 Task: Research Airbnb properties in Tangerang, Indonesia from 6th December, 2023 to 10th December, 2023 for 1 adult.1  bedroom having 1 bed and 1 bathroom. Property type can be hotel. Look for 3 properties as per requirement.
Action: Mouse moved to (494, 115)
Screenshot: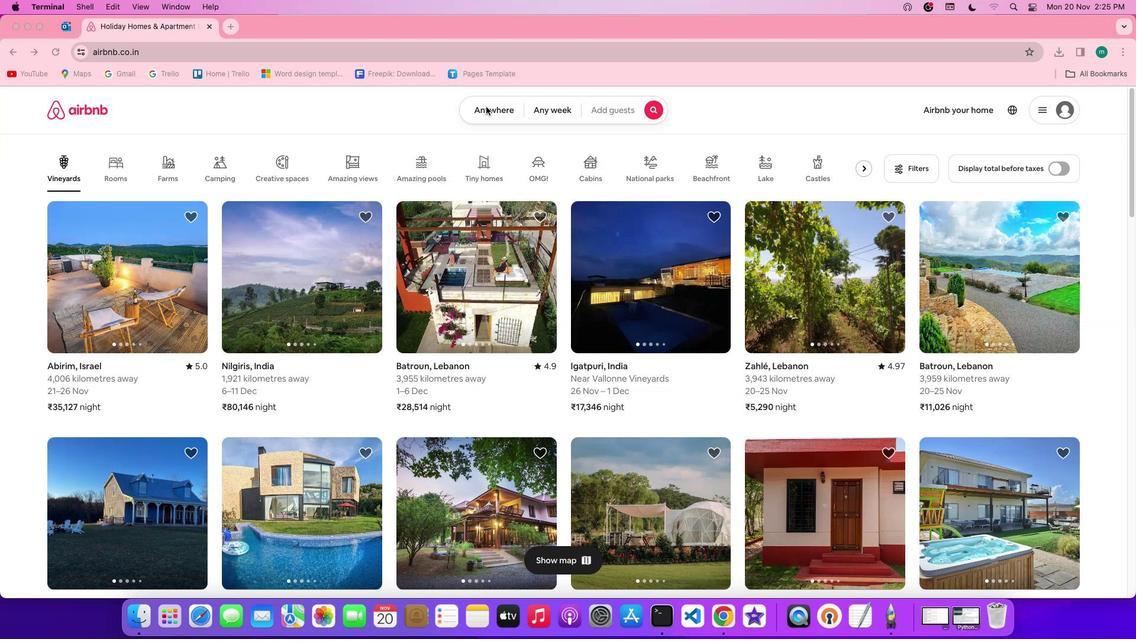 
Action: Mouse pressed left at (494, 115)
Screenshot: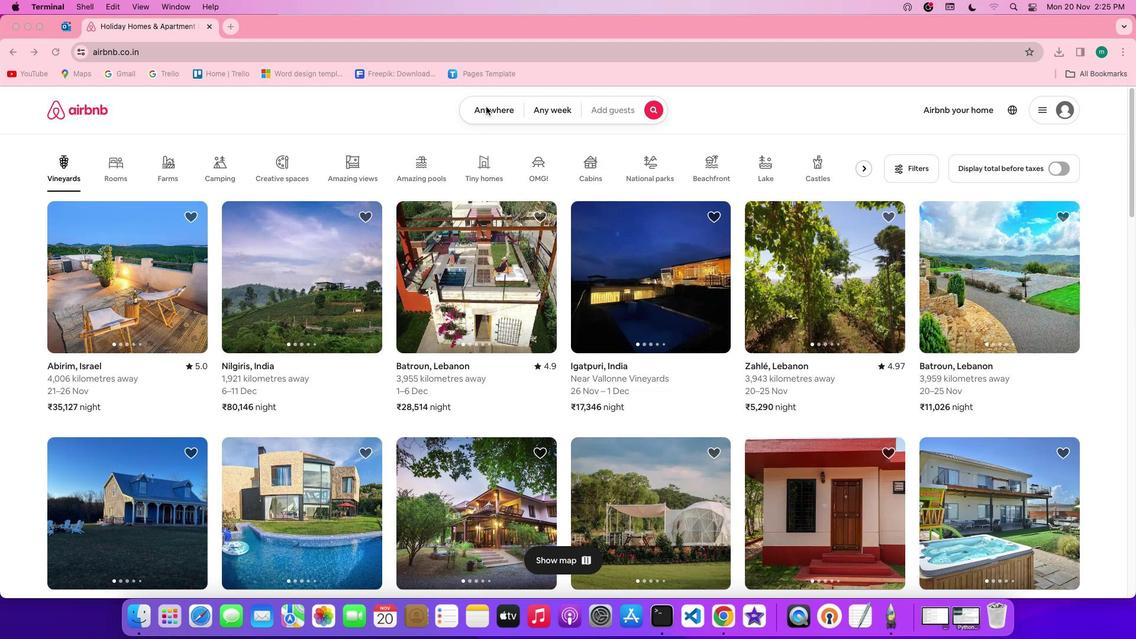 
Action: Mouse pressed left at (494, 115)
Screenshot: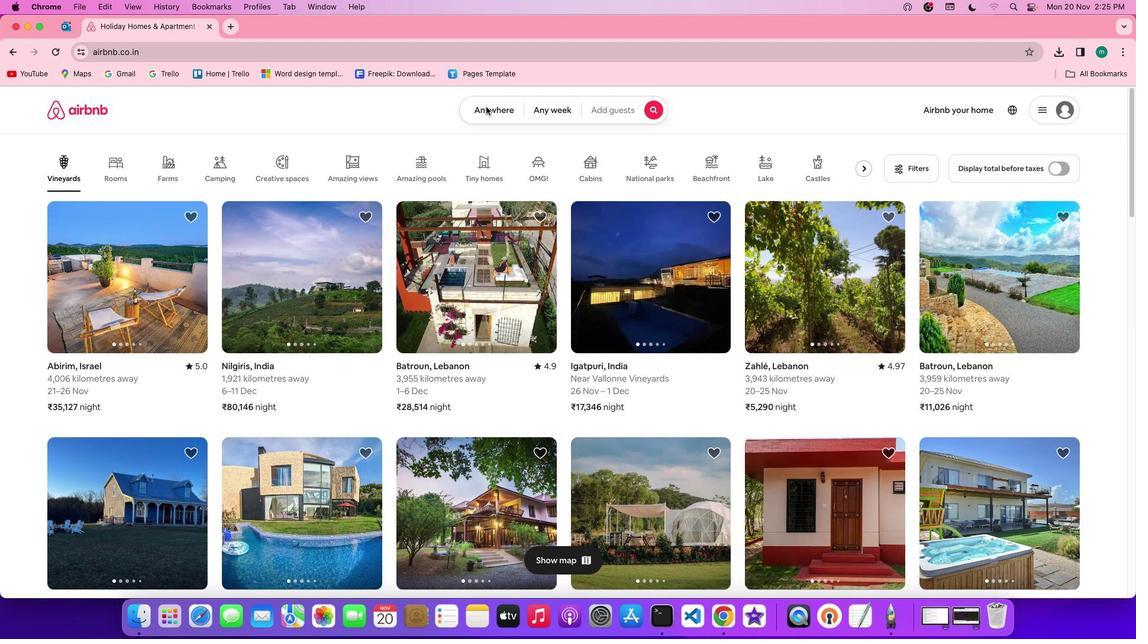 
Action: Mouse moved to (465, 166)
Screenshot: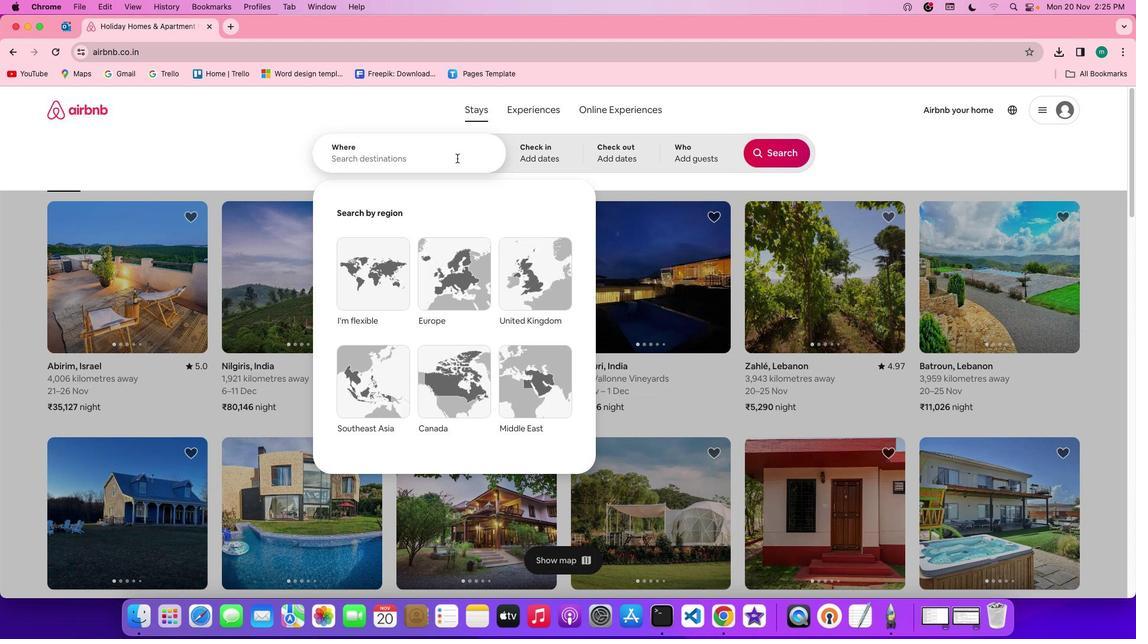 
Action: Mouse pressed left at (465, 166)
Screenshot: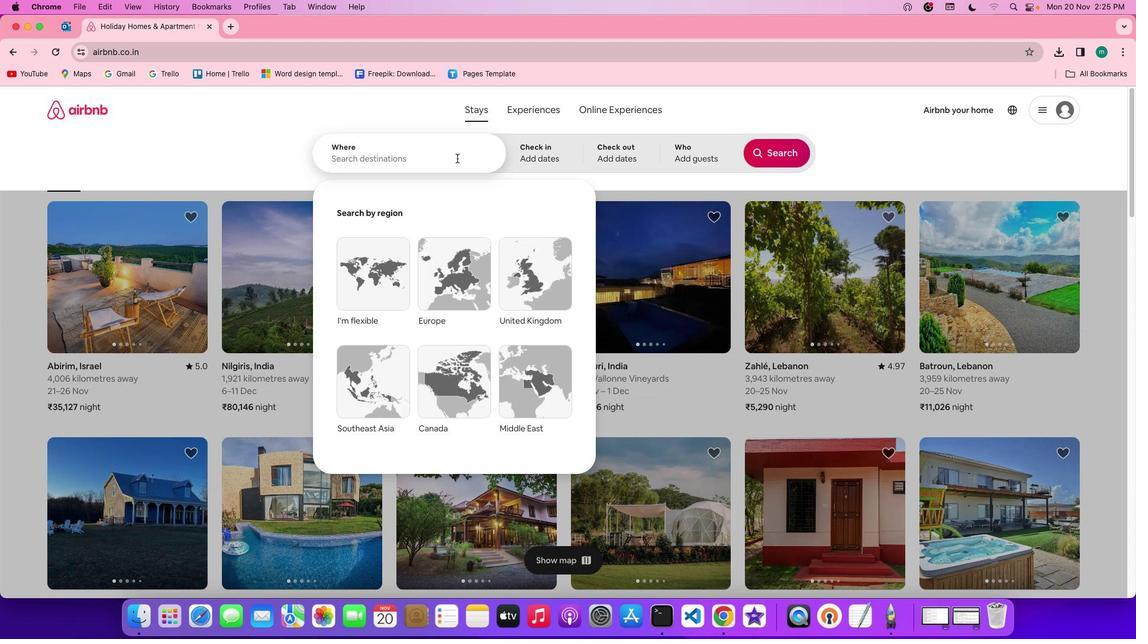 
Action: Mouse moved to (462, 165)
Screenshot: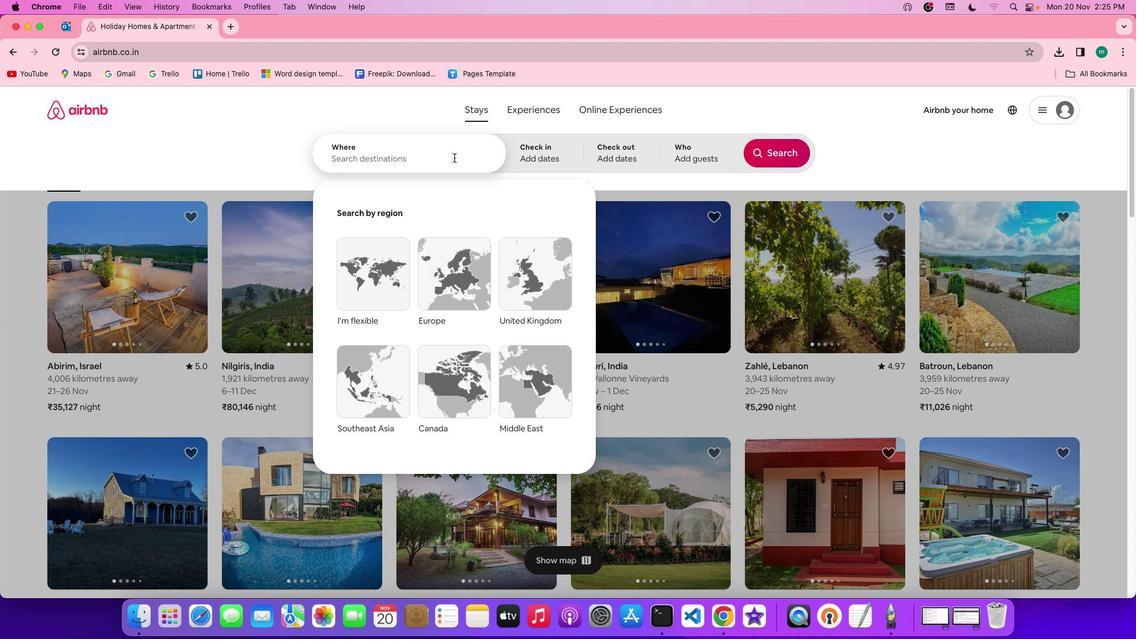 
Action: Key pressed Key.spaceKey.shift'T''a''n''g''e''r''a''n''g'','Key.spaceKey.shift'i''n''d''o''n''e''s''i''a'
Screenshot: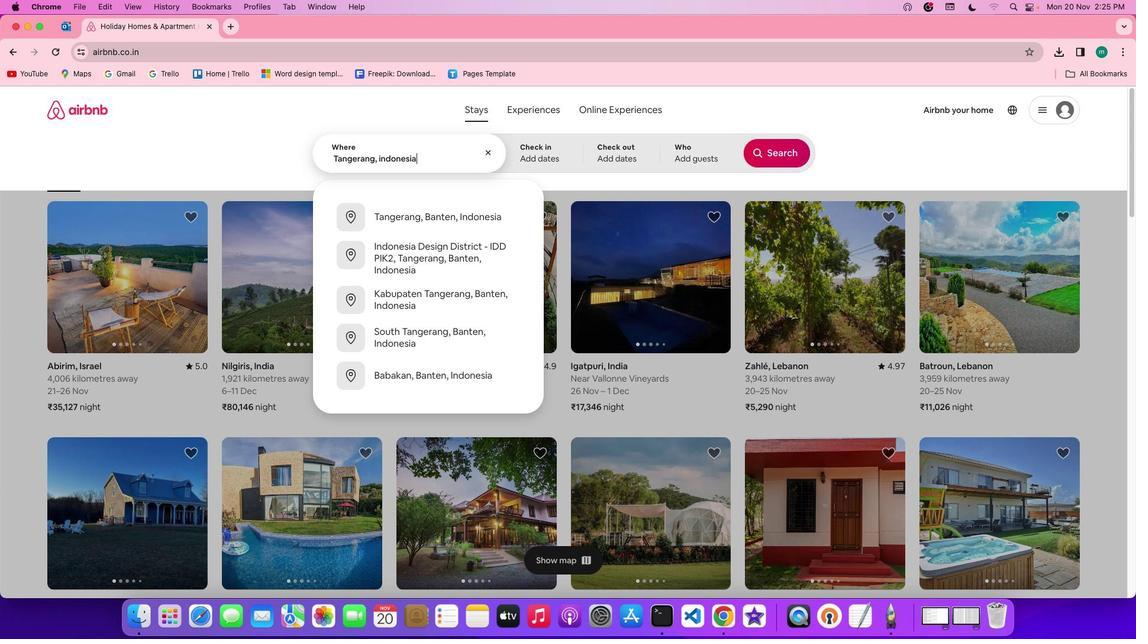 
Action: Mouse moved to (533, 165)
Screenshot: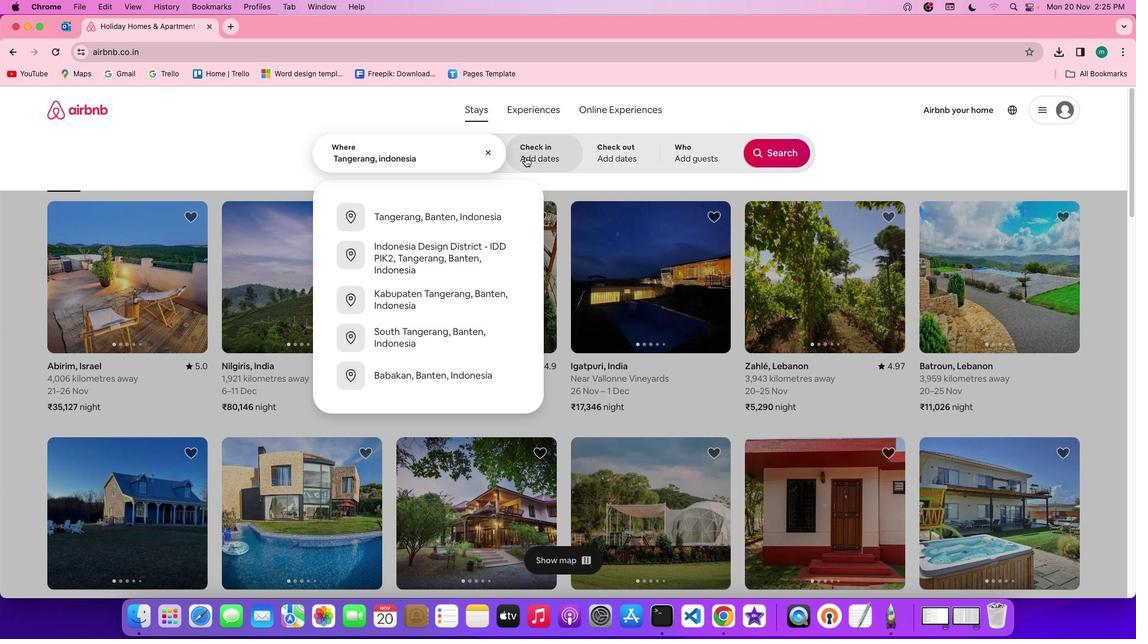 
Action: Mouse pressed left at (533, 165)
Screenshot: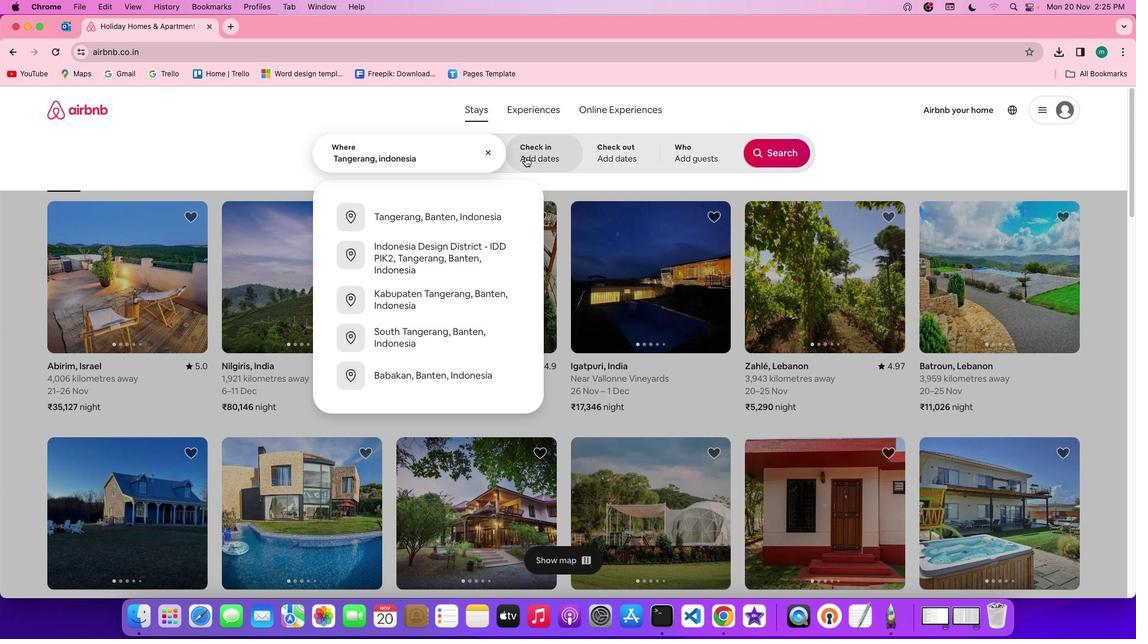 
Action: Mouse moved to (681, 338)
Screenshot: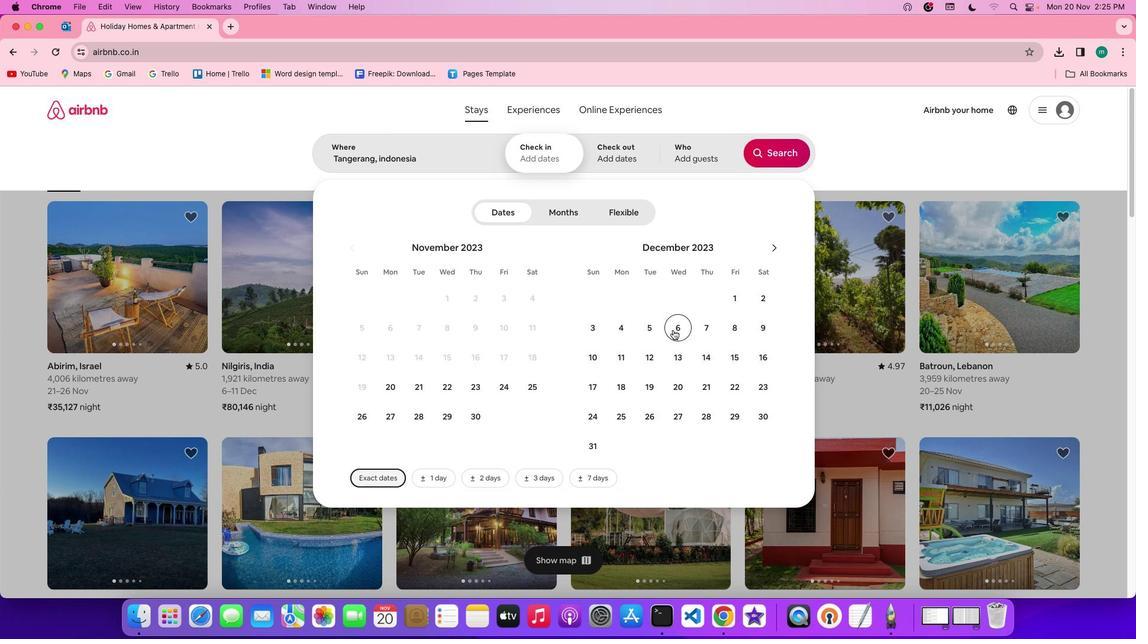 
Action: Mouse pressed left at (681, 338)
Screenshot: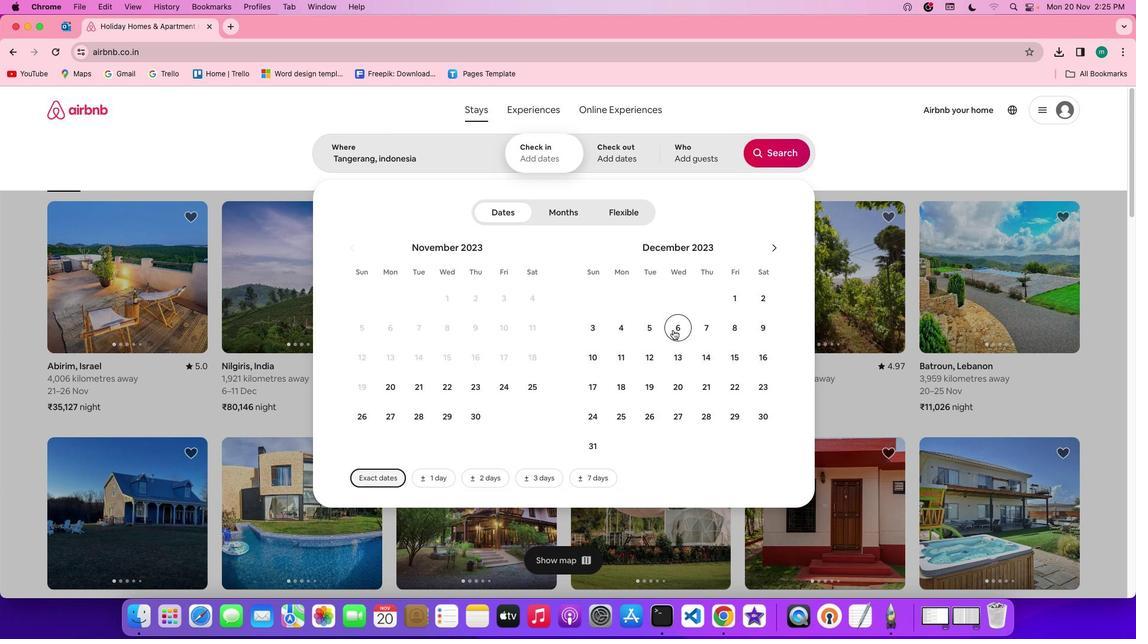 
Action: Mouse moved to (592, 363)
Screenshot: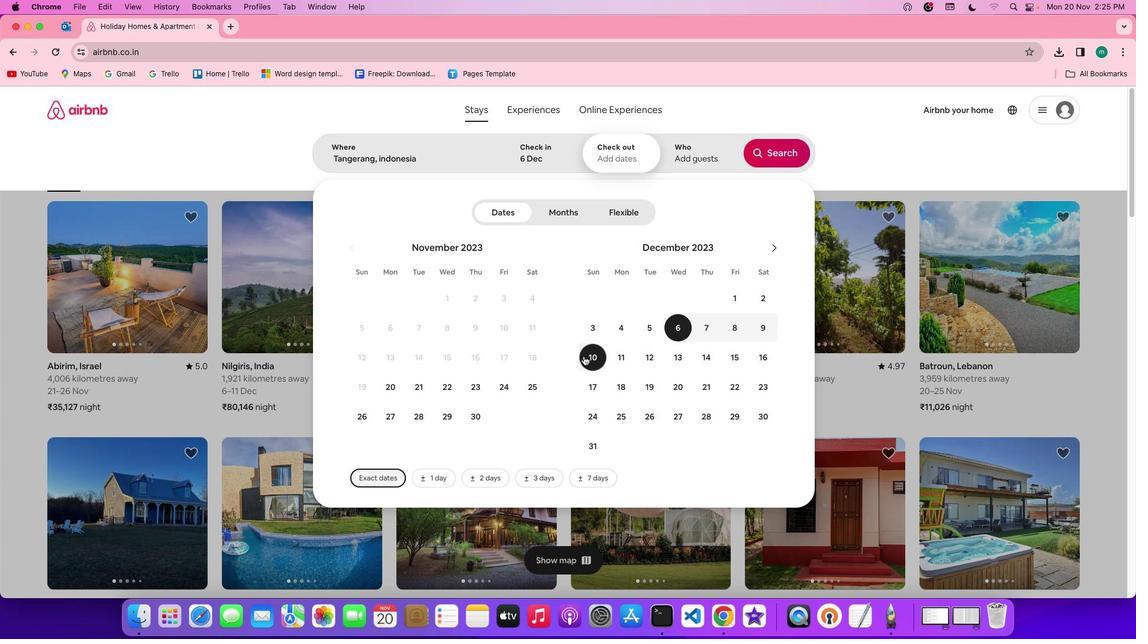 
Action: Mouse pressed left at (592, 363)
Screenshot: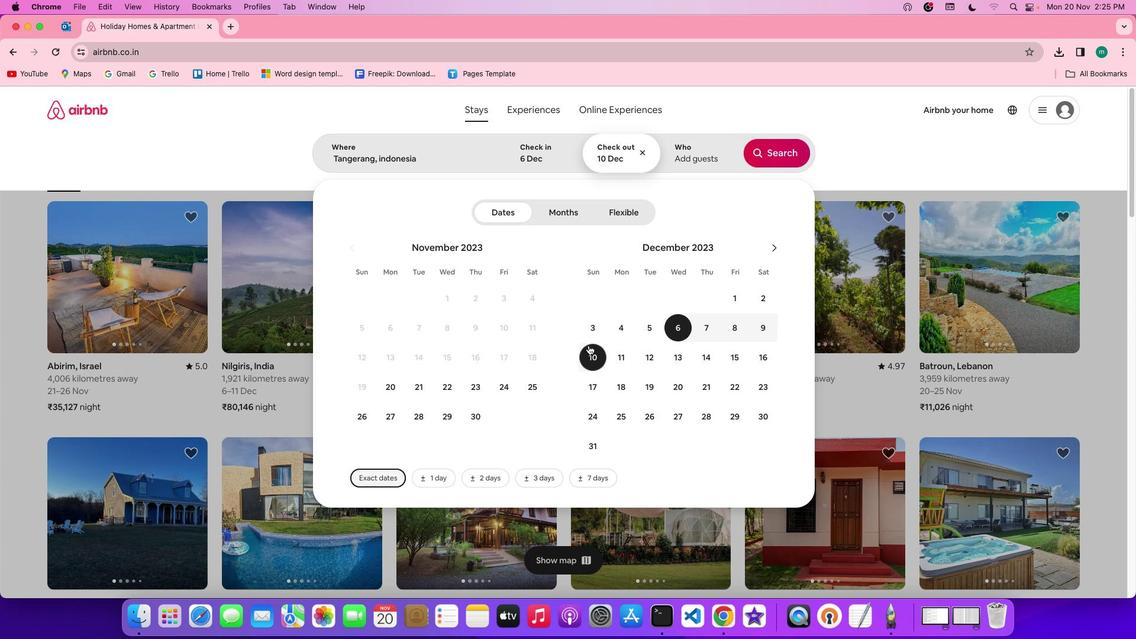 
Action: Mouse moved to (706, 154)
Screenshot: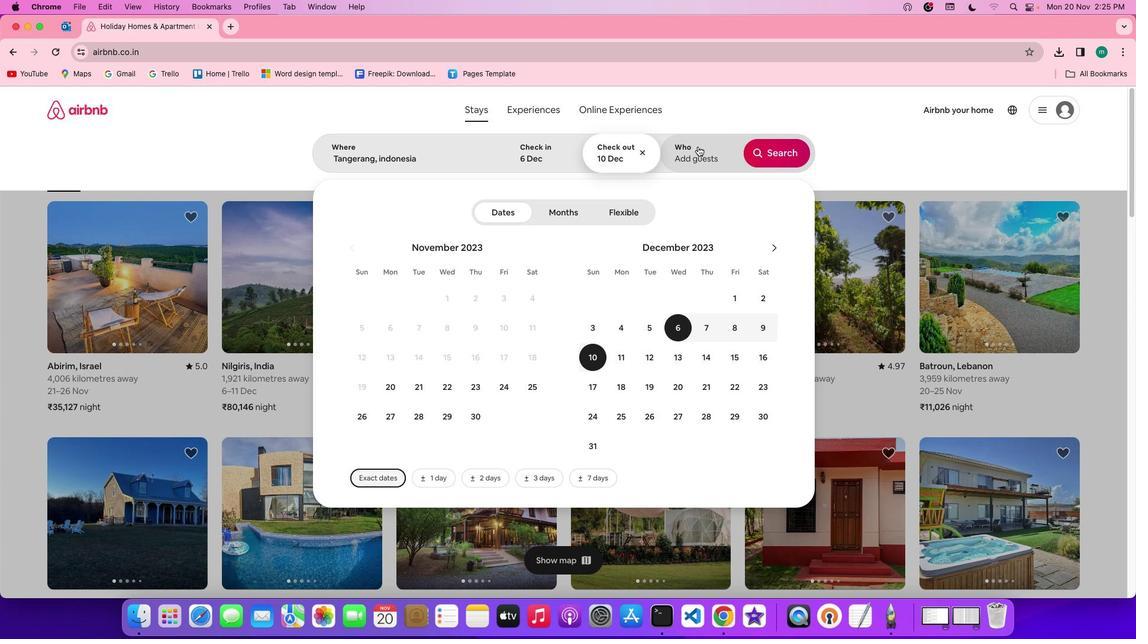 
Action: Mouse pressed left at (706, 154)
Screenshot: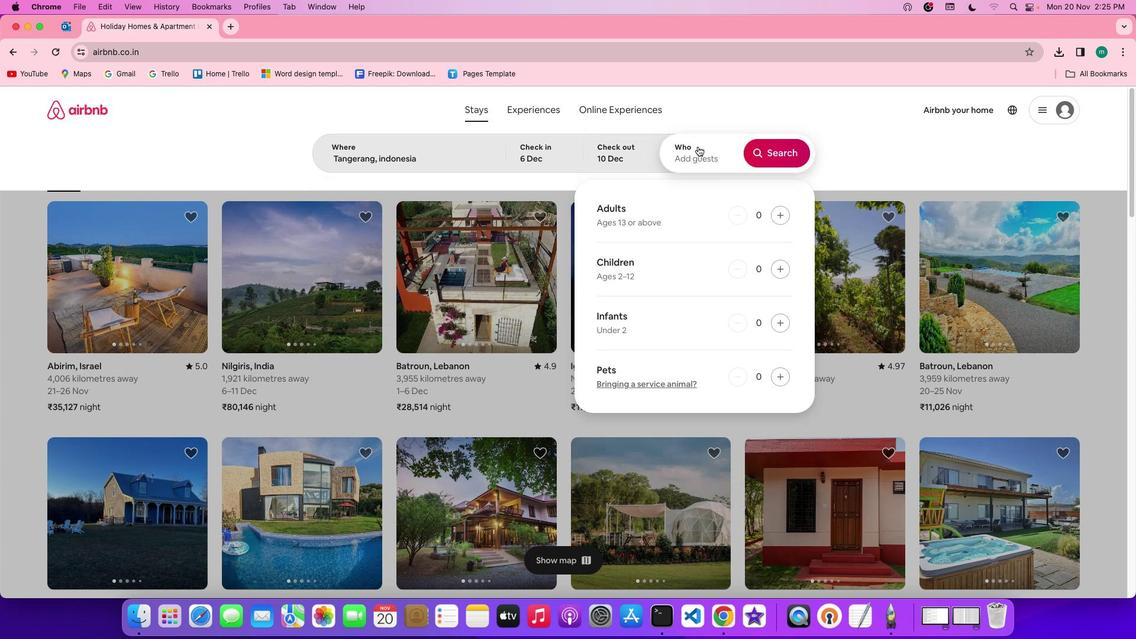 
Action: Mouse moved to (787, 218)
Screenshot: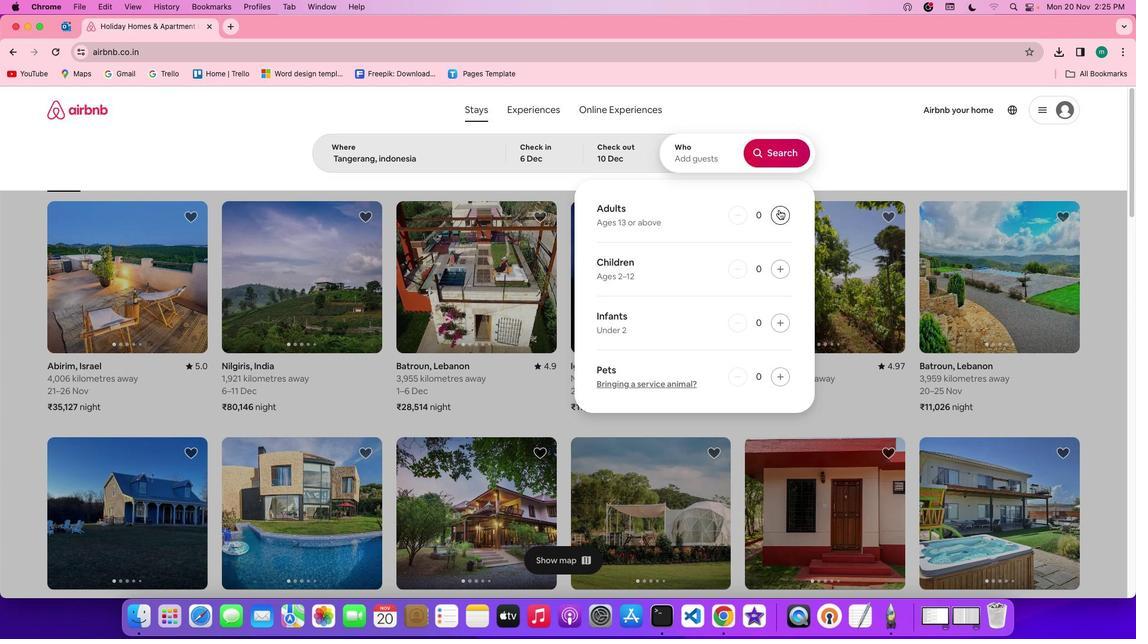 
Action: Mouse pressed left at (787, 218)
Screenshot: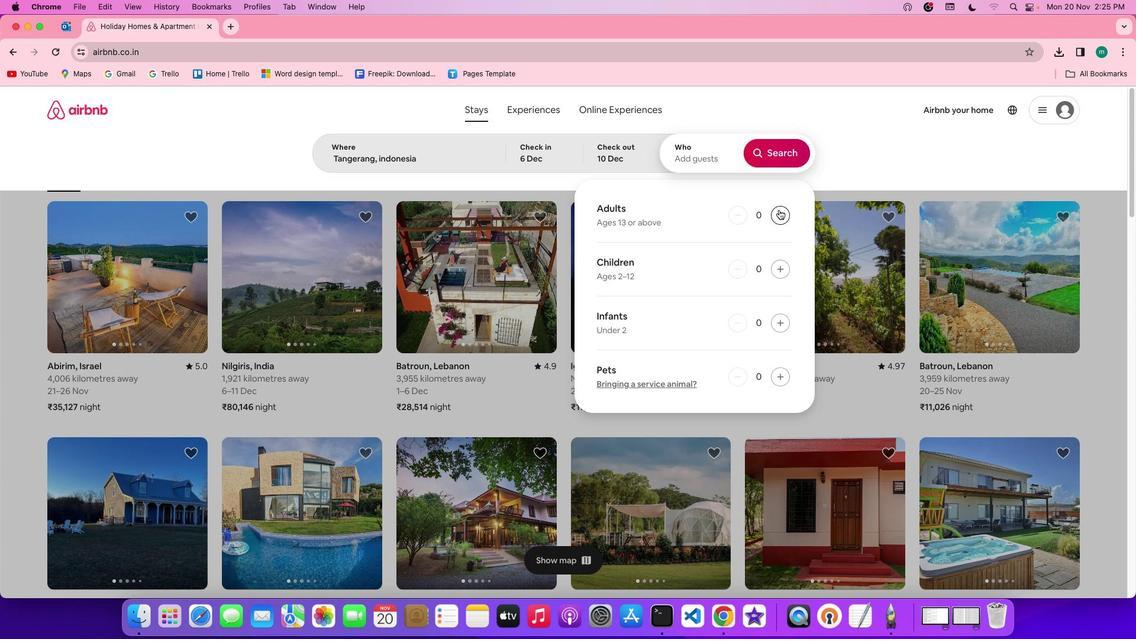 
Action: Mouse moved to (796, 164)
Screenshot: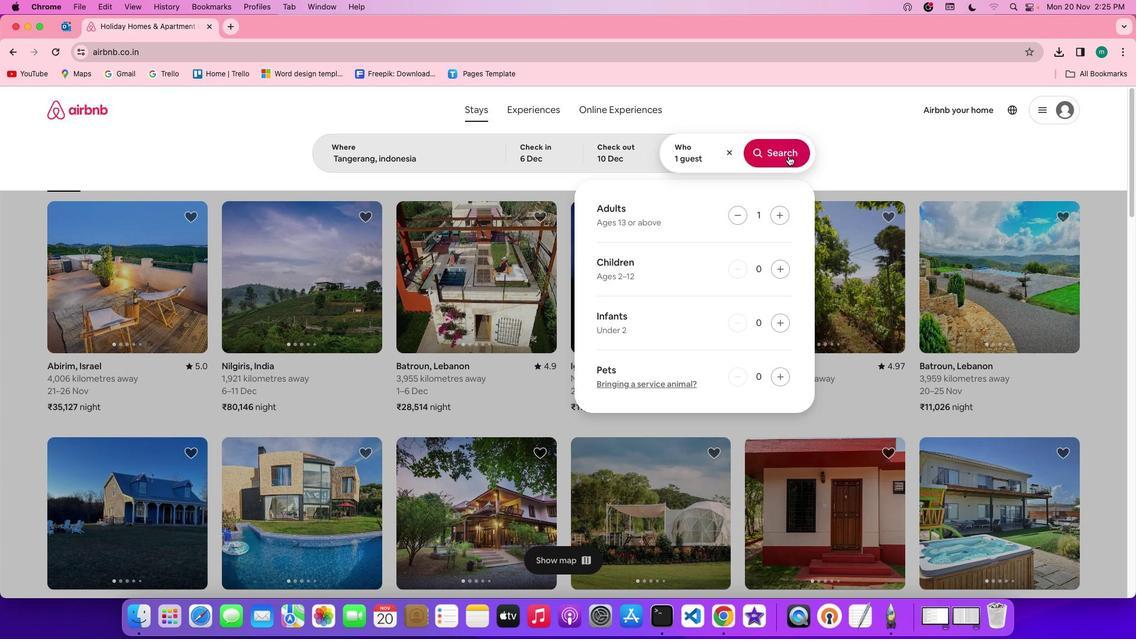 
Action: Mouse pressed left at (796, 164)
Screenshot: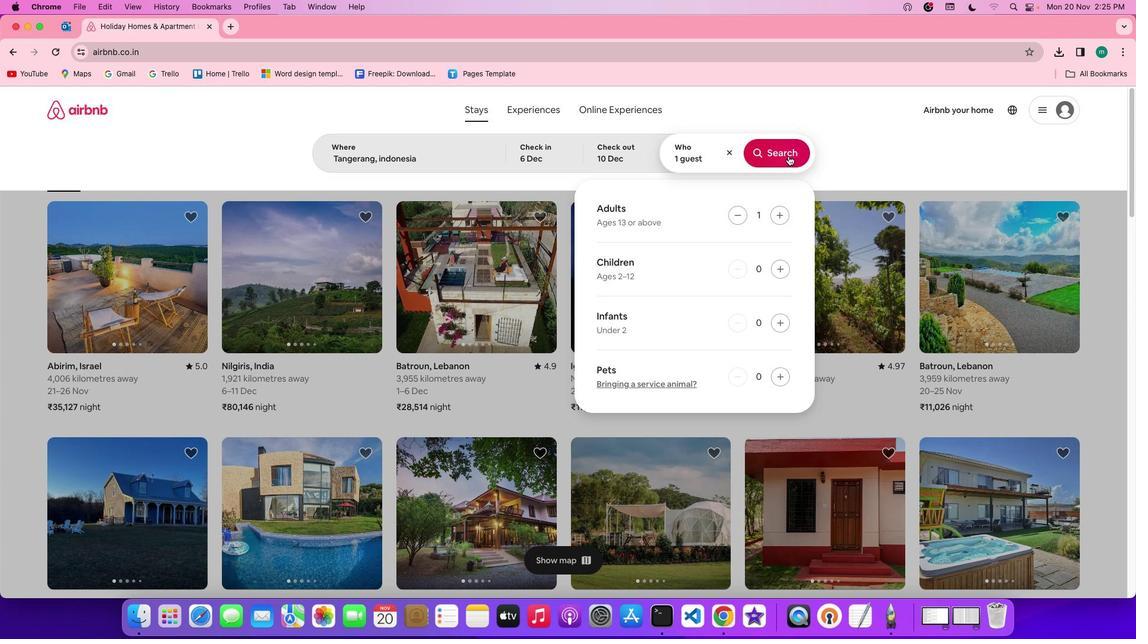 
Action: Mouse moved to (958, 166)
Screenshot: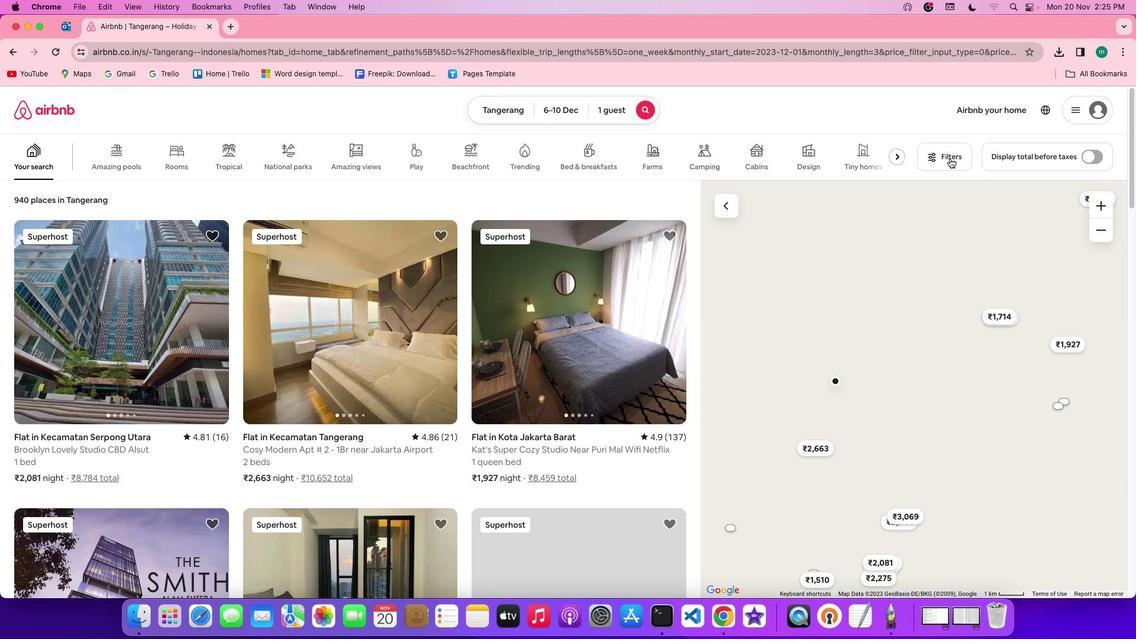 
Action: Mouse pressed left at (958, 166)
Screenshot: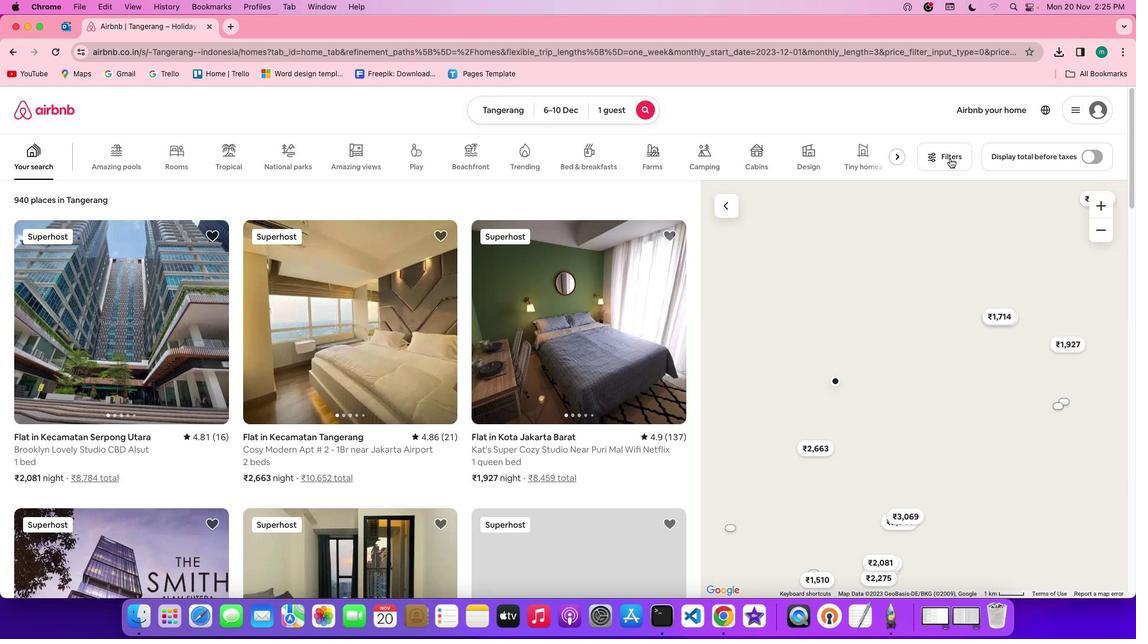 
Action: Mouse moved to (526, 348)
Screenshot: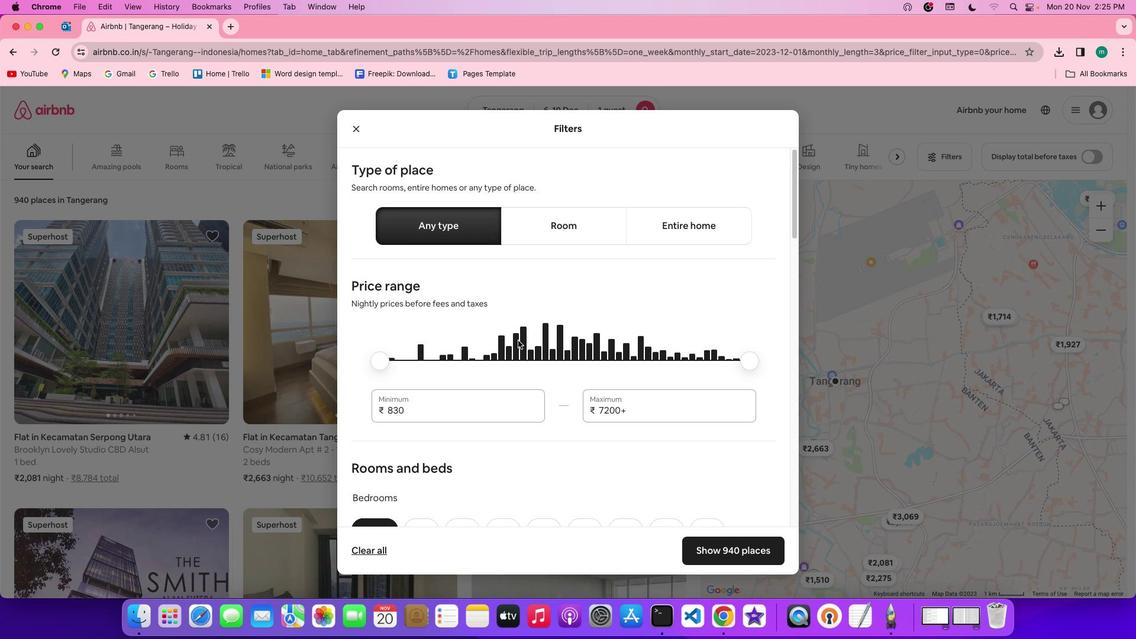 
Action: Mouse scrolled (526, 348) with delta (8, 7)
Screenshot: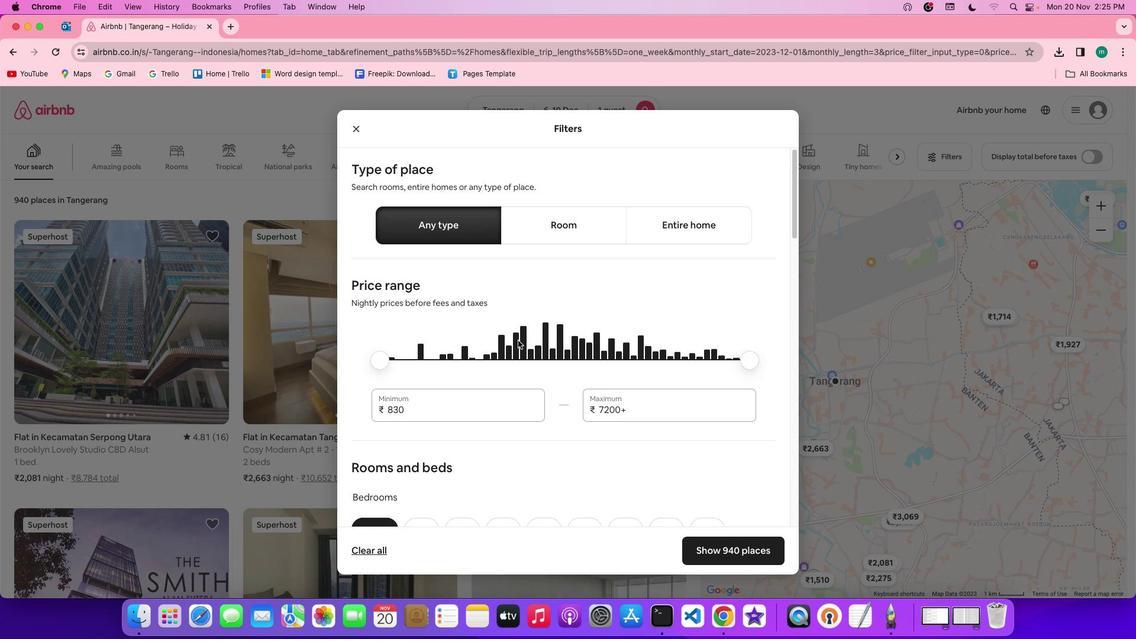 
Action: Mouse scrolled (526, 348) with delta (8, 7)
Screenshot: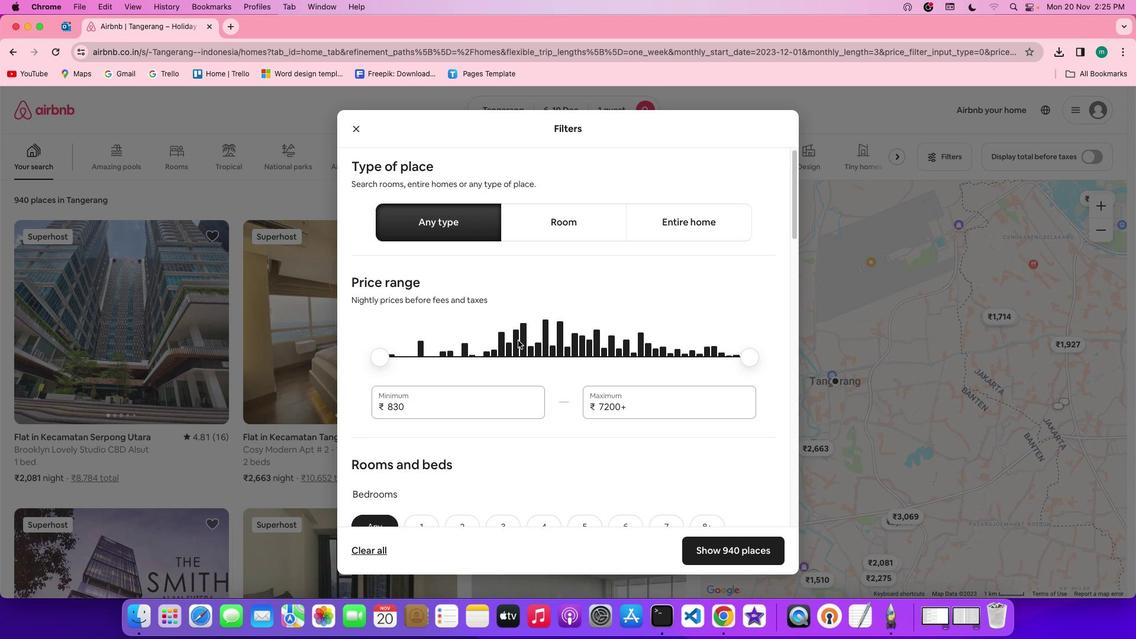 
Action: Mouse scrolled (526, 348) with delta (8, 7)
Screenshot: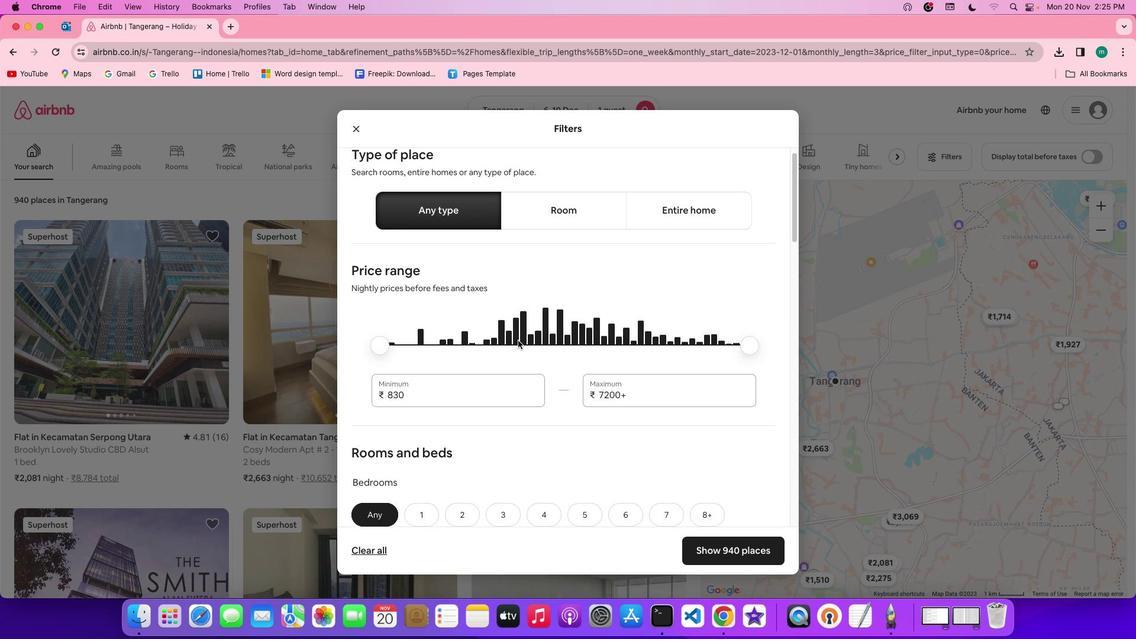 
Action: Mouse scrolled (526, 348) with delta (8, 7)
Screenshot: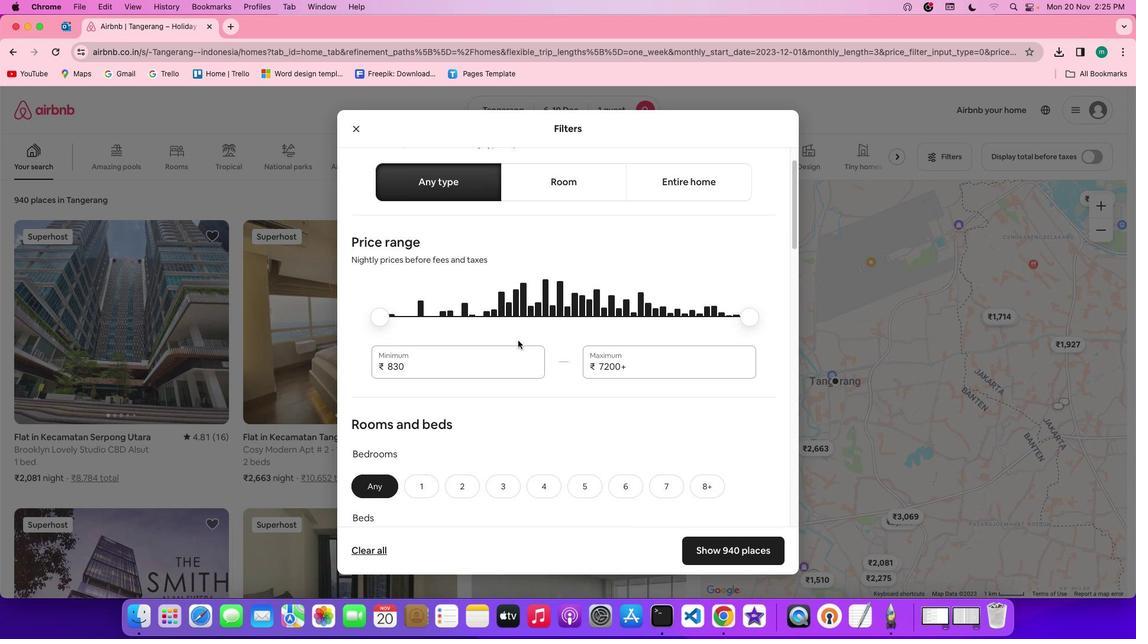 
Action: Mouse scrolled (526, 348) with delta (8, 7)
Screenshot: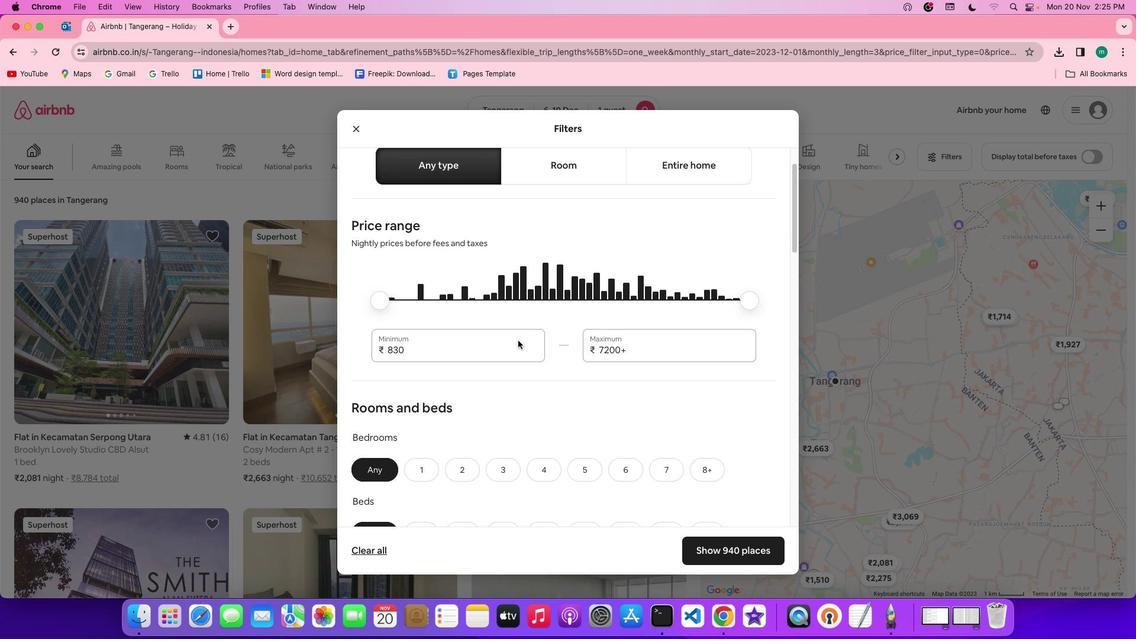 
Action: Mouse scrolled (526, 348) with delta (8, 7)
Screenshot: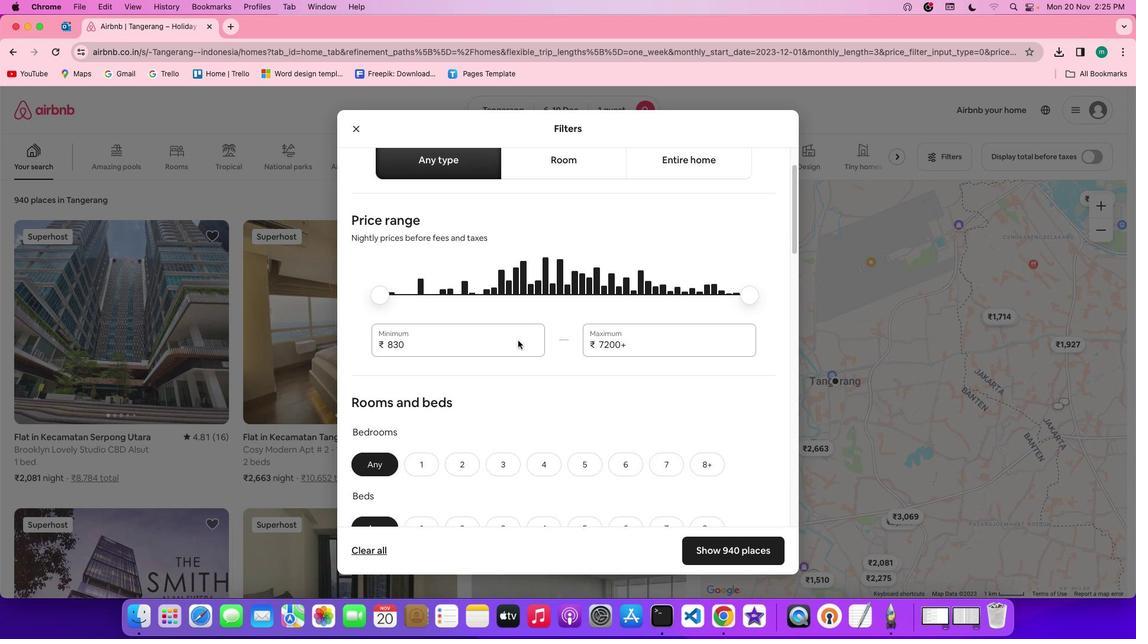 
Action: Mouse scrolled (526, 348) with delta (8, 7)
Screenshot: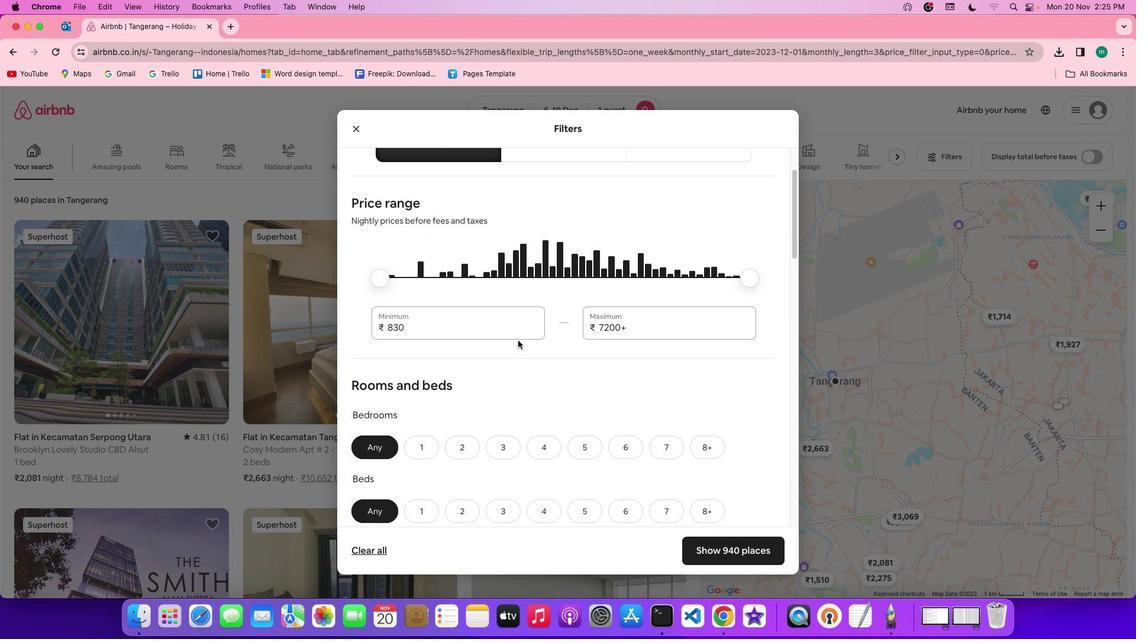 
Action: Mouse moved to (436, 418)
Screenshot: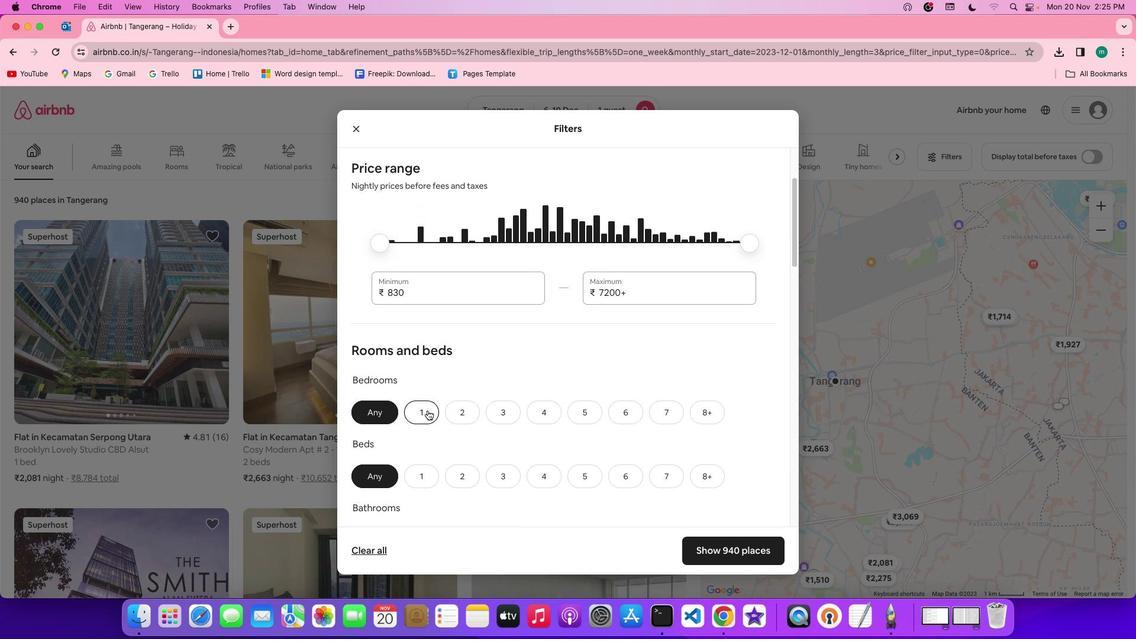 
Action: Mouse pressed left at (436, 418)
Screenshot: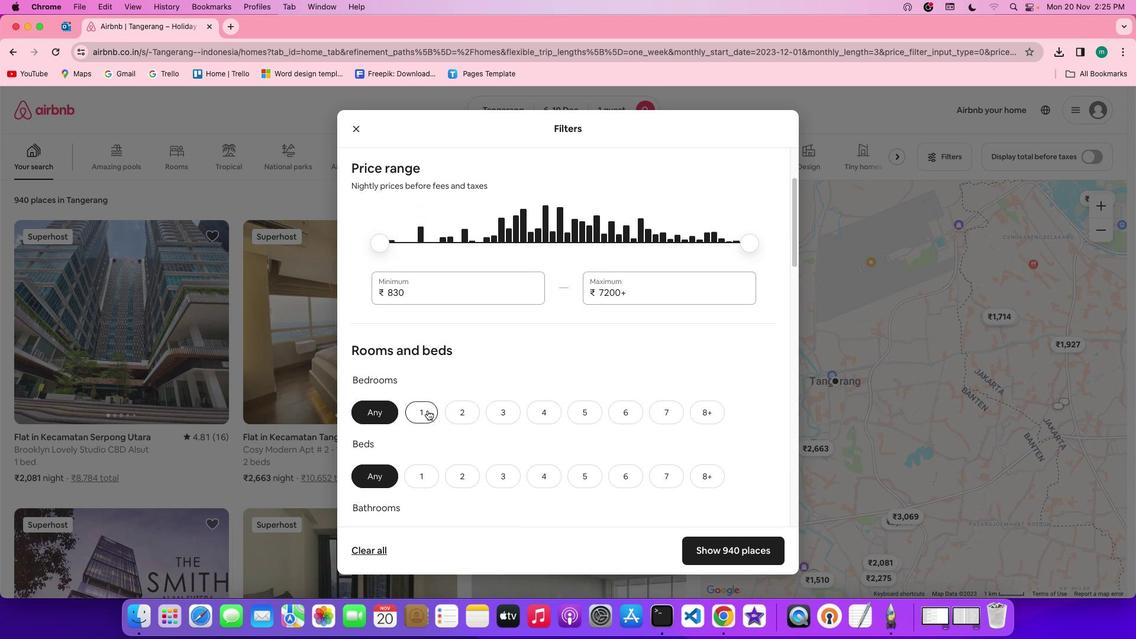 
Action: Mouse moved to (433, 478)
Screenshot: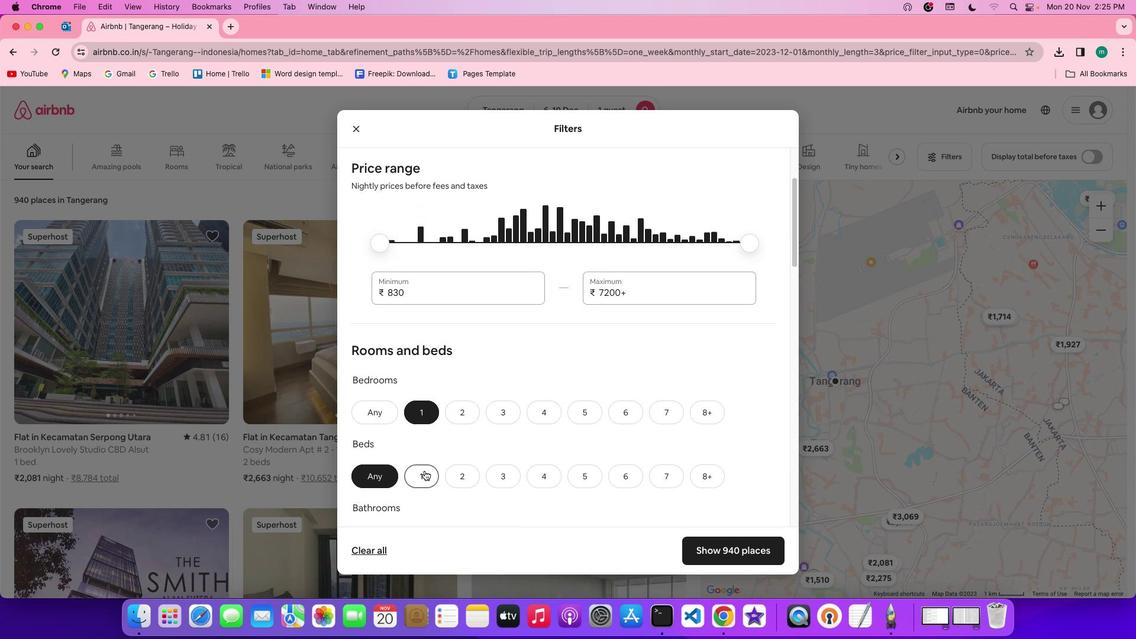 
Action: Mouse pressed left at (433, 478)
Screenshot: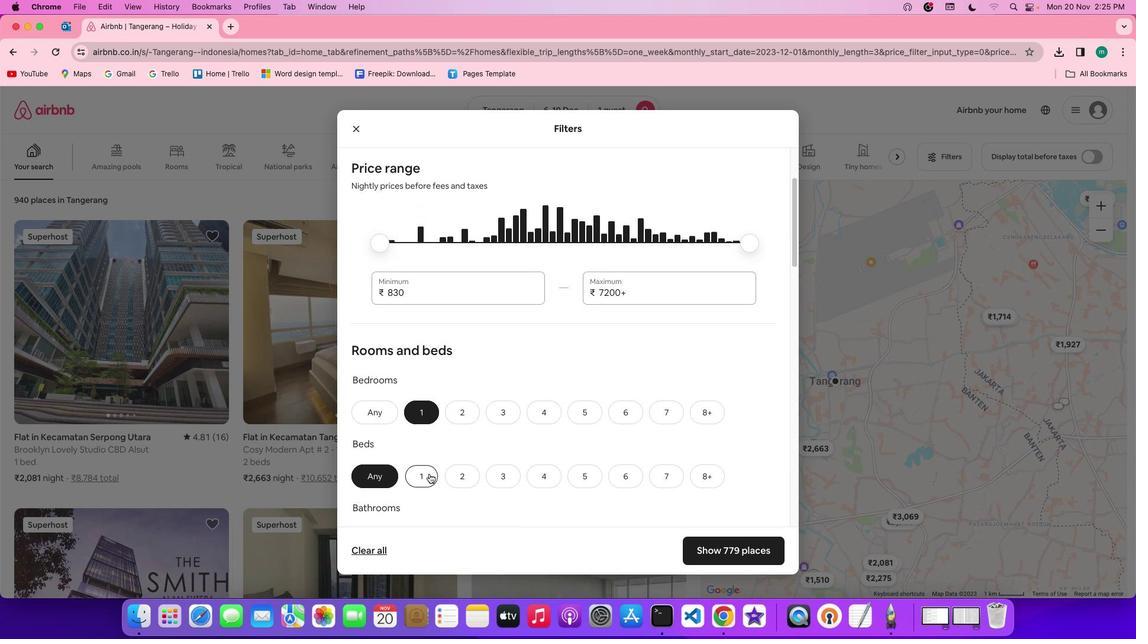 
Action: Mouse moved to (551, 475)
Screenshot: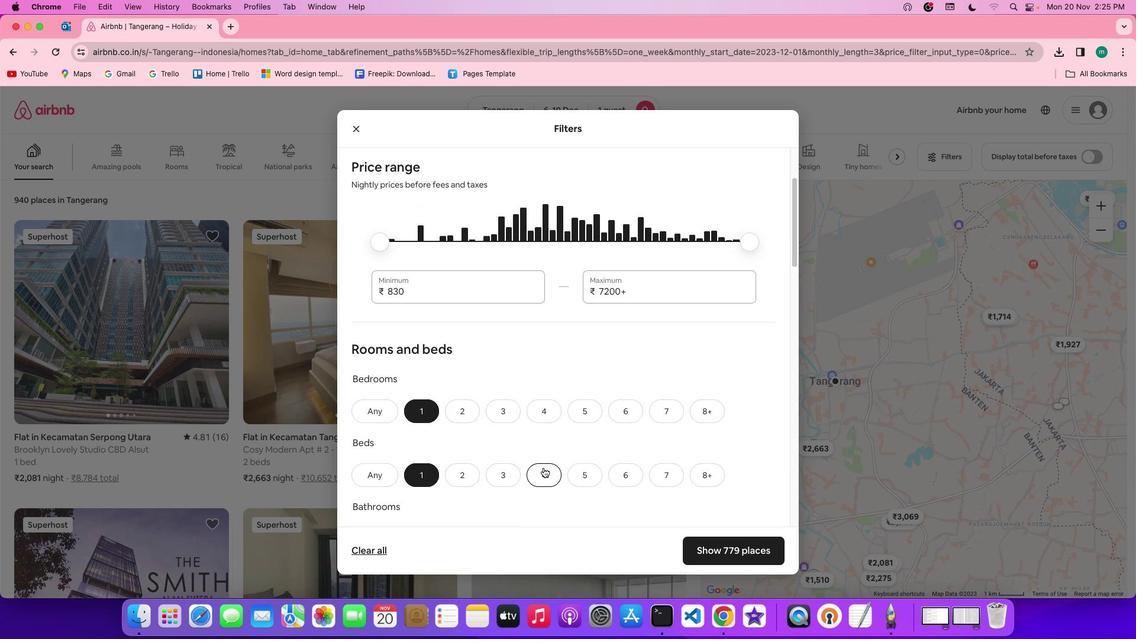 
Action: Mouse scrolled (551, 475) with delta (8, 7)
Screenshot: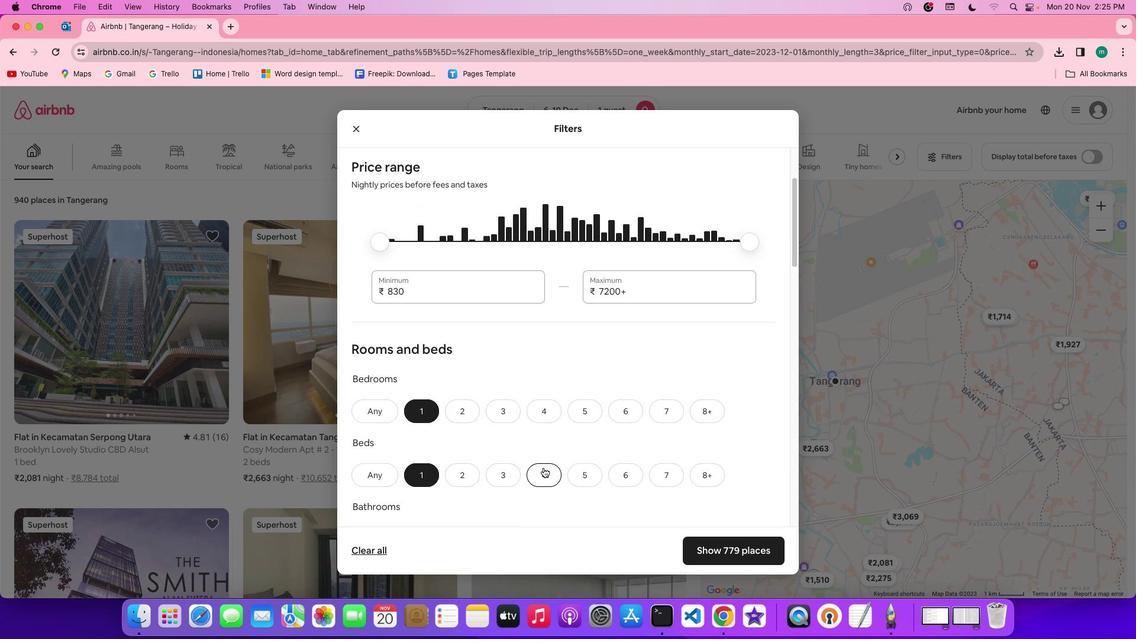
Action: Mouse scrolled (551, 475) with delta (8, 7)
Screenshot: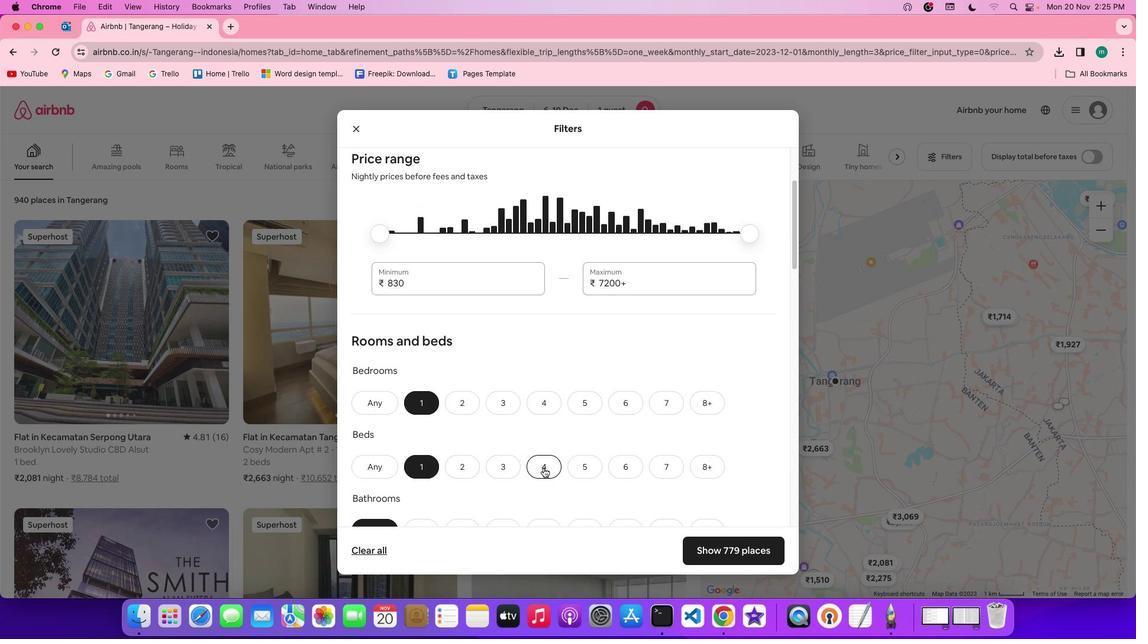 
Action: Mouse scrolled (551, 475) with delta (8, 6)
Screenshot: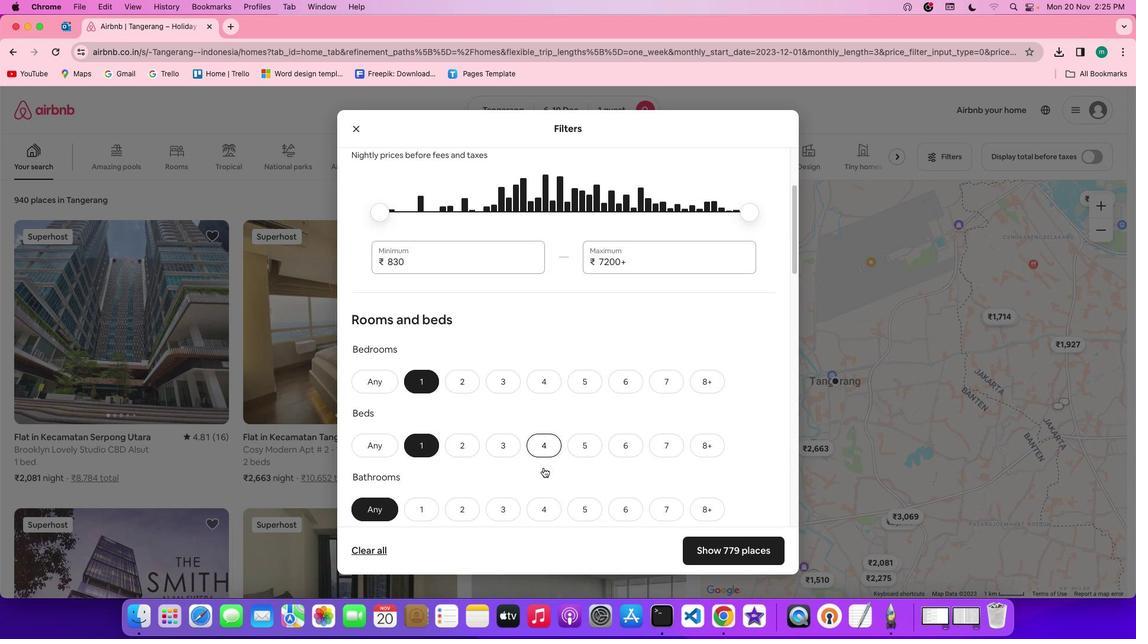 
Action: Mouse moved to (437, 448)
Screenshot: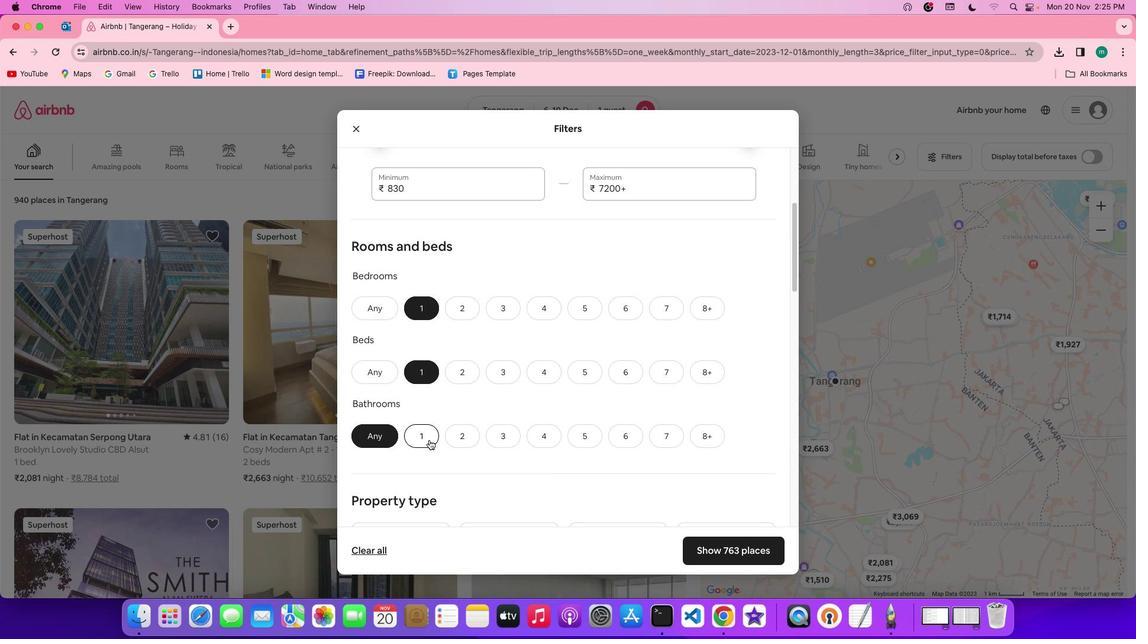 
Action: Mouse pressed left at (437, 448)
Screenshot: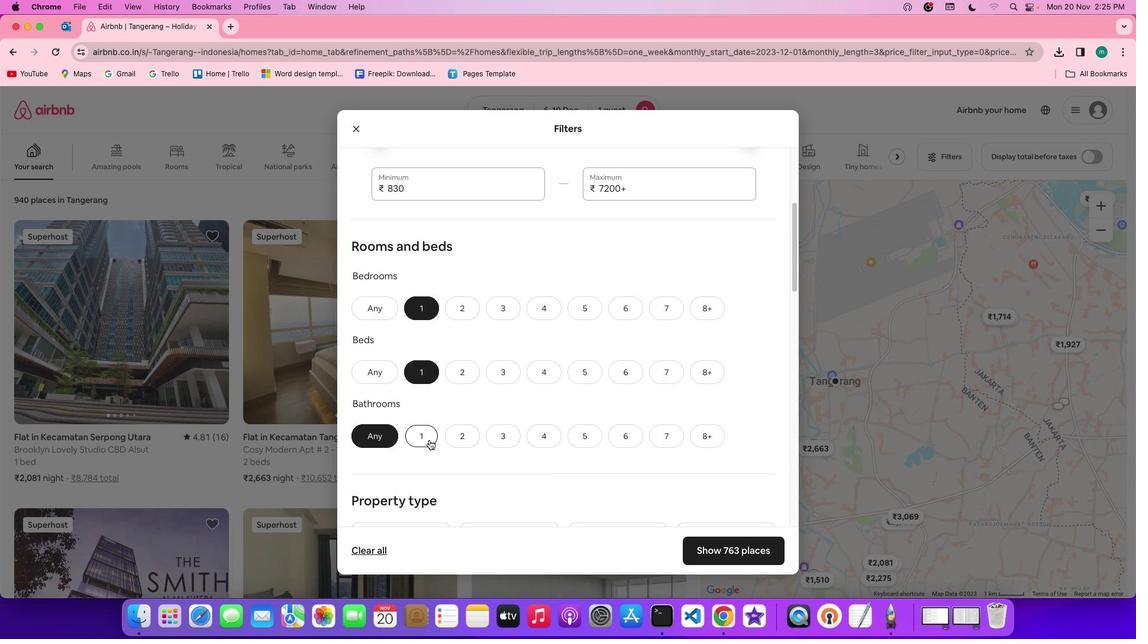 
Action: Mouse moved to (694, 459)
Screenshot: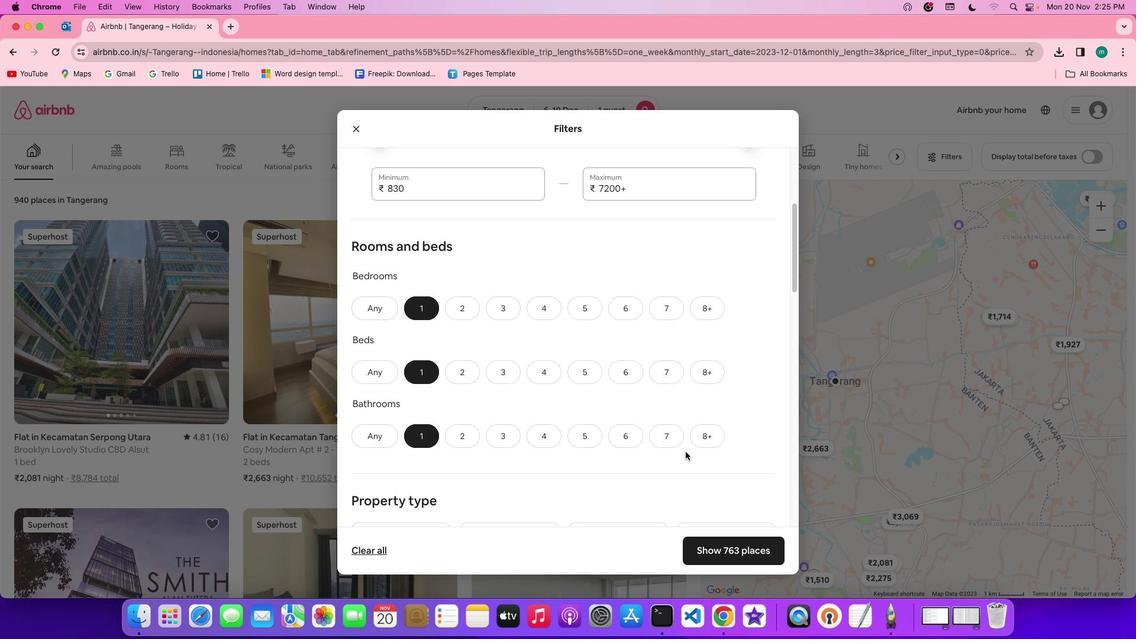 
Action: Mouse scrolled (694, 459) with delta (8, 7)
Screenshot: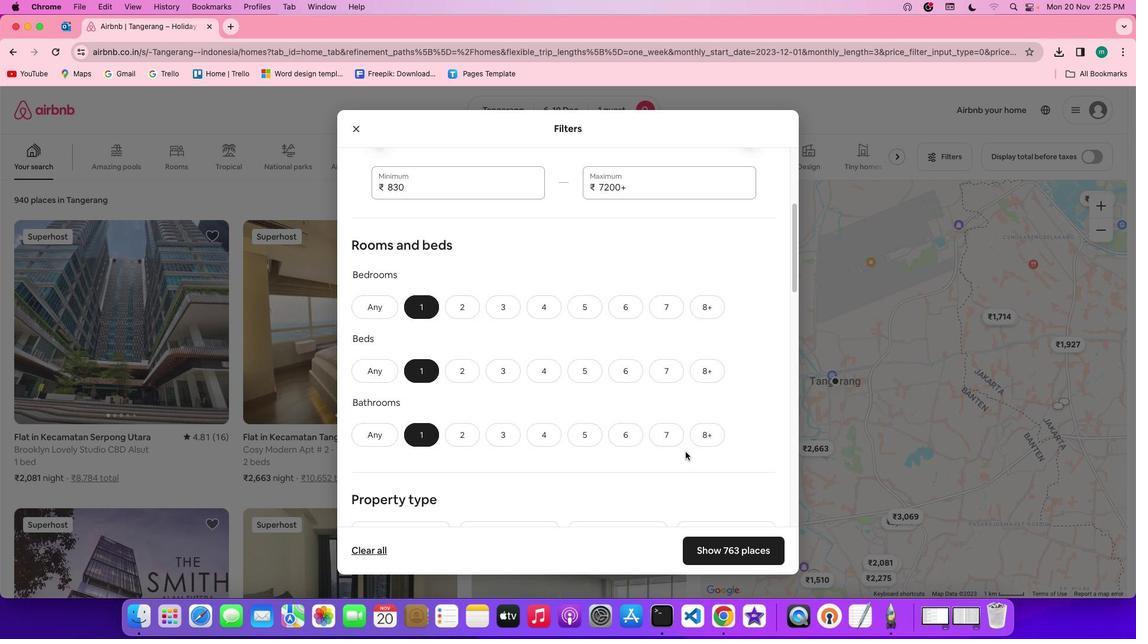
Action: Mouse scrolled (694, 459) with delta (8, 7)
Screenshot: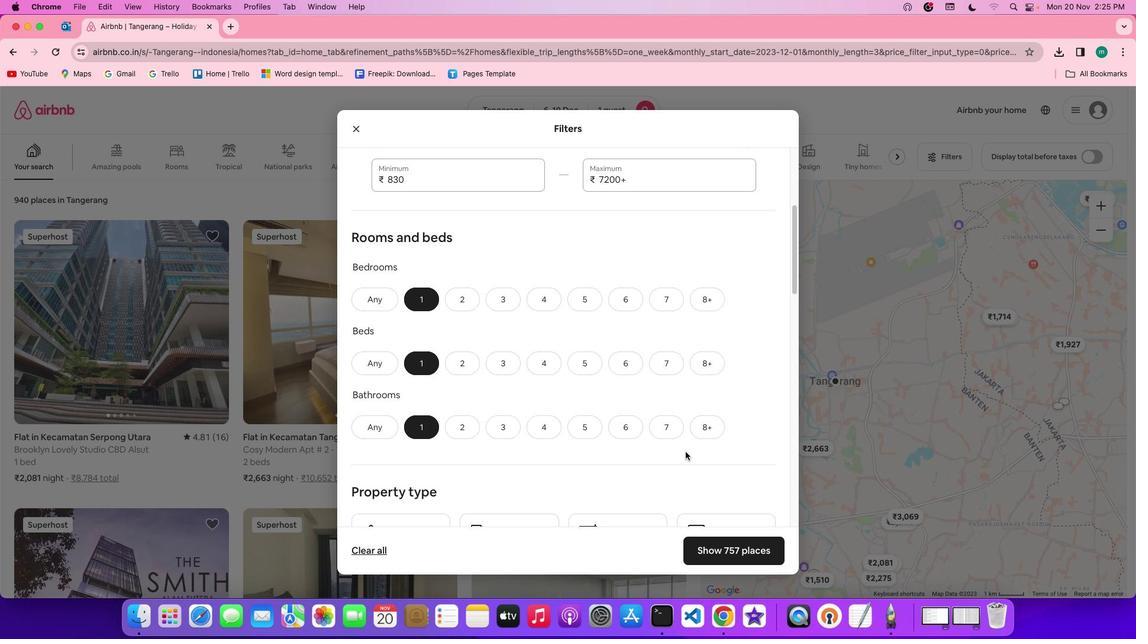 
Action: Mouse scrolled (694, 459) with delta (8, 7)
Screenshot: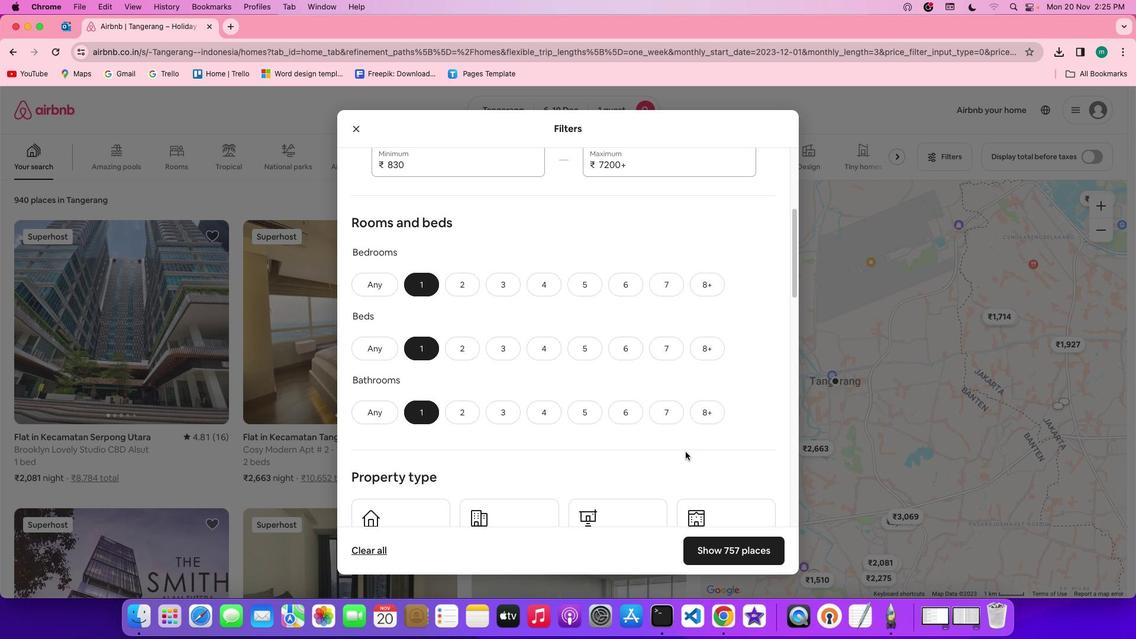 
Action: Mouse scrolled (694, 459) with delta (8, 6)
Screenshot: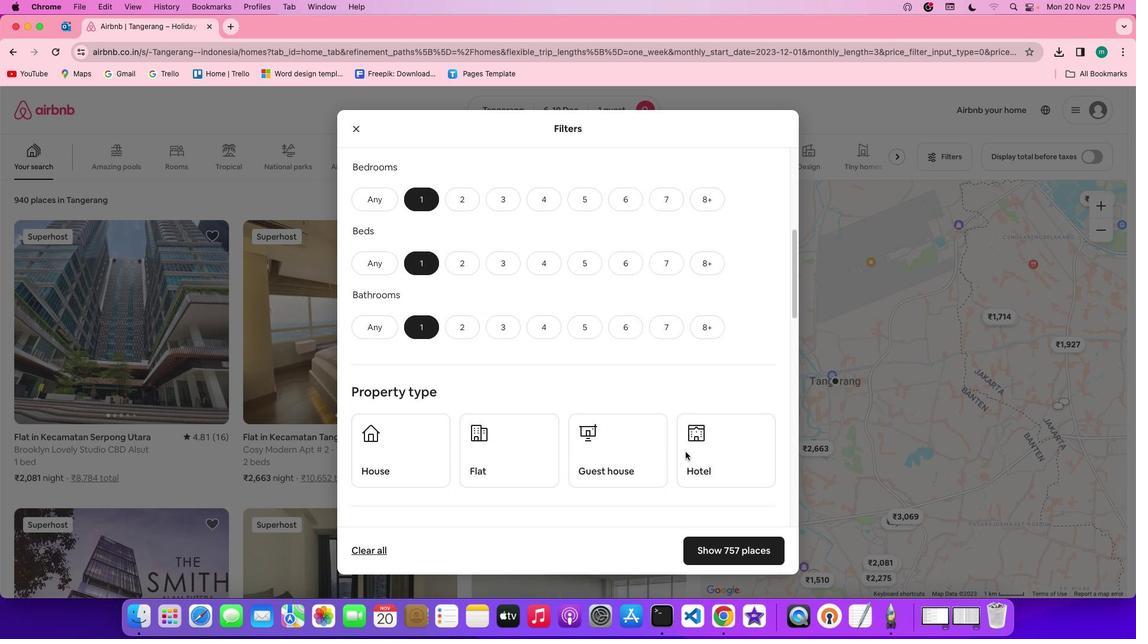 
Action: Mouse moved to (686, 458)
Screenshot: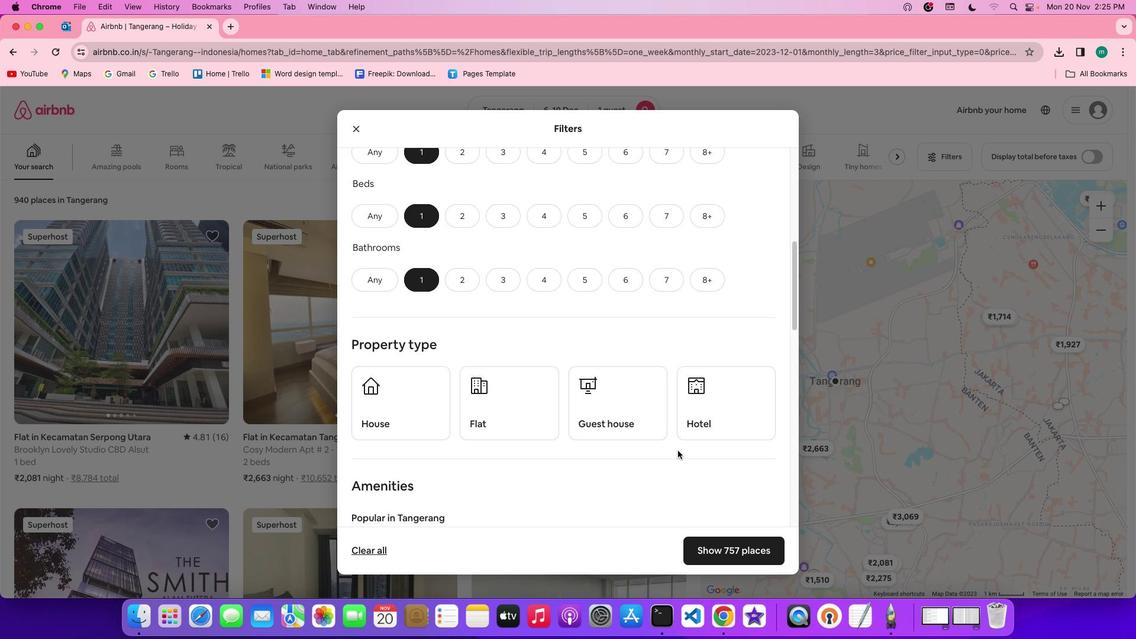 
Action: Mouse scrolled (686, 458) with delta (8, 7)
Screenshot: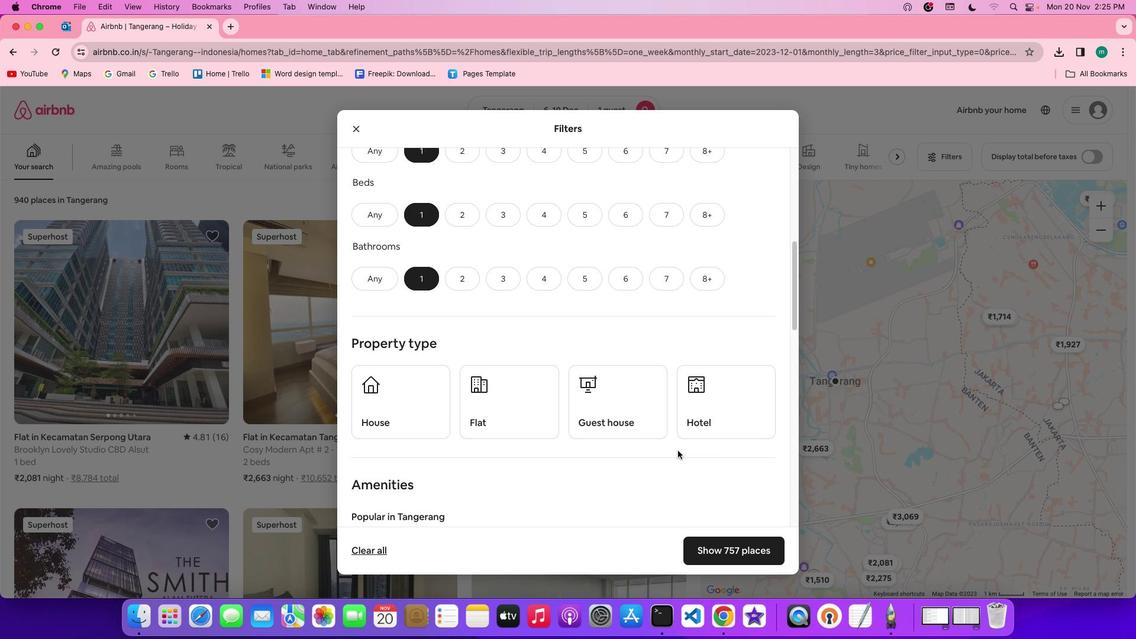 
Action: Mouse scrolled (686, 458) with delta (8, 7)
Screenshot: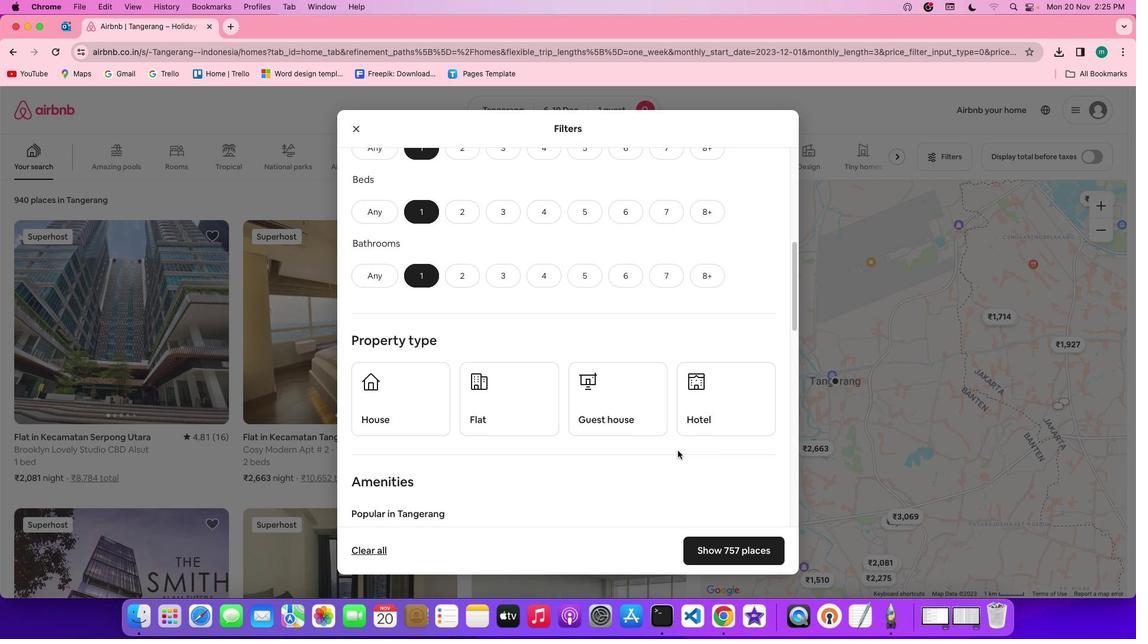 
Action: Mouse scrolled (686, 458) with delta (8, 7)
Screenshot: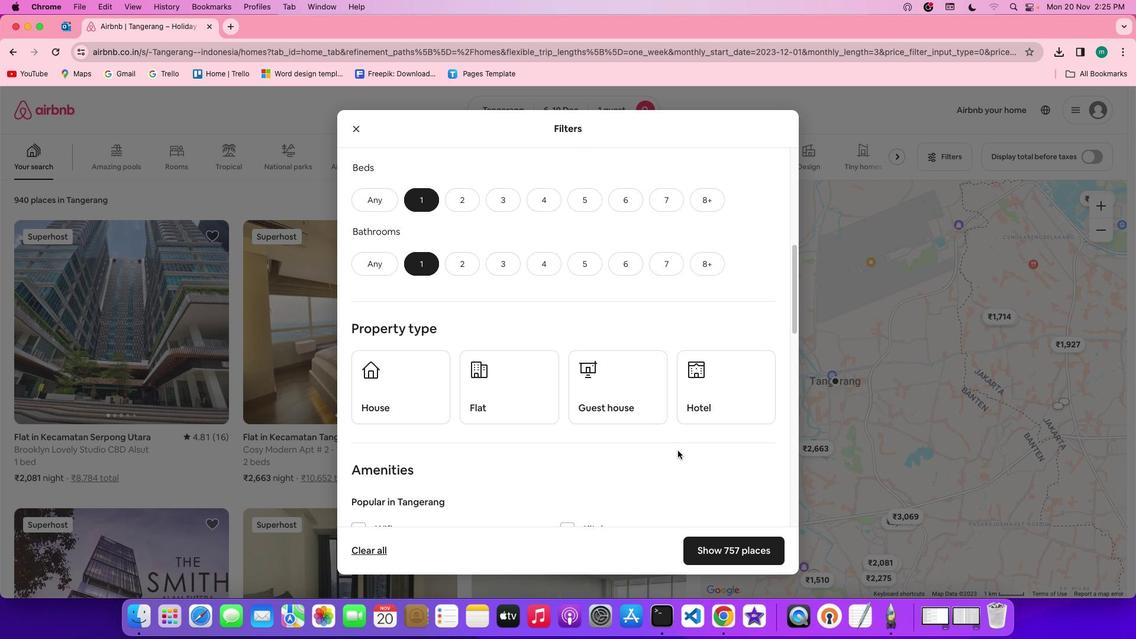 
Action: Mouse scrolled (686, 458) with delta (8, 7)
Screenshot: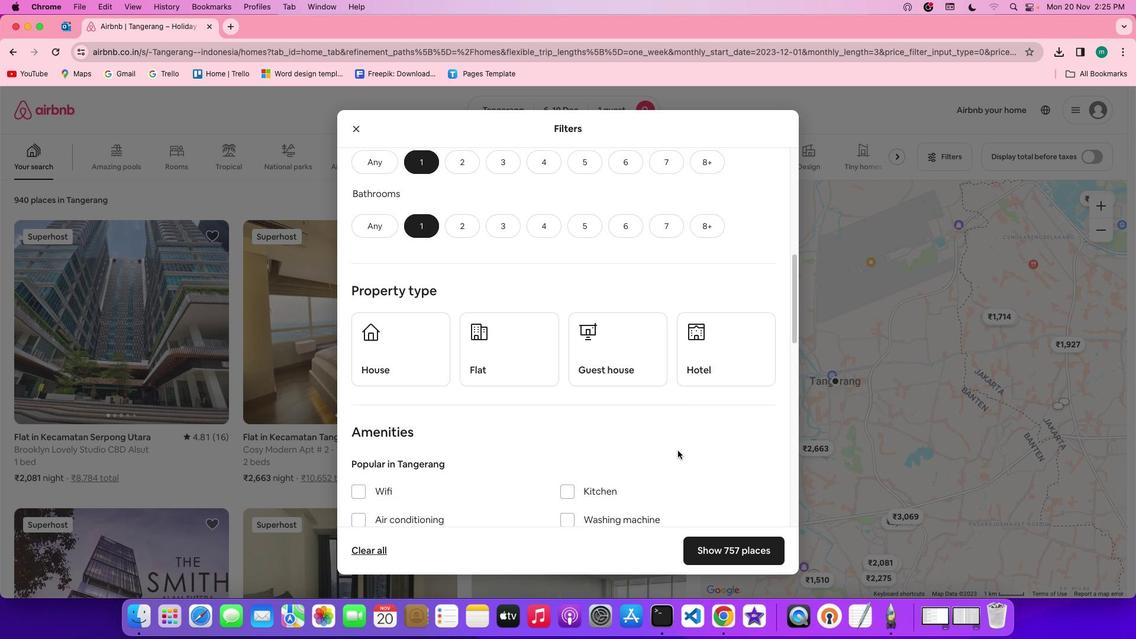
Action: Mouse moved to (721, 357)
Screenshot: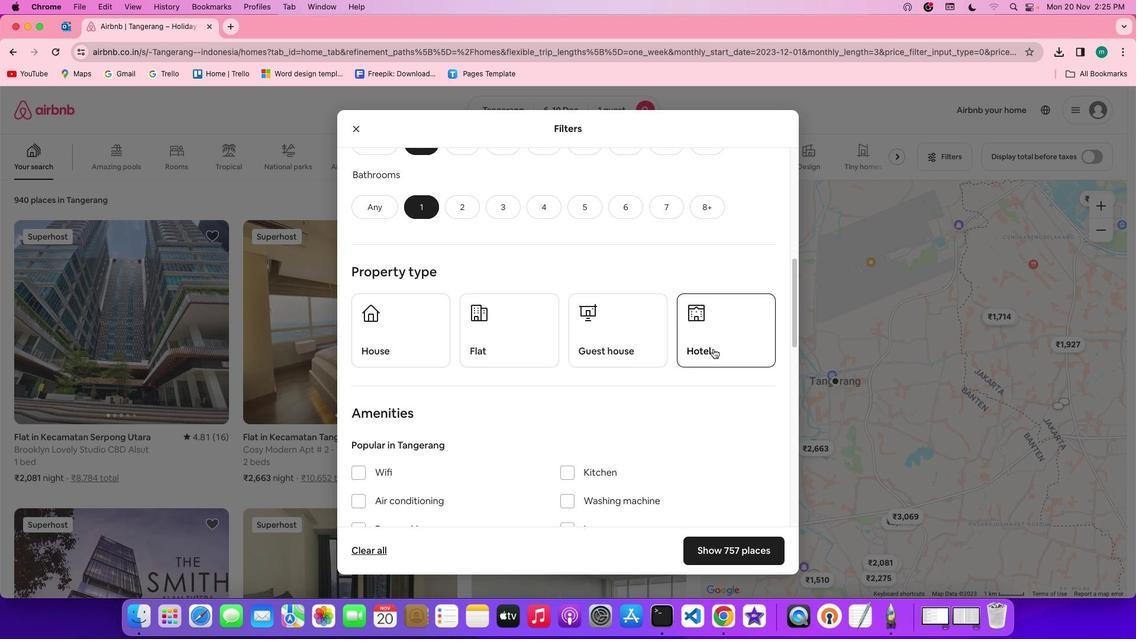 
Action: Mouse pressed left at (721, 357)
Screenshot: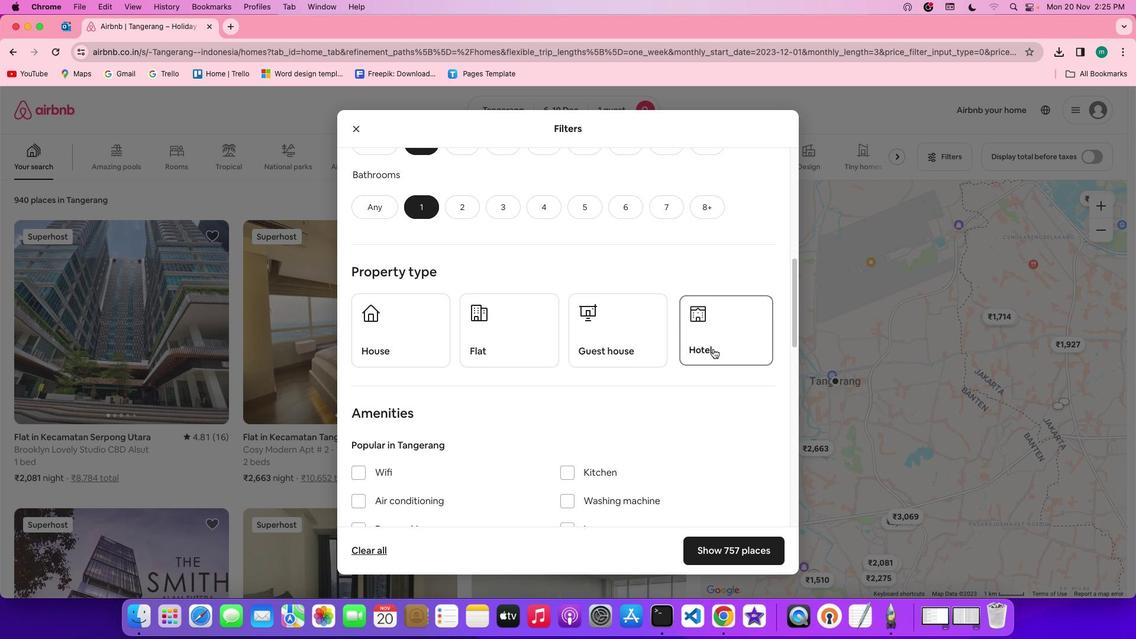 
Action: Mouse moved to (710, 436)
Screenshot: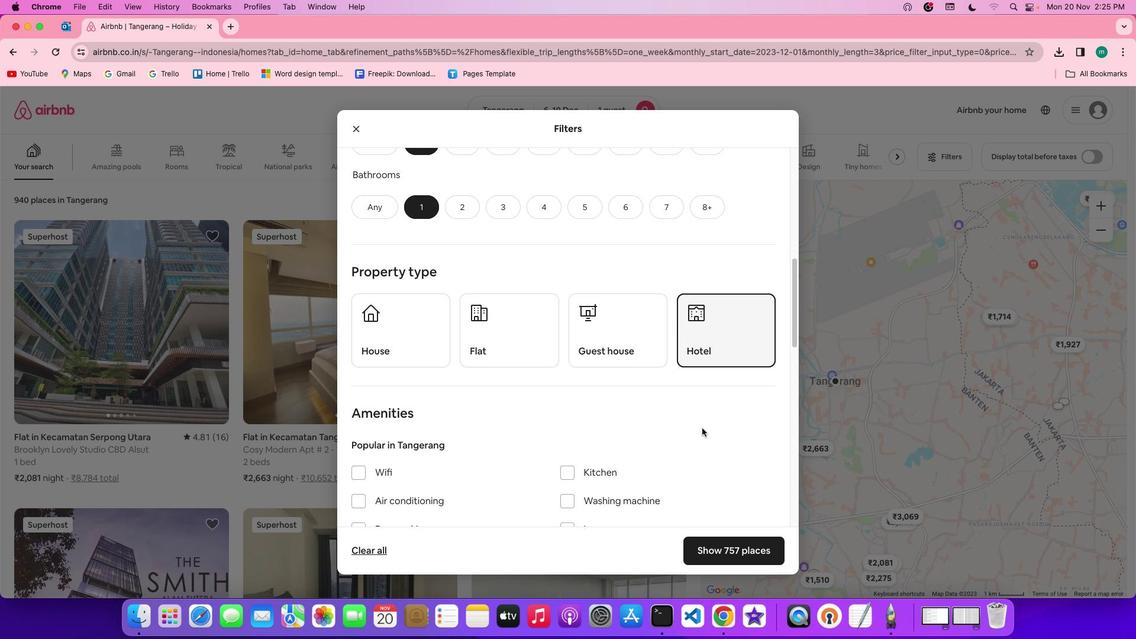 
Action: Mouse scrolled (710, 436) with delta (8, 7)
Screenshot: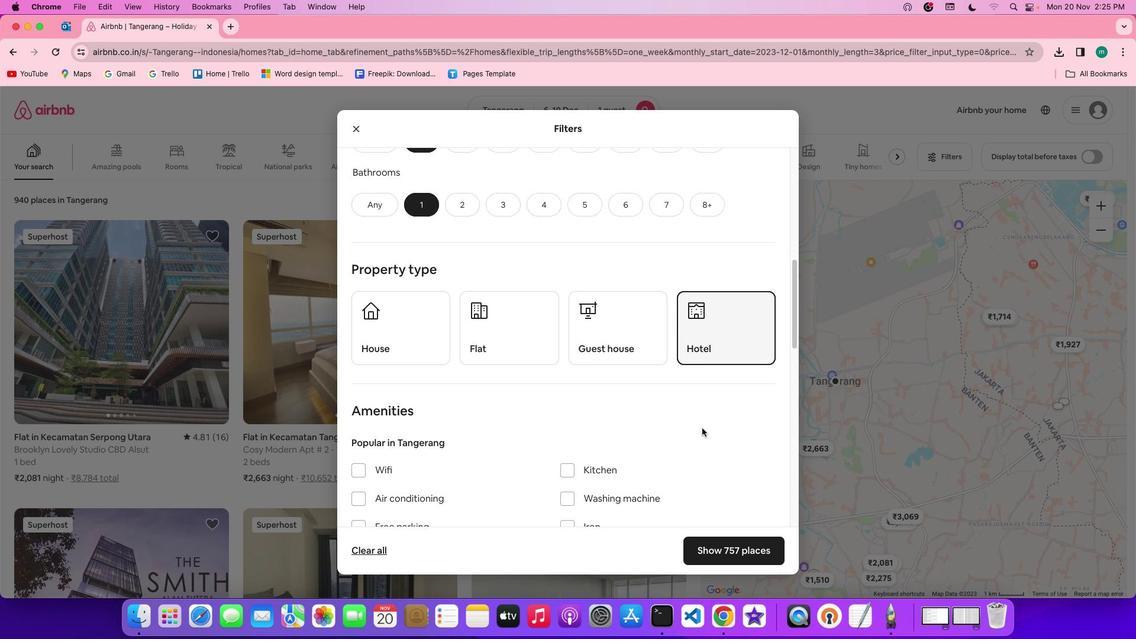 
Action: Mouse scrolled (710, 436) with delta (8, 7)
Screenshot: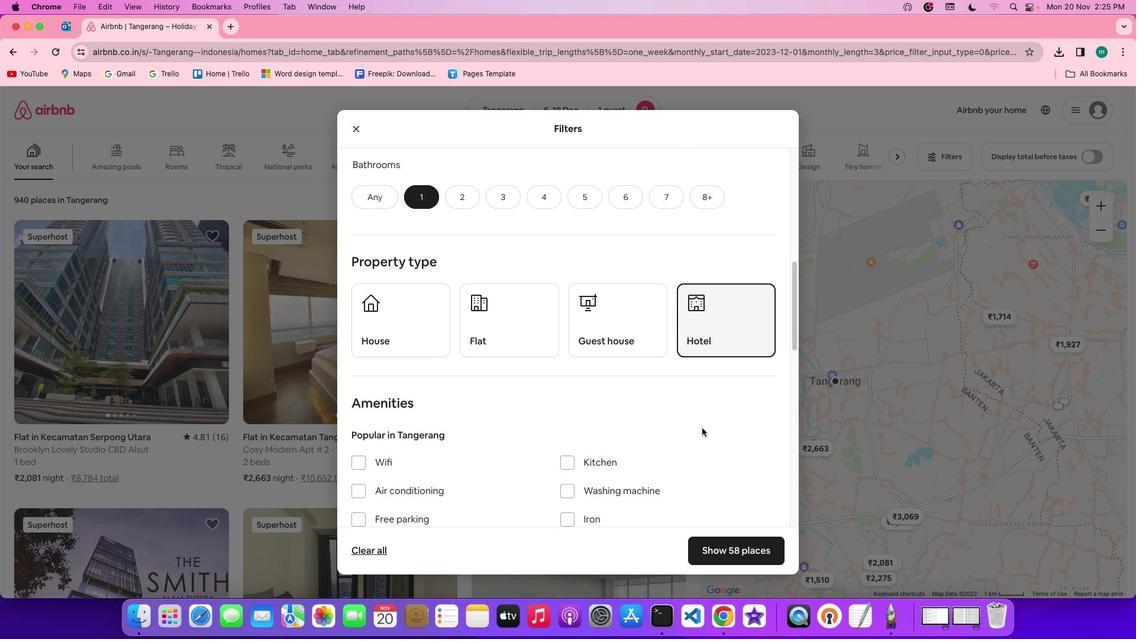 
Action: Mouse scrolled (710, 436) with delta (8, 7)
Screenshot: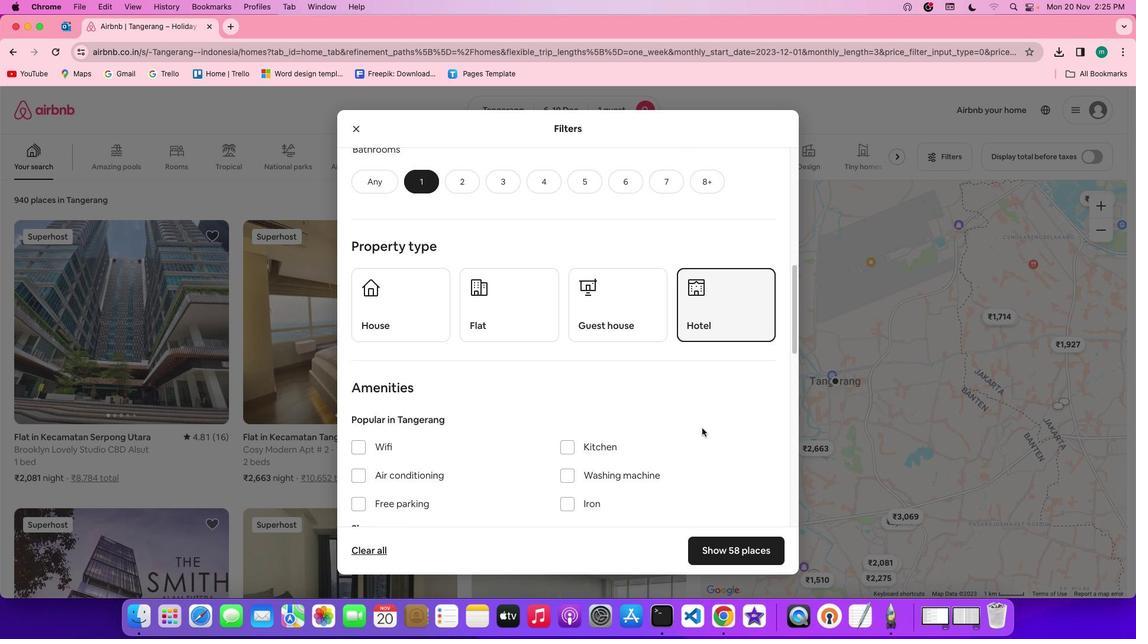 
Action: Mouse scrolled (710, 436) with delta (8, 7)
Screenshot: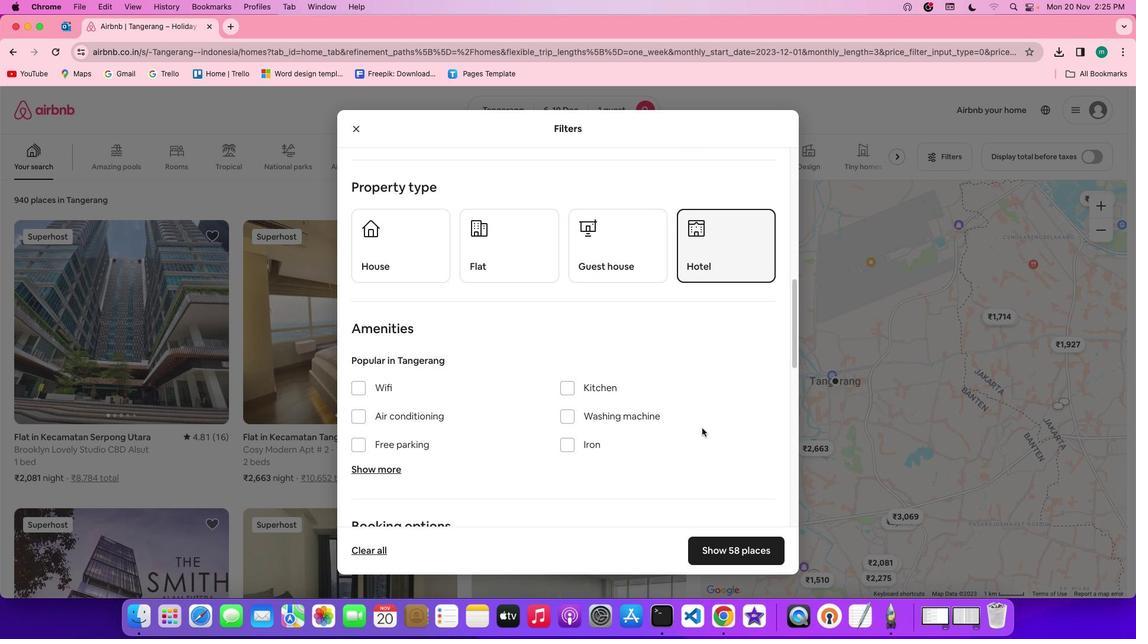 
Action: Mouse scrolled (710, 436) with delta (8, 7)
Screenshot: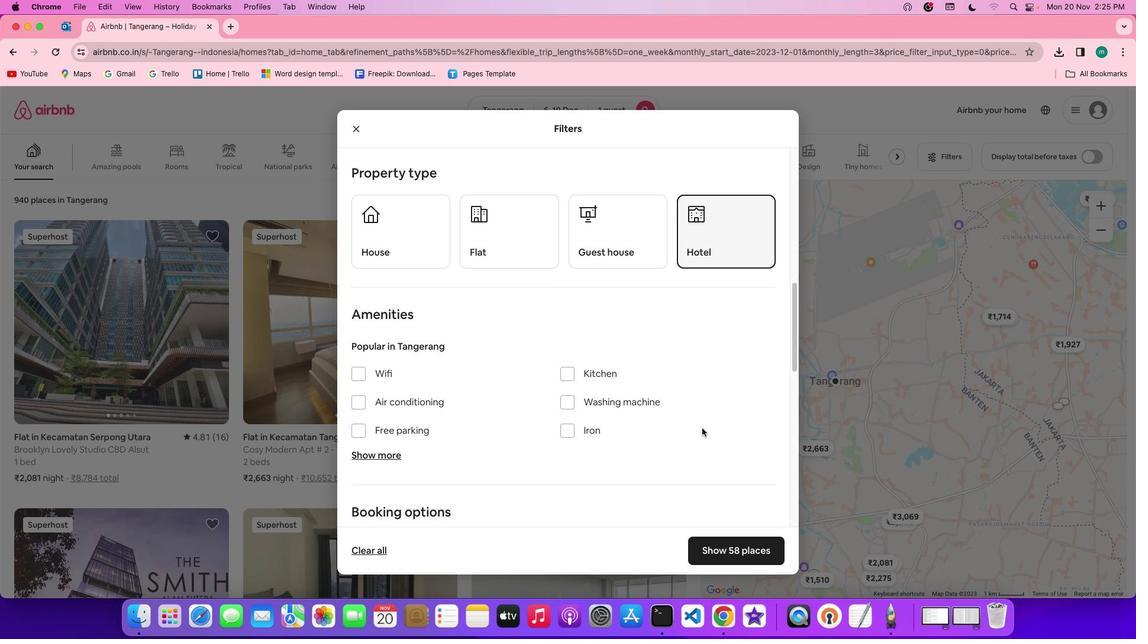 
Action: Mouse scrolled (710, 436) with delta (8, 7)
Screenshot: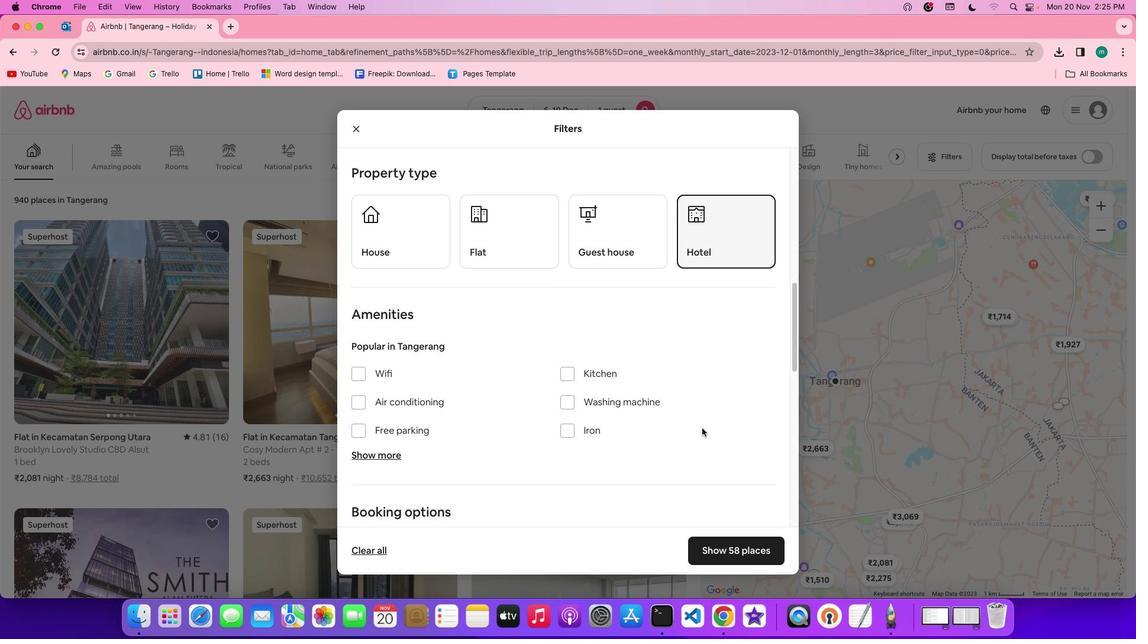 
Action: Mouse scrolled (710, 436) with delta (8, 6)
Screenshot: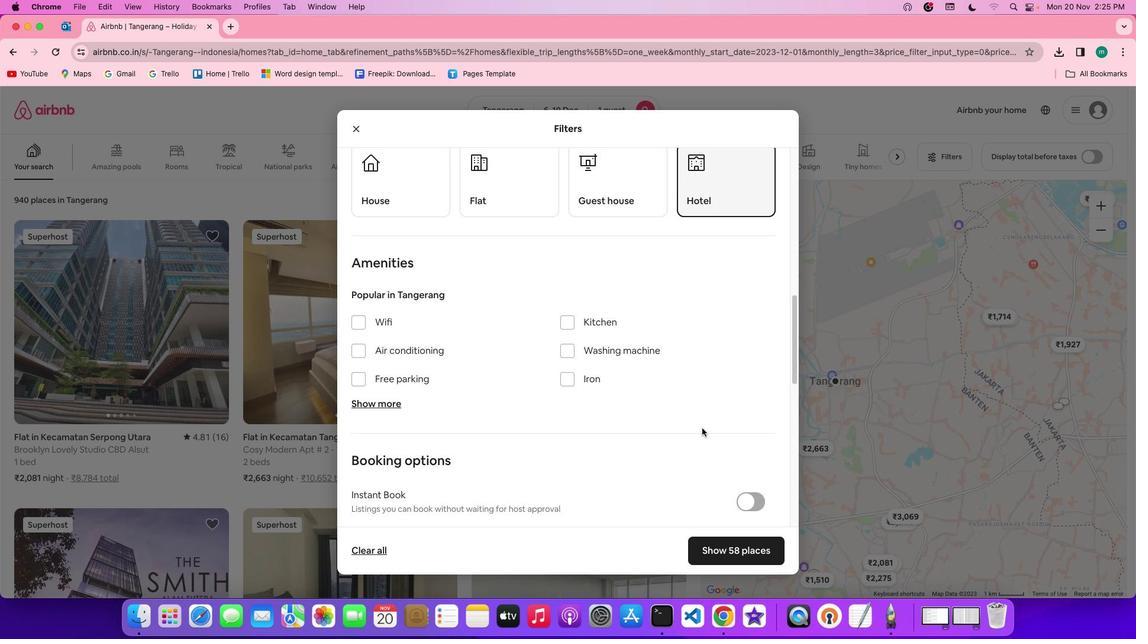 
Action: Mouse scrolled (710, 436) with delta (8, 5)
Screenshot: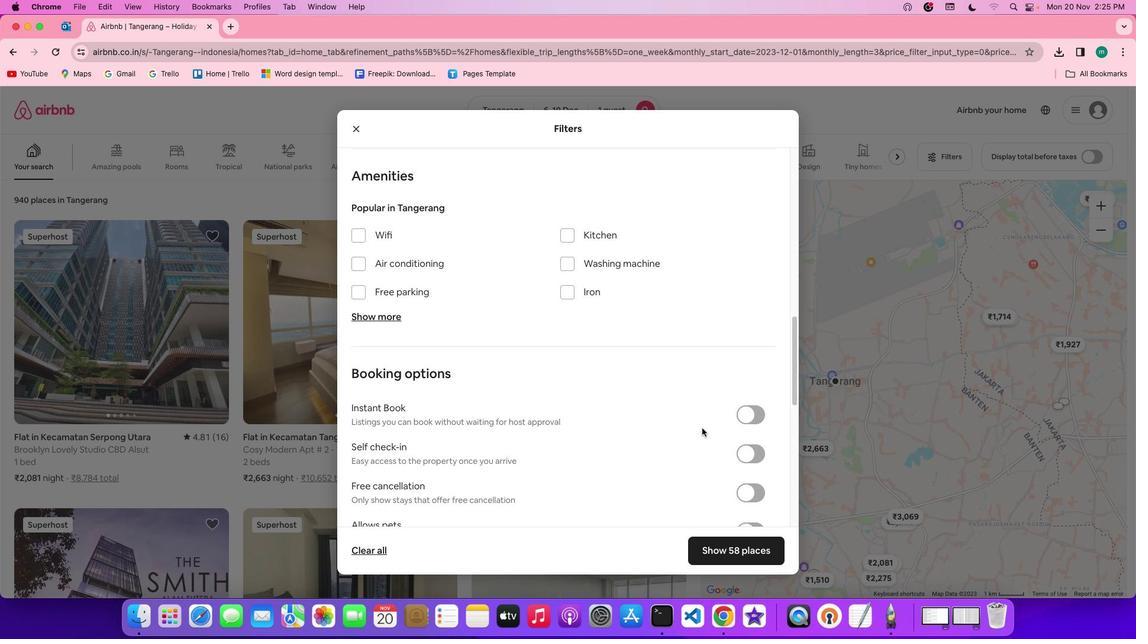 
Action: Mouse scrolled (710, 436) with delta (8, 7)
Screenshot: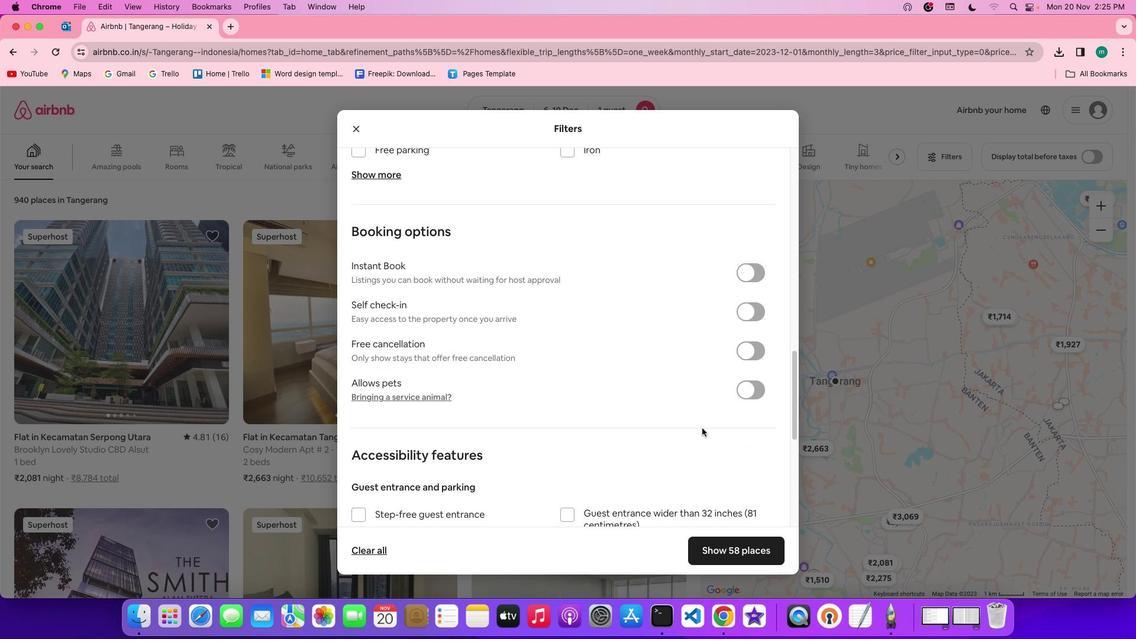 
Action: Mouse scrolled (710, 436) with delta (8, 7)
Screenshot: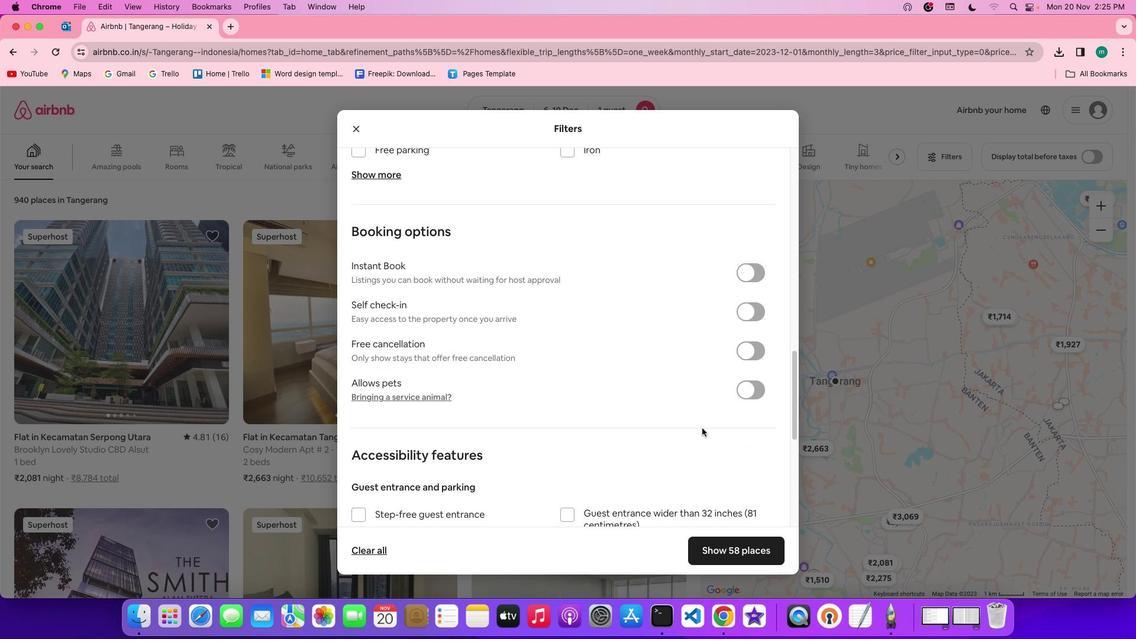 
Action: Mouse scrolled (710, 436) with delta (8, 6)
Screenshot: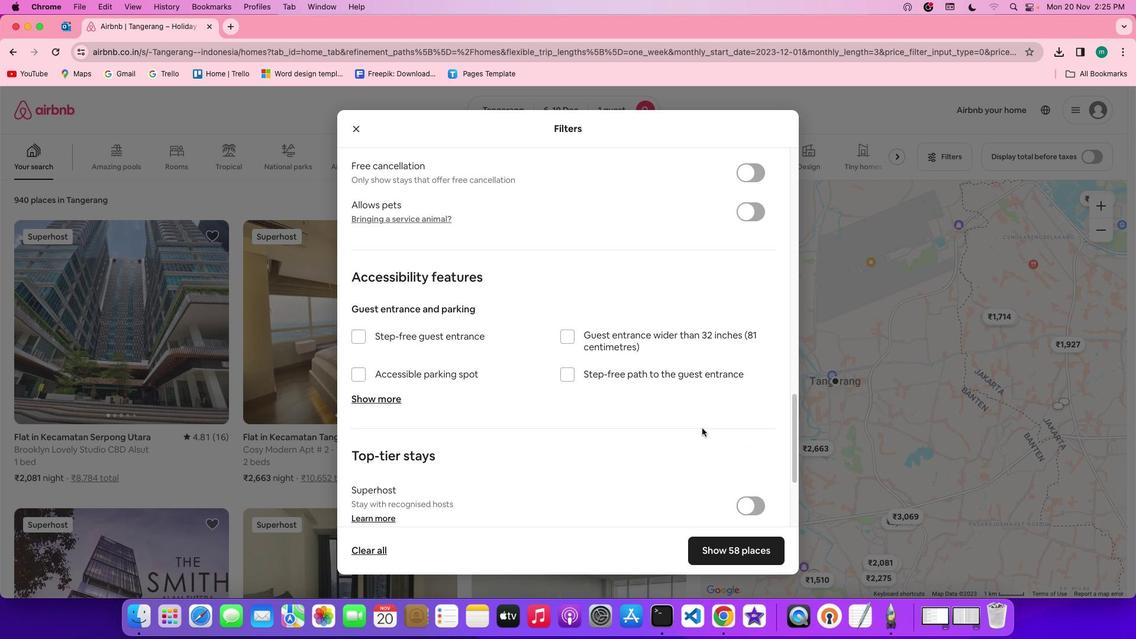 
Action: Mouse scrolled (710, 436) with delta (8, 5)
Screenshot: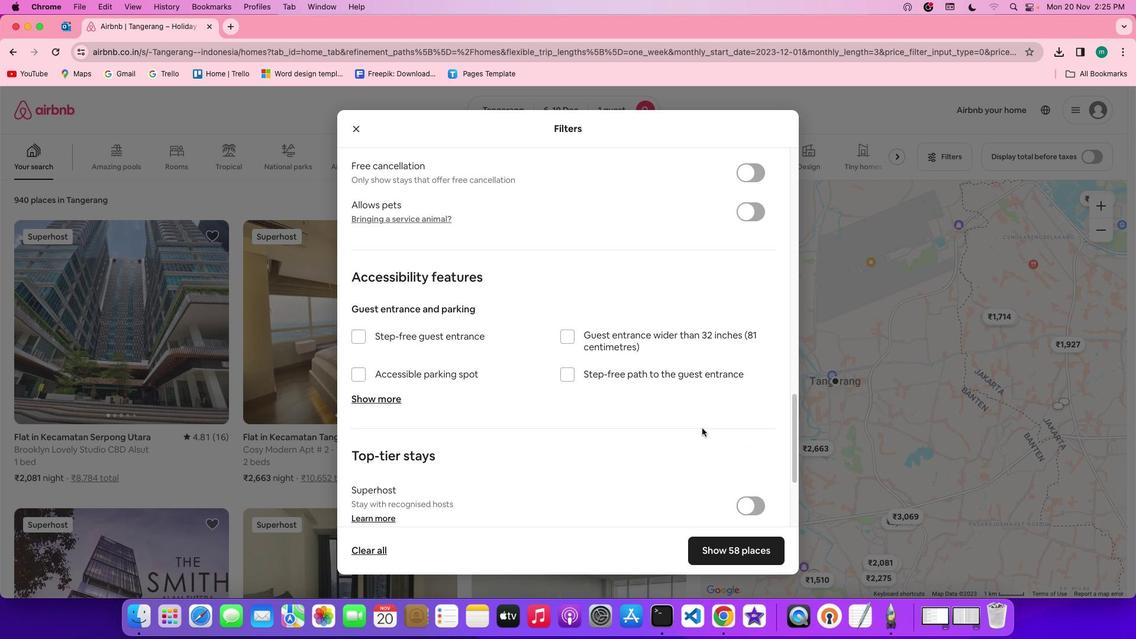 
Action: Mouse scrolled (710, 436) with delta (8, 4)
Screenshot: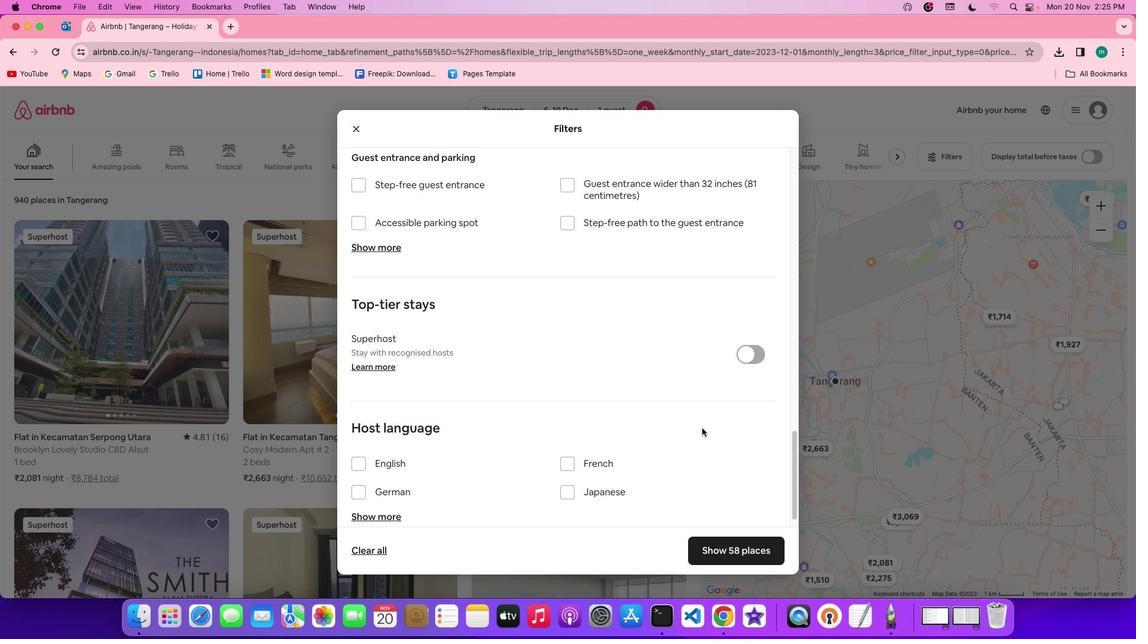 
Action: Mouse scrolled (710, 436) with delta (8, 4)
Screenshot: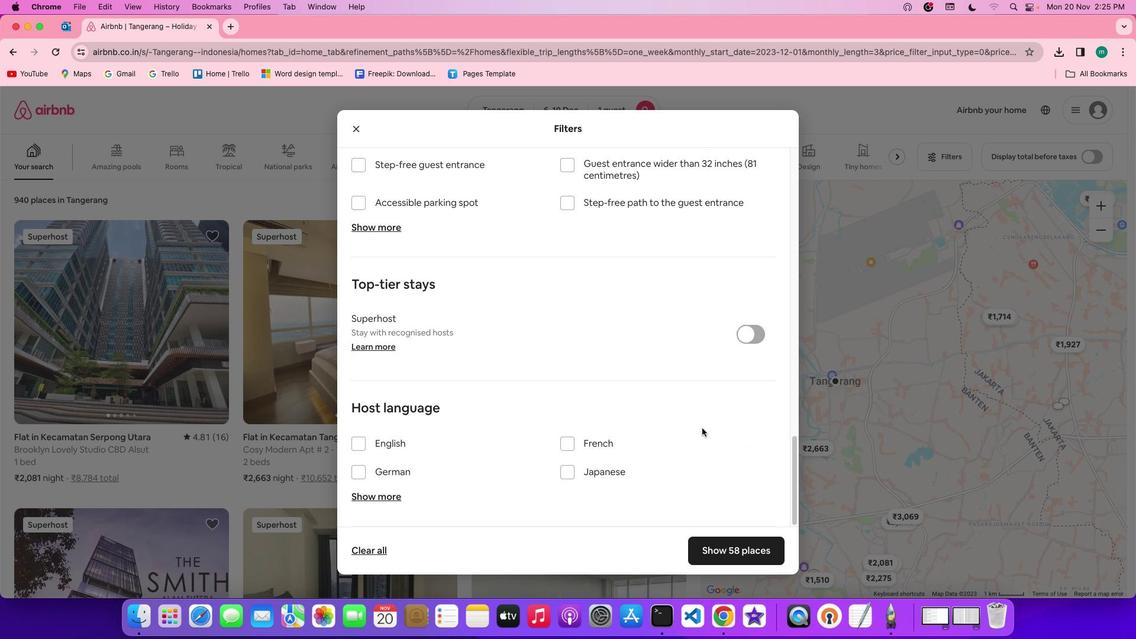
Action: Mouse scrolled (710, 436) with delta (8, 7)
Screenshot: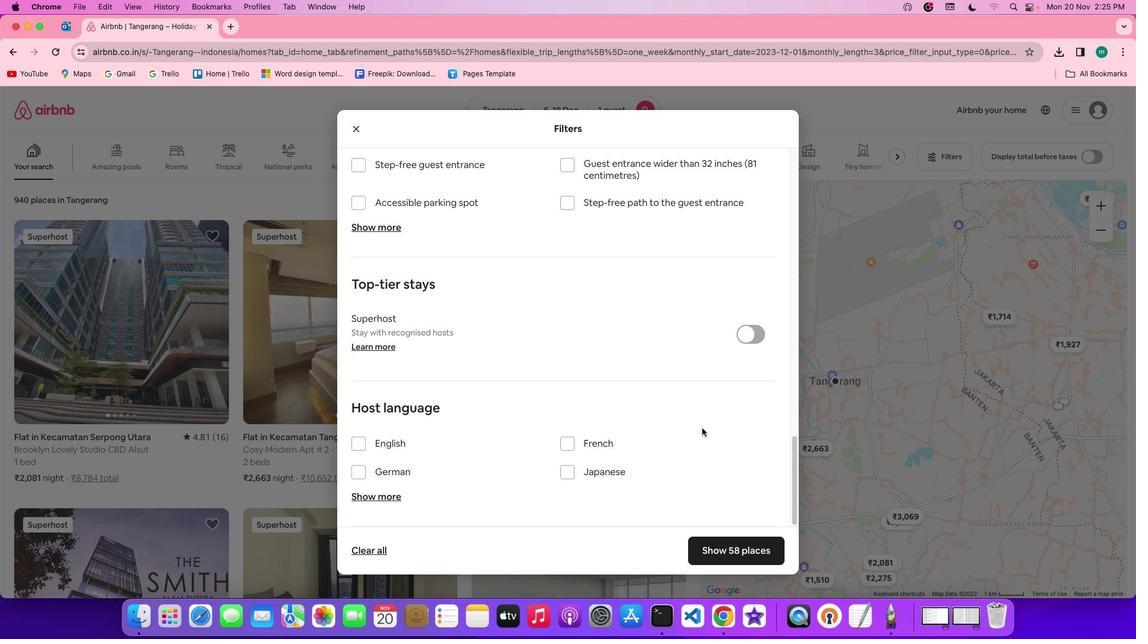 
Action: Mouse scrolled (710, 436) with delta (8, 7)
Screenshot: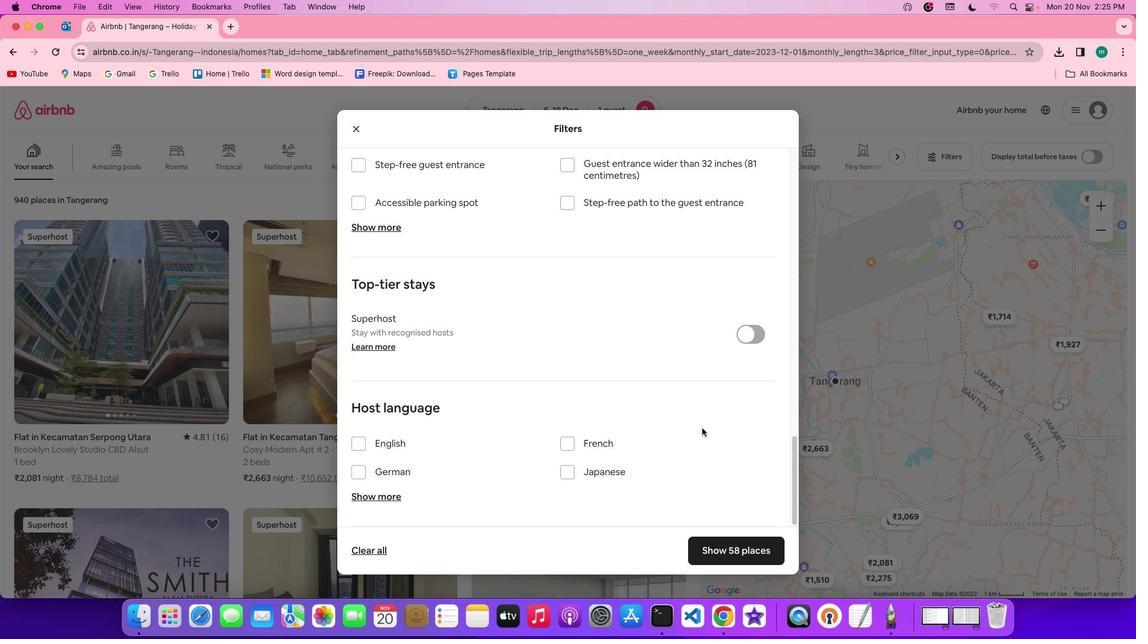 
Action: Mouse scrolled (710, 436) with delta (8, 6)
Screenshot: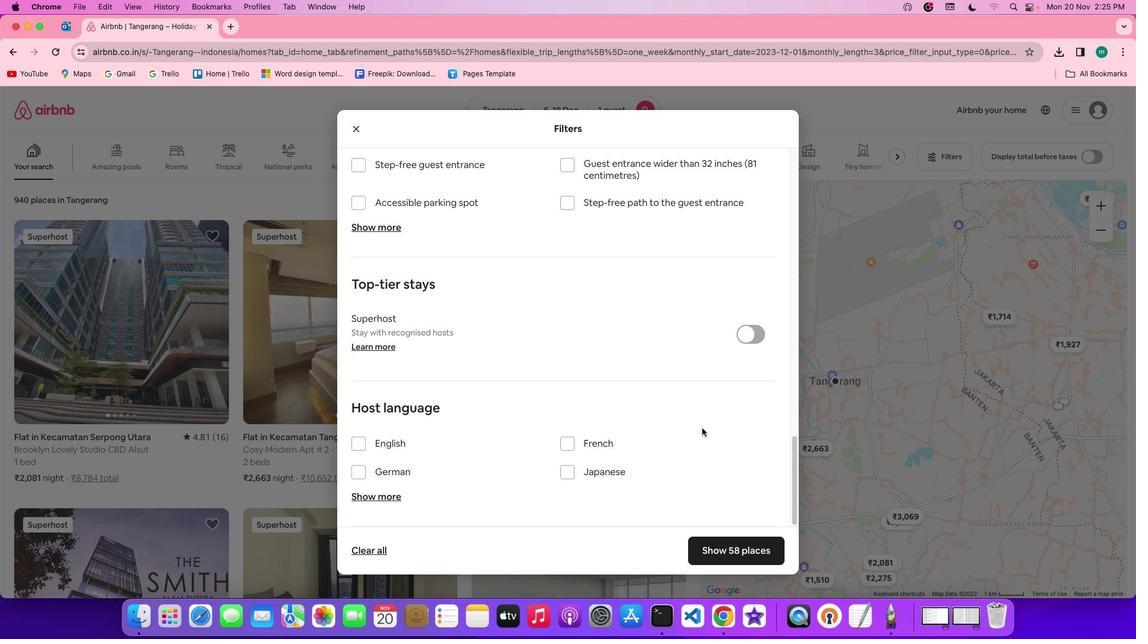 
Action: Mouse scrolled (710, 436) with delta (8, 5)
Screenshot: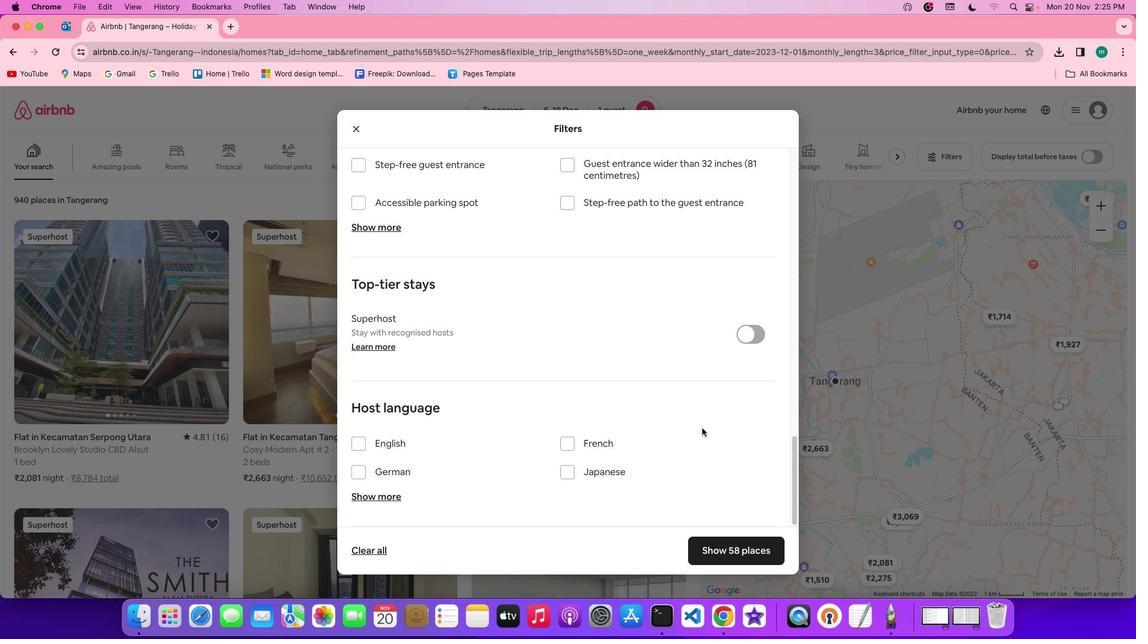 
Action: Mouse scrolled (710, 436) with delta (8, 4)
Screenshot: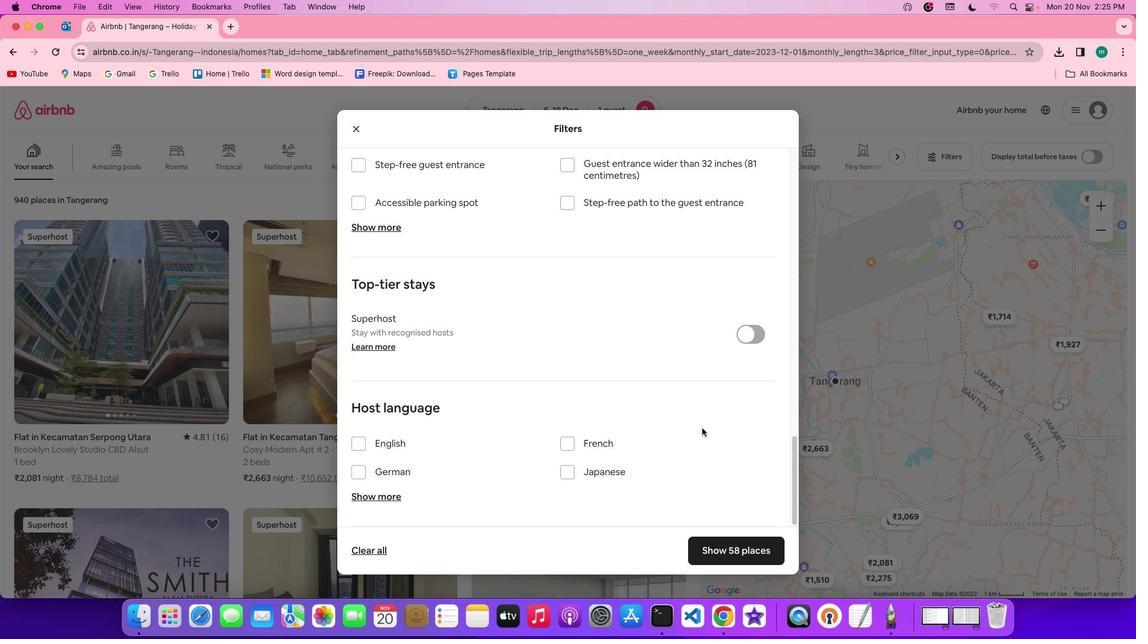 
Action: Mouse scrolled (710, 436) with delta (8, 7)
Screenshot: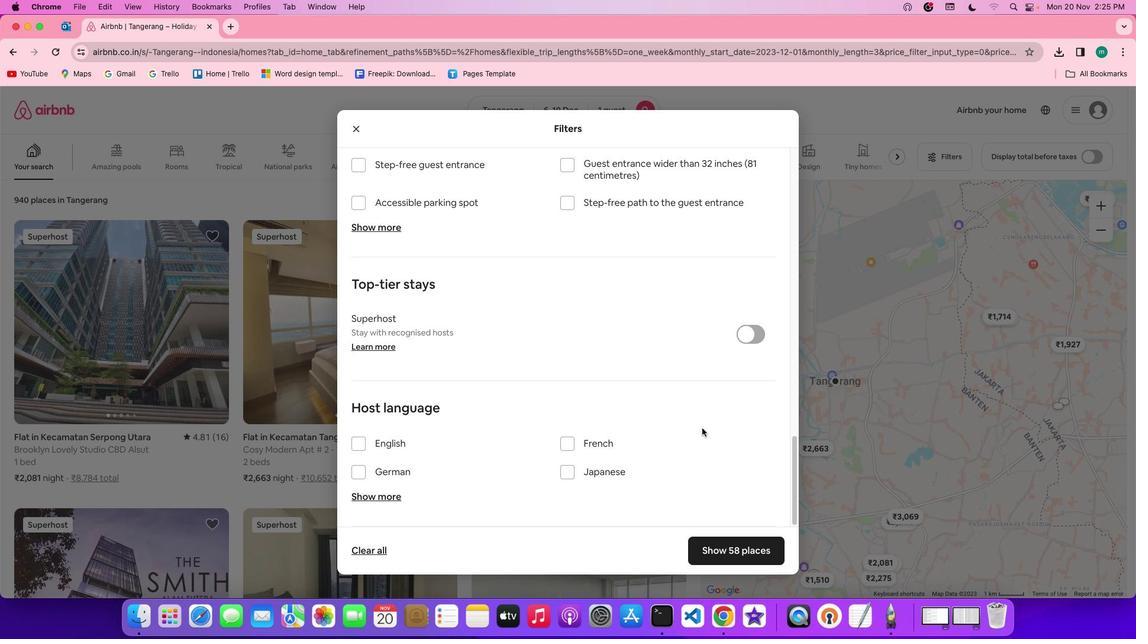 
Action: Mouse scrolled (710, 436) with delta (8, 7)
Screenshot: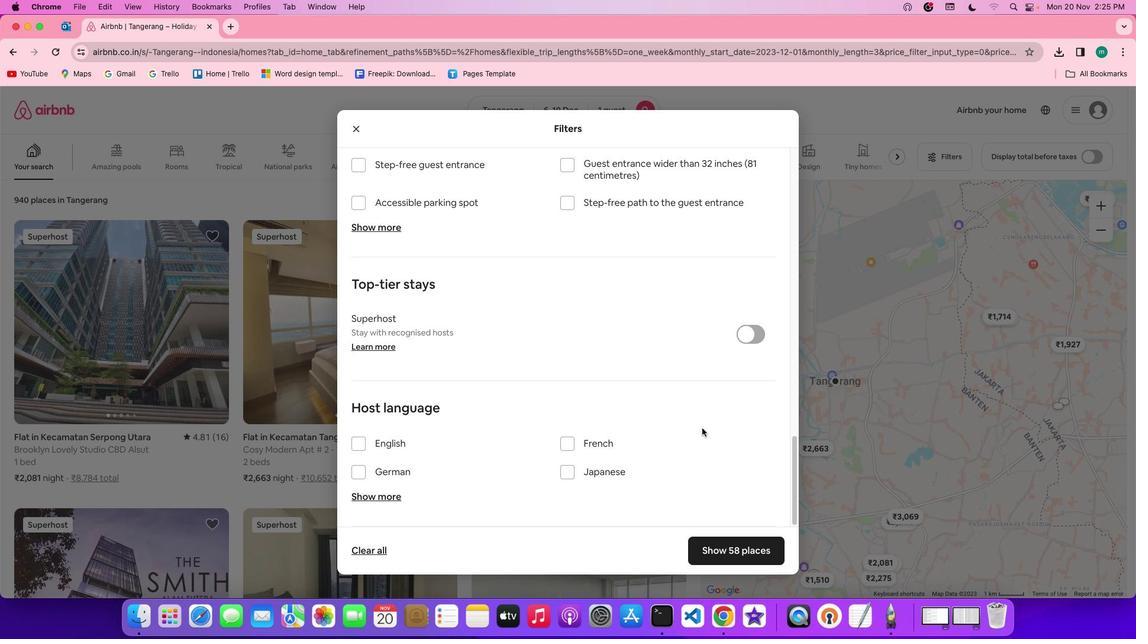
Action: Mouse scrolled (710, 436) with delta (8, 6)
Screenshot: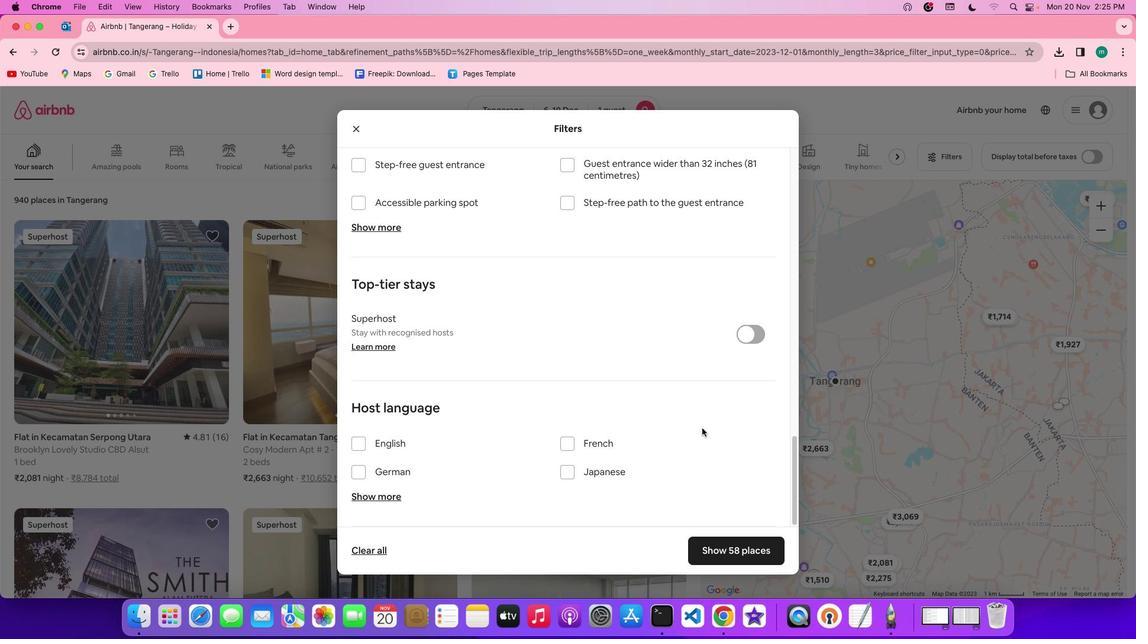 
Action: Mouse scrolled (710, 436) with delta (8, 5)
Screenshot: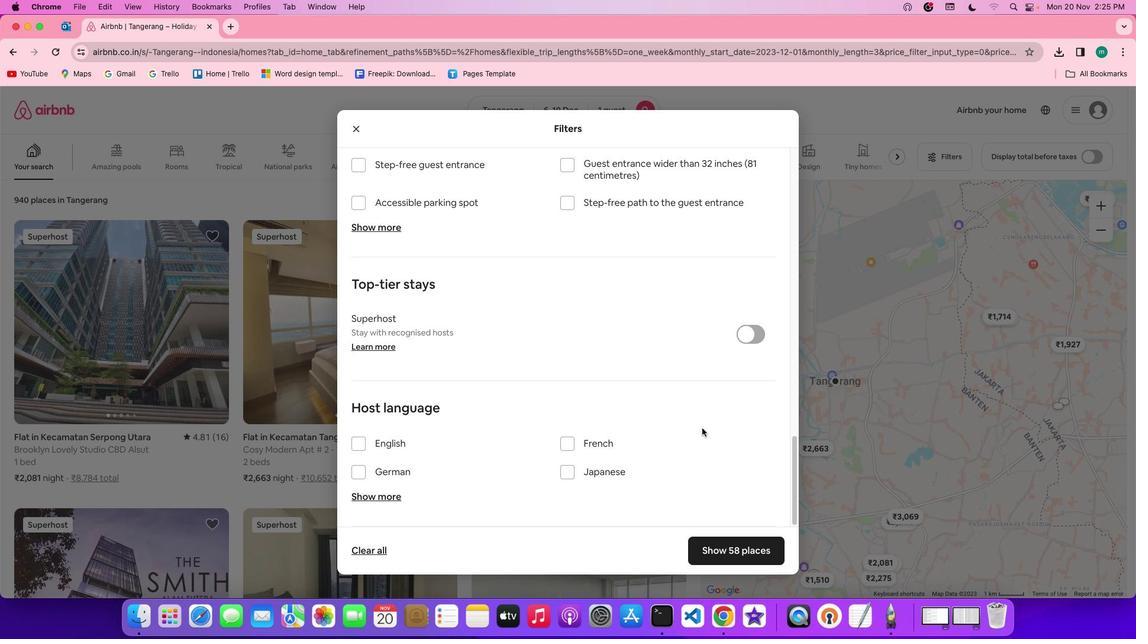 
Action: Mouse moved to (758, 558)
Screenshot: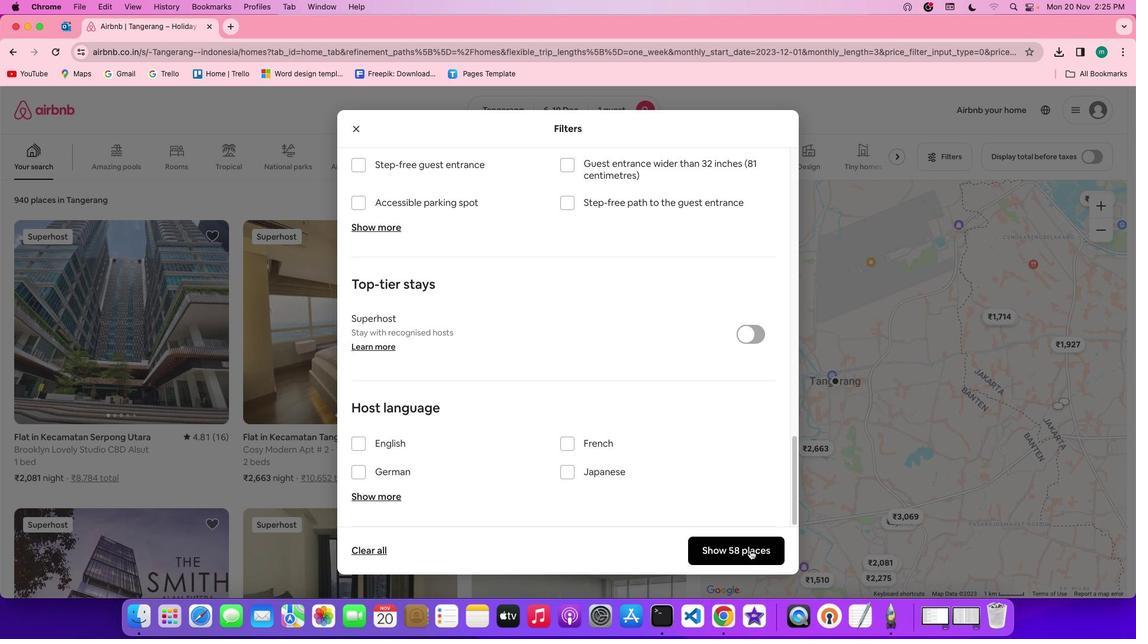 
Action: Mouse pressed left at (758, 558)
Screenshot: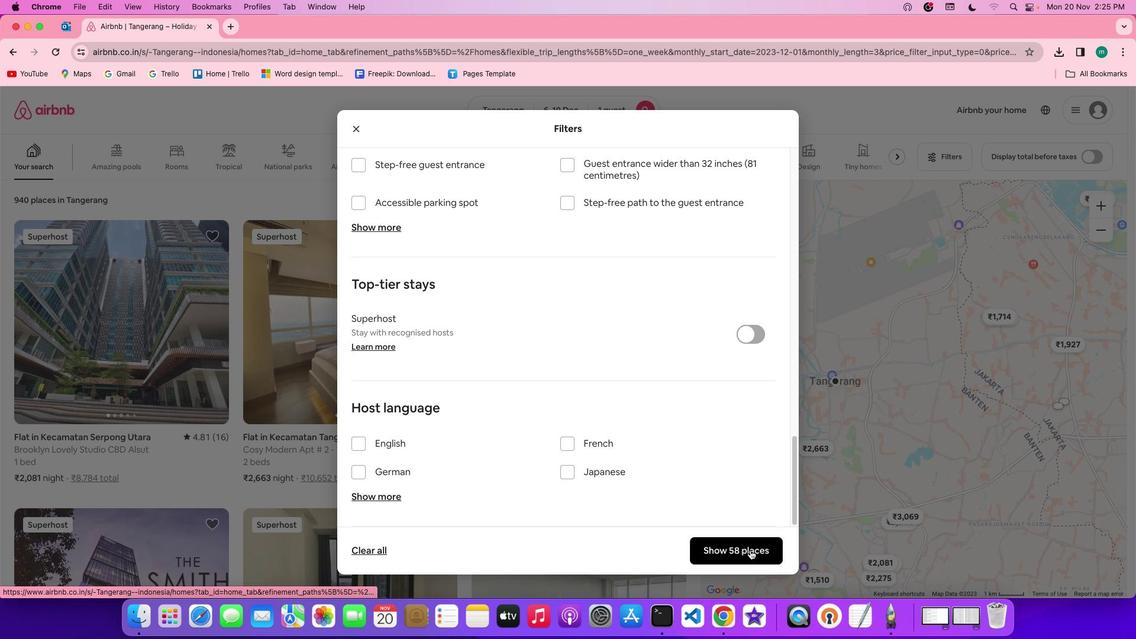
Action: Mouse moved to (150, 398)
Screenshot: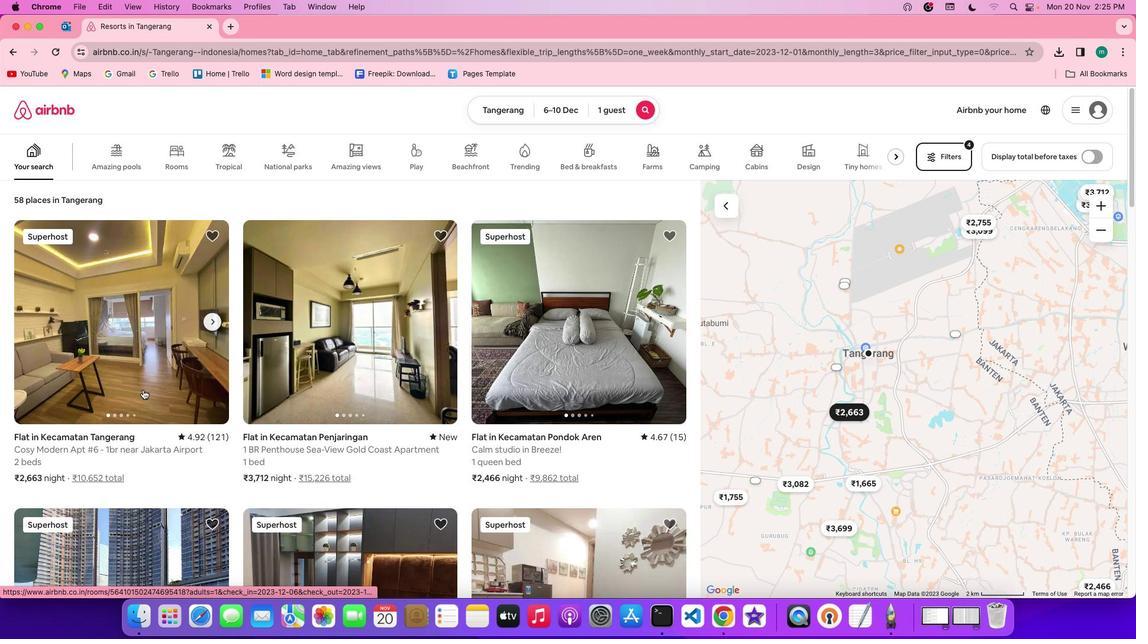 
Action: Mouse pressed left at (150, 398)
Screenshot: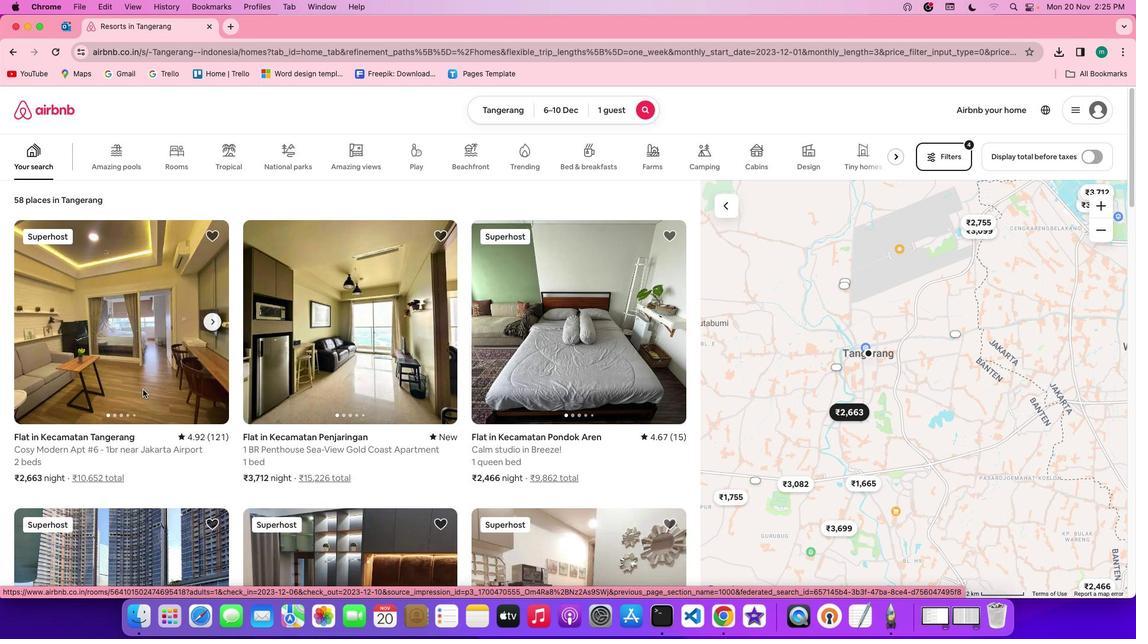 
Action: Mouse moved to (830, 455)
Screenshot: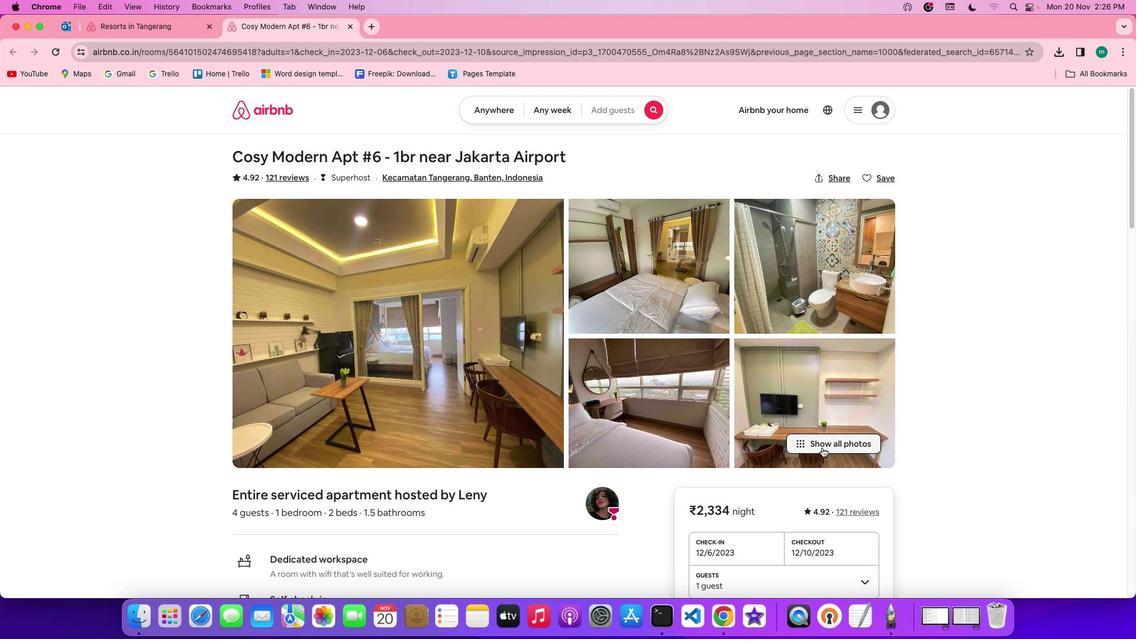 
Action: Mouse pressed left at (830, 455)
Screenshot: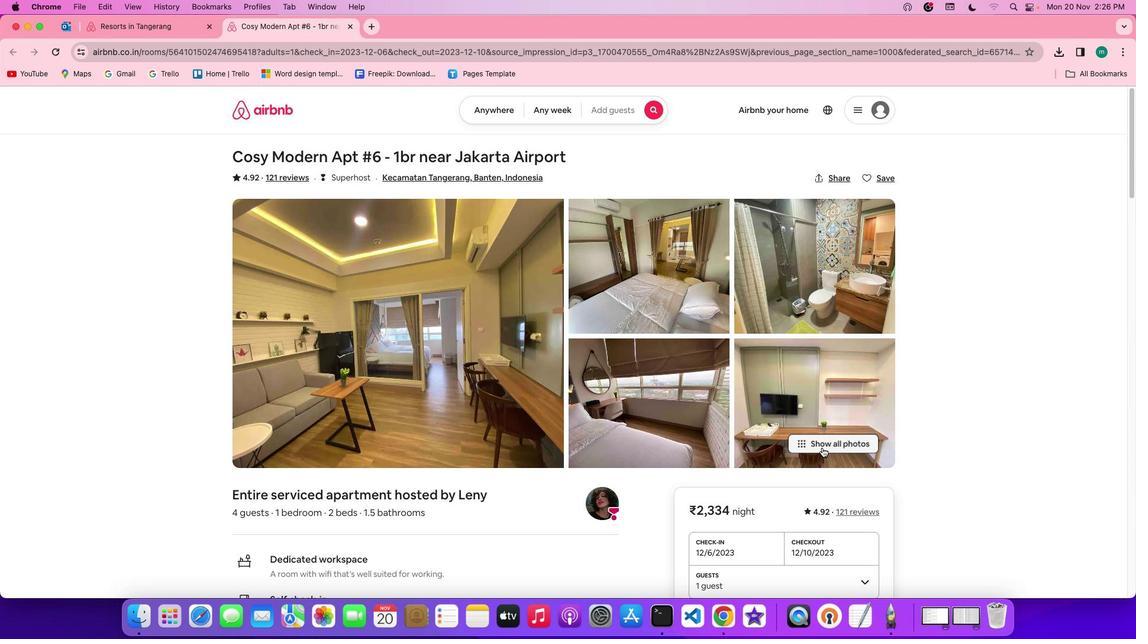 
Action: Mouse moved to (891, 523)
Screenshot: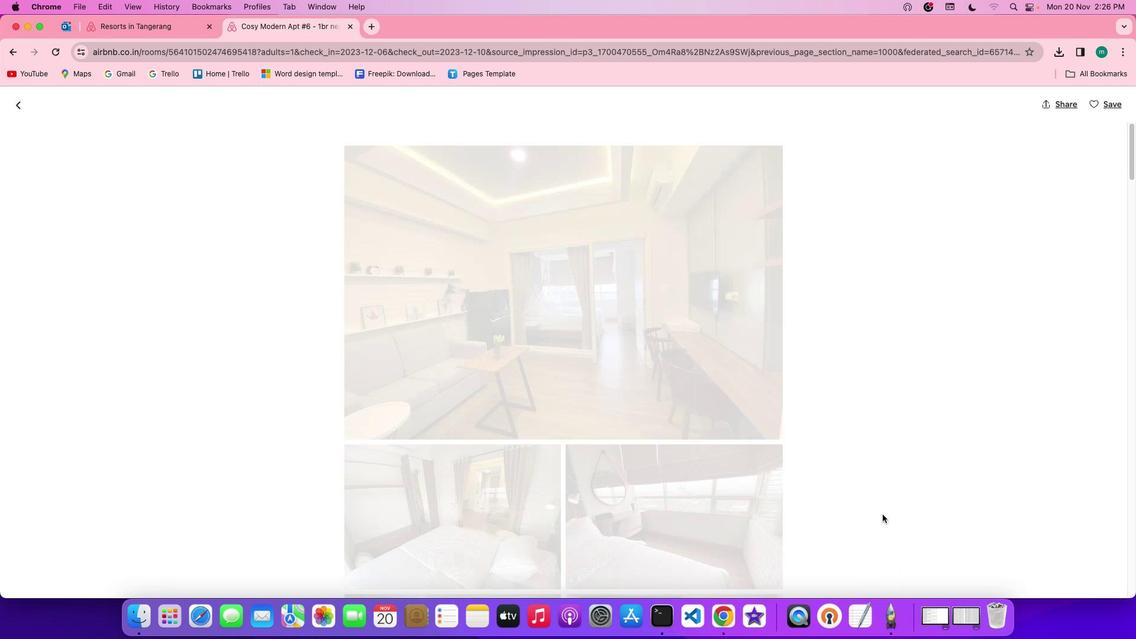 
Action: Mouse scrolled (891, 523) with delta (8, 7)
Screenshot: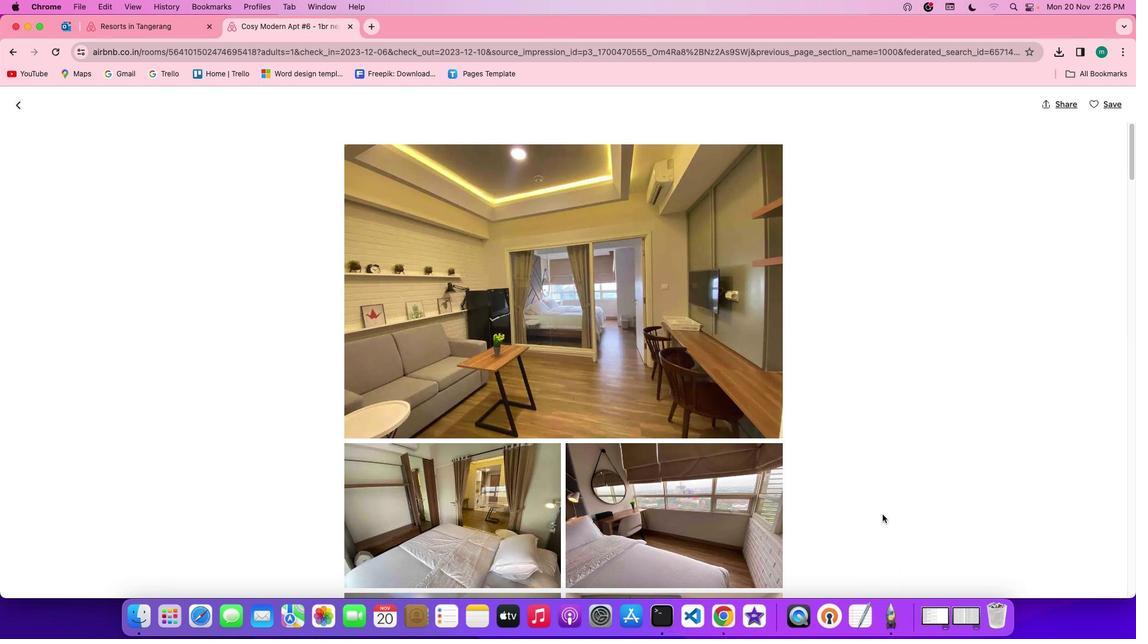 
Action: Mouse scrolled (891, 523) with delta (8, 7)
Screenshot: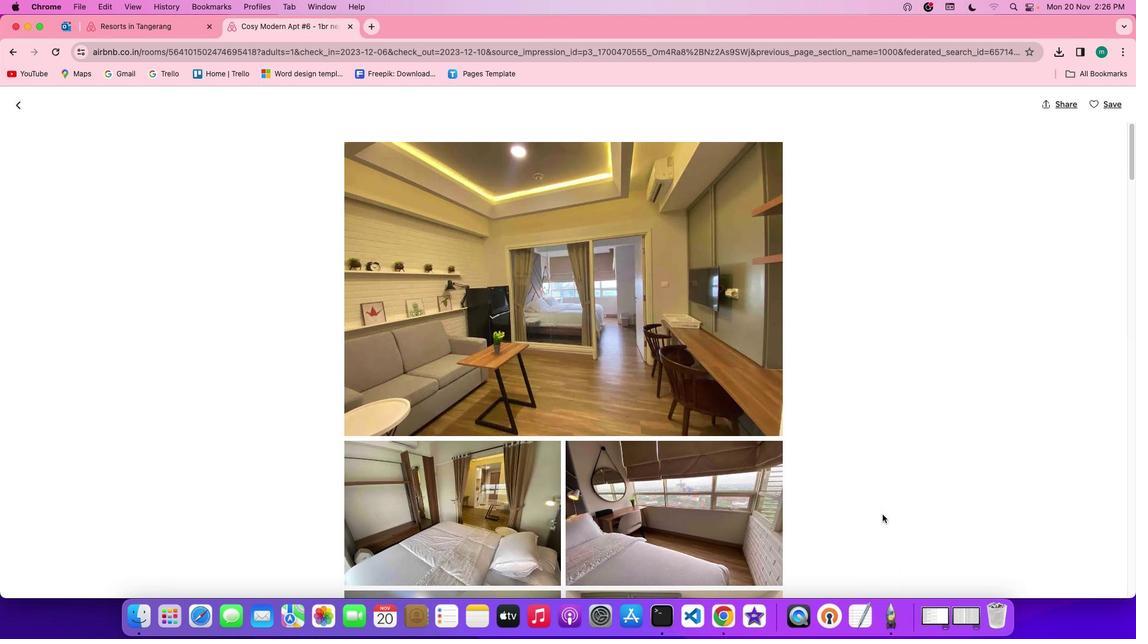 
Action: Mouse scrolled (891, 523) with delta (8, 7)
Screenshot: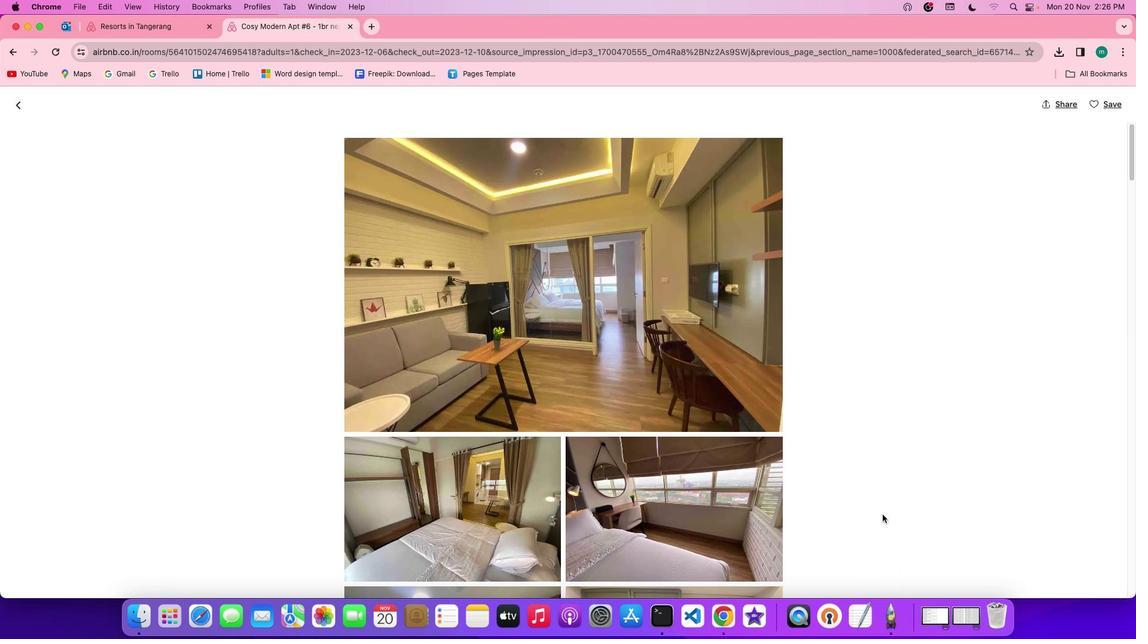 
Action: Mouse scrolled (891, 523) with delta (8, 6)
Screenshot: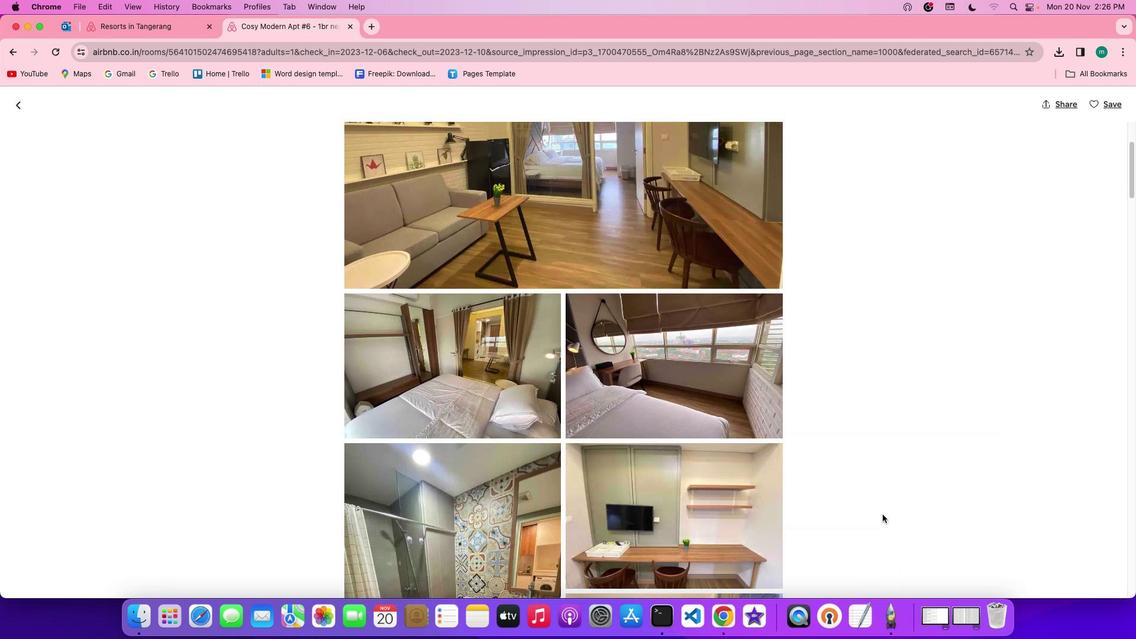 
Action: Mouse scrolled (891, 523) with delta (8, 7)
Screenshot: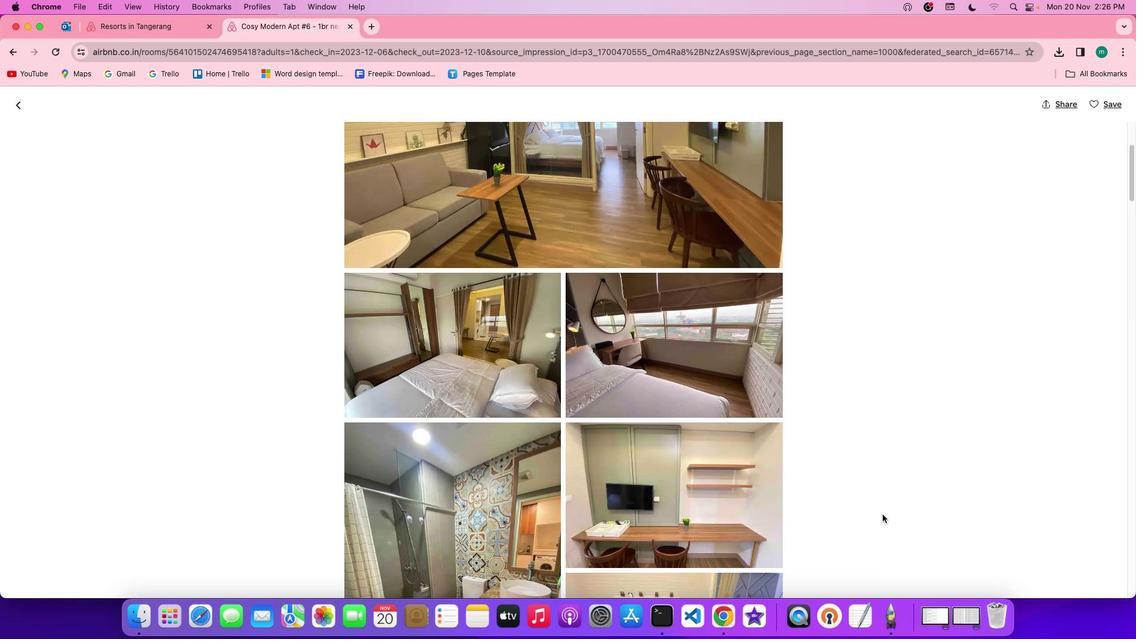 
Action: Mouse scrolled (891, 523) with delta (8, 7)
Screenshot: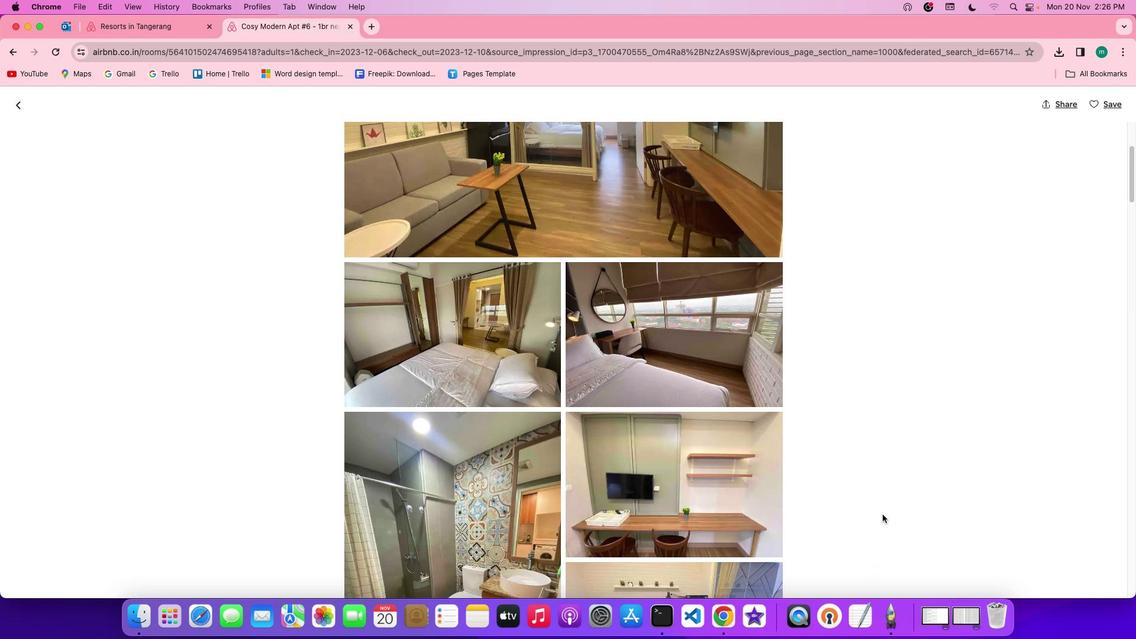 
Action: Mouse scrolled (891, 523) with delta (8, 7)
Screenshot: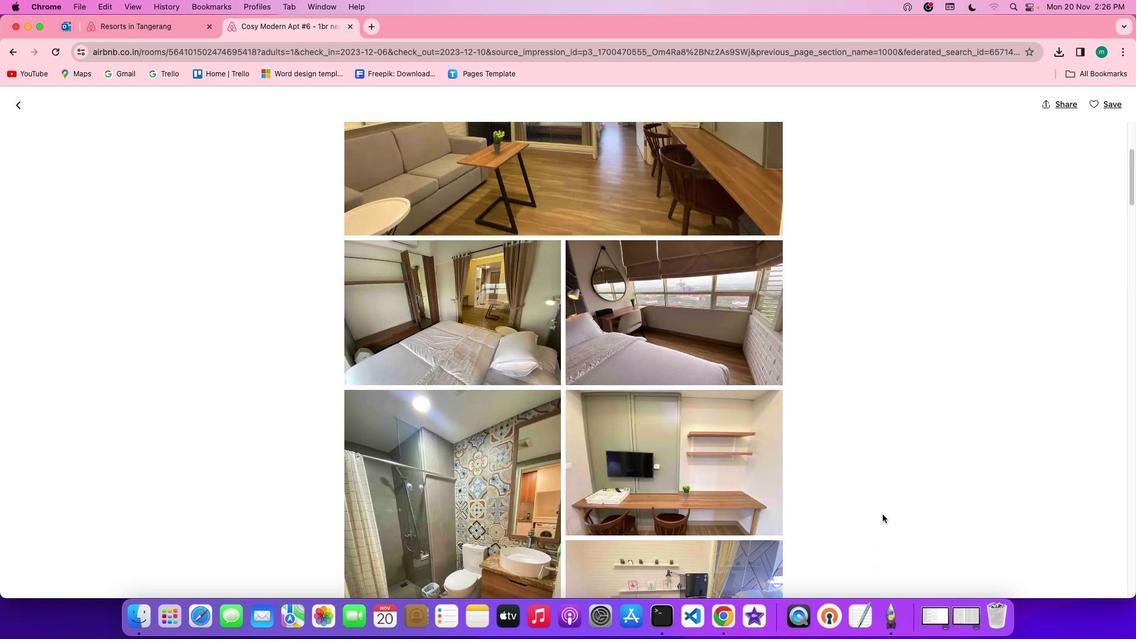 
Action: Mouse scrolled (891, 523) with delta (8, 6)
Screenshot: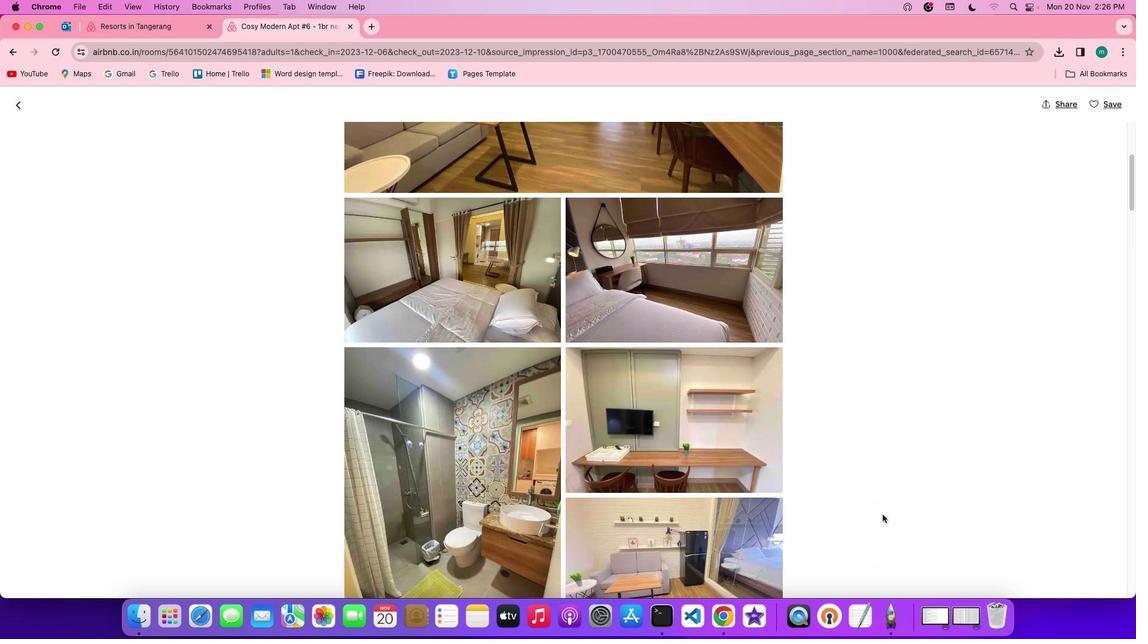 
Action: Mouse scrolled (891, 523) with delta (8, 5)
Screenshot: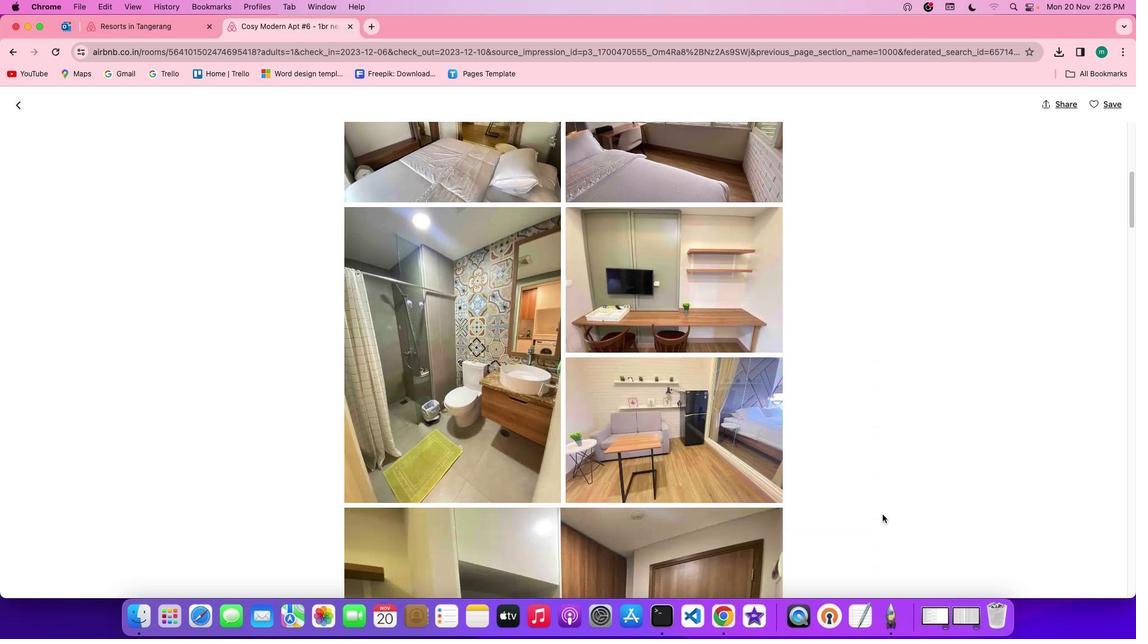 
Action: Mouse scrolled (891, 523) with delta (8, 7)
Screenshot: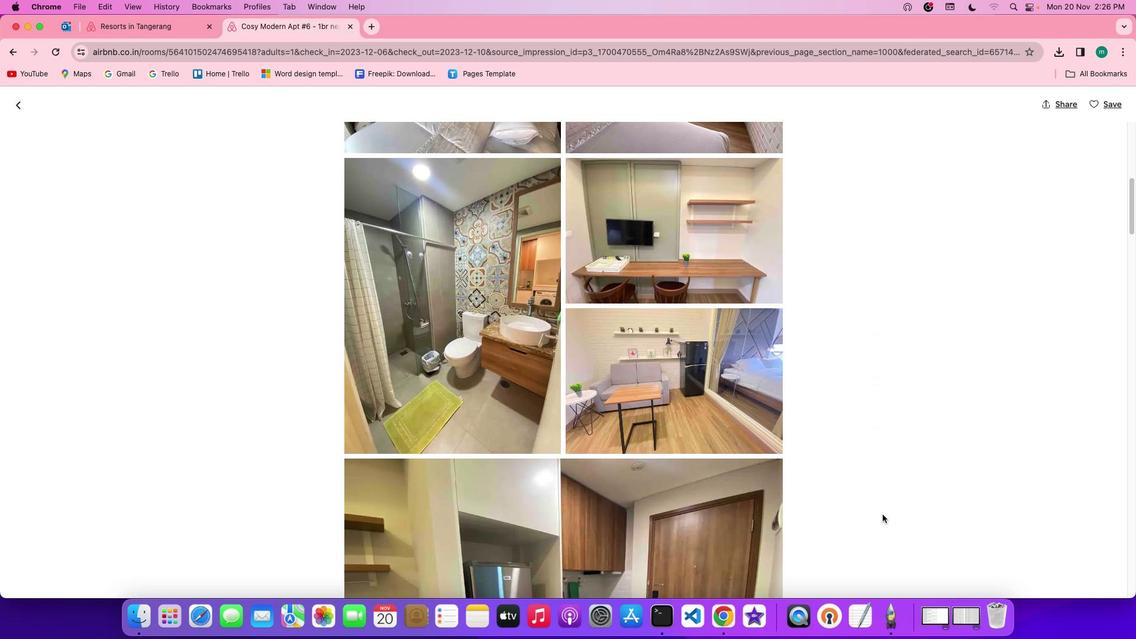 
Action: Mouse scrolled (891, 523) with delta (8, 7)
Screenshot: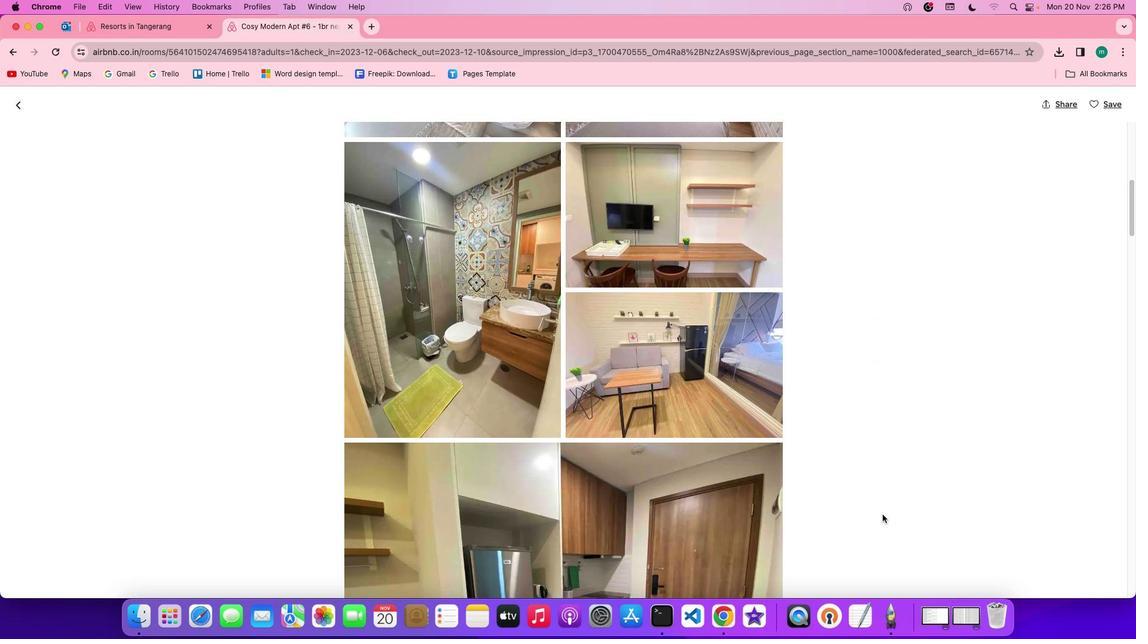 
Action: Mouse scrolled (891, 523) with delta (8, 7)
Screenshot: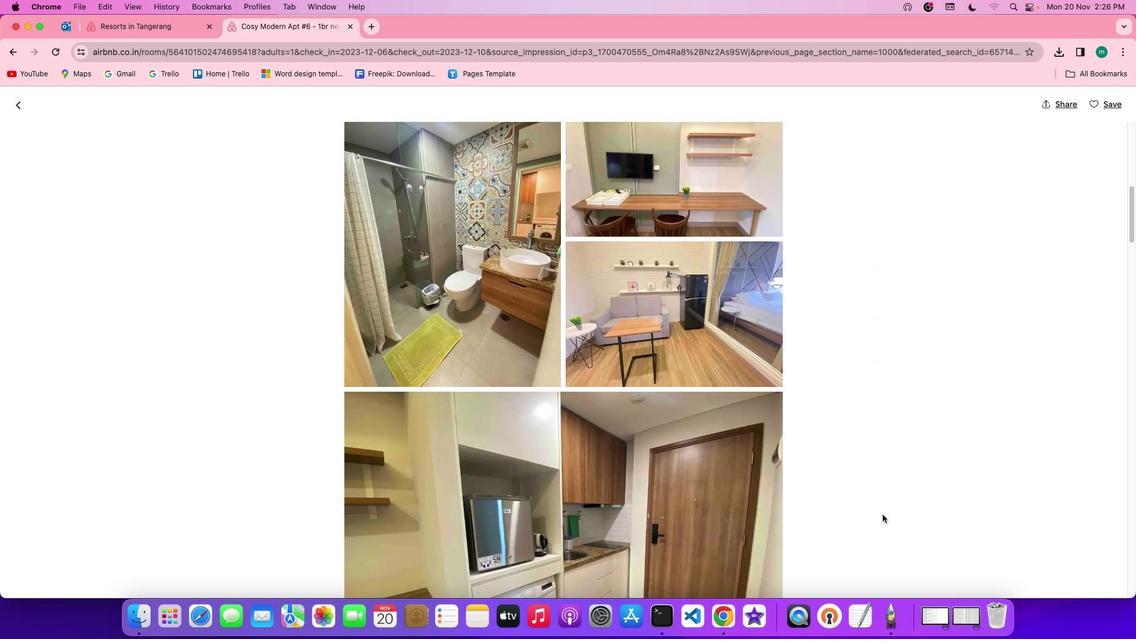 
Action: Mouse scrolled (891, 523) with delta (8, 5)
Screenshot: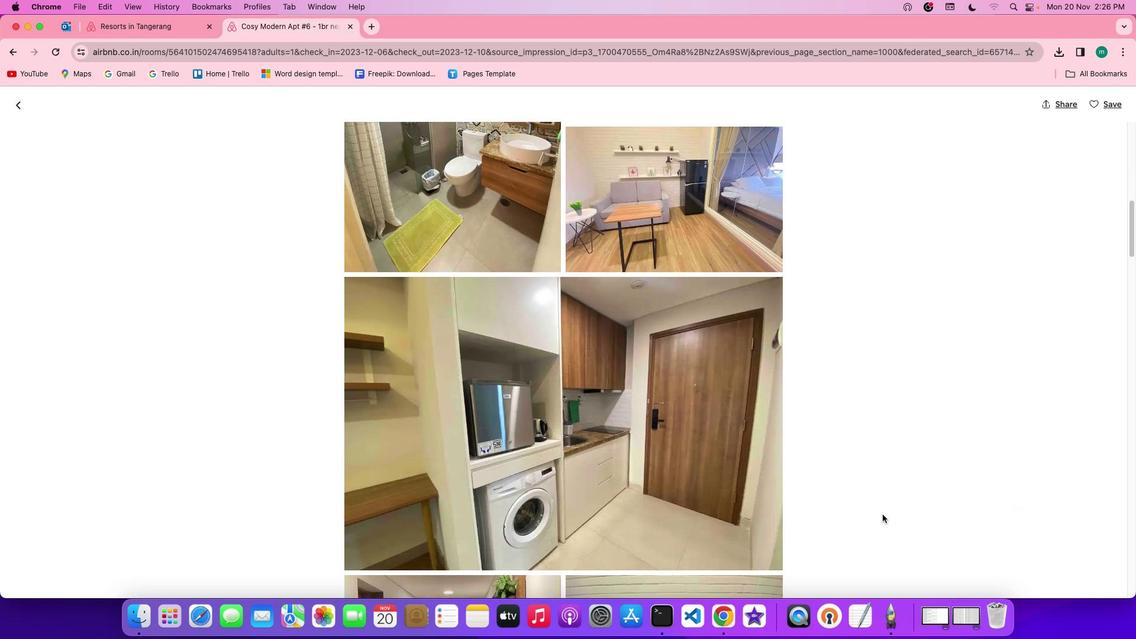 
Action: Mouse scrolled (891, 523) with delta (8, 5)
Screenshot: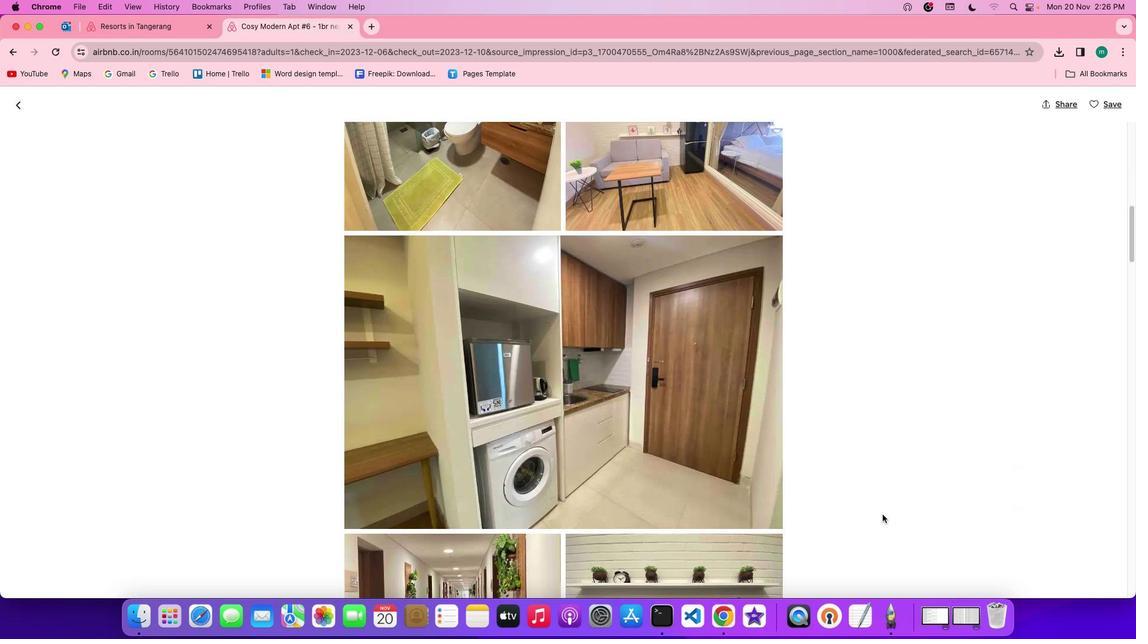 
Action: Mouse scrolled (891, 523) with delta (8, 7)
Screenshot: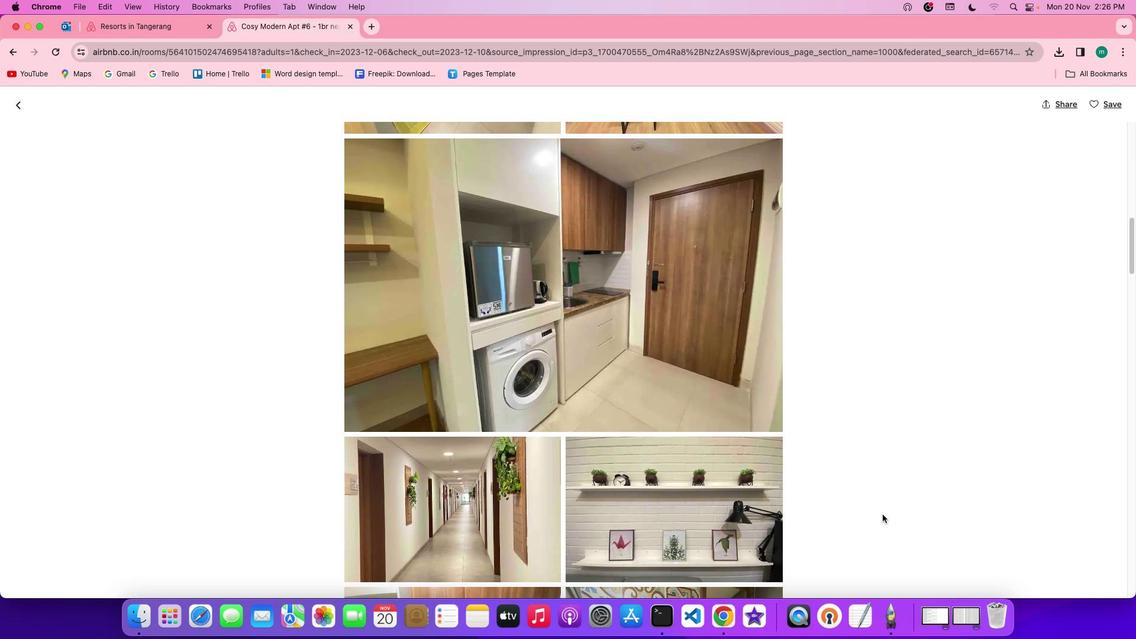 
Action: Mouse scrolled (891, 523) with delta (8, 7)
Screenshot: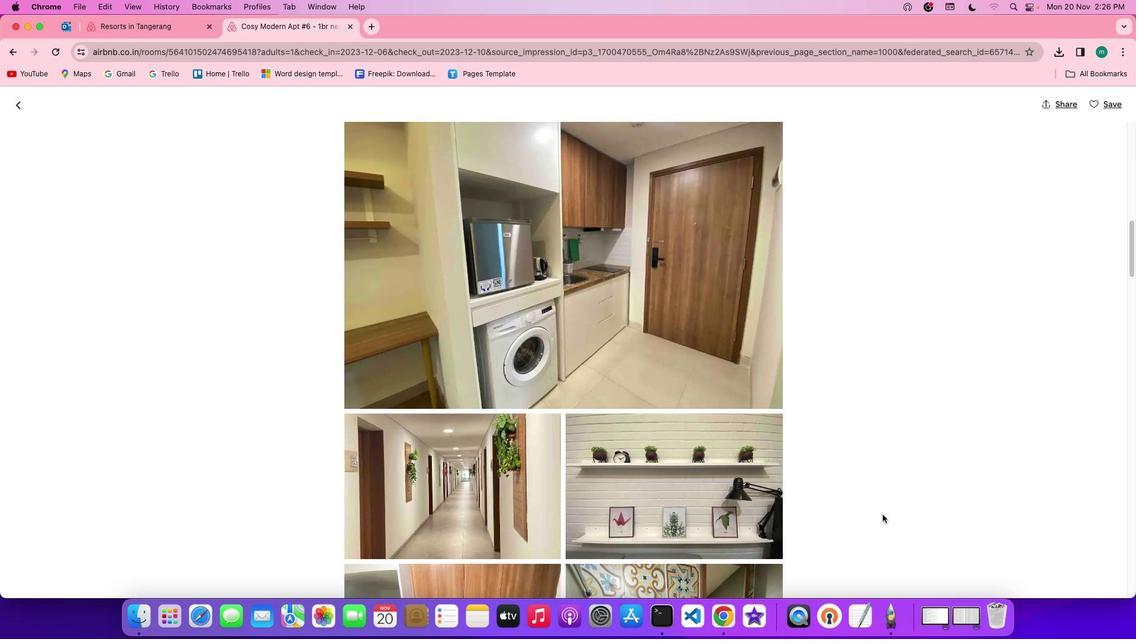 
Action: Mouse scrolled (891, 523) with delta (8, 7)
Screenshot: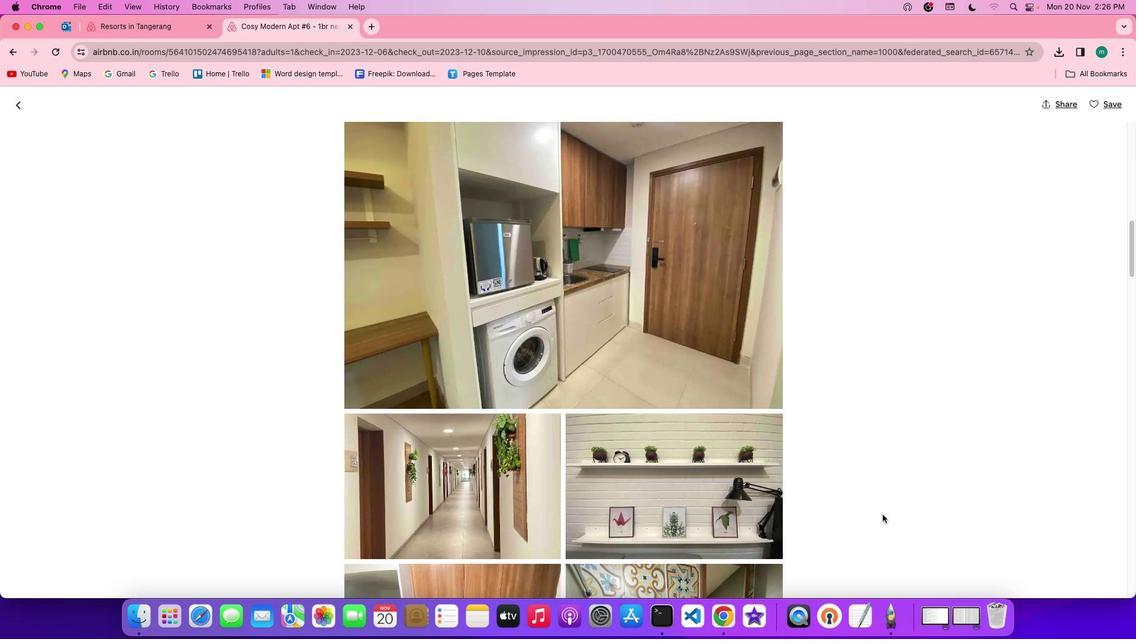 
Action: Mouse scrolled (891, 523) with delta (8, 6)
Screenshot: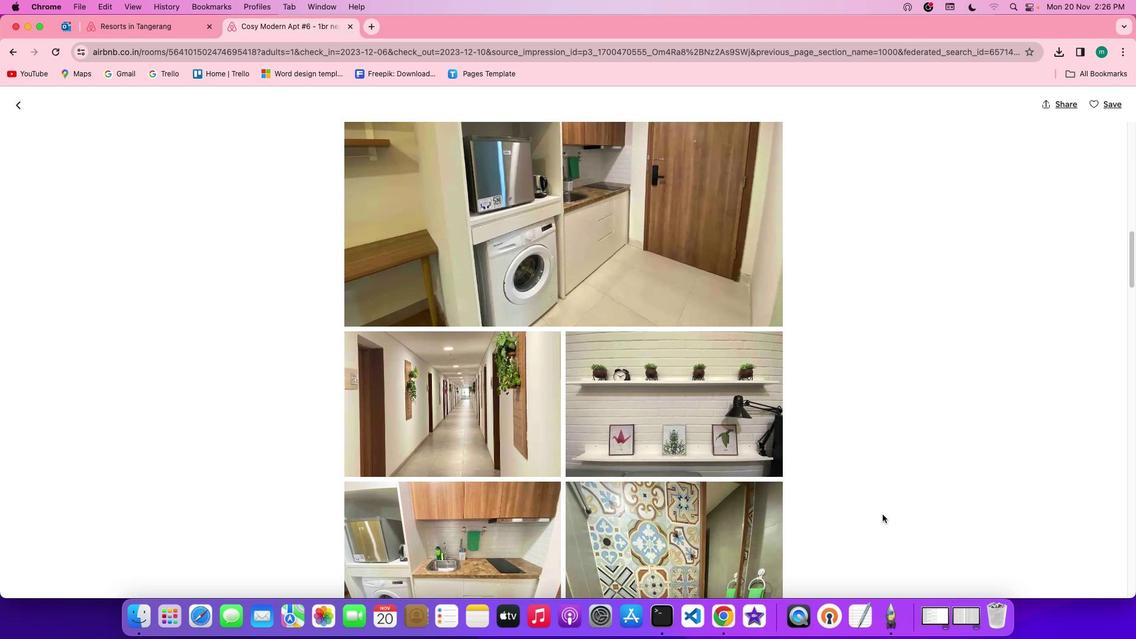 
Action: Mouse scrolled (891, 523) with delta (8, 7)
Screenshot: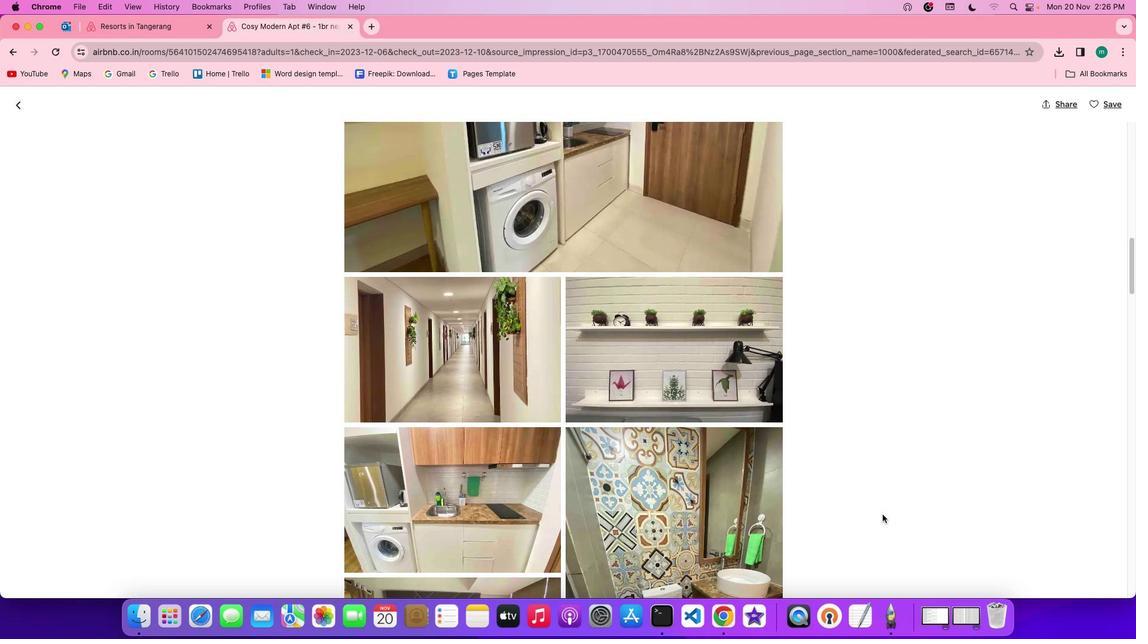 
Action: Mouse scrolled (891, 523) with delta (8, 7)
Screenshot: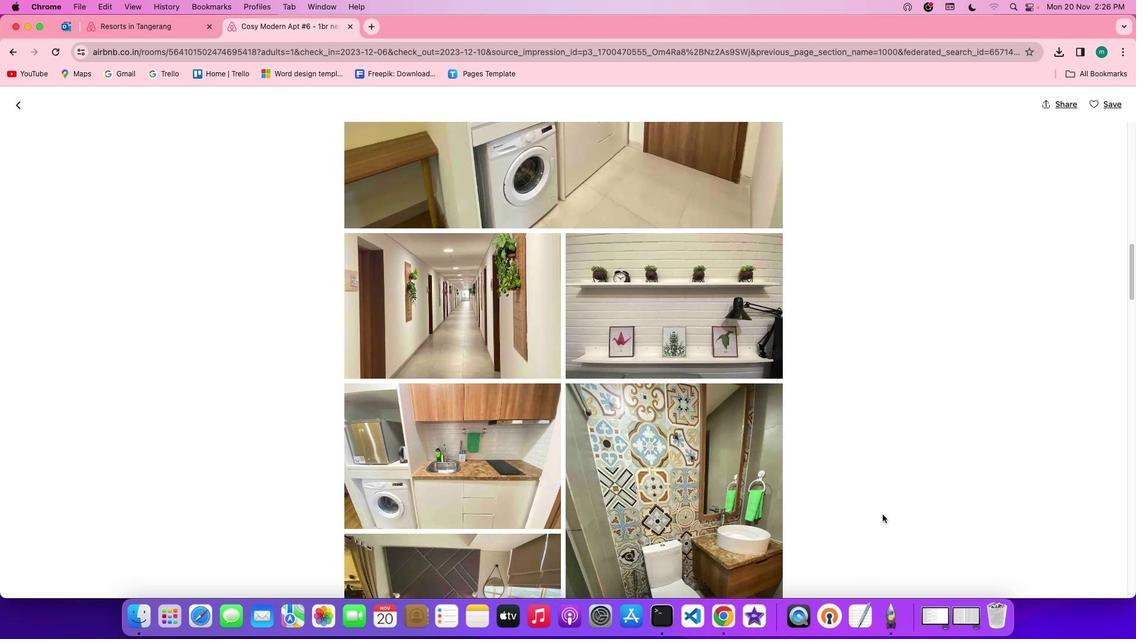 
Action: Mouse scrolled (891, 523) with delta (8, 7)
Screenshot: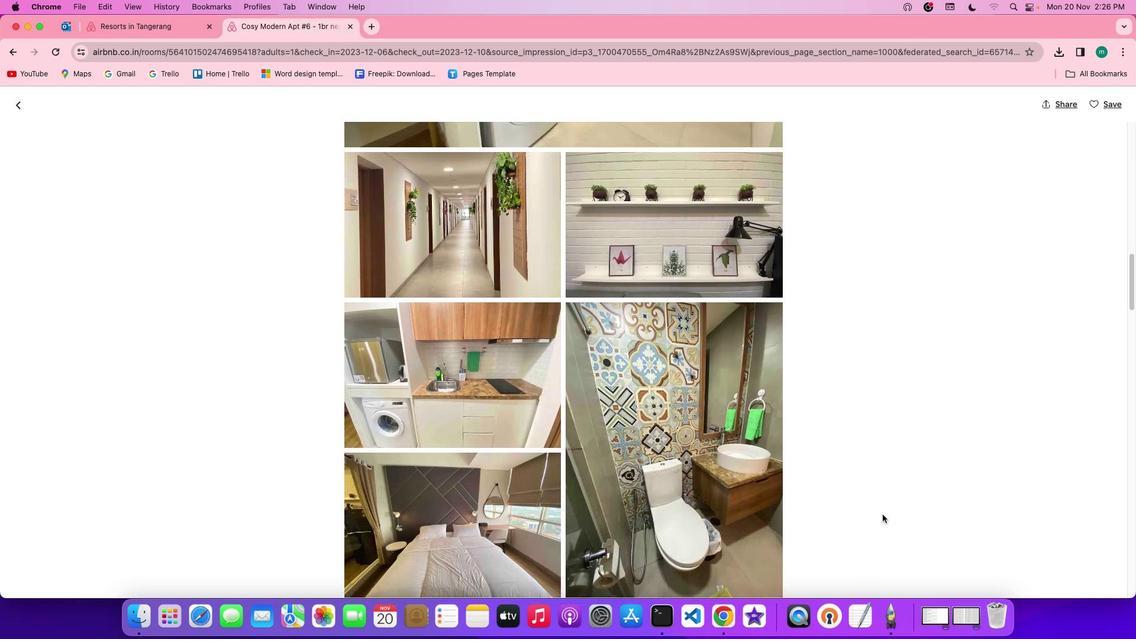 
Action: Mouse scrolled (891, 523) with delta (8, 6)
Screenshot: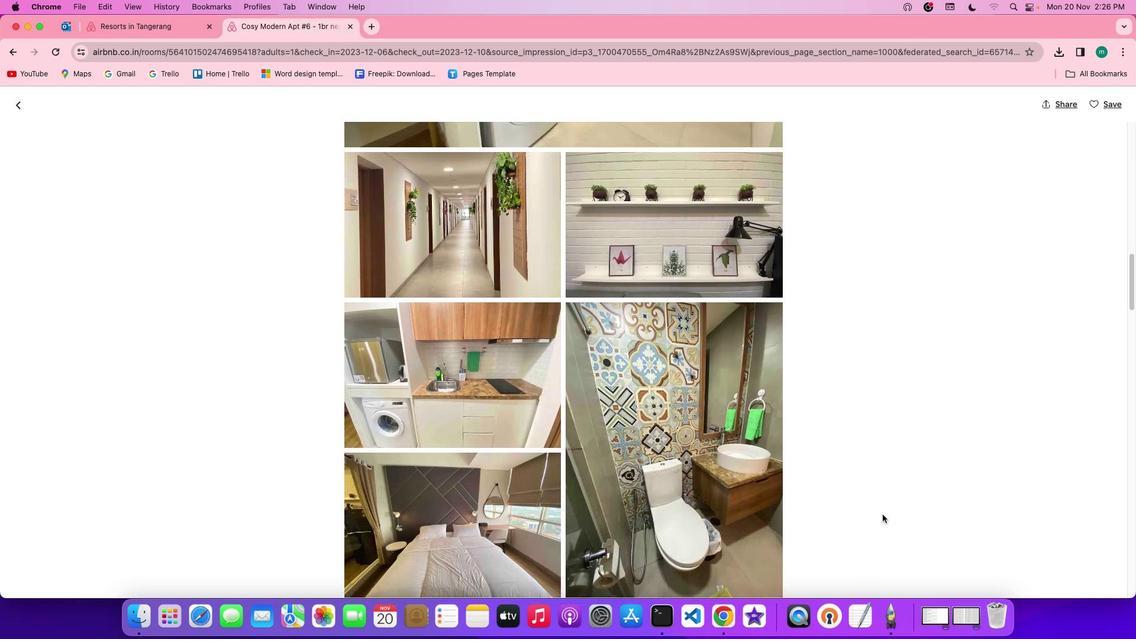
Action: Mouse scrolled (891, 523) with delta (8, 5)
Screenshot: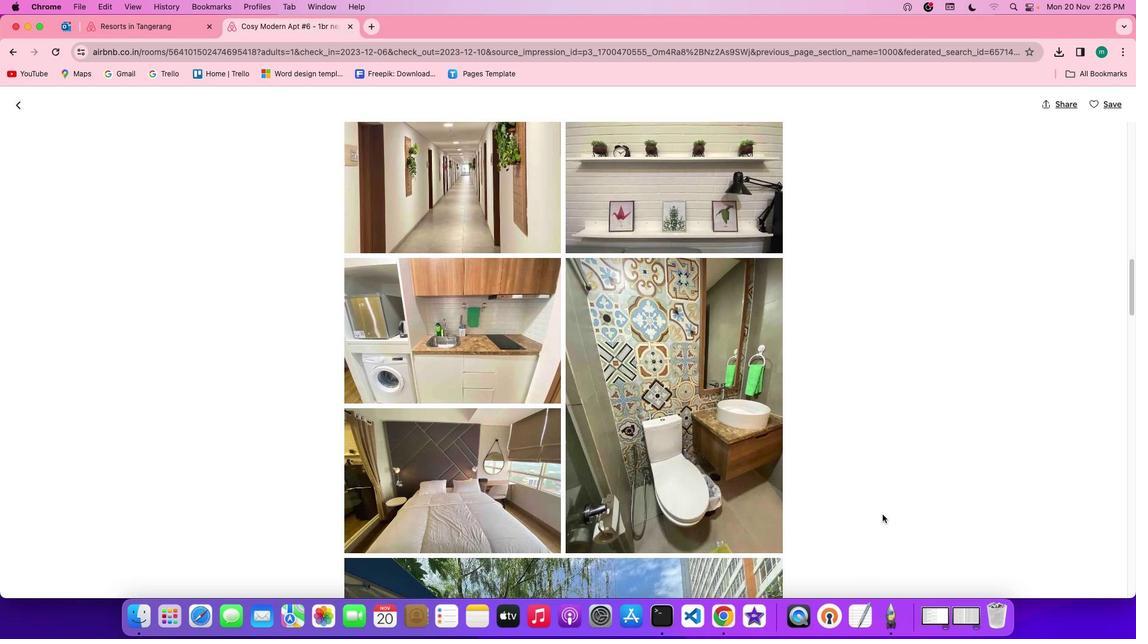 
Action: Mouse scrolled (891, 523) with delta (8, 7)
Screenshot: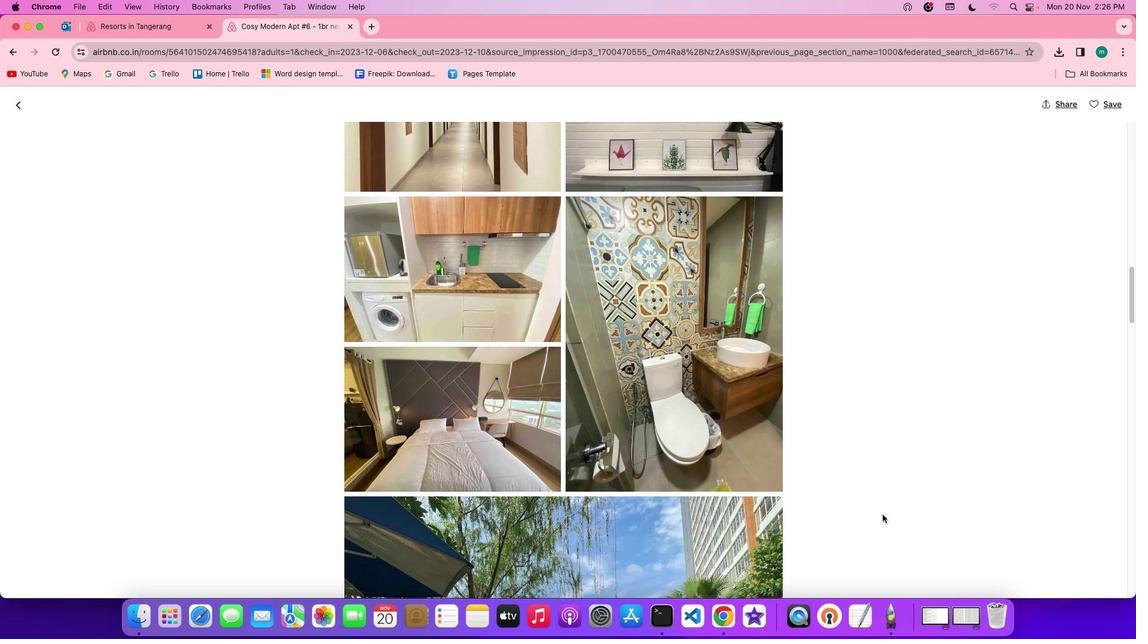 
Action: Mouse scrolled (891, 523) with delta (8, 7)
Screenshot: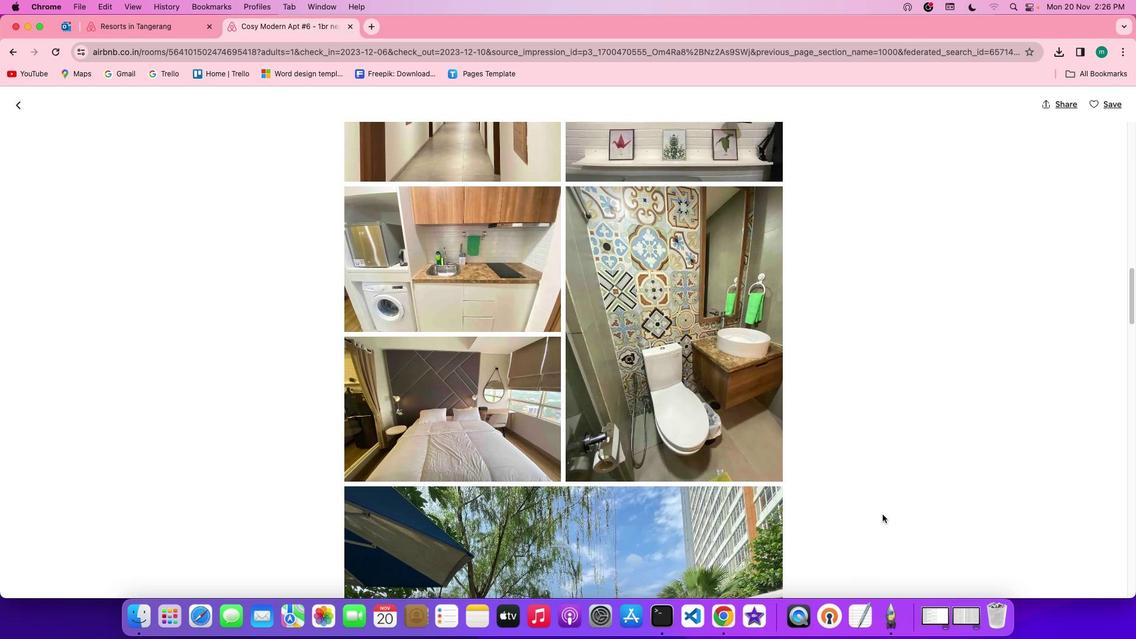 
Action: Mouse scrolled (891, 523) with delta (8, 7)
Screenshot: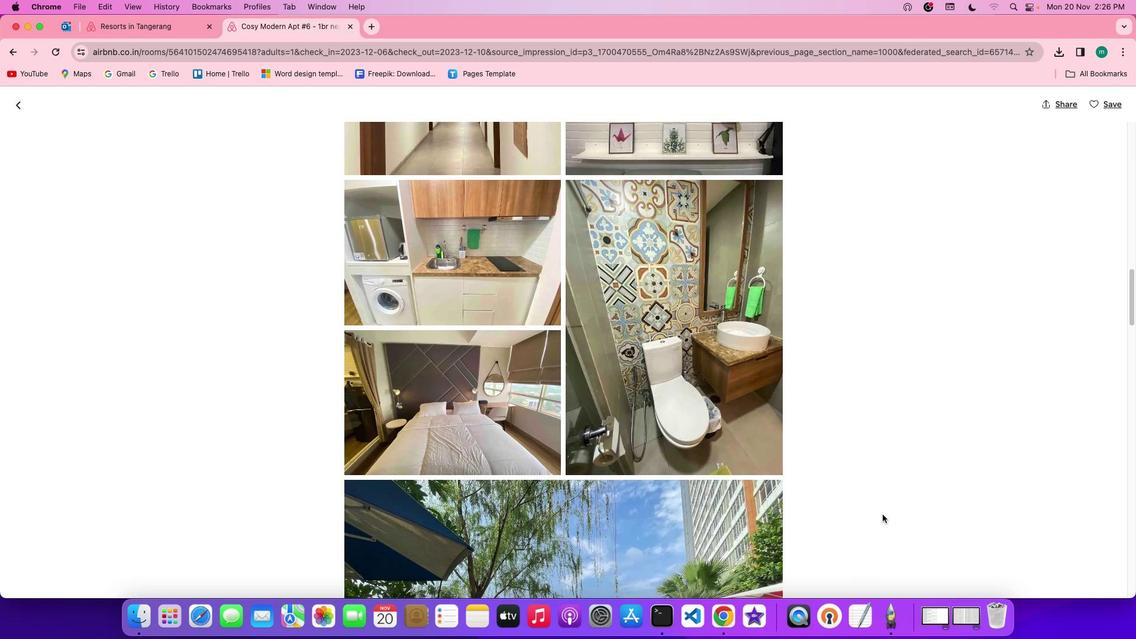 
Action: Mouse scrolled (891, 523) with delta (8, 7)
Screenshot: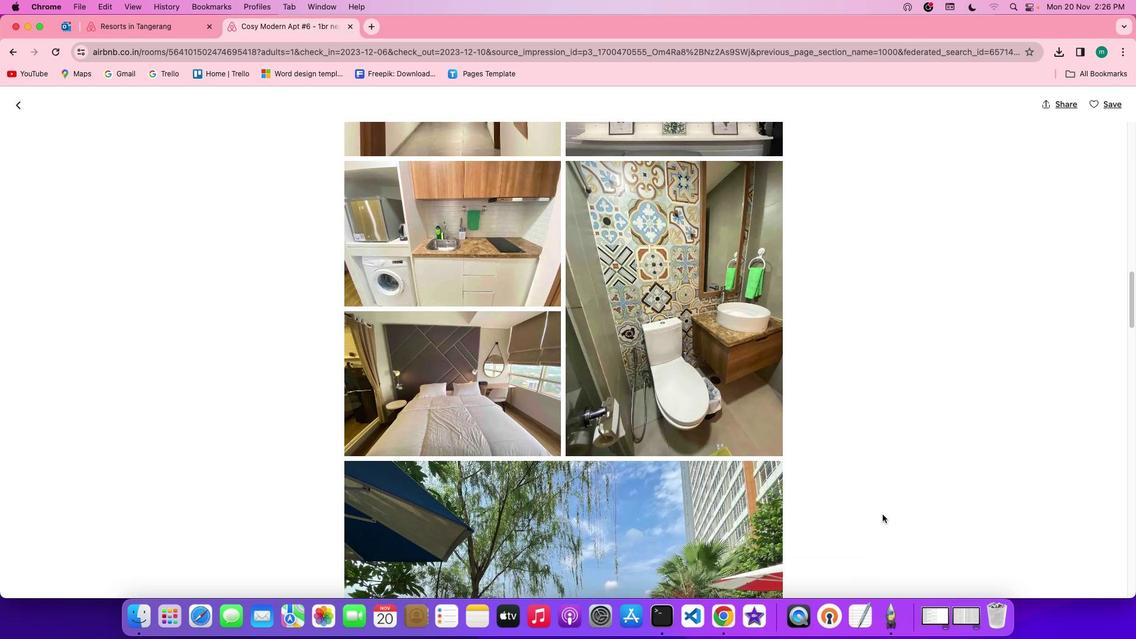 
Action: Mouse scrolled (891, 523) with delta (8, 6)
Screenshot: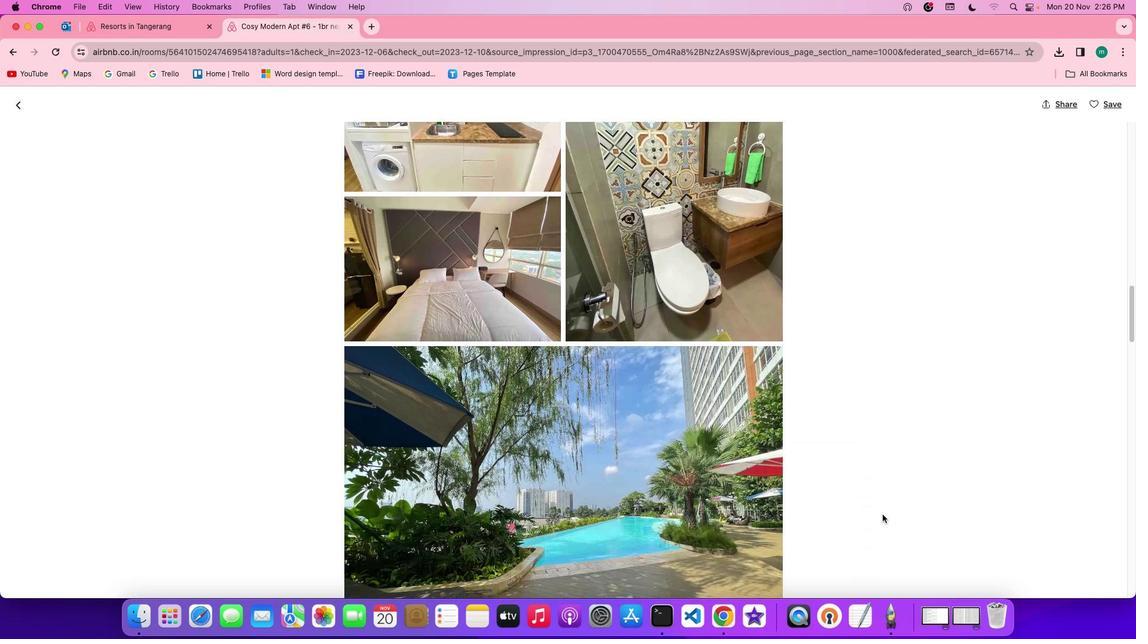 
Action: Mouse scrolled (891, 523) with delta (8, 7)
Screenshot: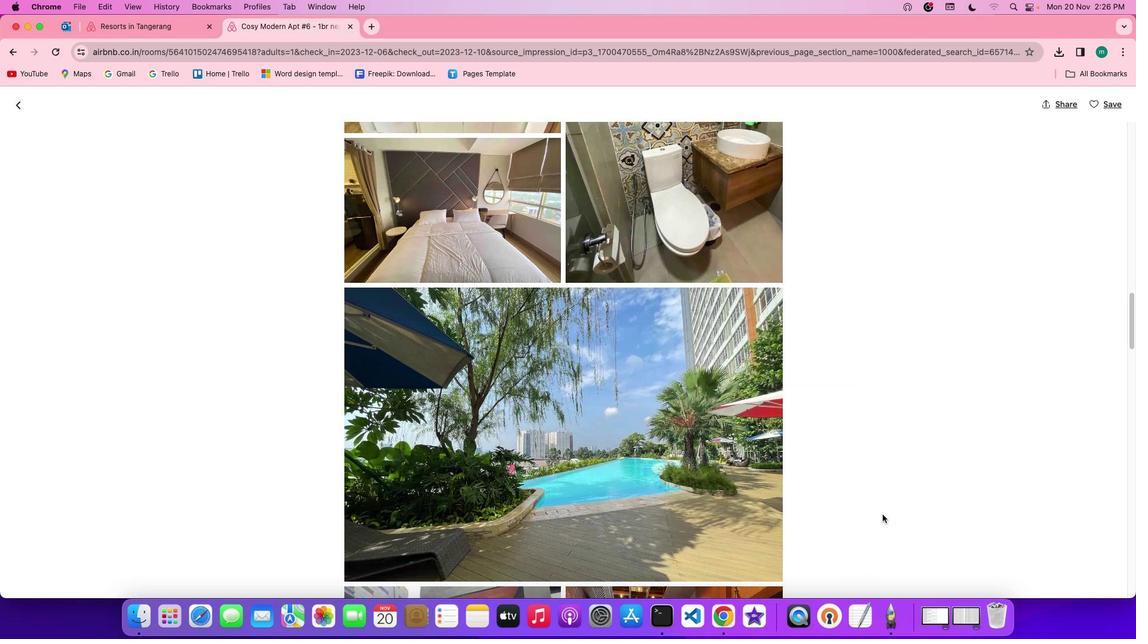 
Action: Mouse scrolled (891, 523) with delta (8, 7)
Screenshot: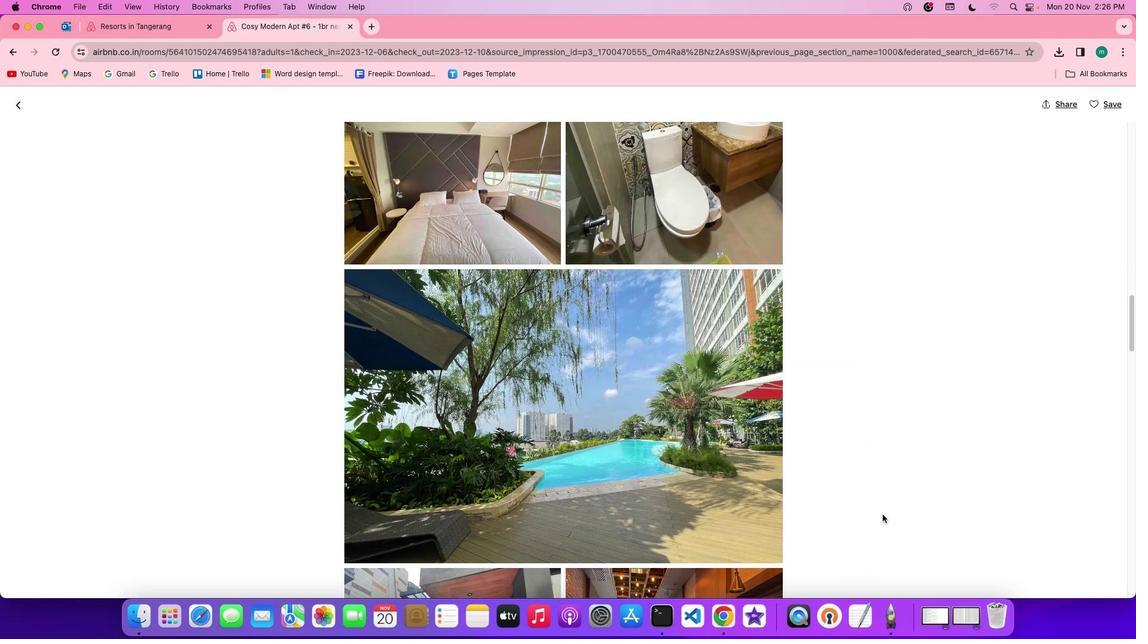 
Action: Mouse scrolled (891, 523) with delta (8, 6)
Screenshot: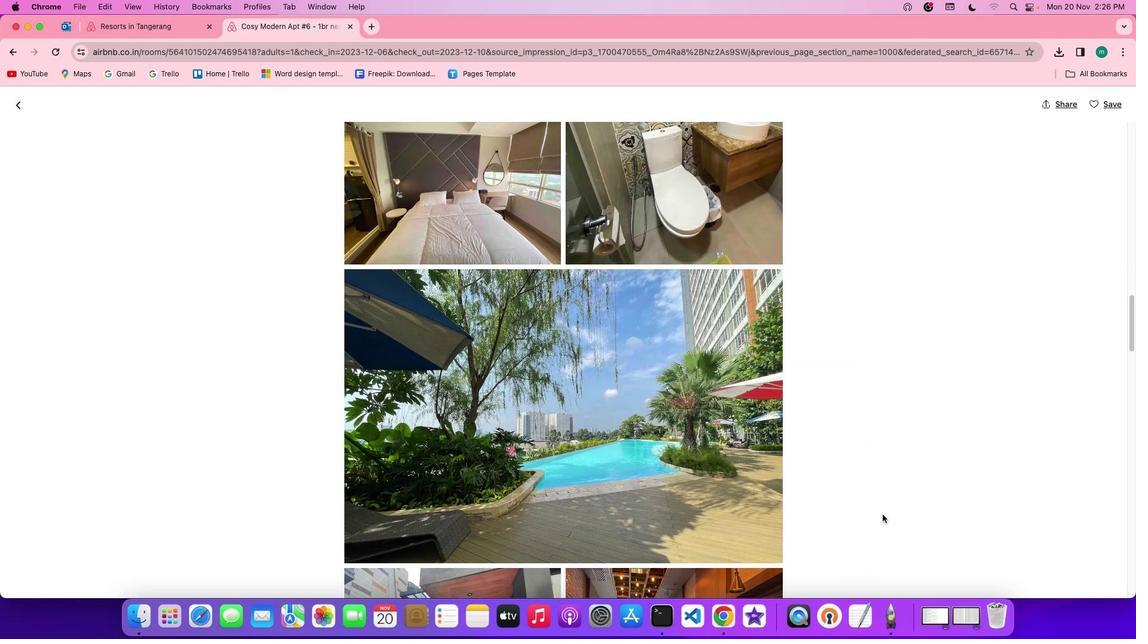 
Action: Mouse scrolled (891, 523) with delta (8, 5)
Screenshot: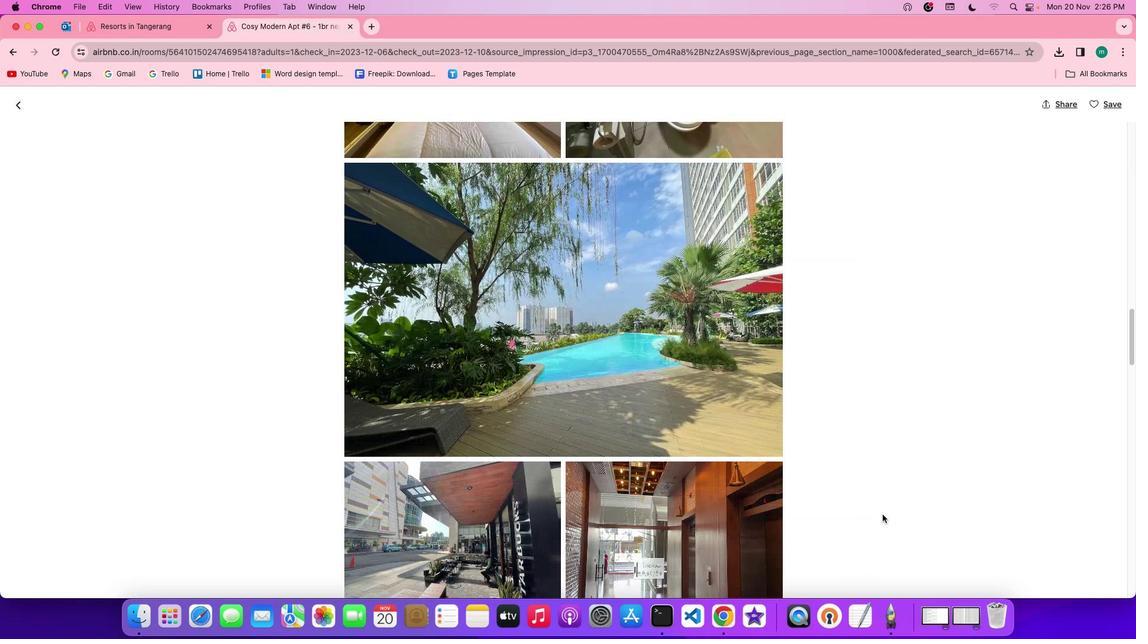 
Action: Mouse scrolled (891, 523) with delta (8, 7)
Screenshot: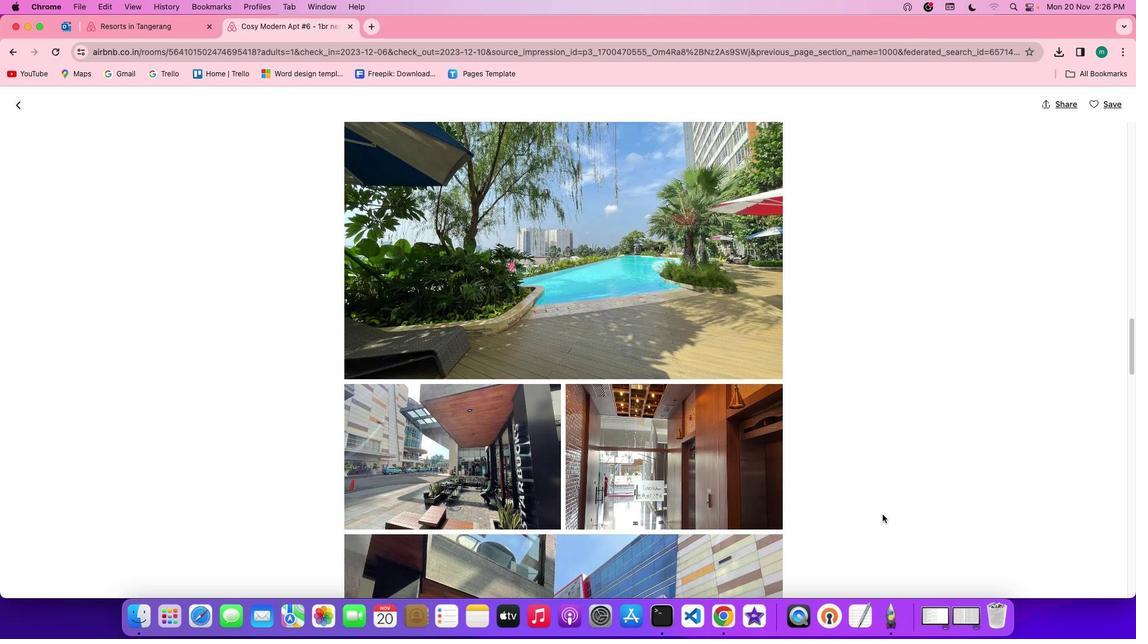 
Action: Mouse scrolled (891, 523) with delta (8, 7)
Screenshot: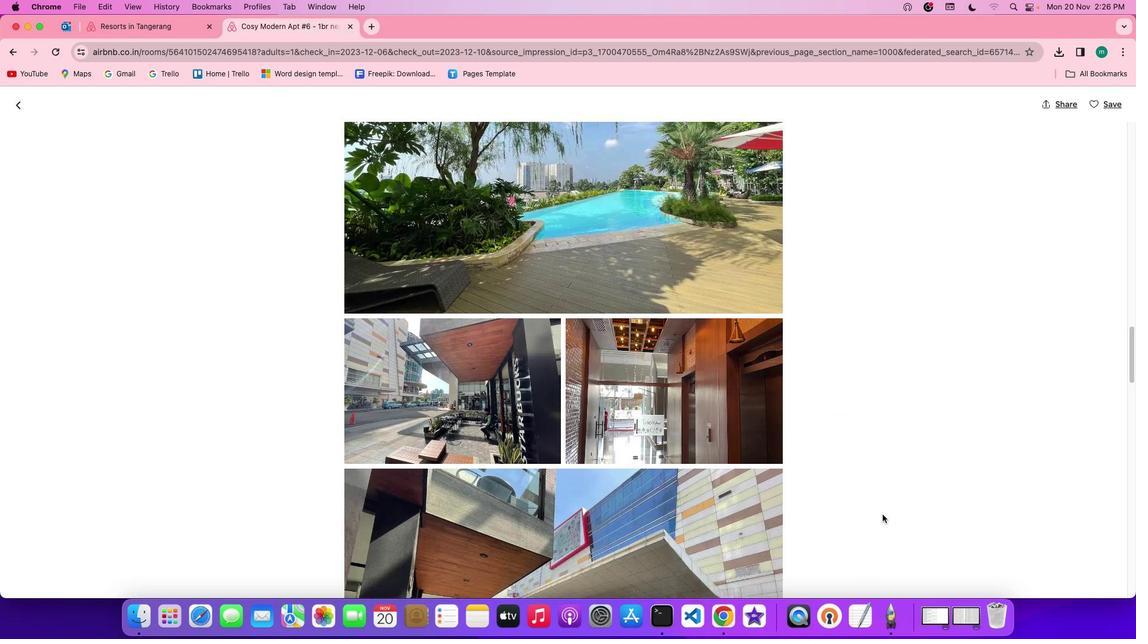 
Action: Mouse scrolled (891, 523) with delta (8, 6)
Screenshot: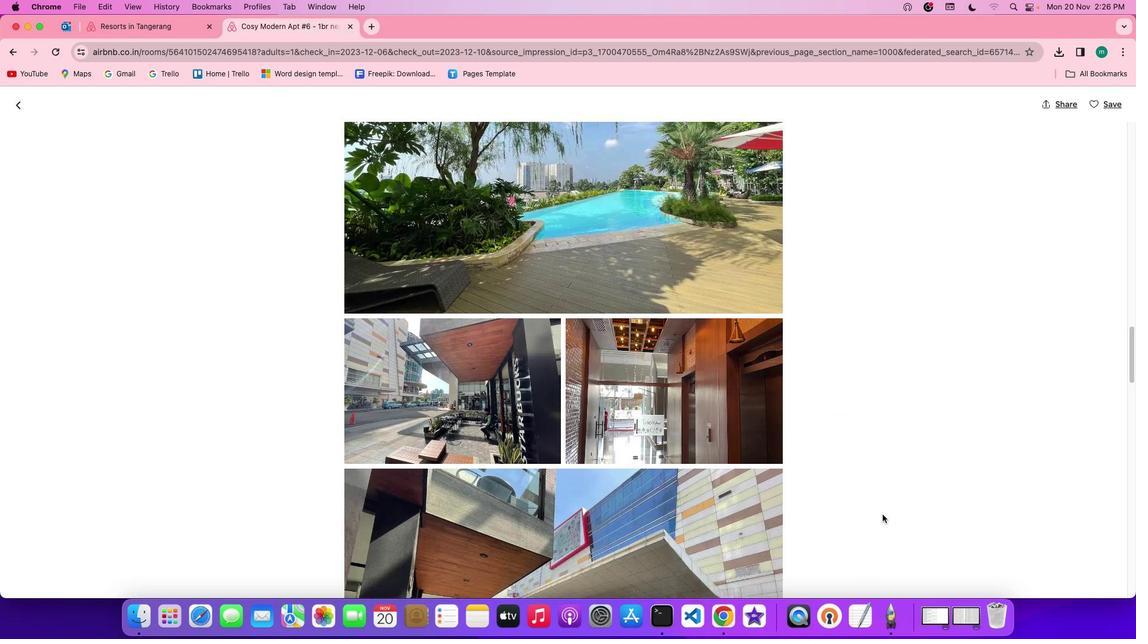 
Action: Mouse scrolled (891, 523) with delta (8, 5)
Screenshot: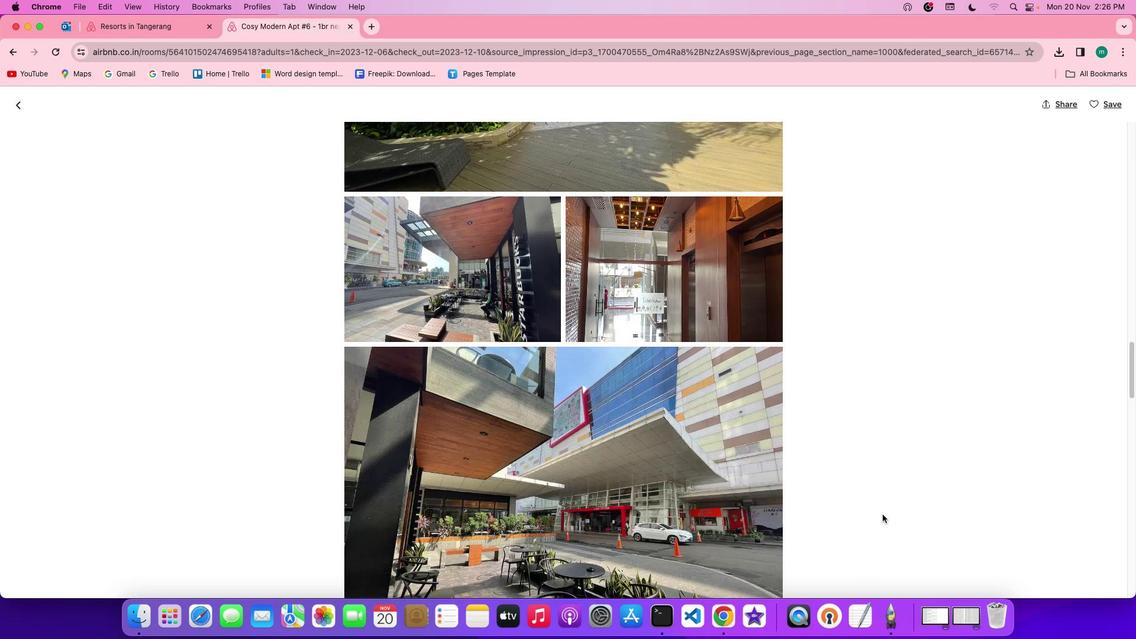 
Action: Mouse scrolled (891, 523) with delta (8, 7)
Screenshot: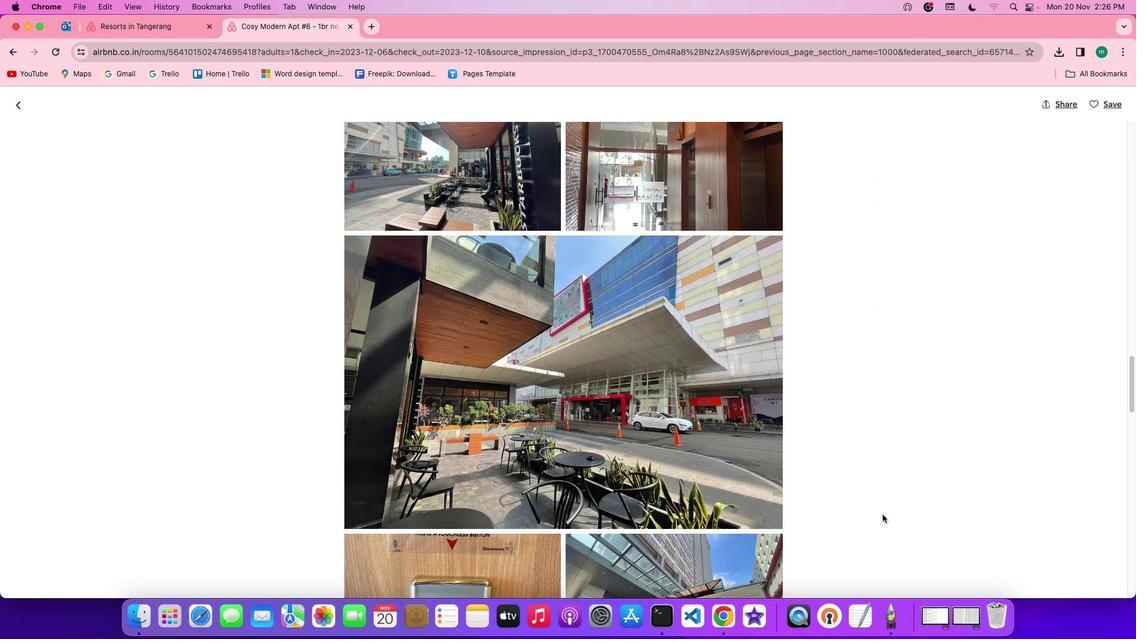 
Action: Mouse scrolled (891, 523) with delta (8, 7)
Screenshot: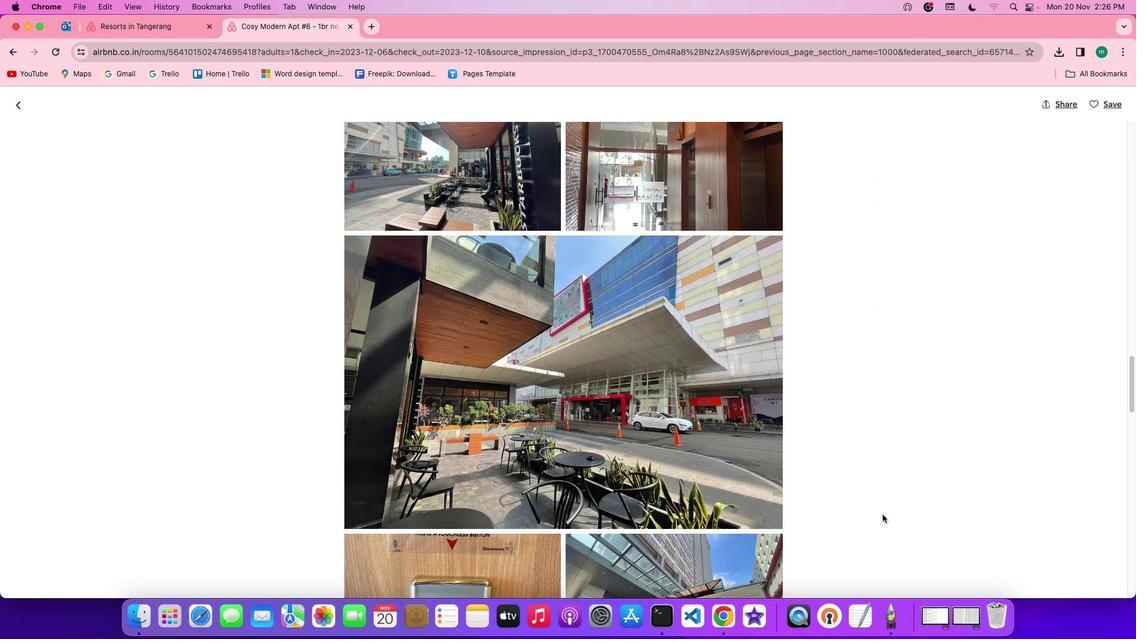 
Action: Mouse scrolled (891, 523) with delta (8, 6)
Screenshot: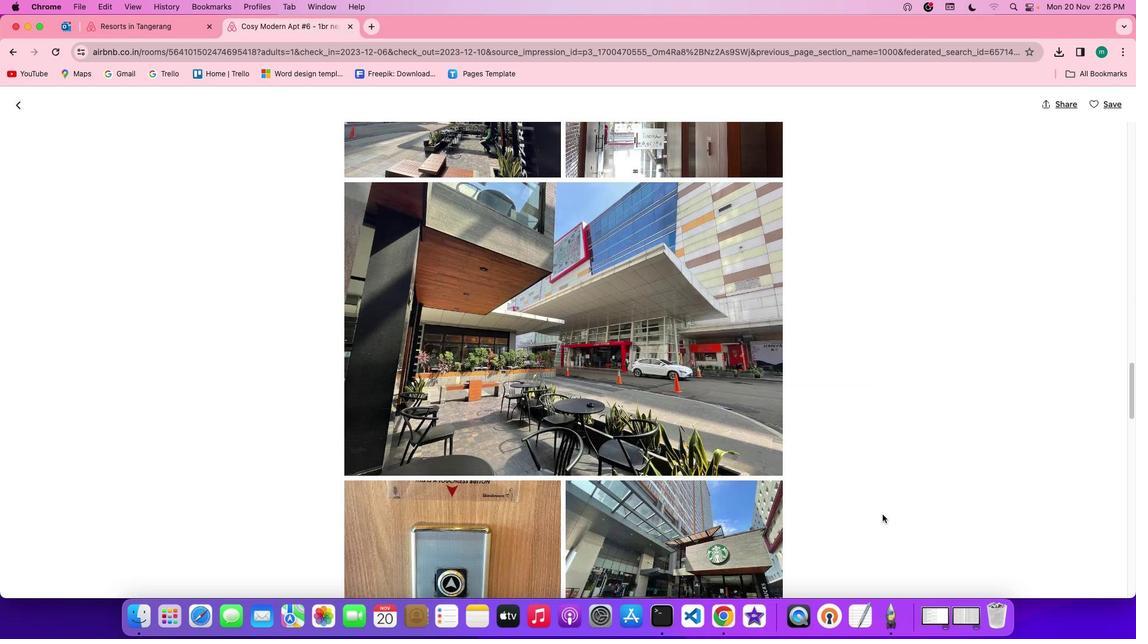
Action: Mouse scrolled (891, 523) with delta (8, 5)
Screenshot: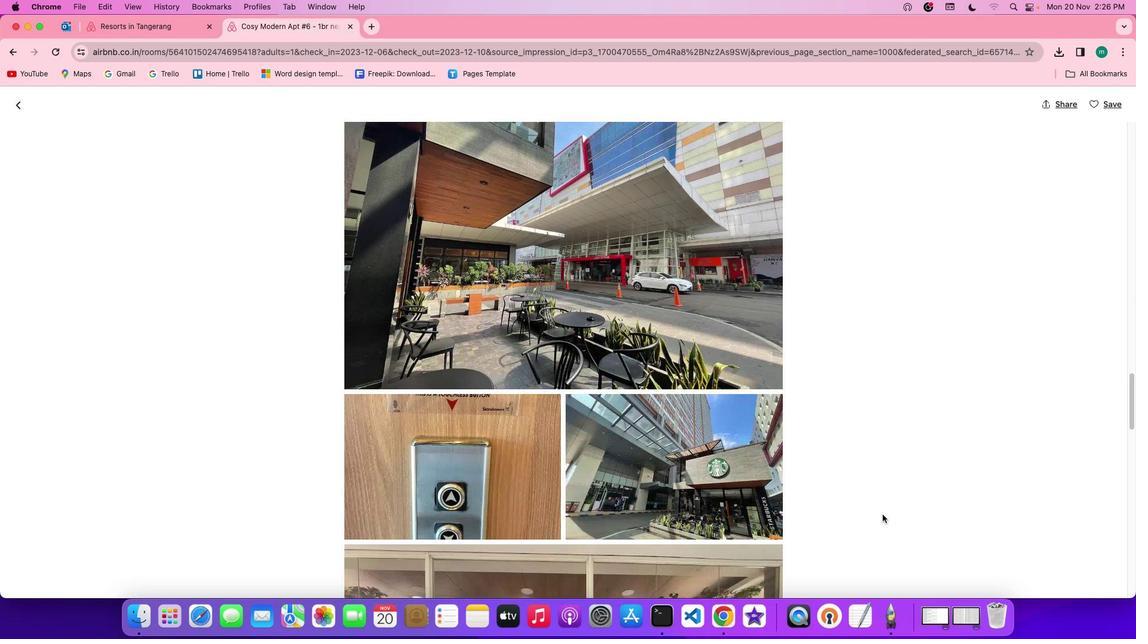 
Action: Mouse scrolled (891, 523) with delta (8, 5)
Screenshot: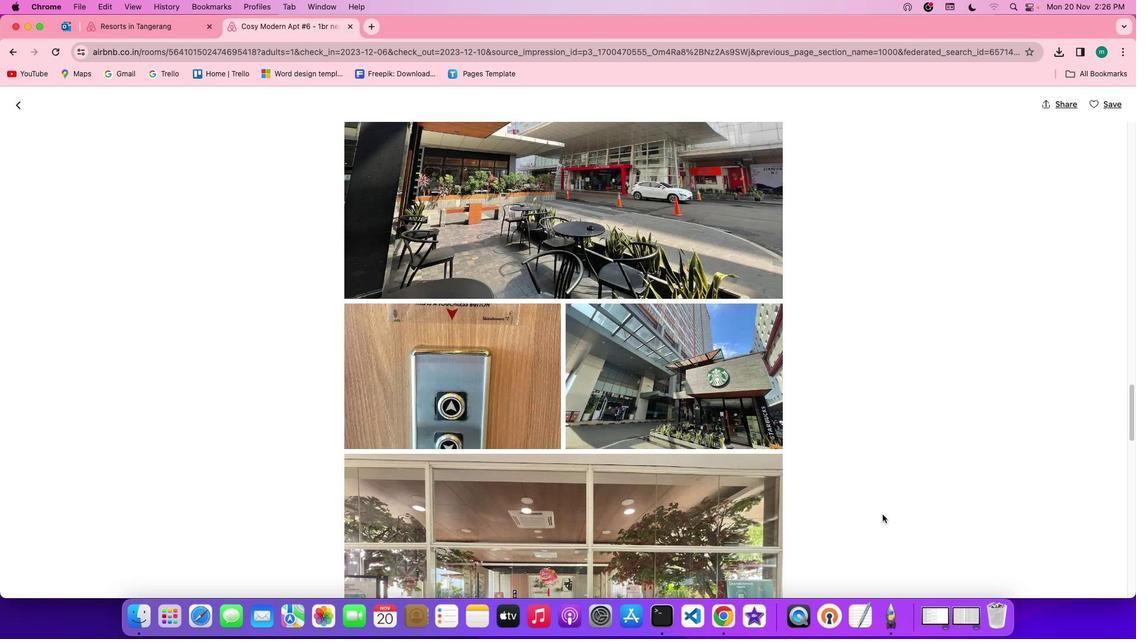 
Action: Mouse scrolled (891, 523) with delta (8, 7)
Screenshot: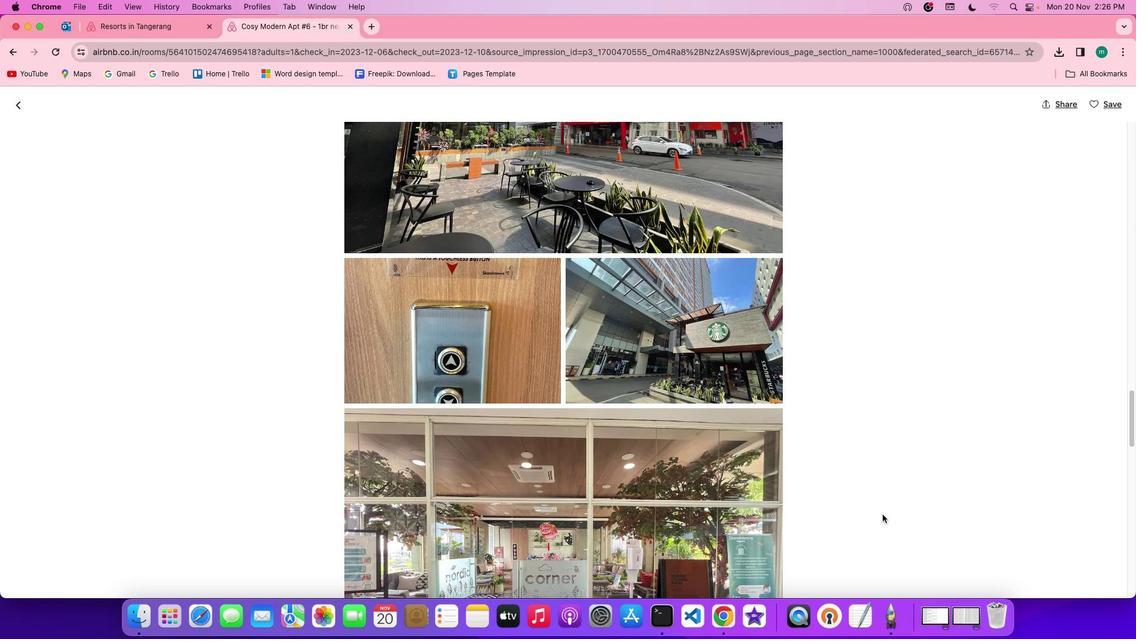 
Action: Mouse scrolled (891, 523) with delta (8, 7)
Screenshot: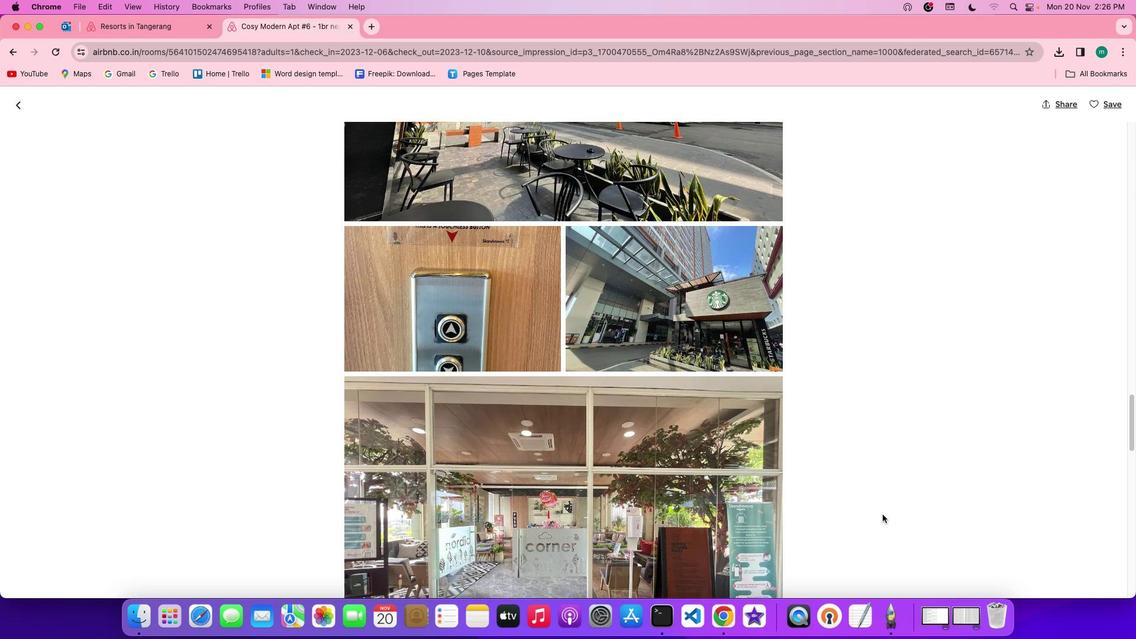 
Action: Mouse scrolled (891, 523) with delta (8, 6)
Screenshot: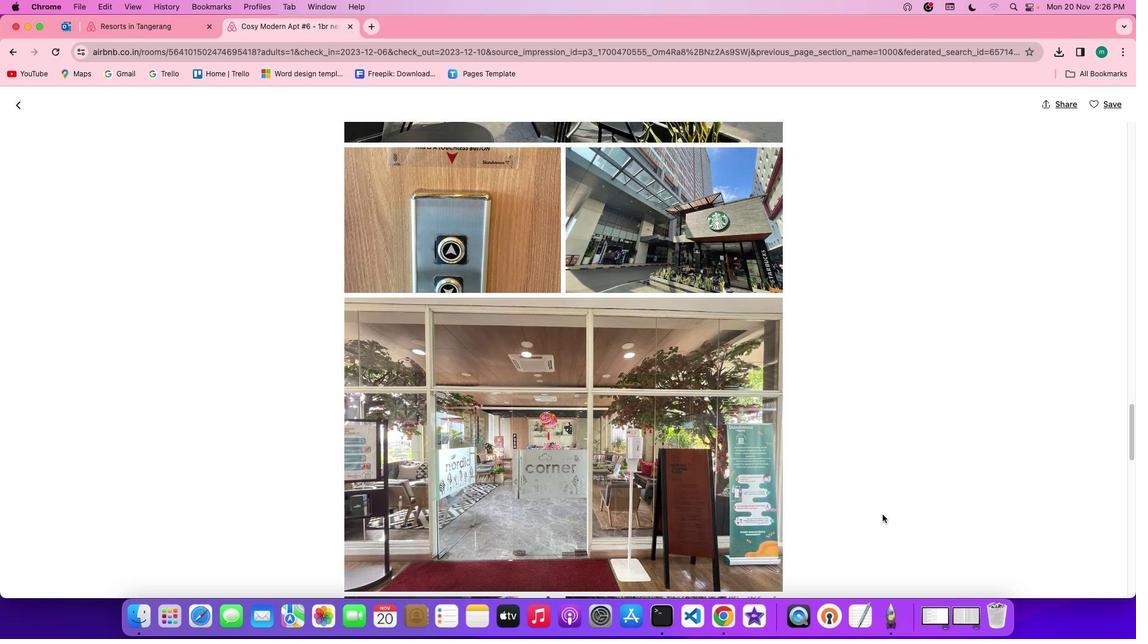 
Action: Mouse scrolled (891, 523) with delta (8, 5)
Screenshot: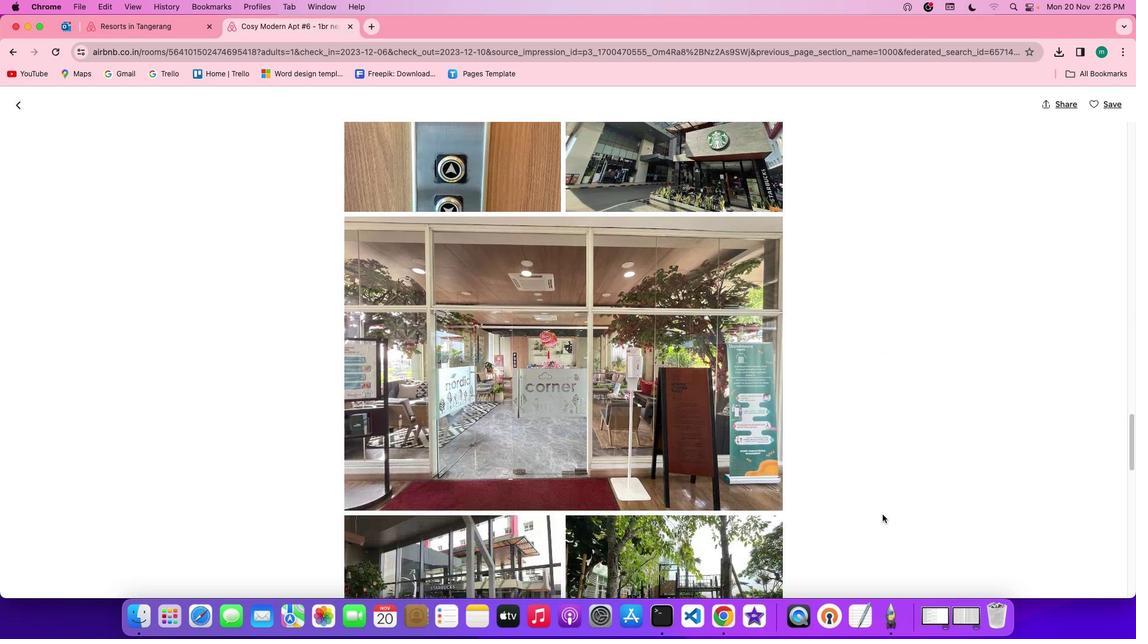 
Action: Mouse scrolled (891, 523) with delta (8, 5)
Screenshot: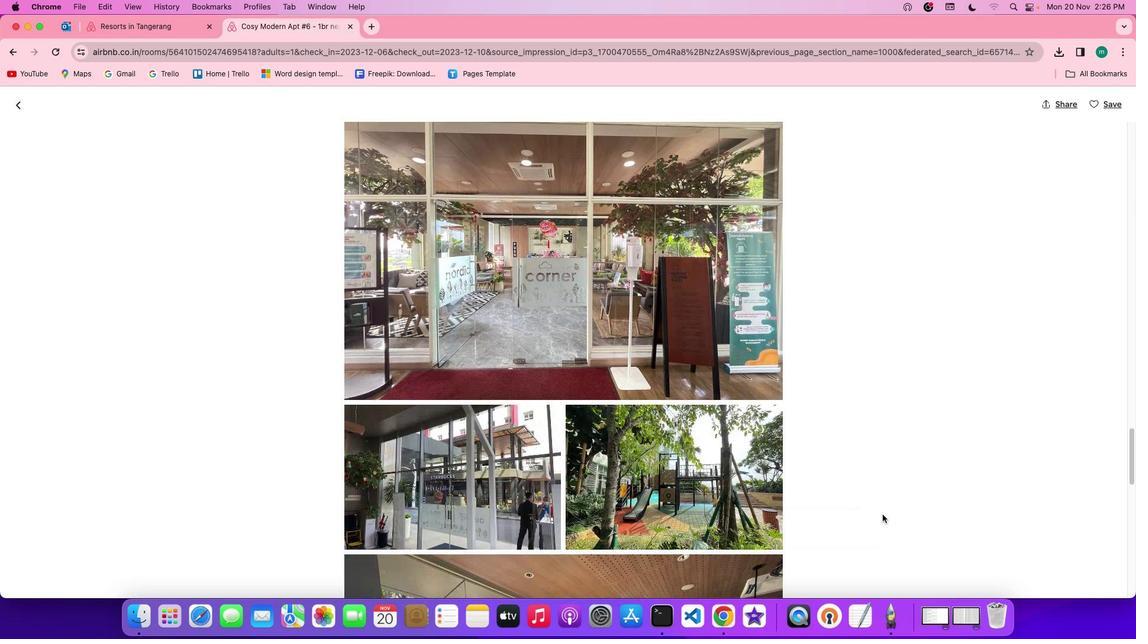 
Action: Mouse scrolled (891, 523) with delta (8, 7)
Screenshot: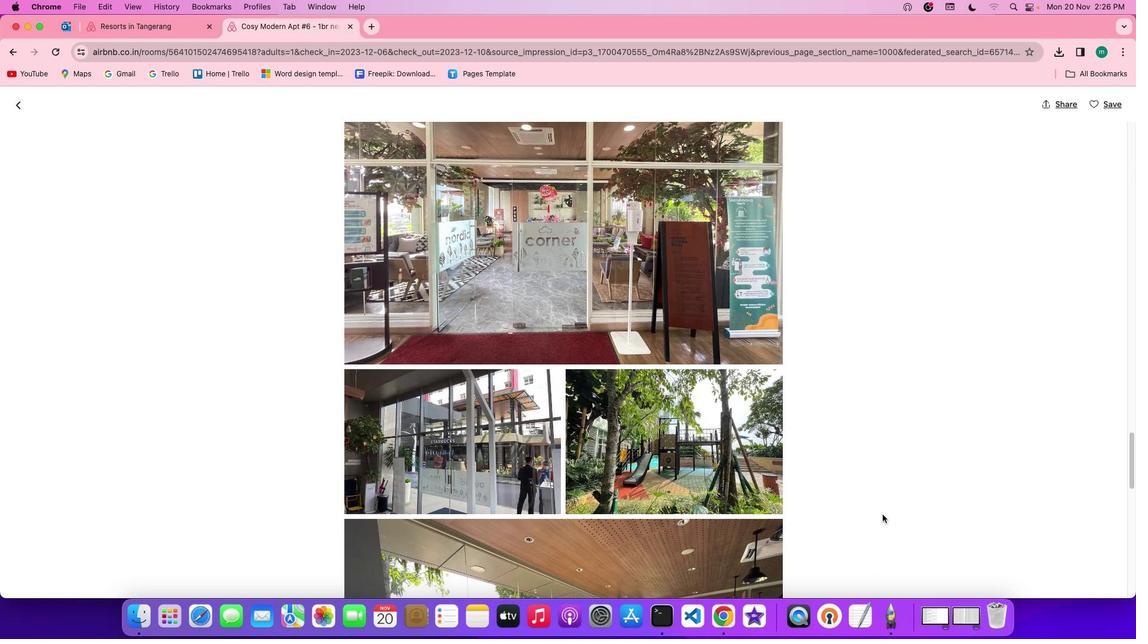 
Action: Mouse scrolled (891, 523) with delta (8, 7)
Screenshot: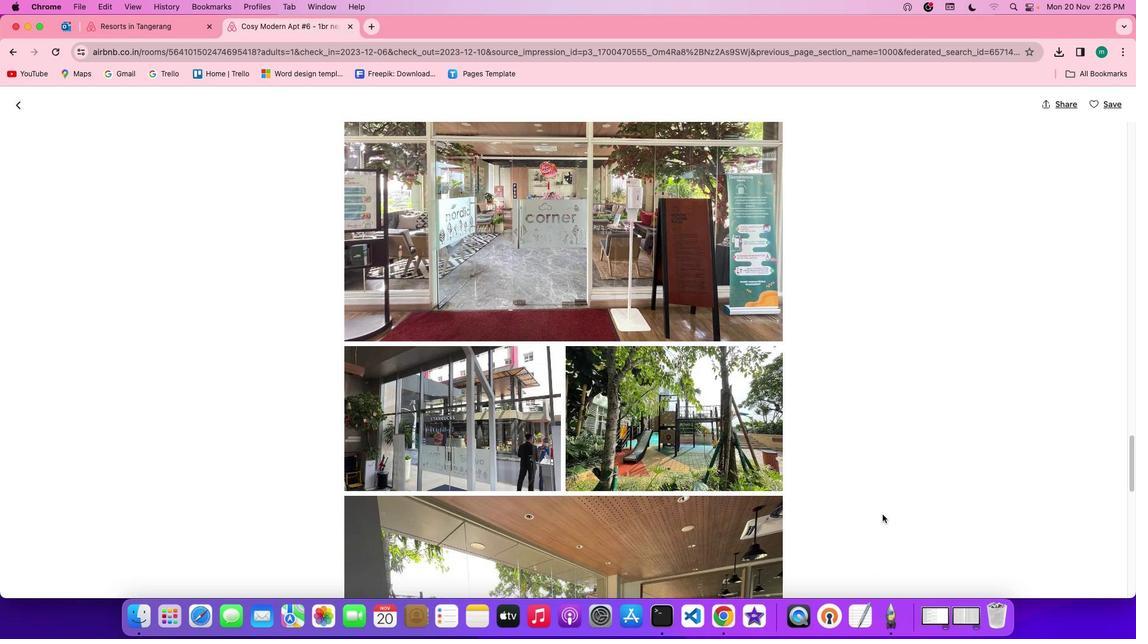 
Action: Mouse scrolled (891, 523) with delta (8, 6)
Screenshot: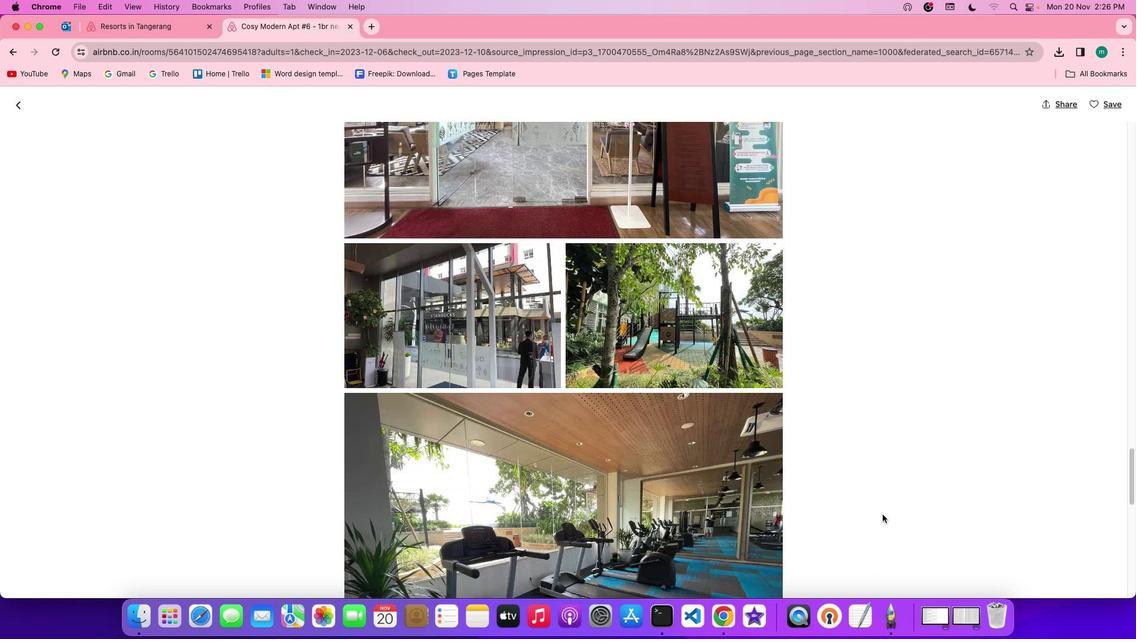 
Action: Mouse scrolled (891, 523) with delta (8, 5)
Screenshot: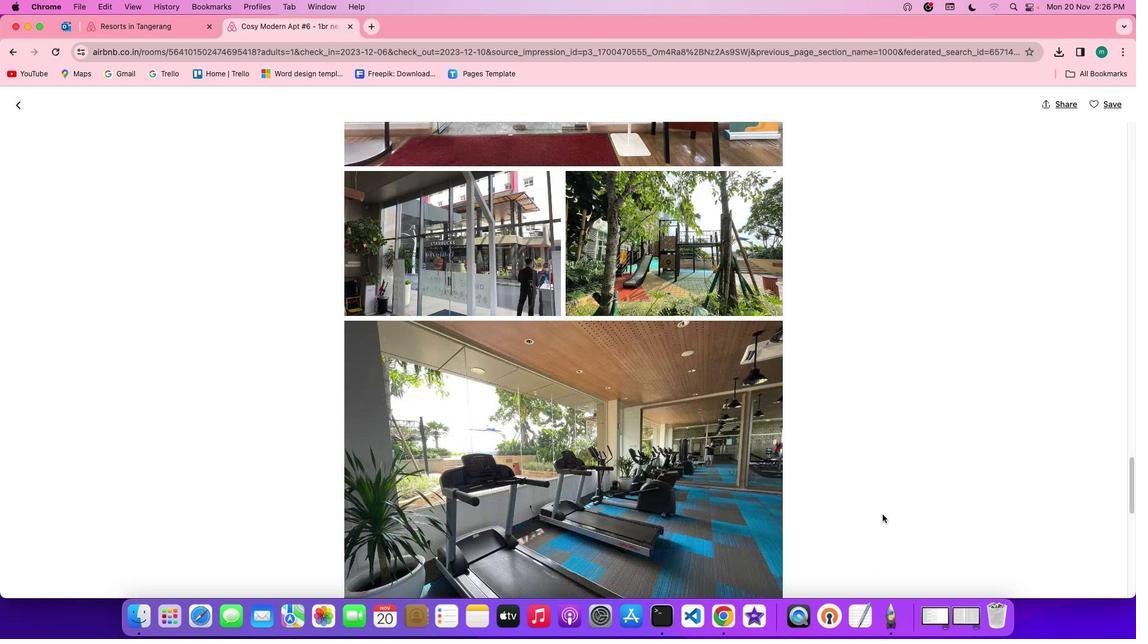 
Action: Mouse scrolled (891, 523) with delta (8, 5)
Screenshot: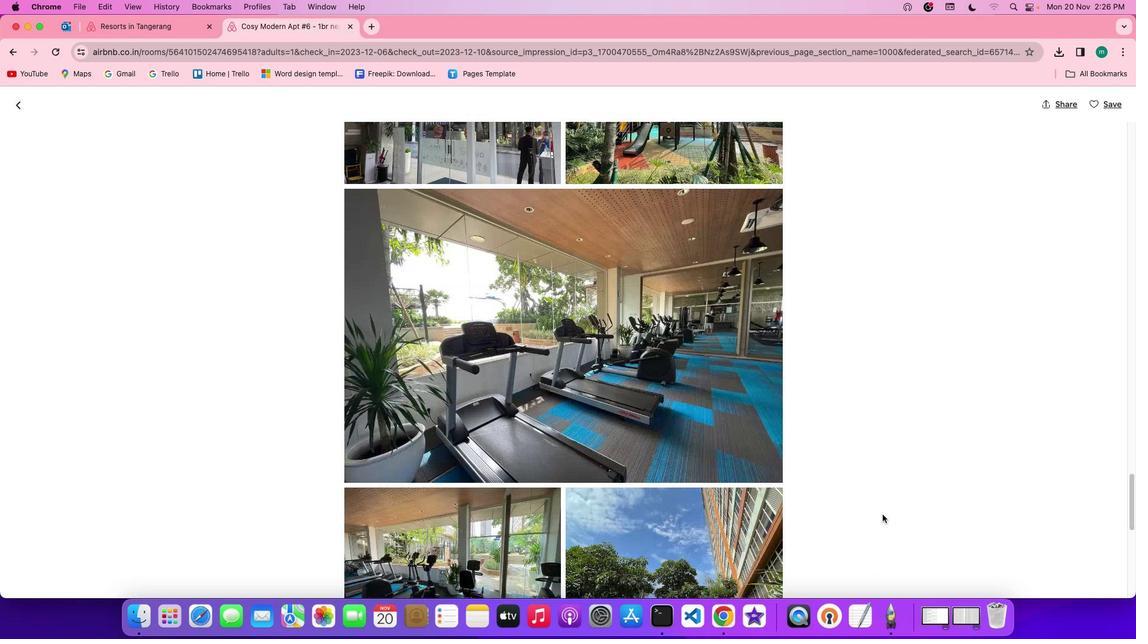 
Action: Mouse scrolled (891, 523) with delta (8, 7)
Screenshot: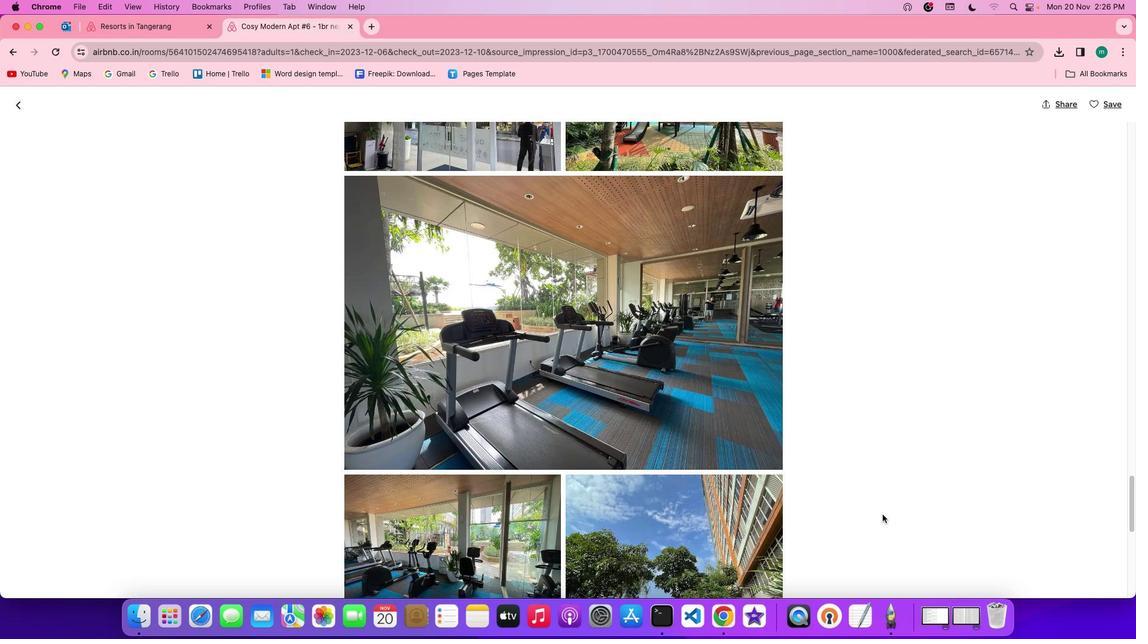 
Action: Mouse scrolled (891, 523) with delta (8, 7)
Screenshot: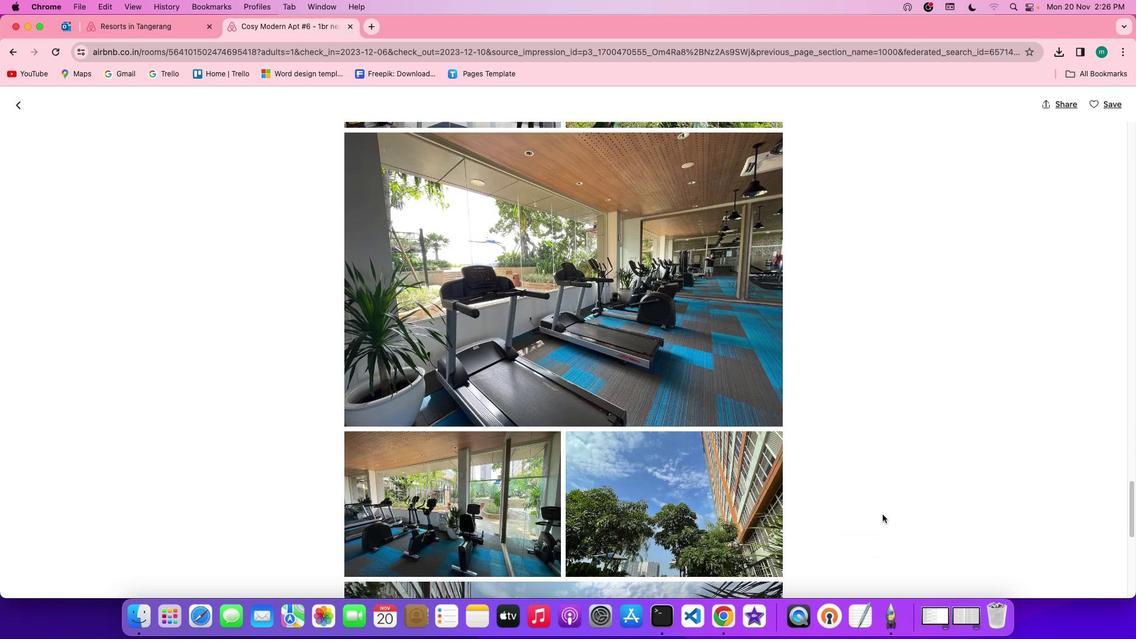 
Action: Mouse scrolled (891, 523) with delta (8, 7)
Screenshot: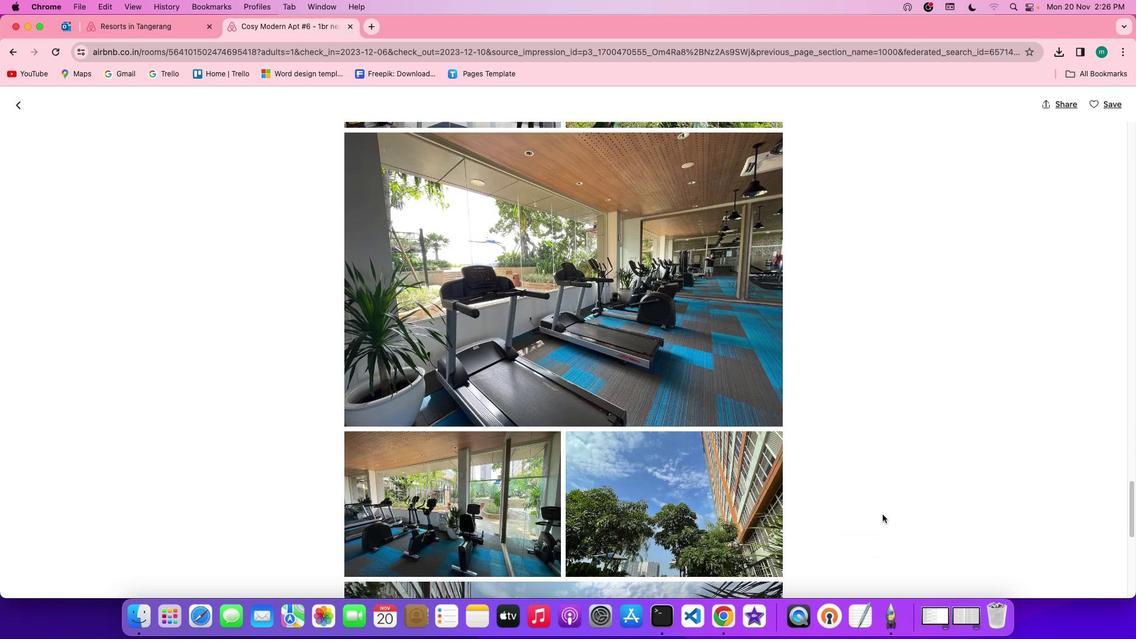 
Action: Mouse scrolled (891, 523) with delta (8, 5)
Screenshot: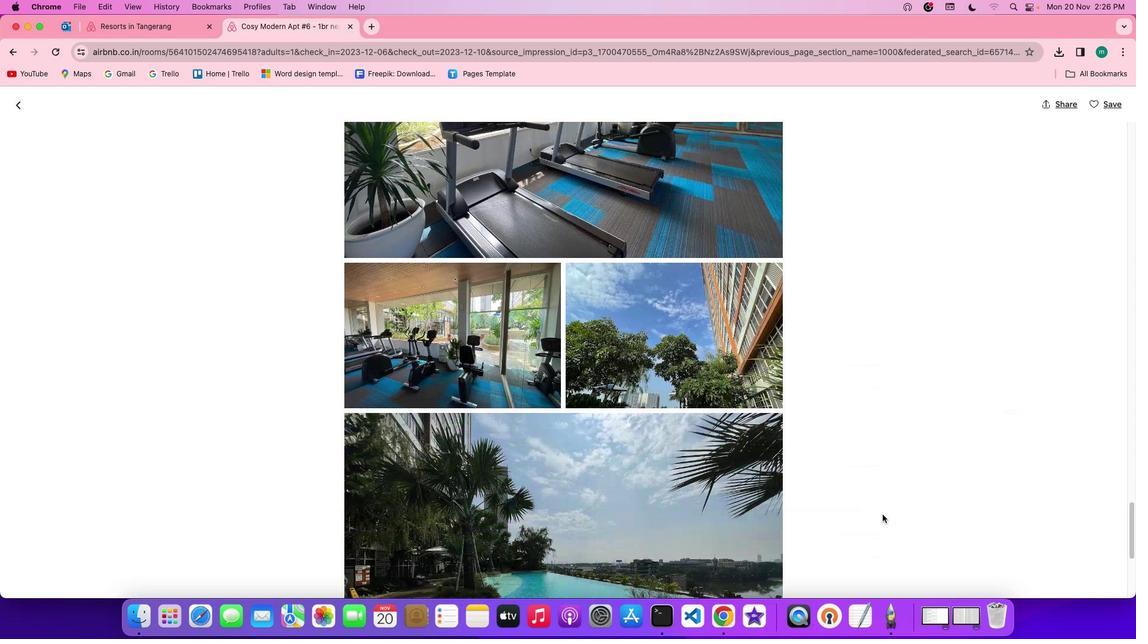 
Action: Mouse scrolled (891, 523) with delta (8, 5)
Screenshot: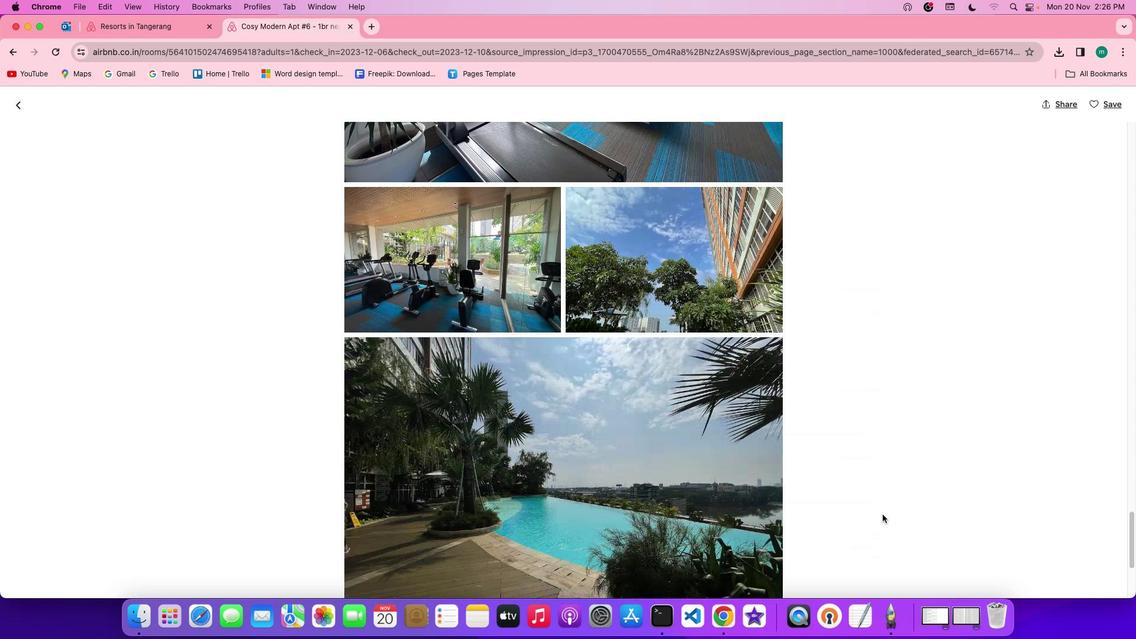 
Action: Mouse scrolled (891, 523) with delta (8, 7)
Screenshot: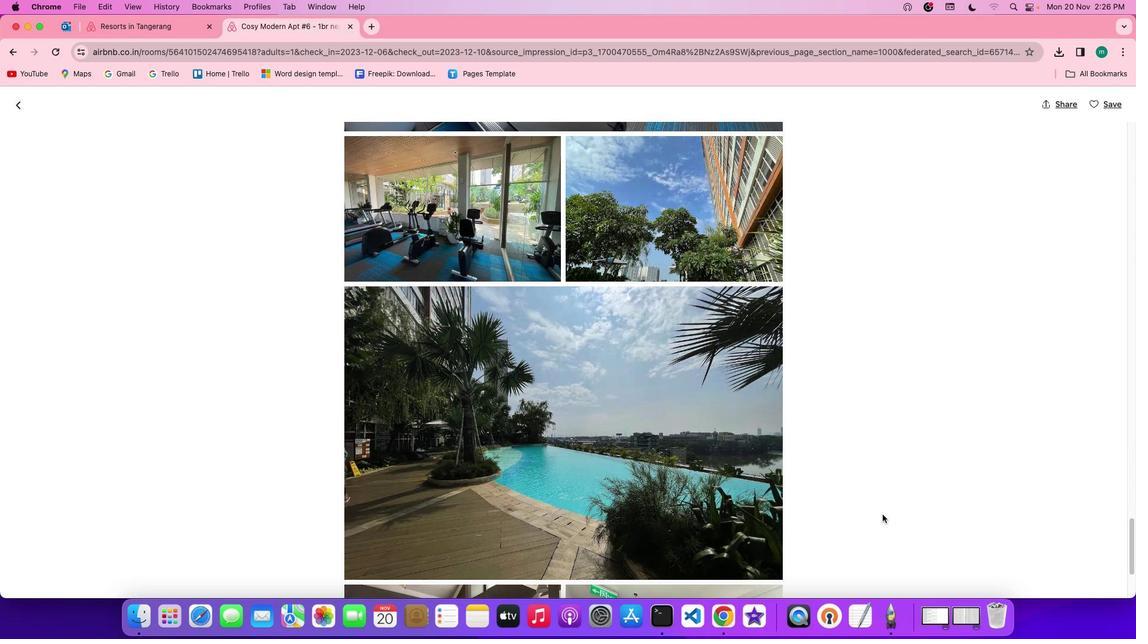 
Action: Mouse scrolled (891, 523) with delta (8, 7)
Screenshot: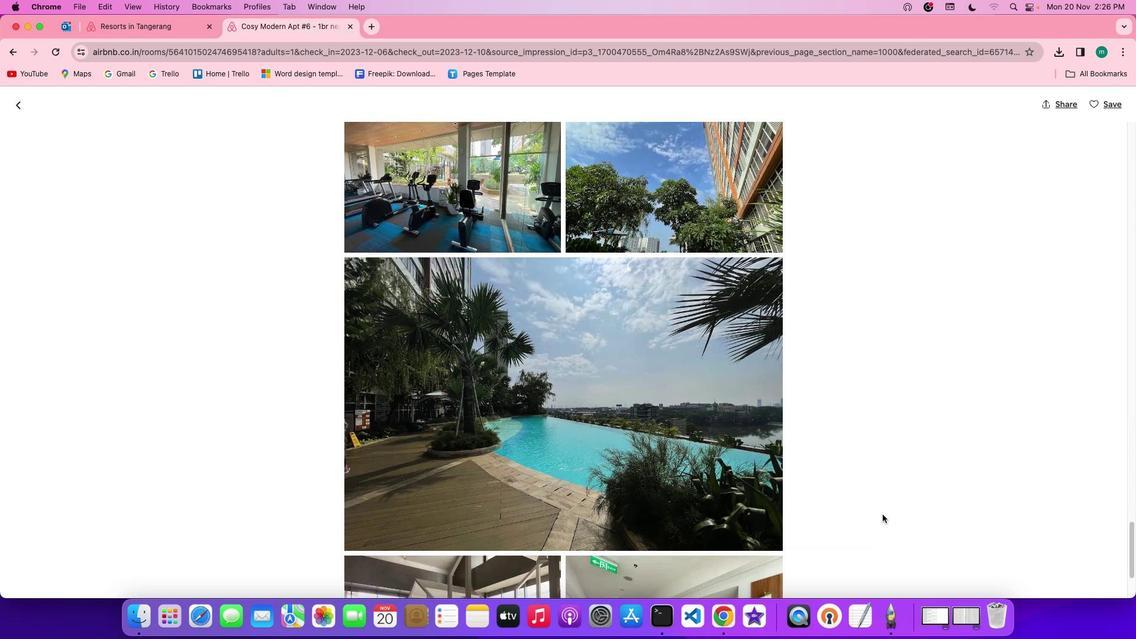 
Action: Mouse scrolled (891, 523) with delta (8, 6)
Screenshot: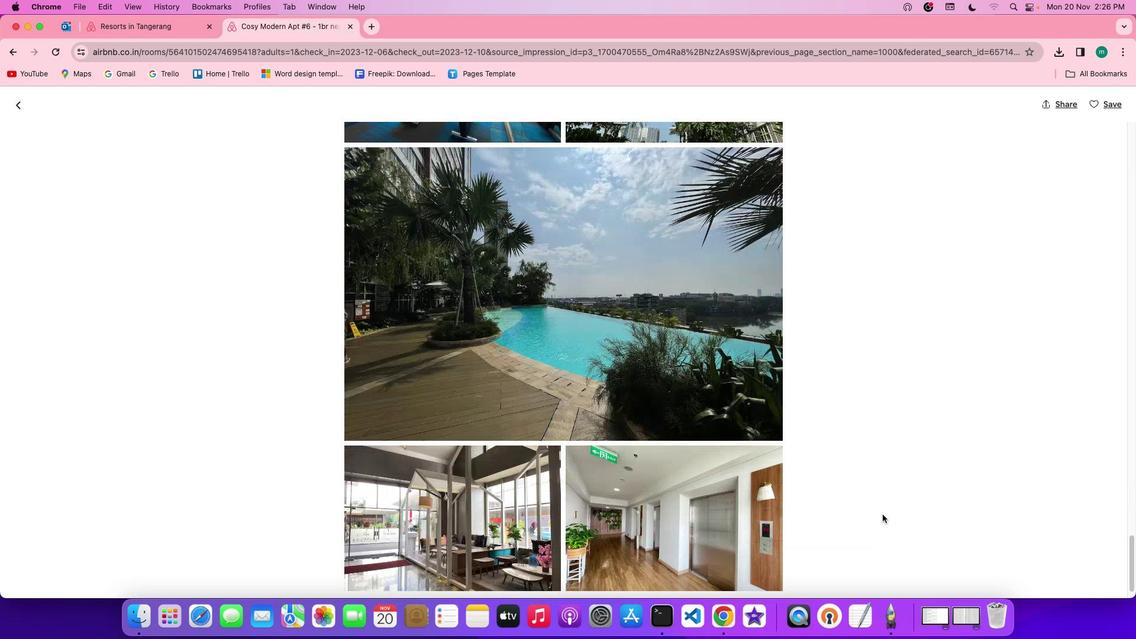 
Action: Mouse scrolled (891, 523) with delta (8, 5)
Screenshot: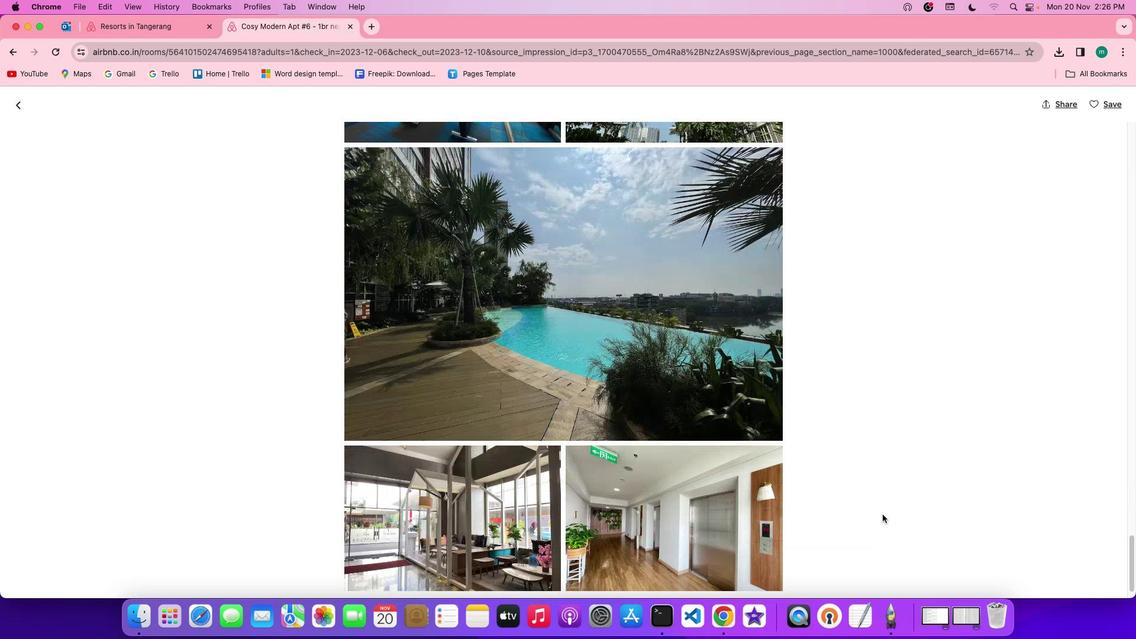 
Action: Mouse scrolled (891, 523) with delta (8, 5)
Screenshot: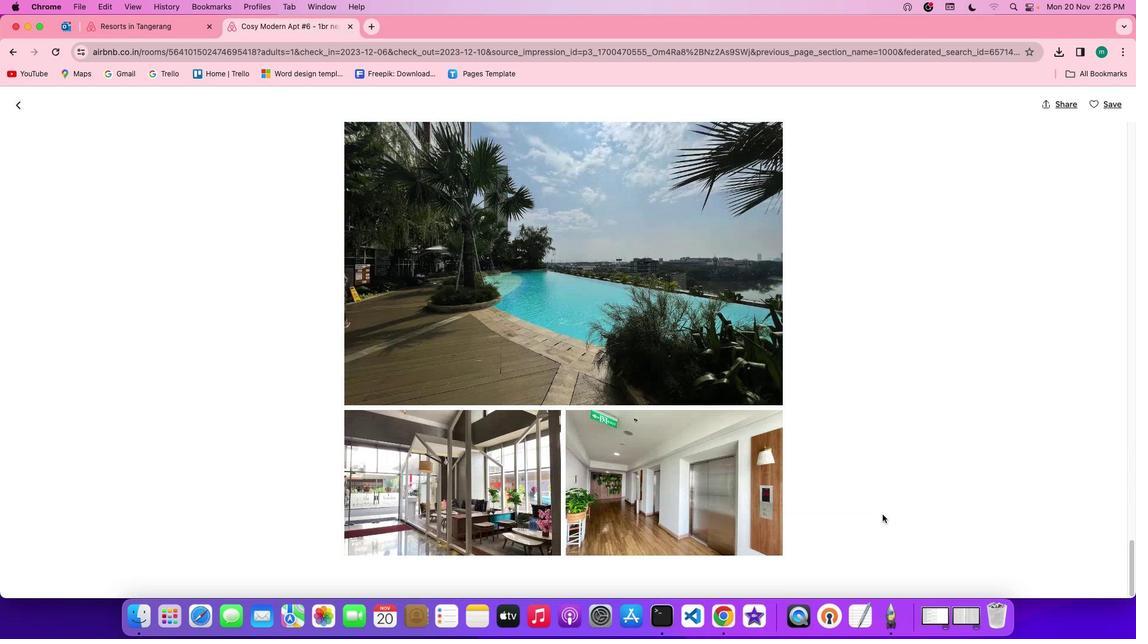 
Action: Mouse scrolled (891, 523) with delta (8, 7)
Screenshot: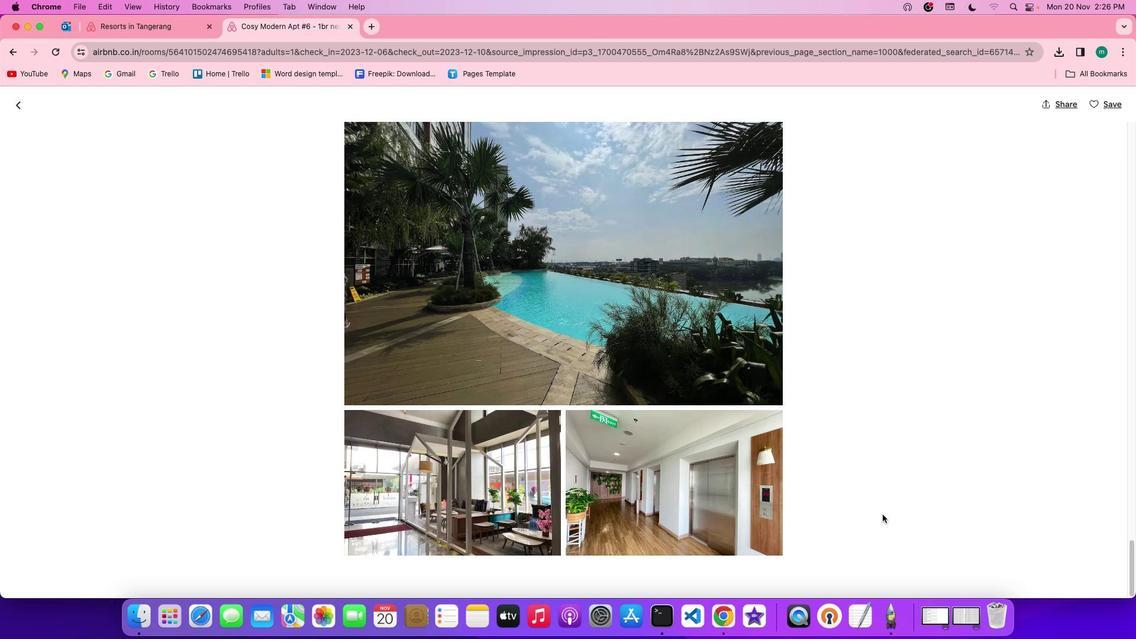 
Action: Mouse scrolled (891, 523) with delta (8, 7)
Screenshot: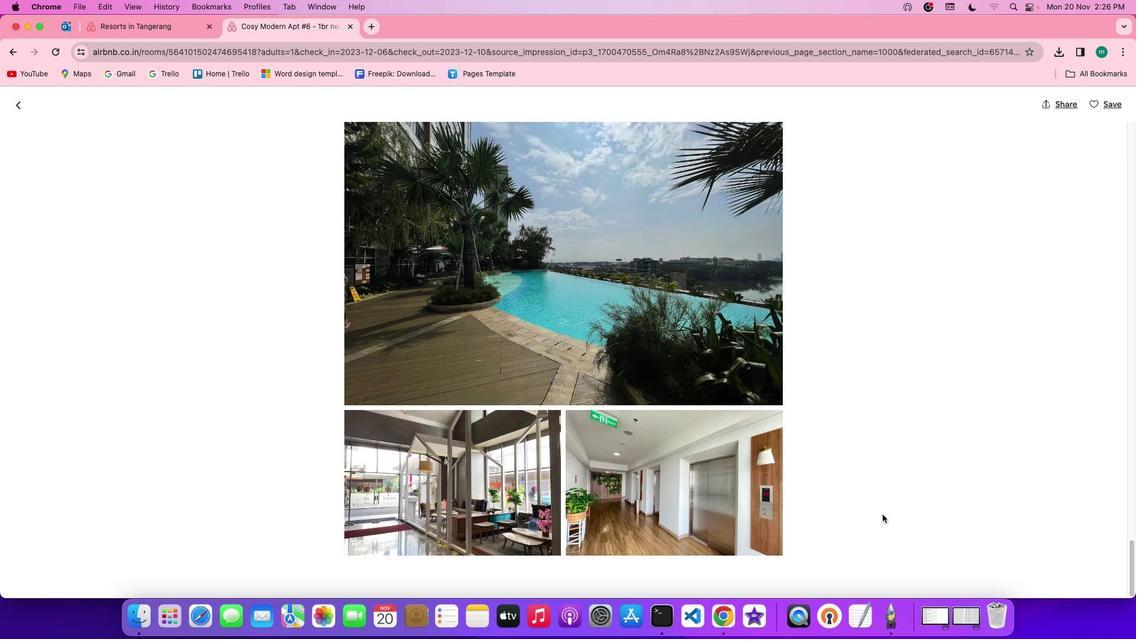 
Action: Mouse scrolled (891, 523) with delta (8, 6)
Screenshot: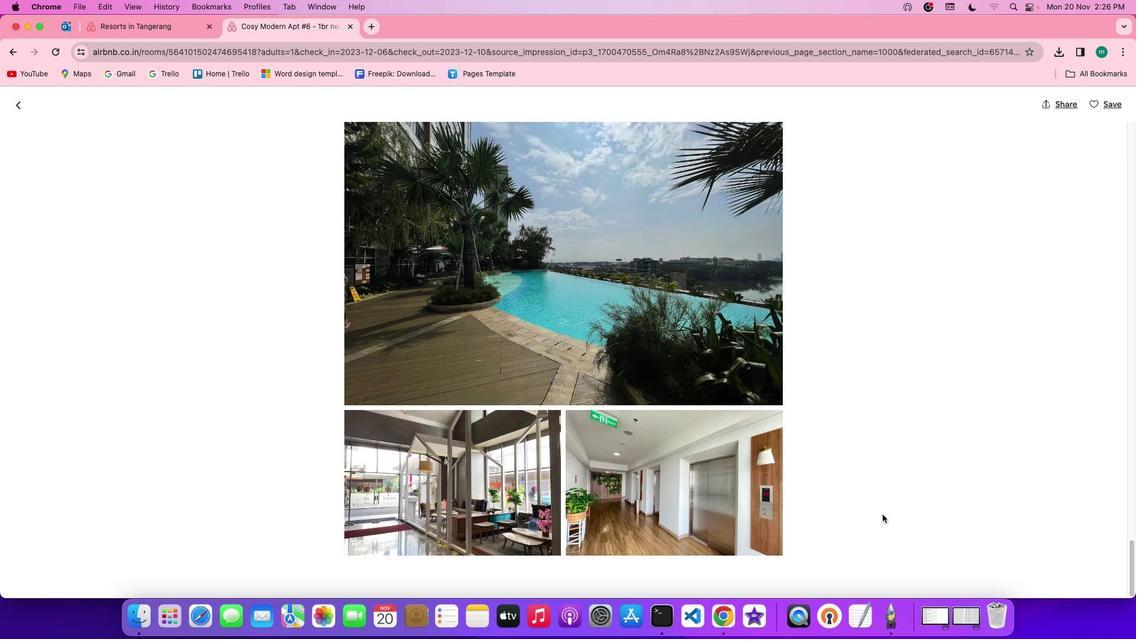
Action: Mouse scrolled (891, 523) with delta (8, 5)
Screenshot: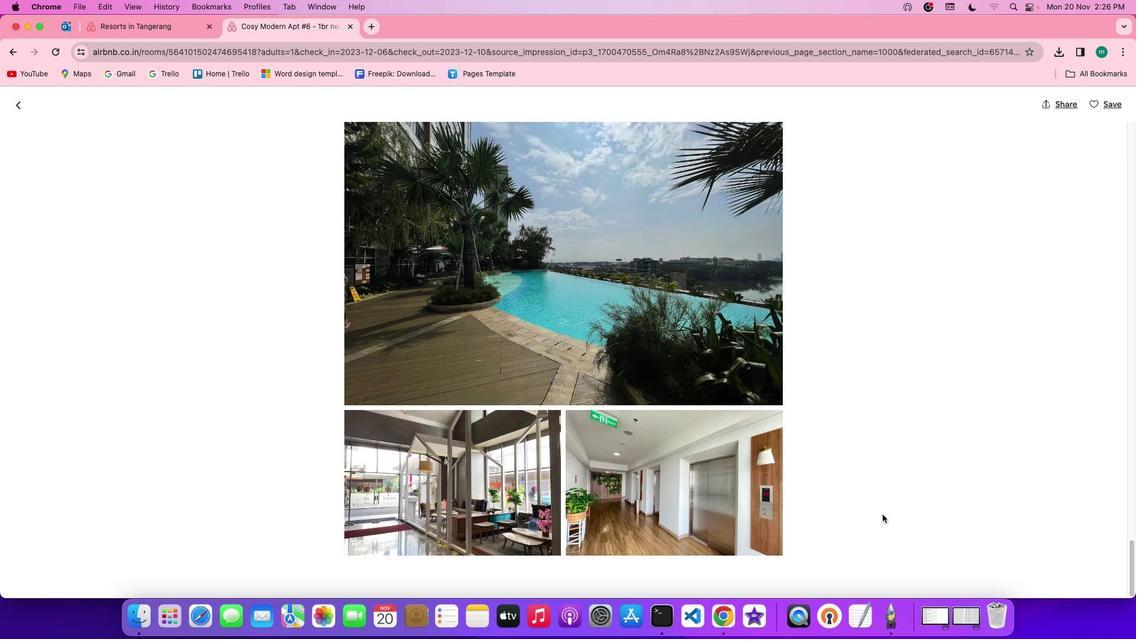 
Action: Mouse scrolled (891, 523) with delta (8, 5)
Screenshot: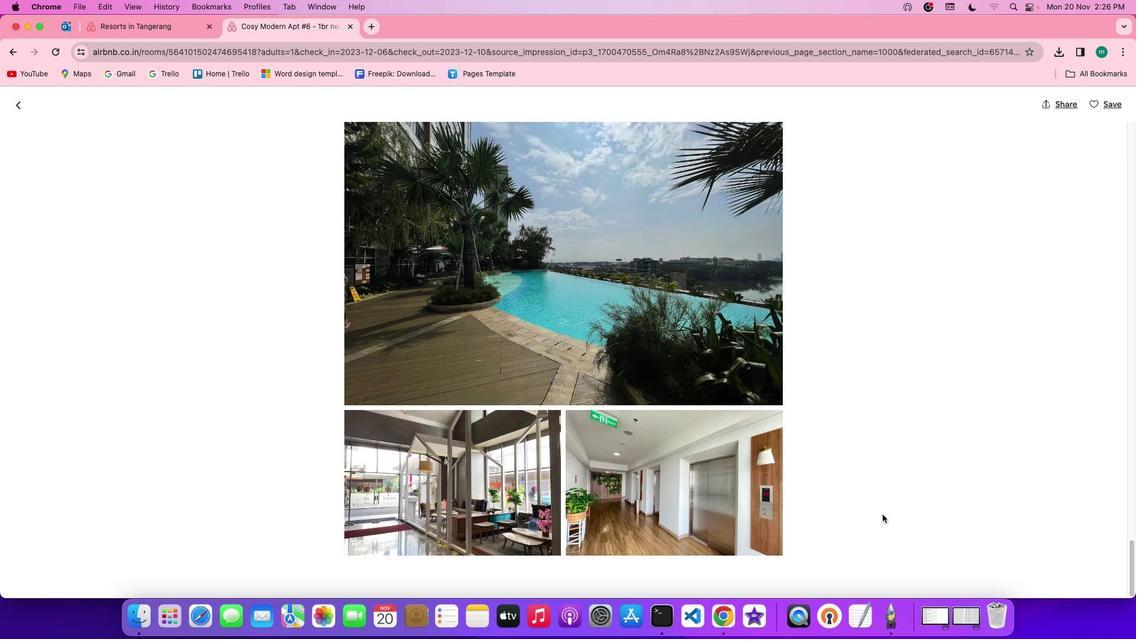 
Action: Mouse moved to (32, 117)
Screenshot: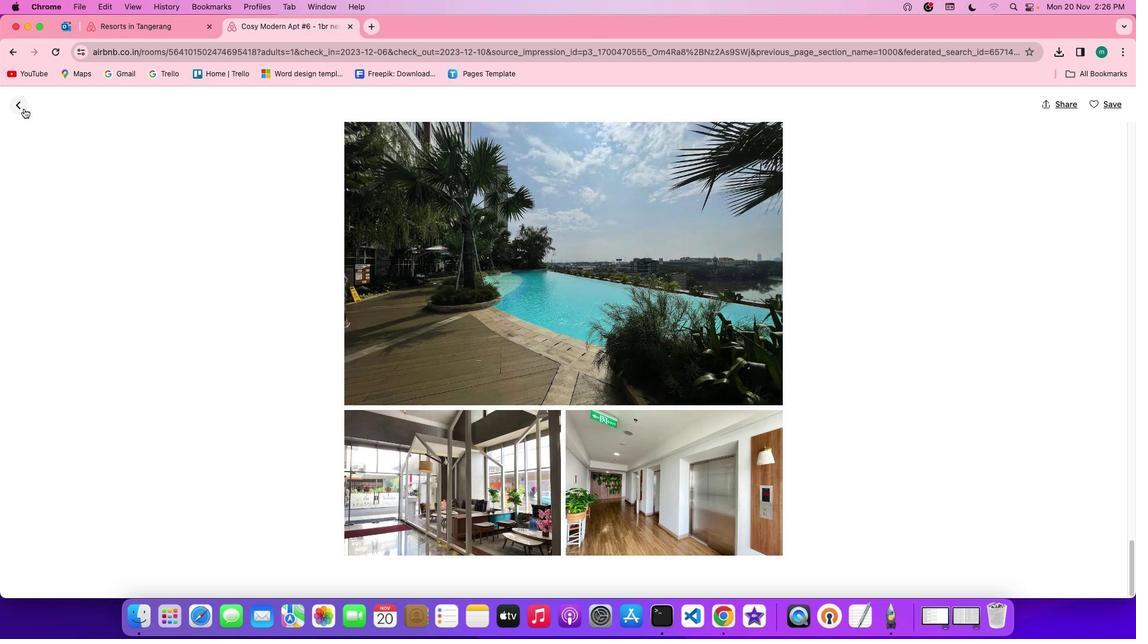 
Action: Mouse pressed left at (32, 117)
Screenshot: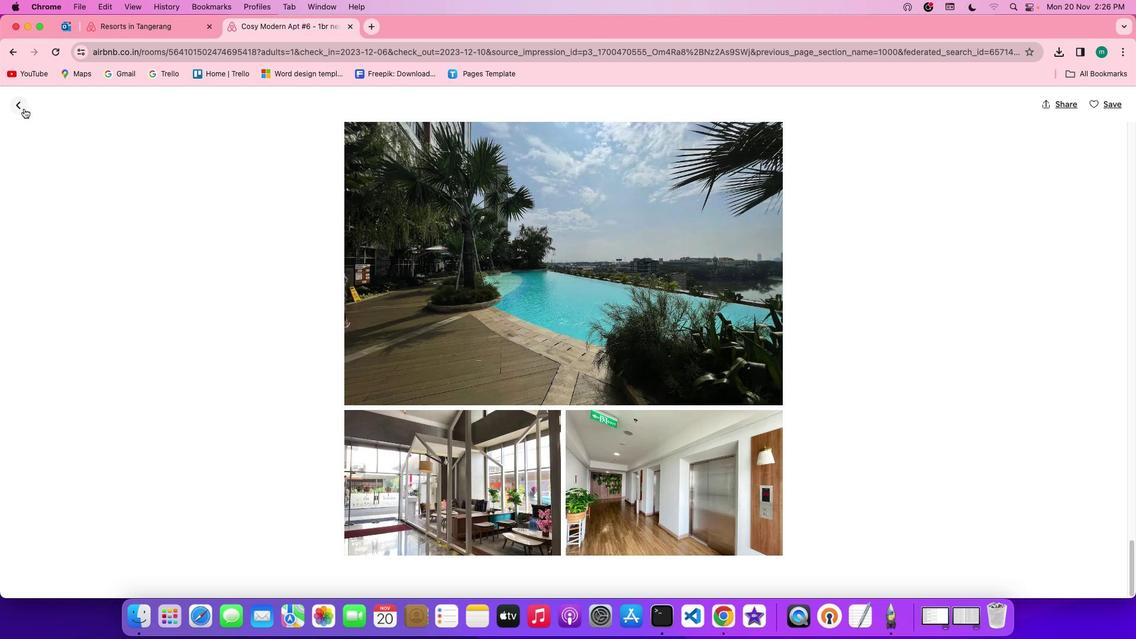 
Action: Mouse moved to (563, 331)
Screenshot: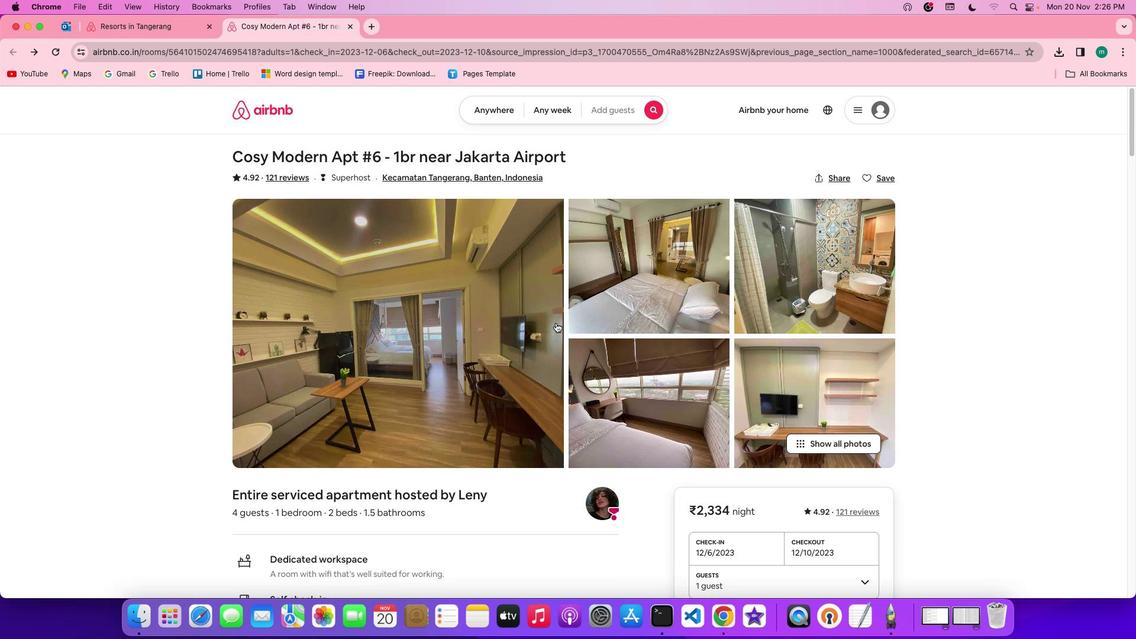 
Action: Mouse scrolled (563, 331) with delta (8, 7)
Screenshot: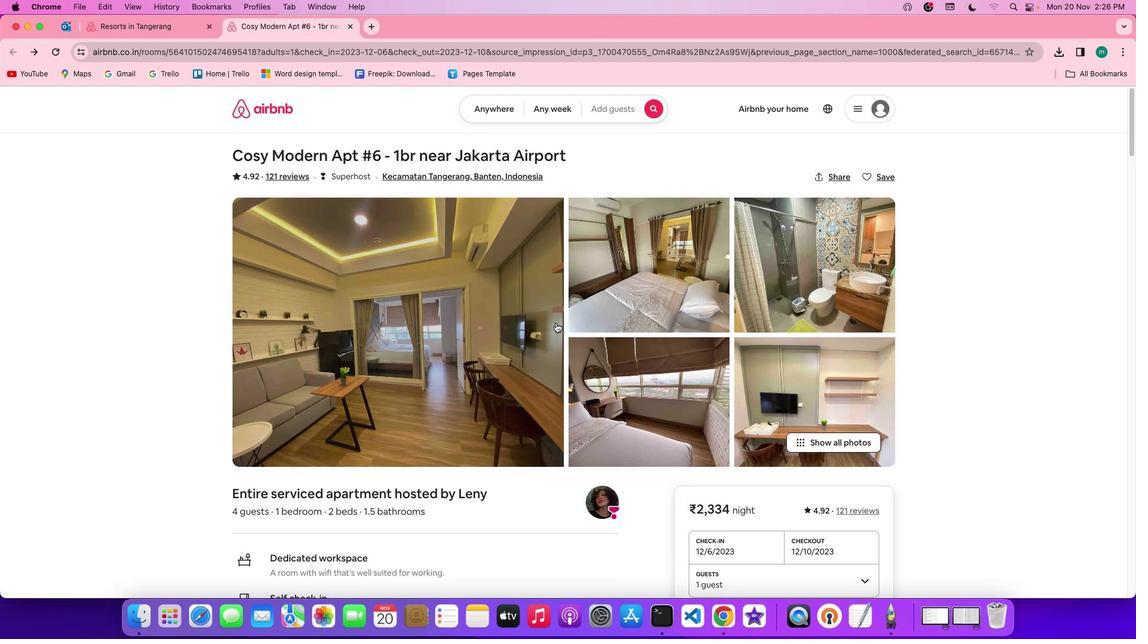 
Action: Mouse scrolled (563, 331) with delta (8, 7)
Screenshot: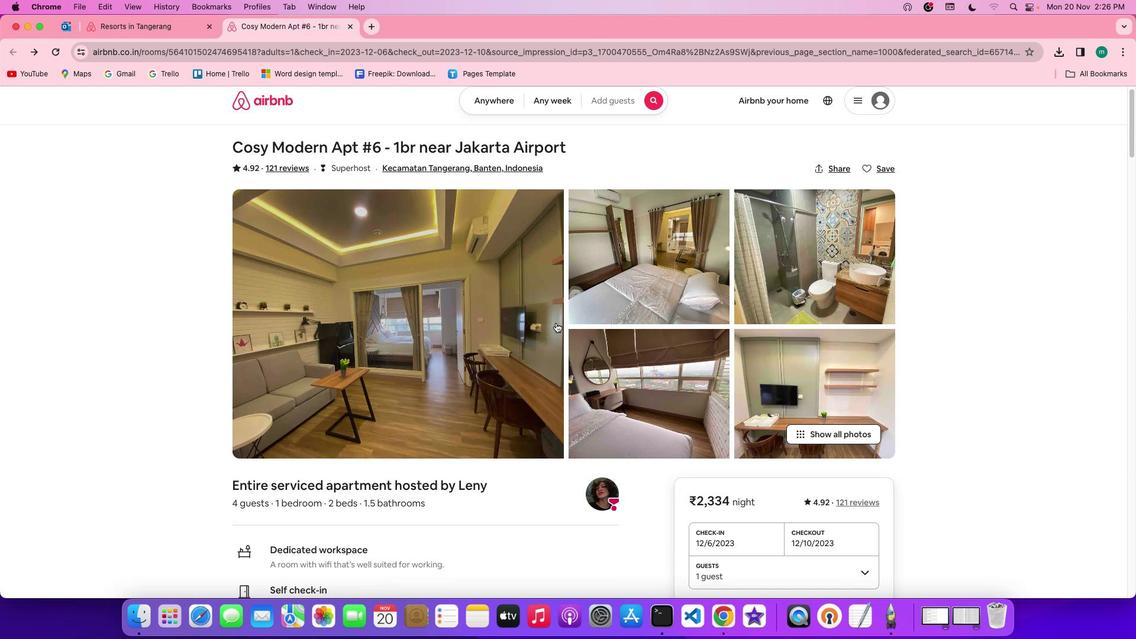 
Action: Mouse scrolled (563, 331) with delta (8, 6)
Screenshot: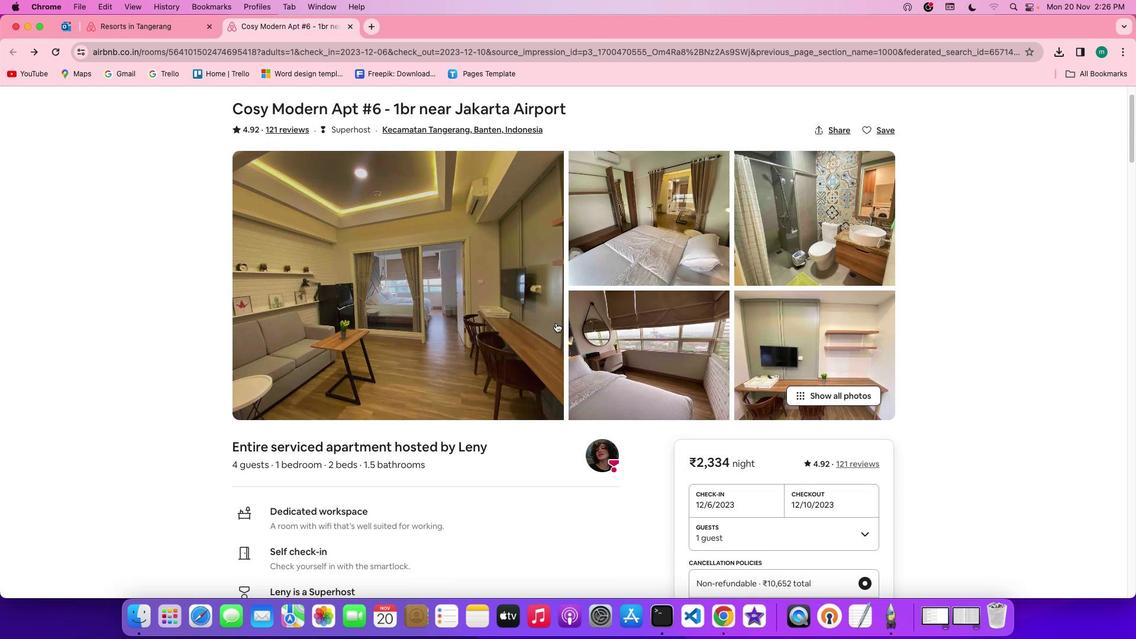 
Action: Mouse scrolled (563, 331) with delta (8, 5)
Screenshot: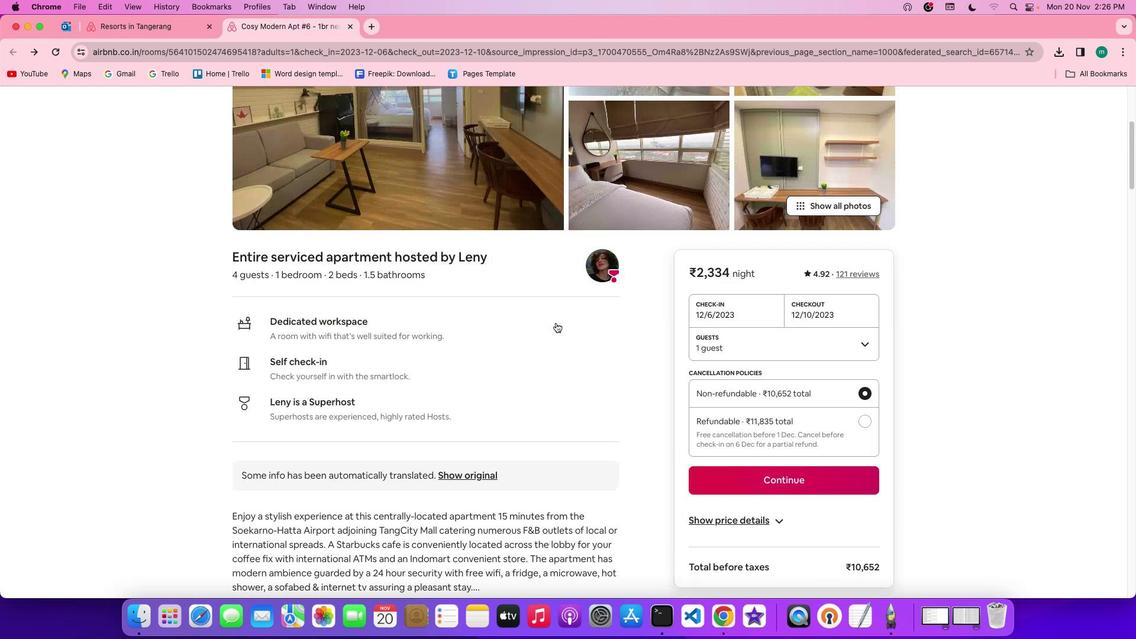
Action: Mouse scrolled (563, 331) with delta (8, 5)
Screenshot: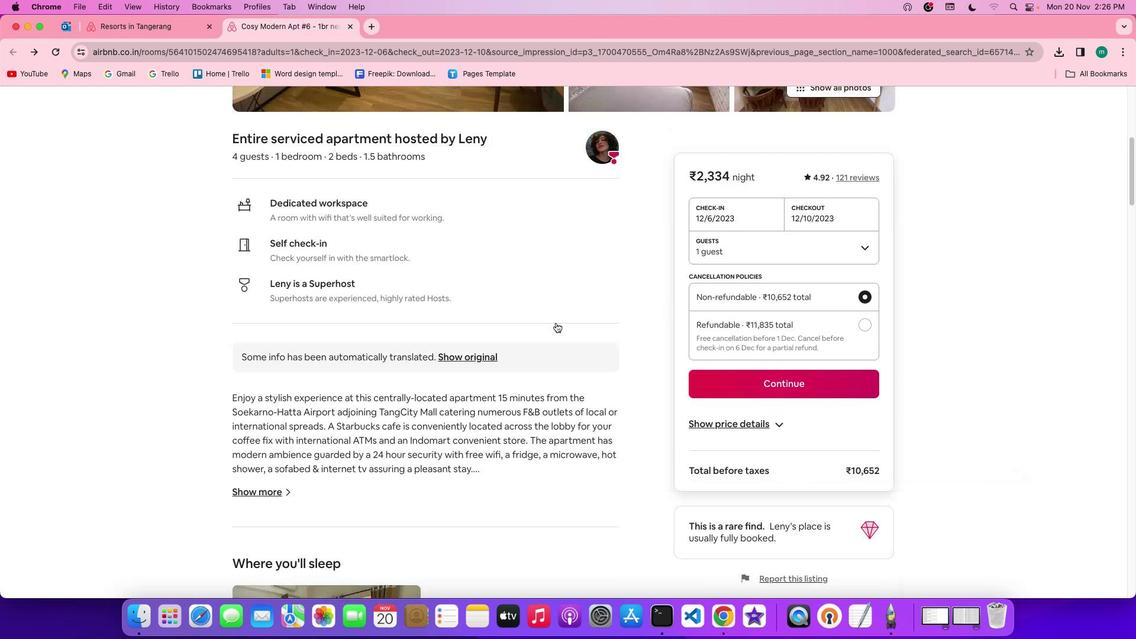 
Action: Mouse scrolled (563, 331) with delta (8, 5)
Screenshot: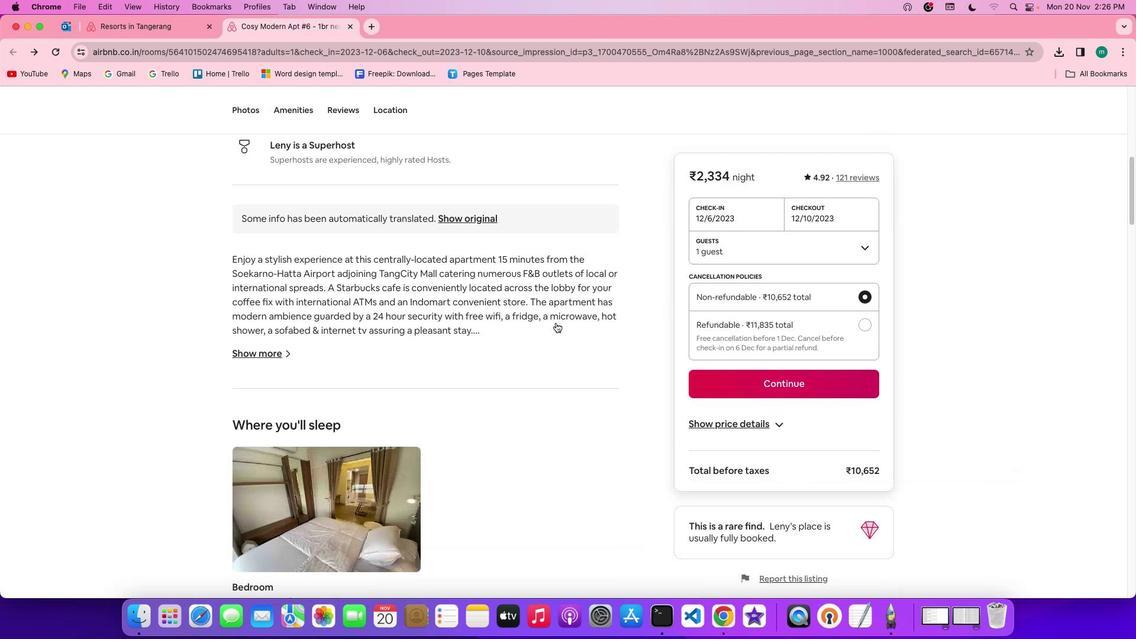 
Action: Mouse moved to (272, 350)
Screenshot: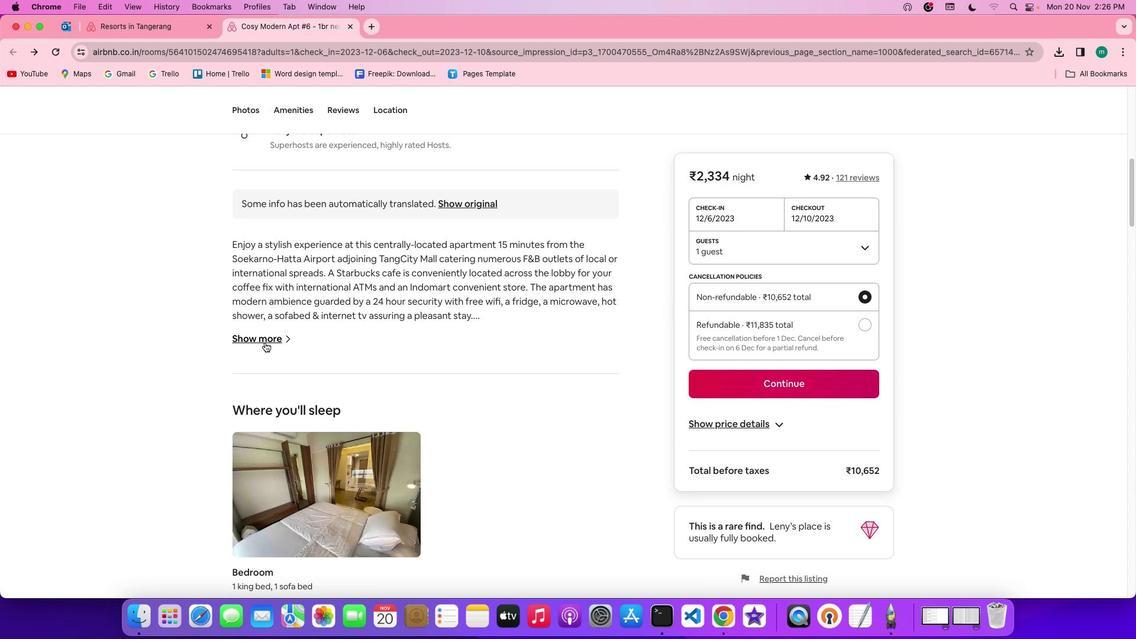 
Action: Mouse pressed left at (272, 350)
Screenshot: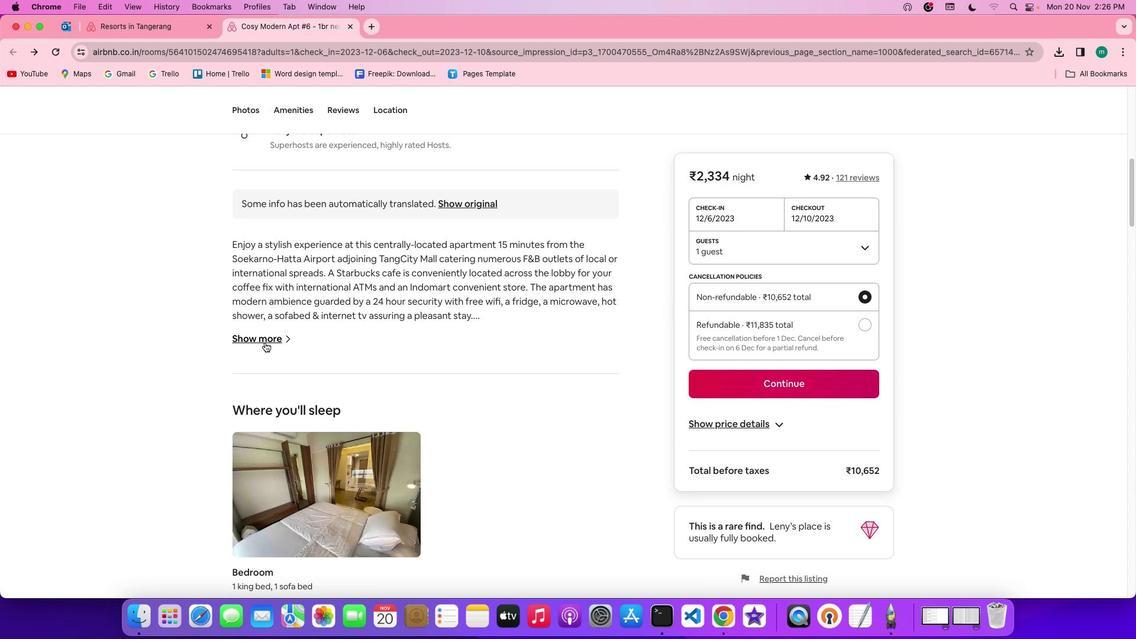 
Action: Mouse moved to (517, 497)
Screenshot: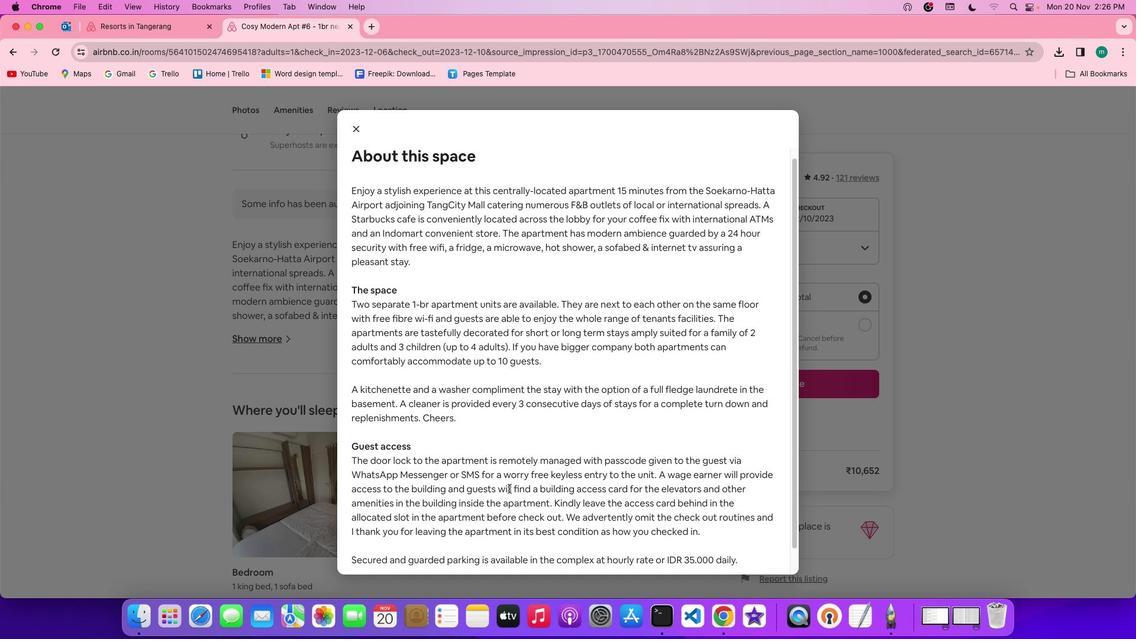 
Action: Mouse scrolled (517, 497) with delta (8, 7)
Screenshot: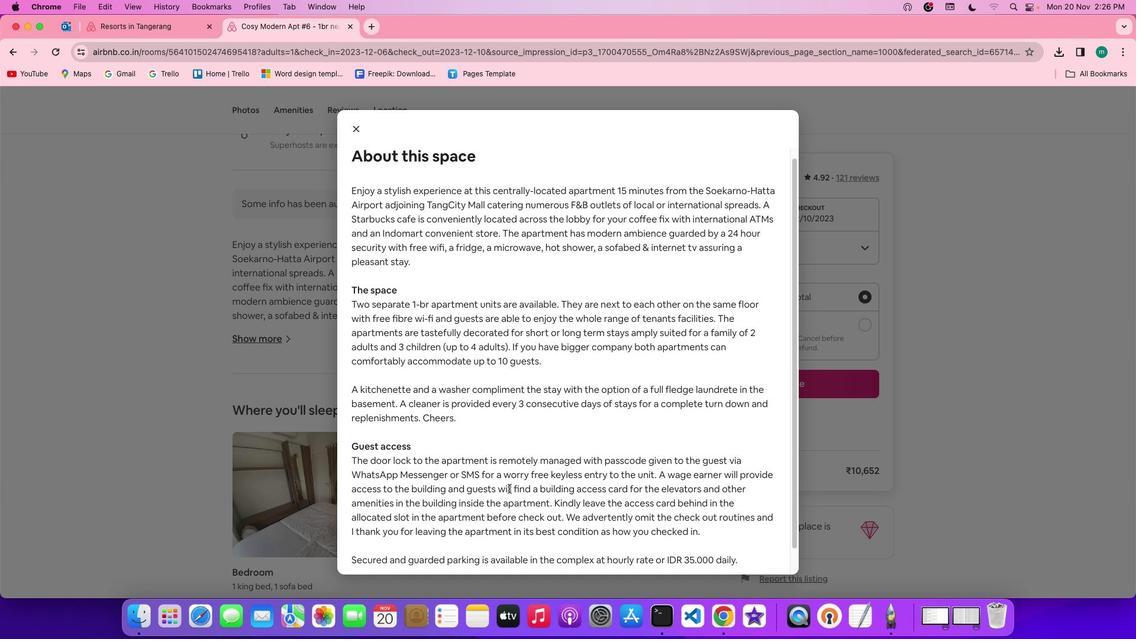 
Action: Mouse scrolled (517, 497) with delta (8, 7)
Screenshot: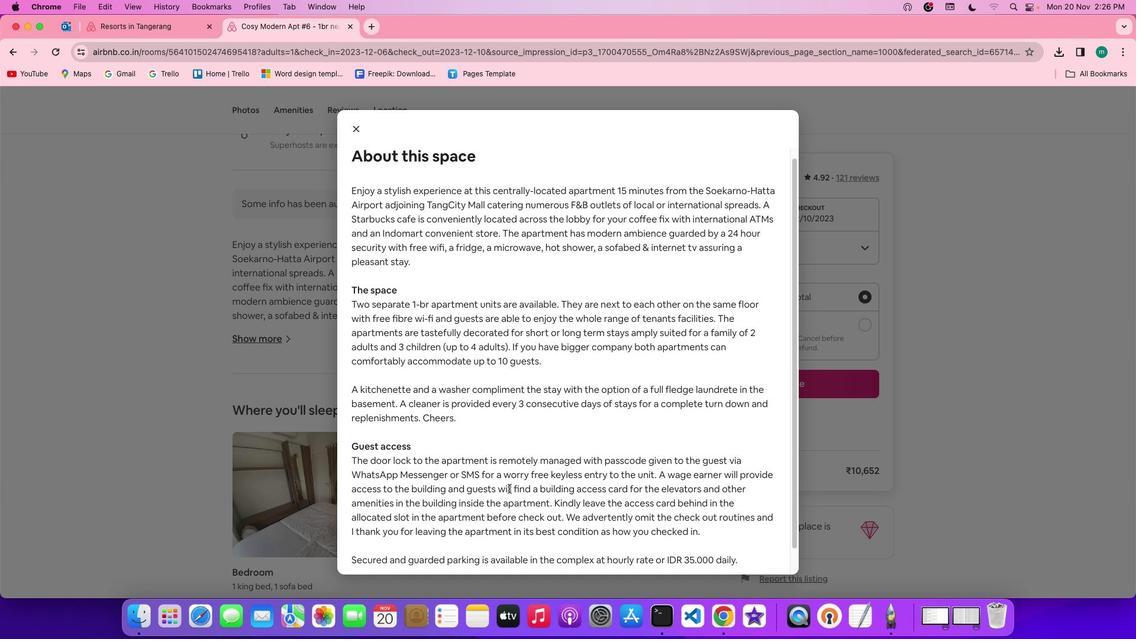 
Action: Mouse scrolled (517, 497) with delta (8, 5)
Screenshot: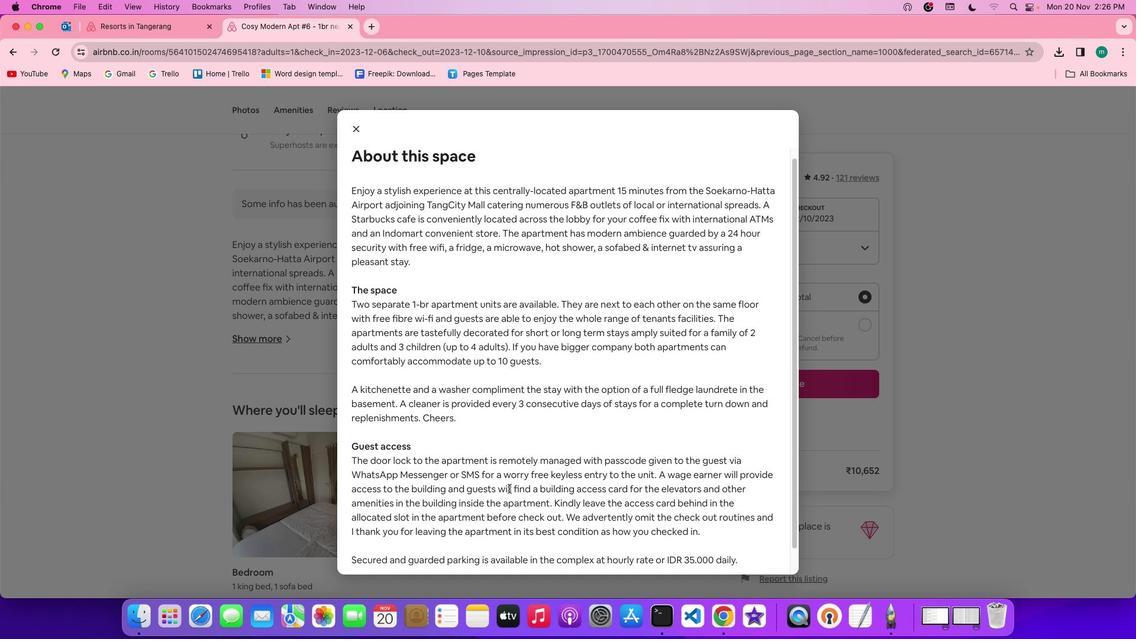 
Action: Mouse scrolled (517, 497) with delta (8, 5)
Screenshot: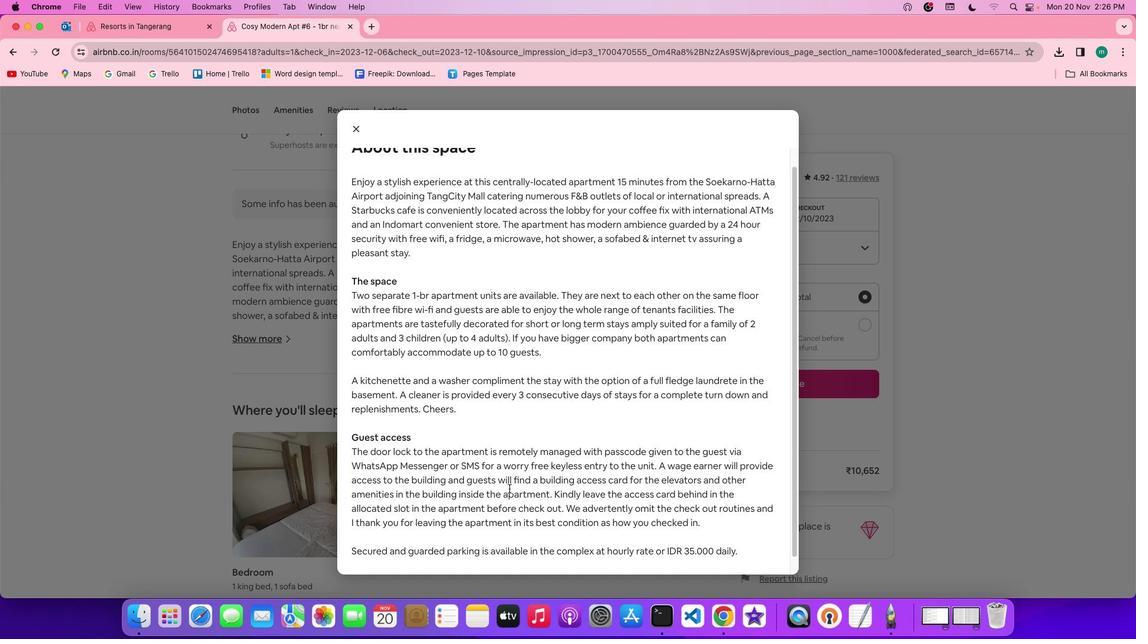 
Action: Mouse moved to (517, 496)
Screenshot: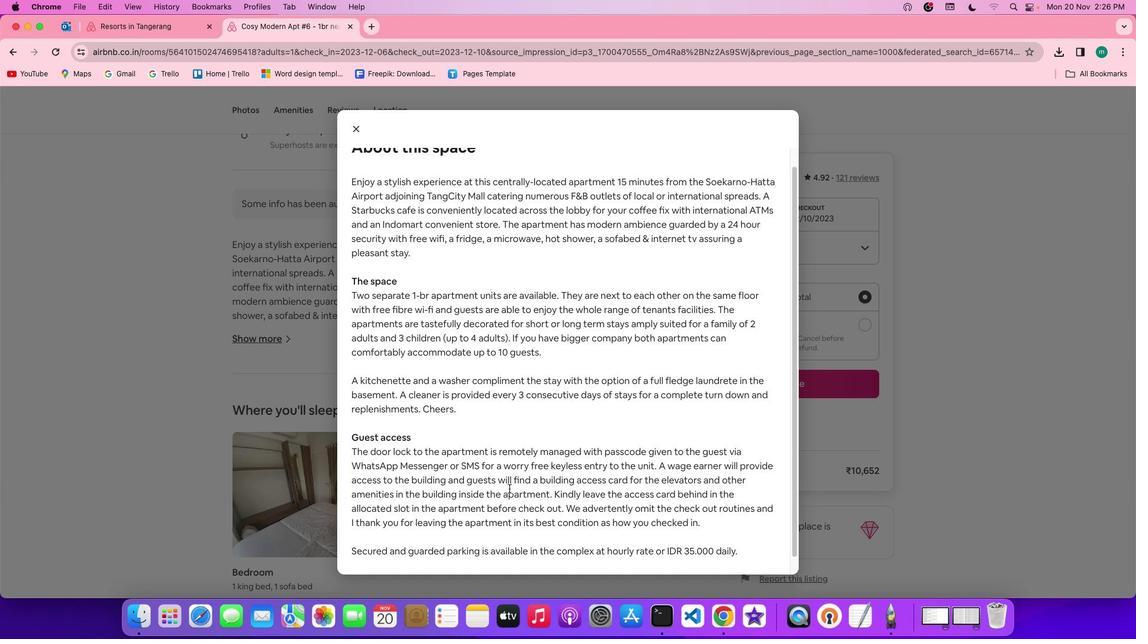 
Action: Mouse scrolled (517, 496) with delta (8, 4)
Screenshot: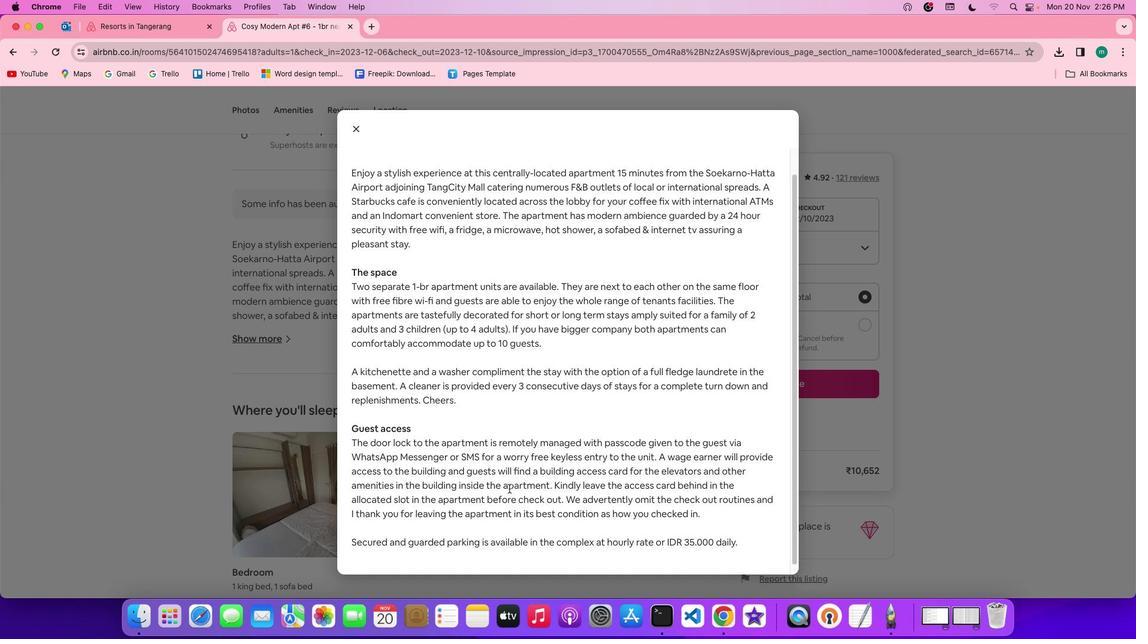 
Action: Mouse moved to (501, 449)
Screenshot: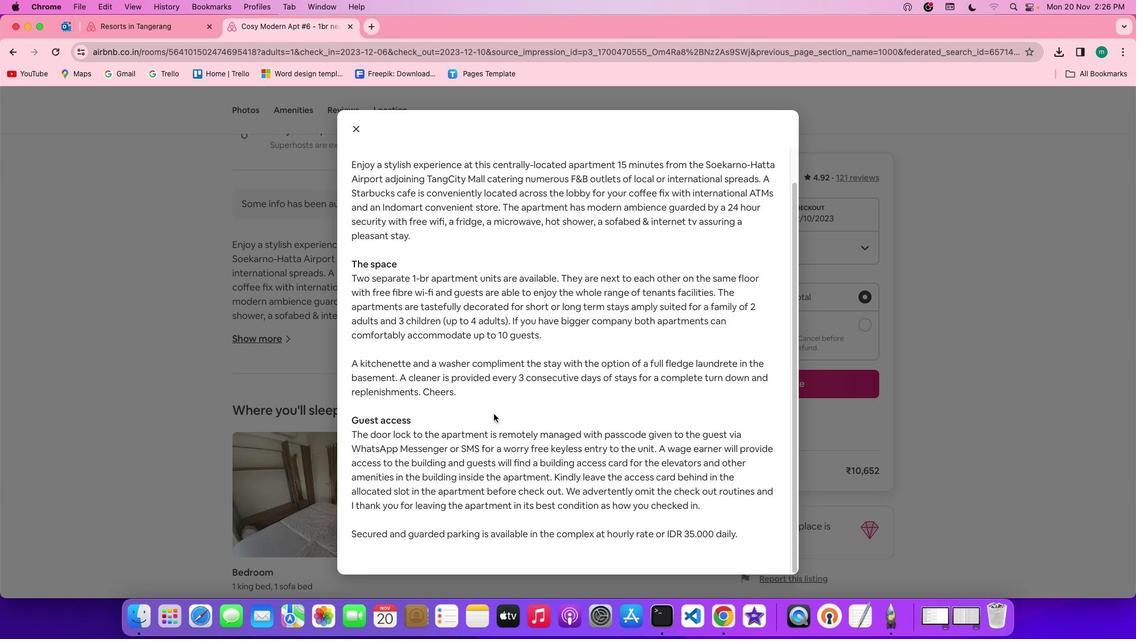 
Action: Mouse scrolled (501, 449) with delta (8, 7)
Screenshot: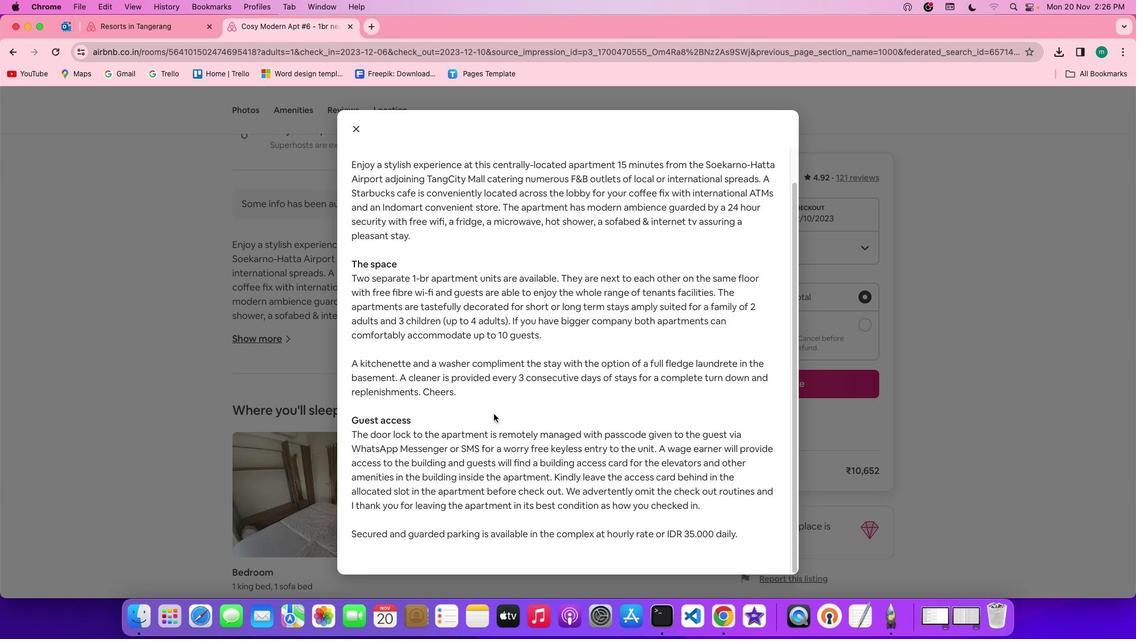 
Action: Mouse moved to (501, 447)
Screenshot: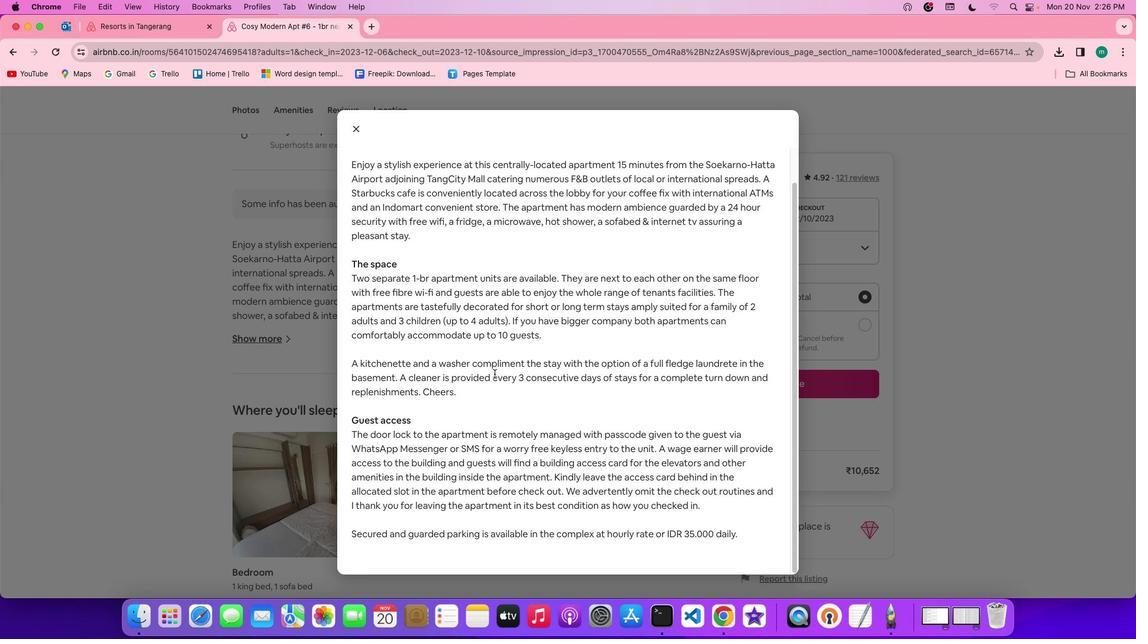
Action: Mouse scrolled (501, 447) with delta (8, 7)
Screenshot: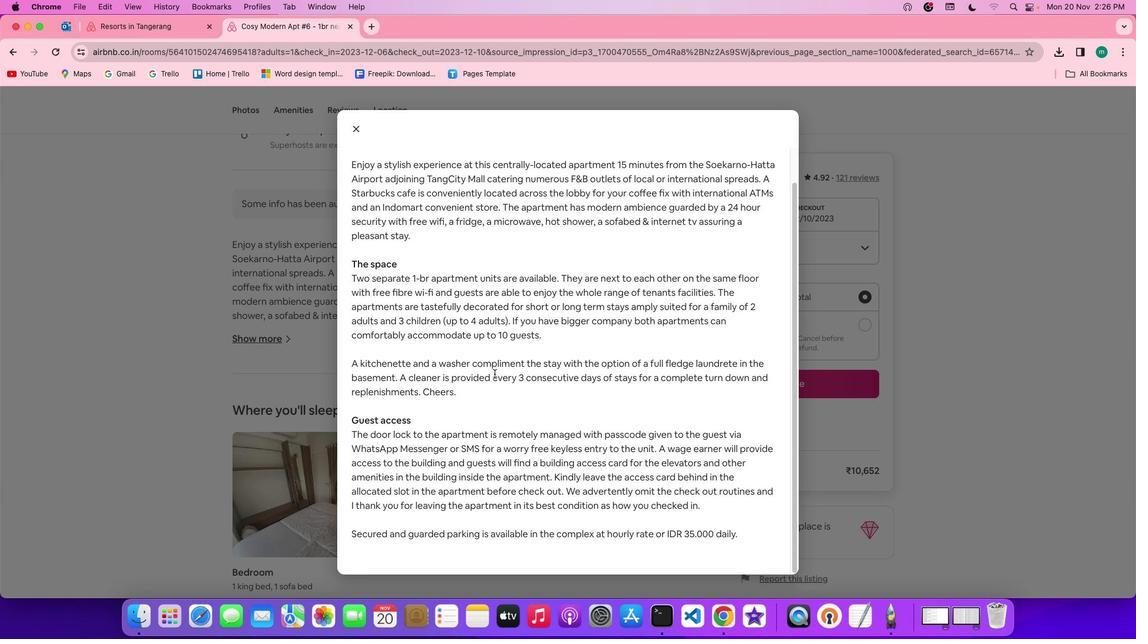 
Action: Mouse moved to (501, 445)
Screenshot: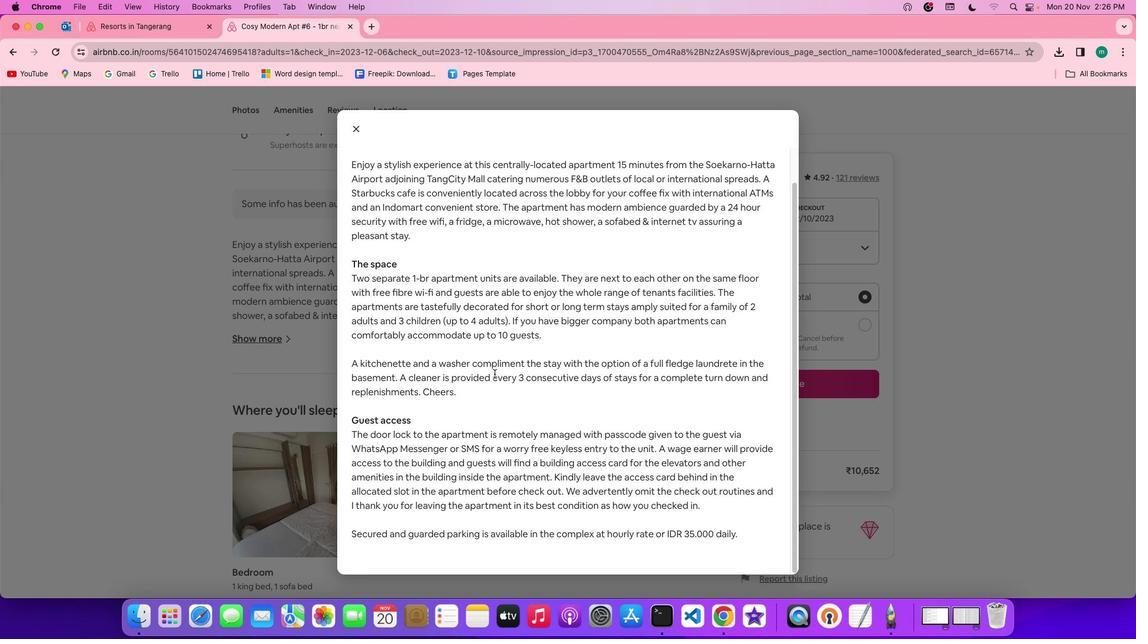
Action: Mouse scrolled (501, 445) with delta (8, 6)
Screenshot: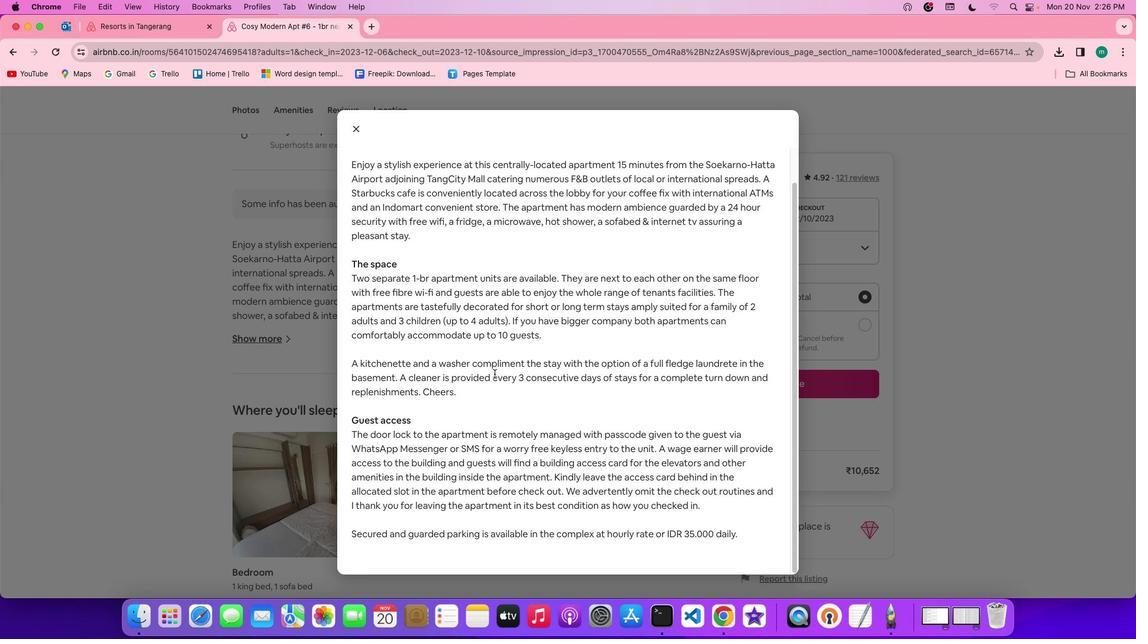 
Action: Mouse moved to (501, 439)
Screenshot: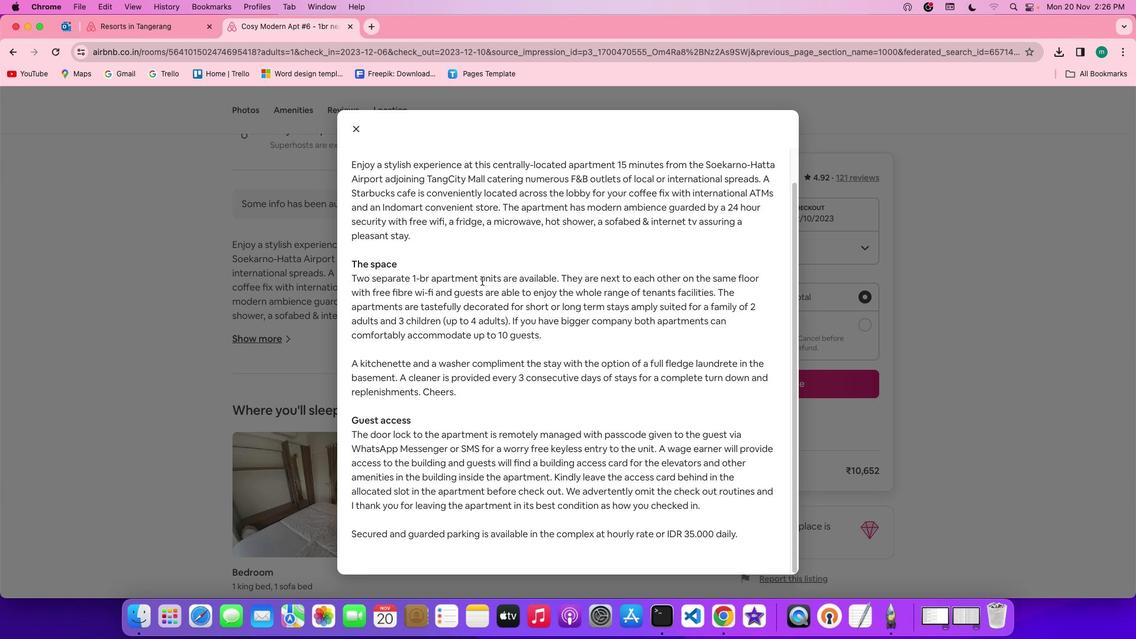 
Action: Mouse scrolled (501, 439) with delta (8, 5)
Screenshot: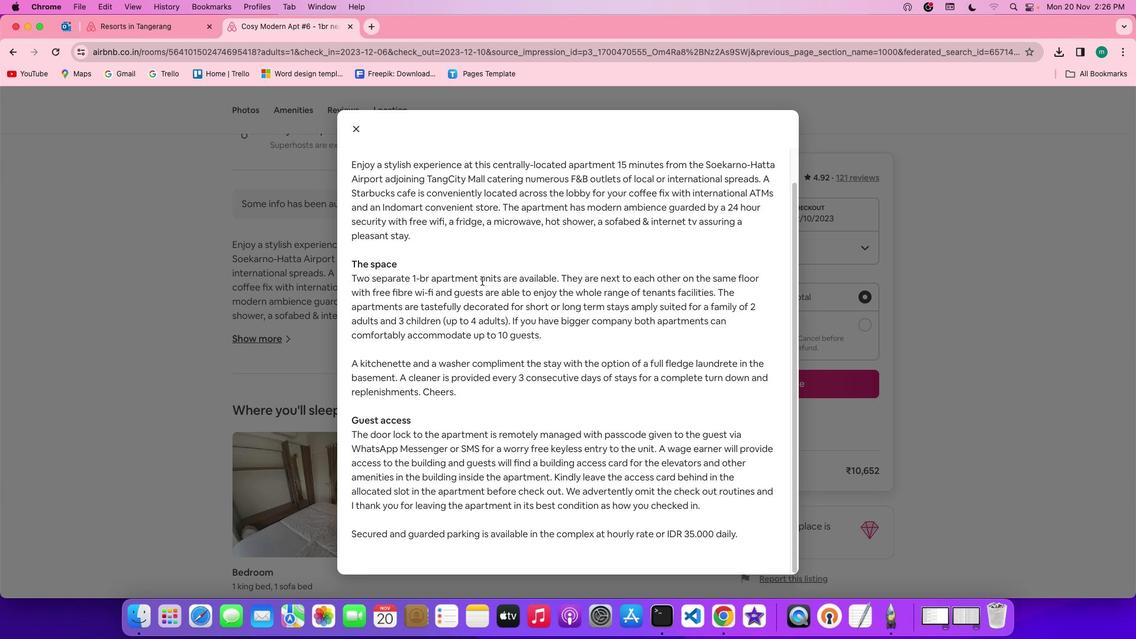 
Action: Mouse moved to (366, 130)
Screenshot: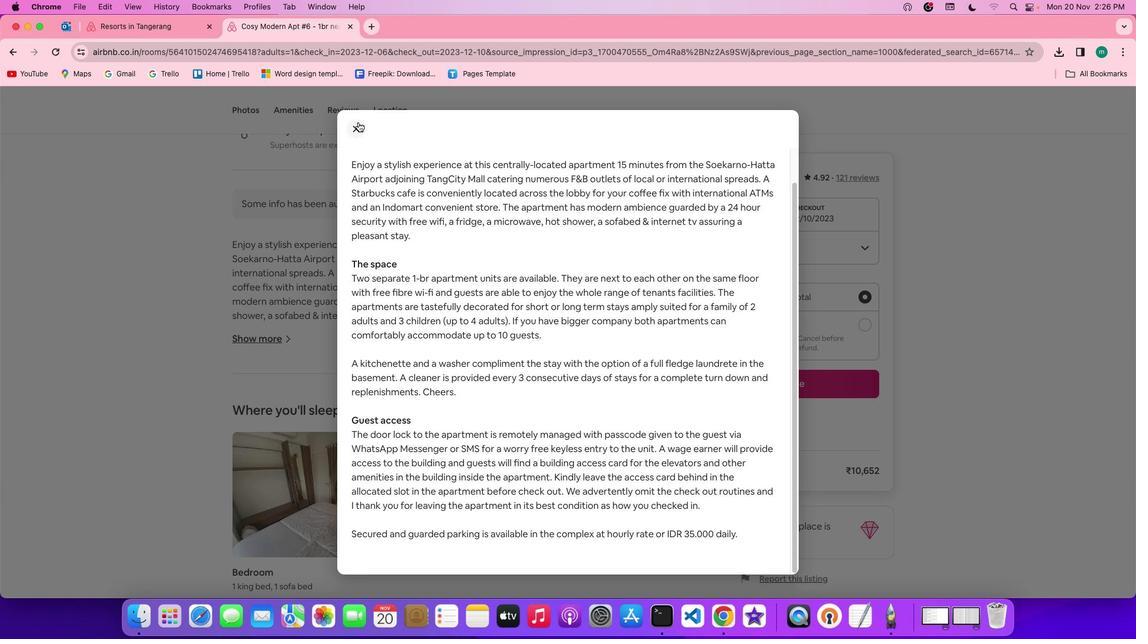 
Action: Mouse pressed left at (366, 130)
Screenshot: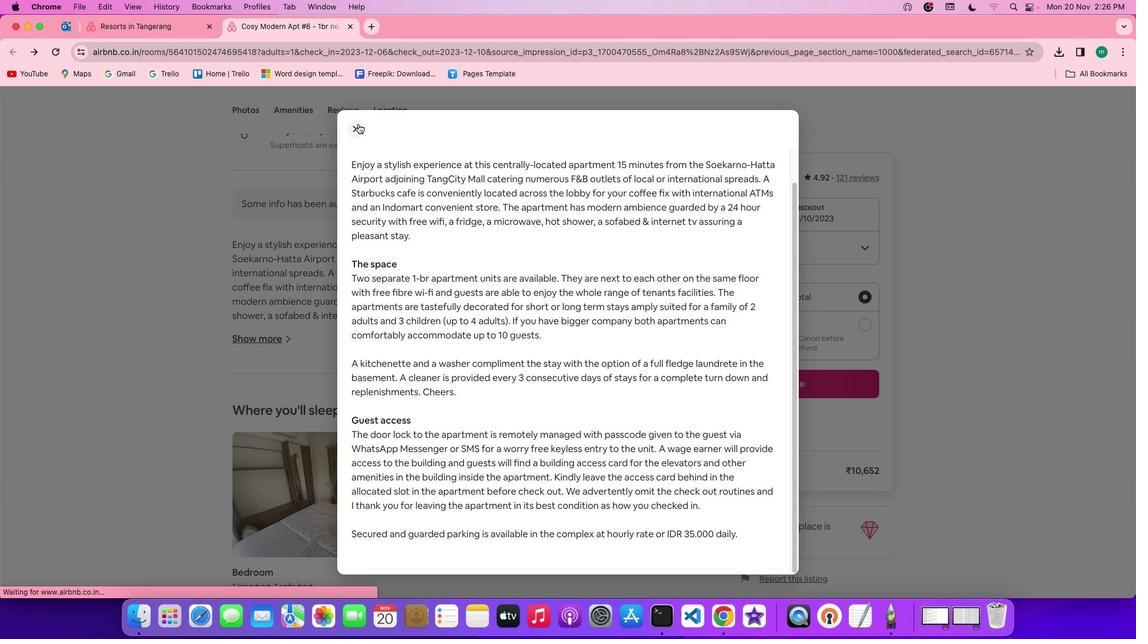 
Action: Mouse moved to (481, 411)
Screenshot: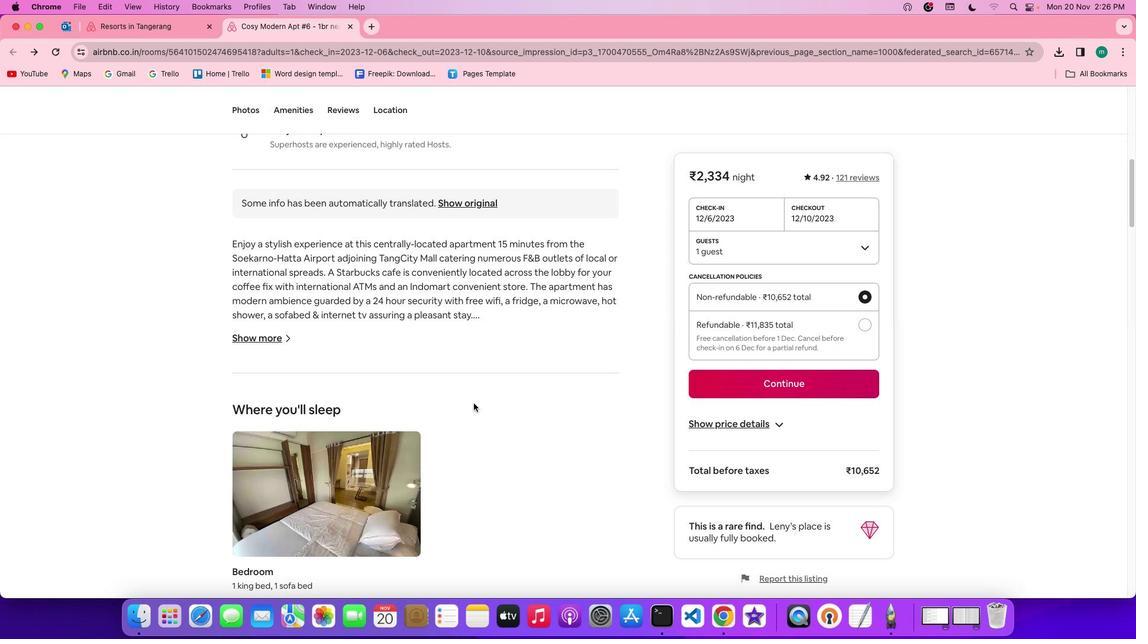 
Action: Mouse scrolled (481, 411) with delta (8, 7)
Screenshot: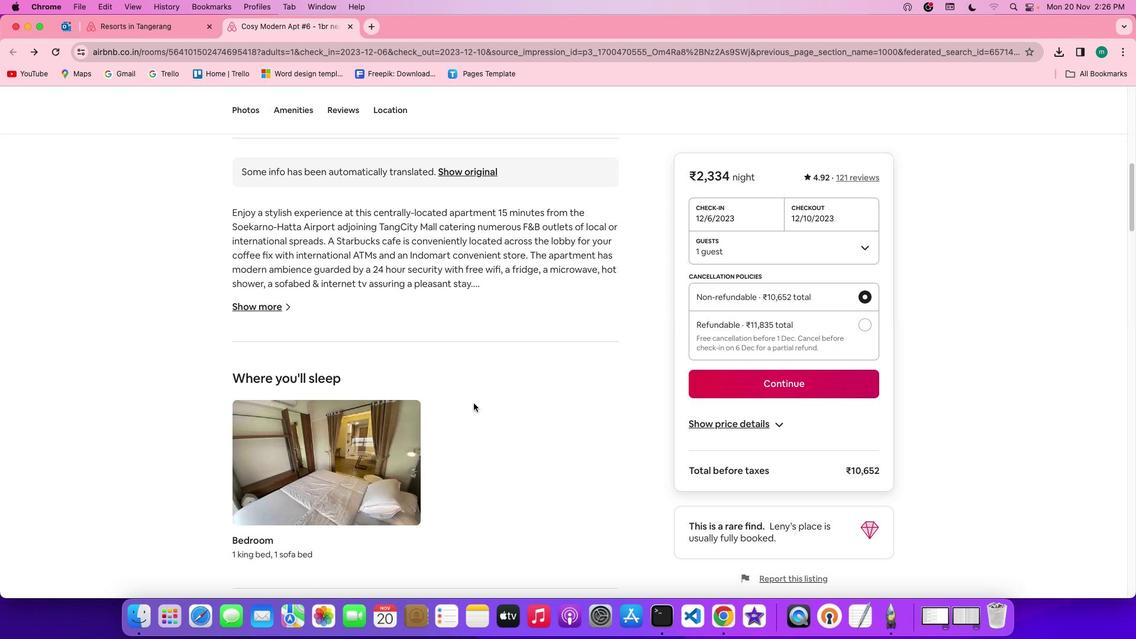 
Action: Mouse scrolled (481, 411) with delta (8, 7)
Screenshot: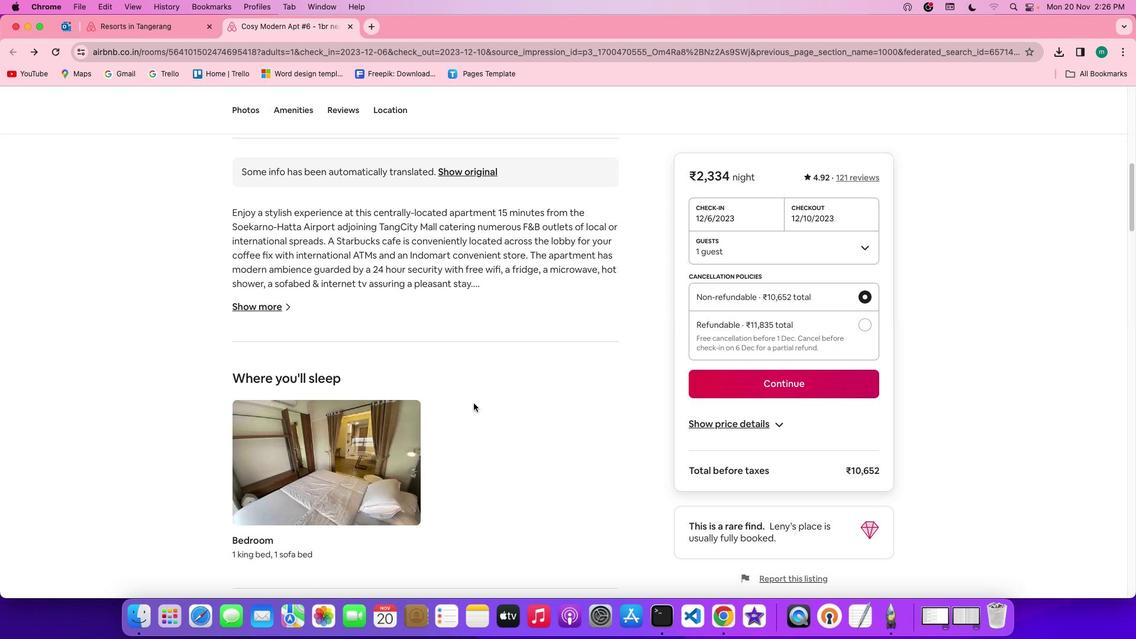 
Action: Mouse scrolled (481, 411) with delta (8, 6)
Screenshot: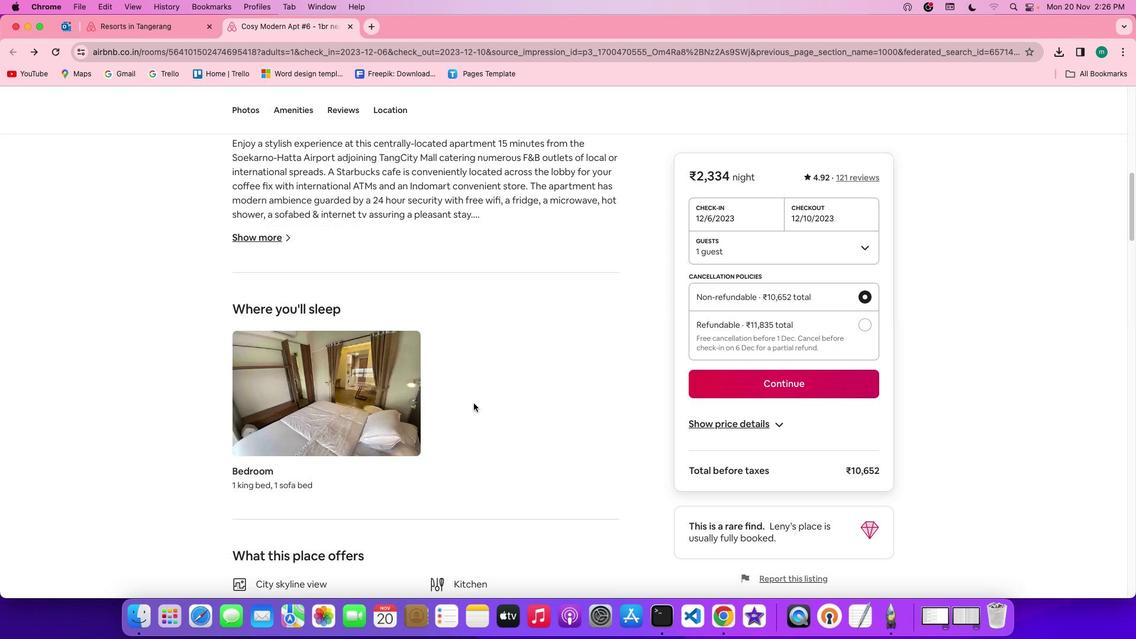 
Action: Mouse scrolled (481, 411) with delta (8, 5)
Screenshot: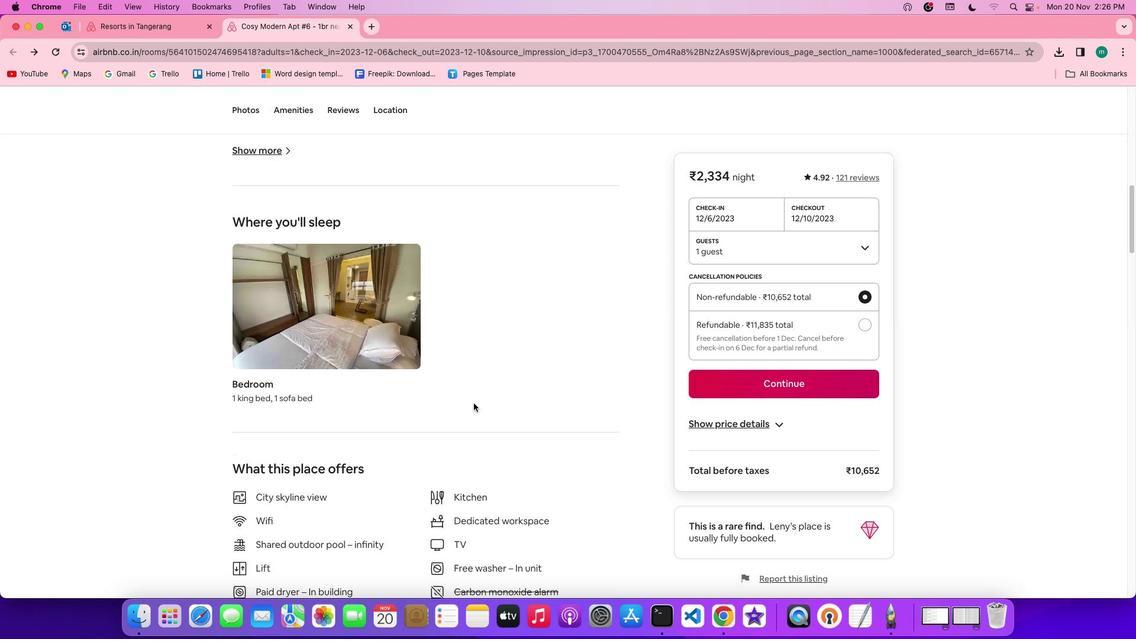 
Action: Mouse moved to (479, 417)
Screenshot: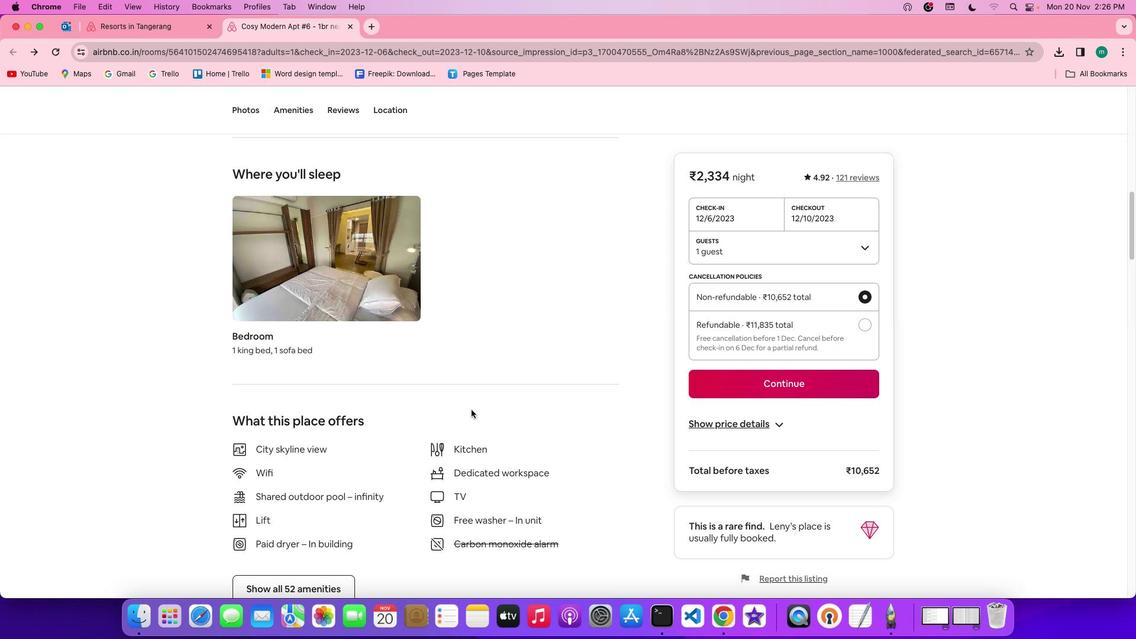 
Action: Mouse scrolled (479, 417) with delta (8, 7)
Screenshot: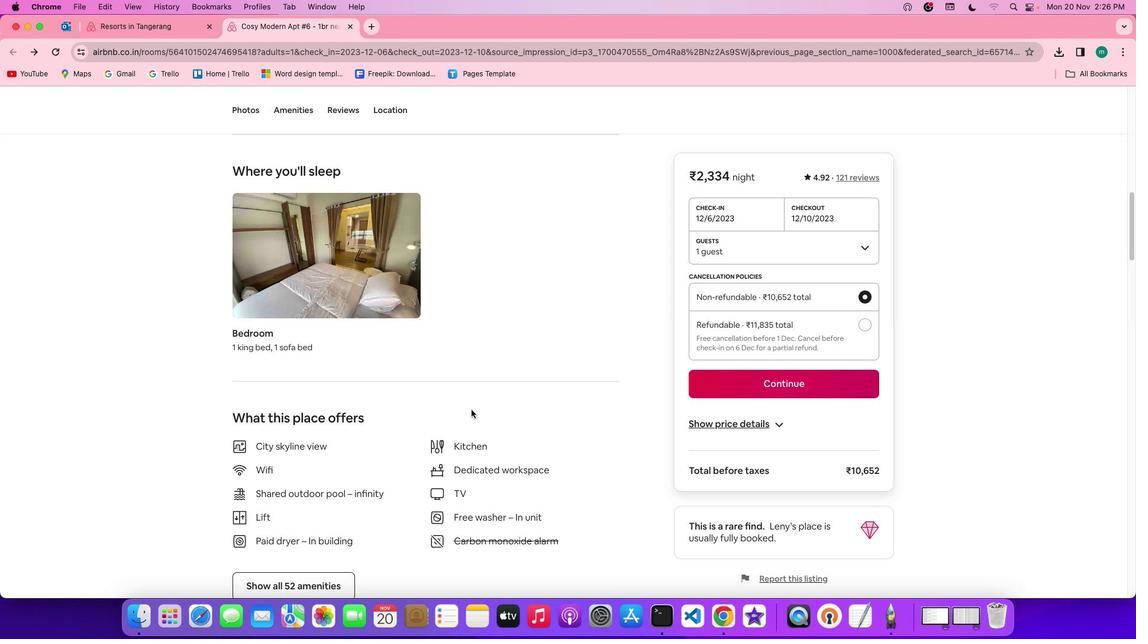 
Action: Mouse scrolled (479, 417) with delta (8, 7)
Screenshot: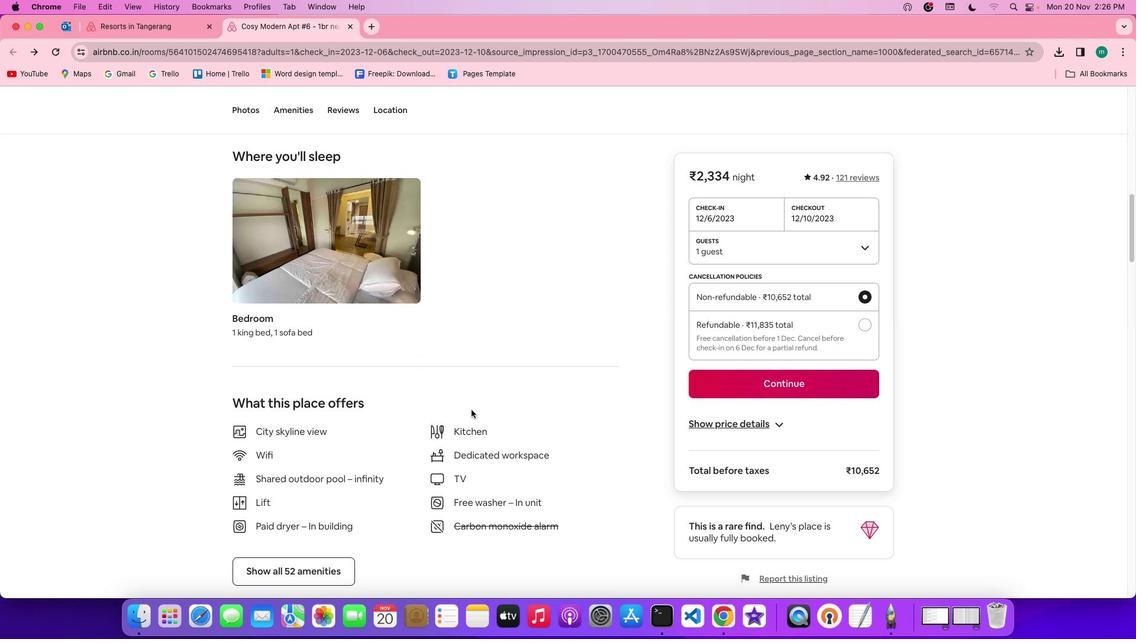 
Action: Mouse scrolled (479, 417) with delta (8, 6)
Screenshot: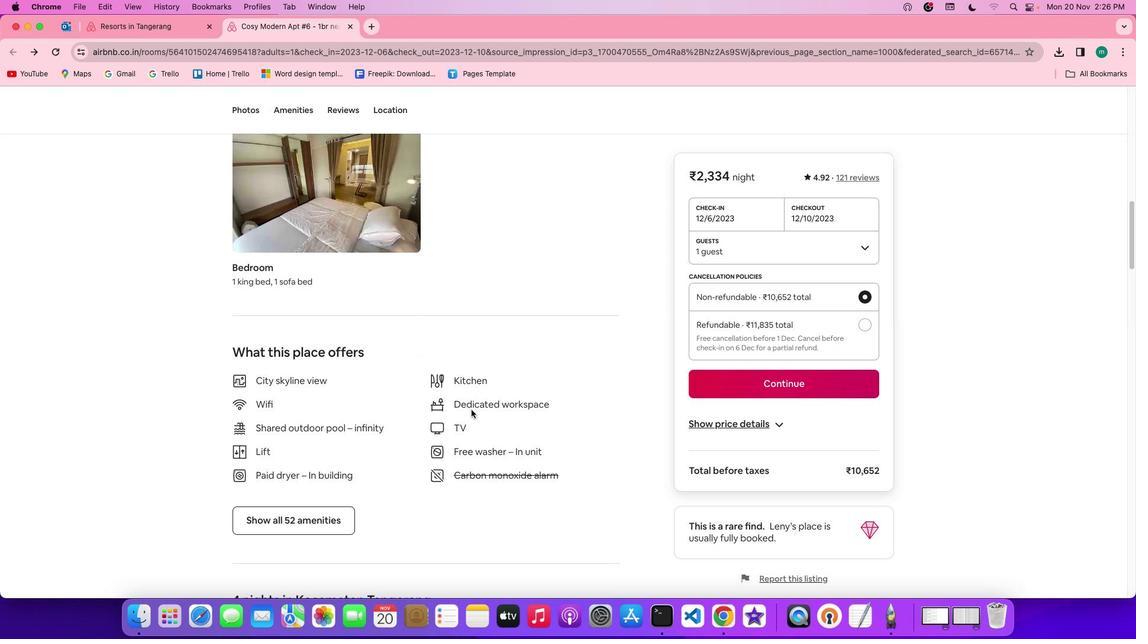 
Action: Mouse scrolled (479, 417) with delta (8, 5)
Screenshot: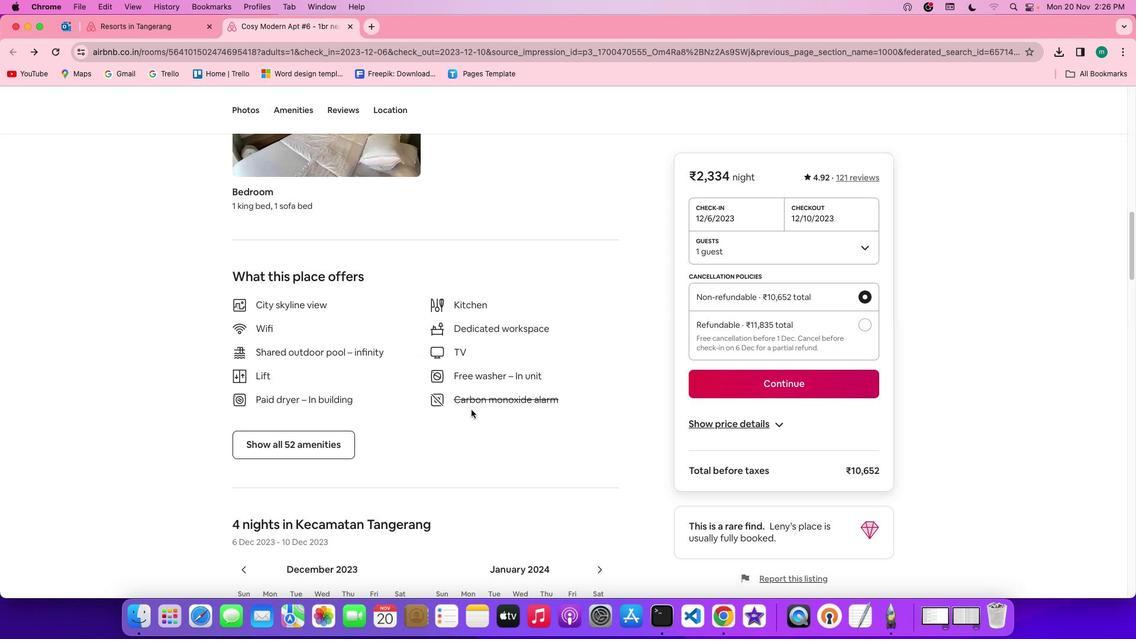 
Action: Mouse moved to (317, 386)
Screenshot: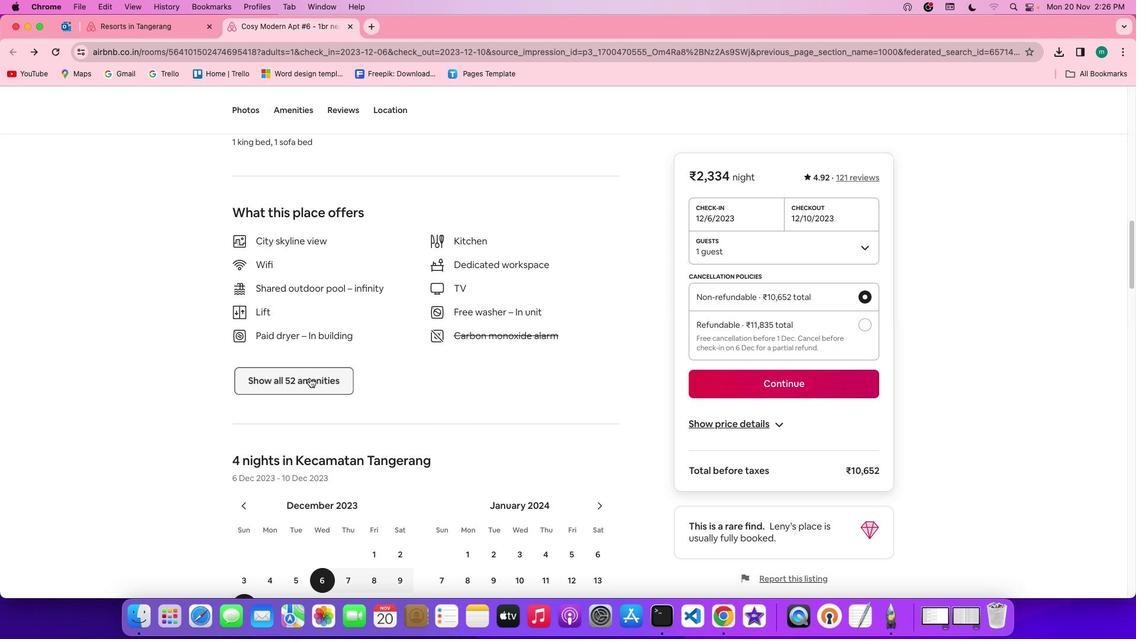 
Action: Mouse pressed left at (317, 386)
Screenshot: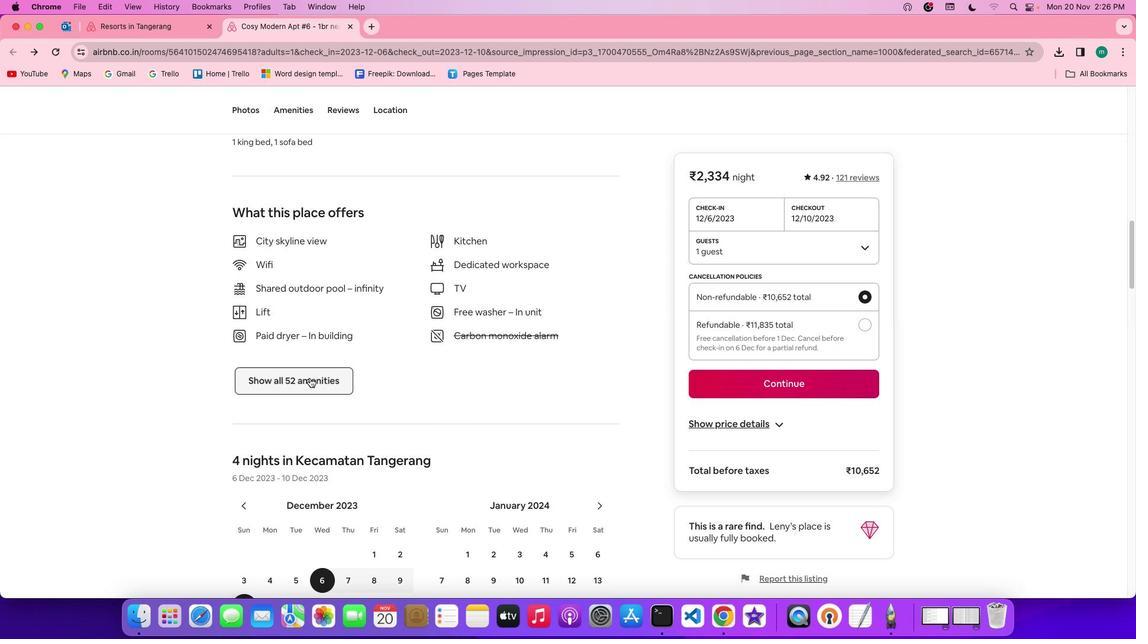 
Action: Mouse moved to (600, 436)
Screenshot: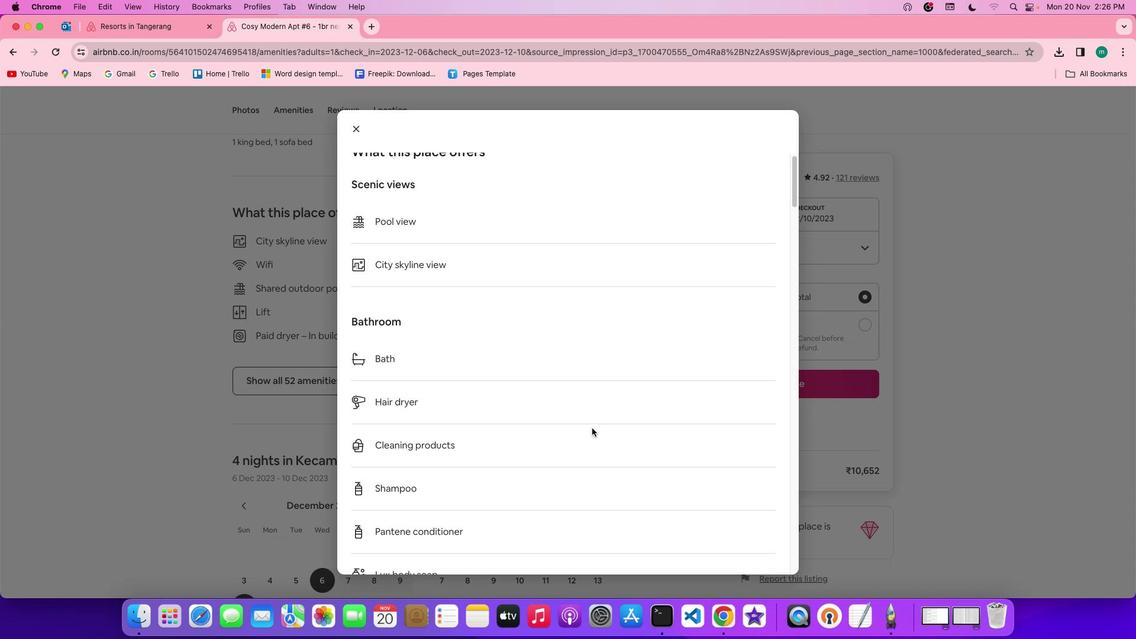 
Action: Mouse scrolled (600, 436) with delta (8, 7)
Screenshot: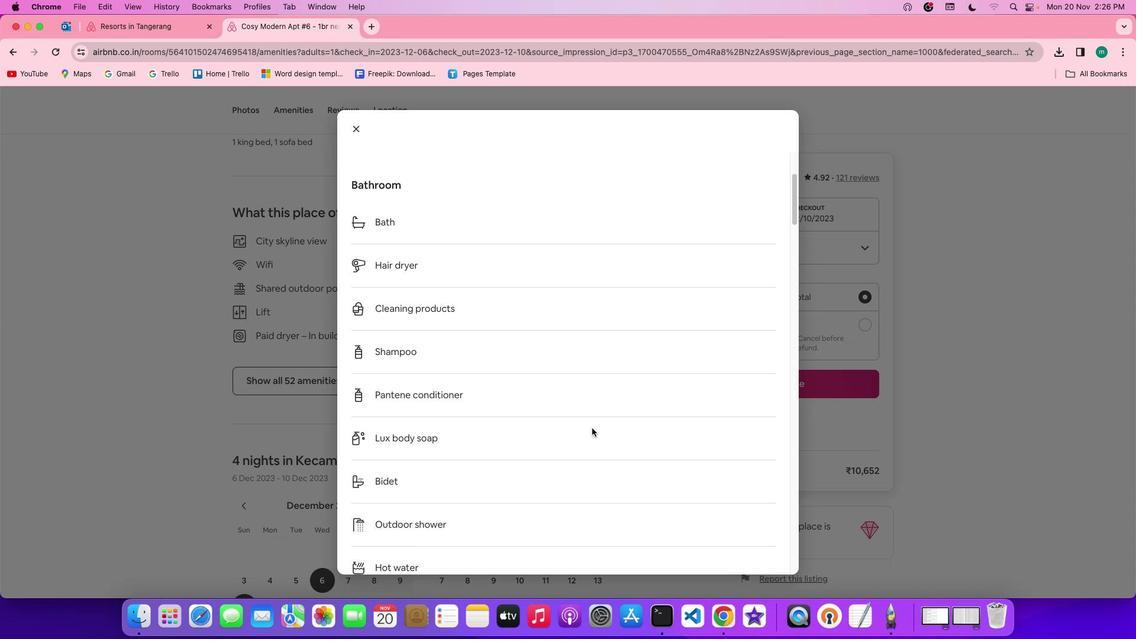
Action: Mouse scrolled (600, 436) with delta (8, 7)
Screenshot: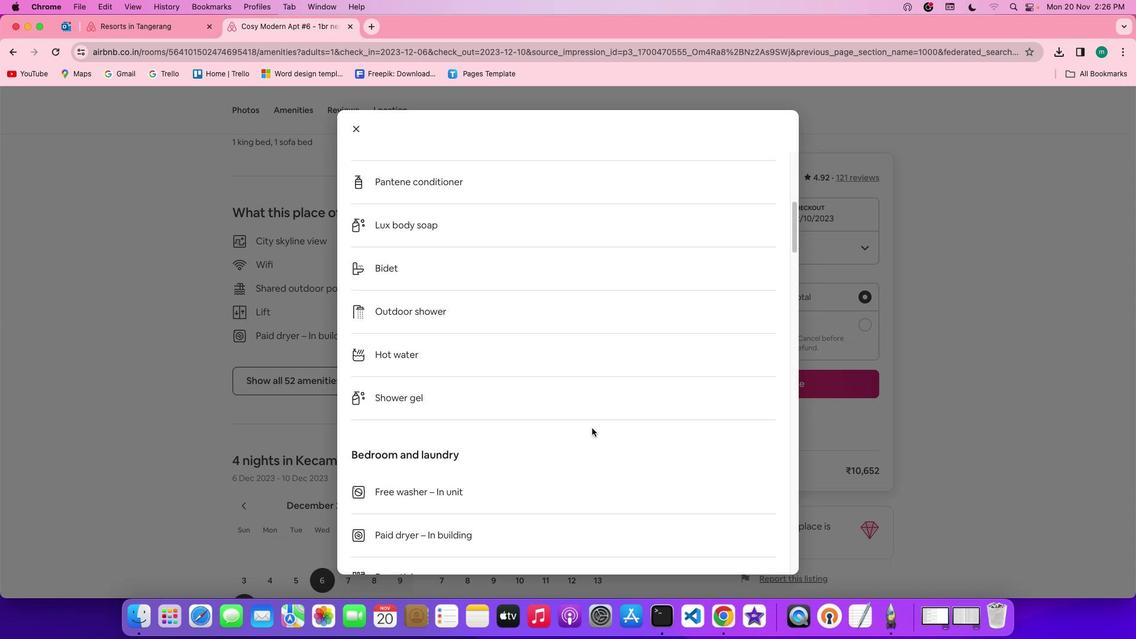 
Action: Mouse scrolled (600, 436) with delta (8, 6)
Screenshot: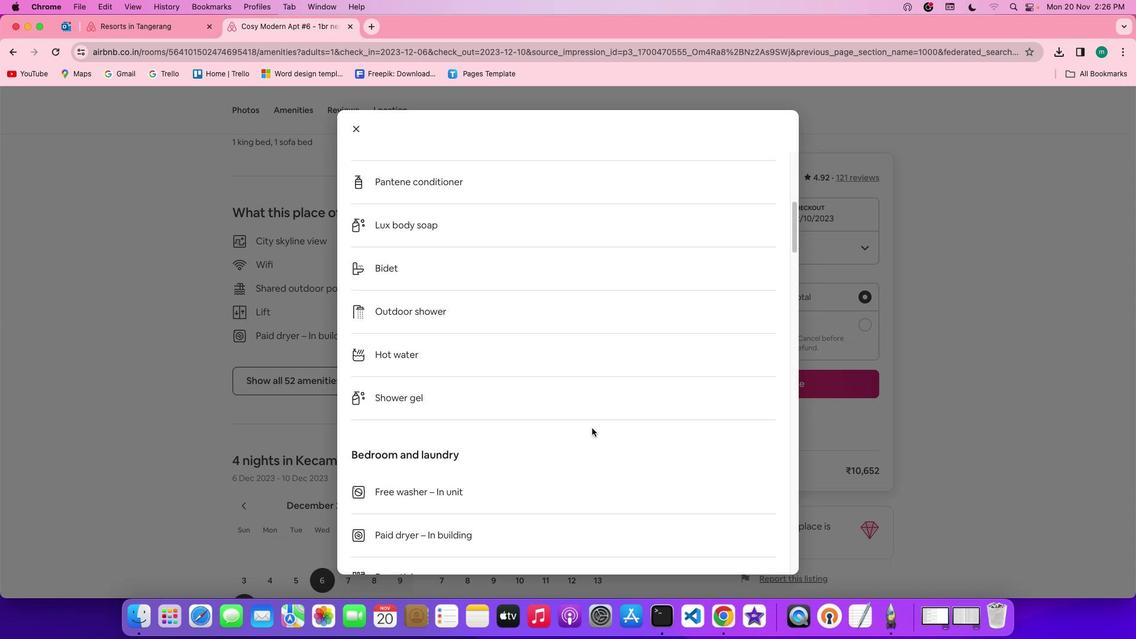 
Action: Mouse scrolled (600, 436) with delta (8, 5)
Screenshot: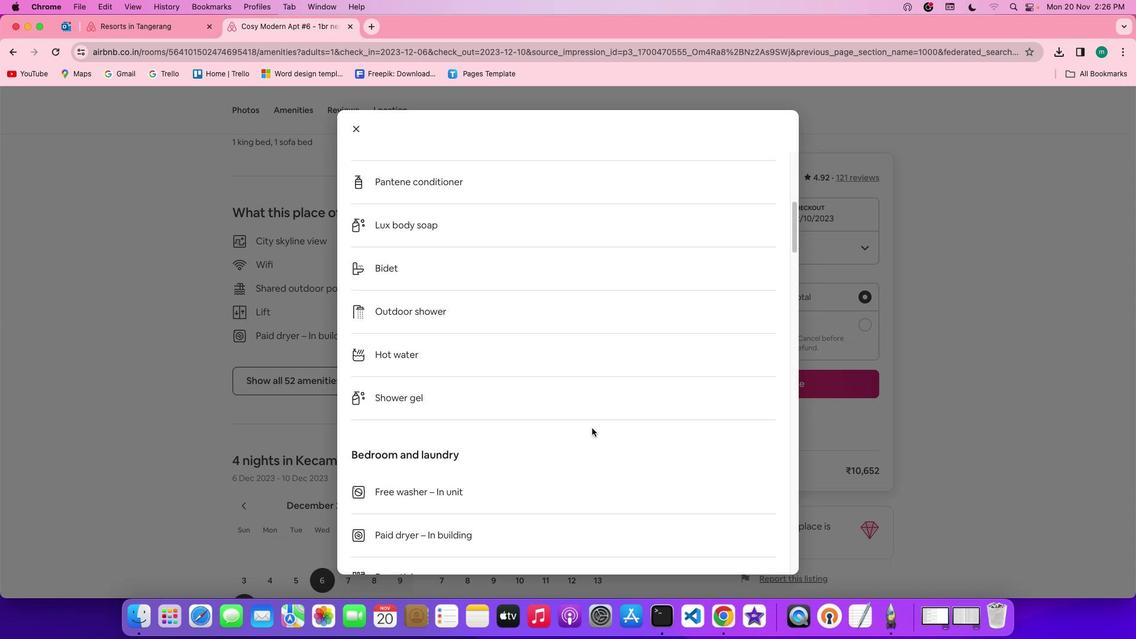 
Action: Mouse scrolled (600, 436) with delta (8, 4)
Screenshot: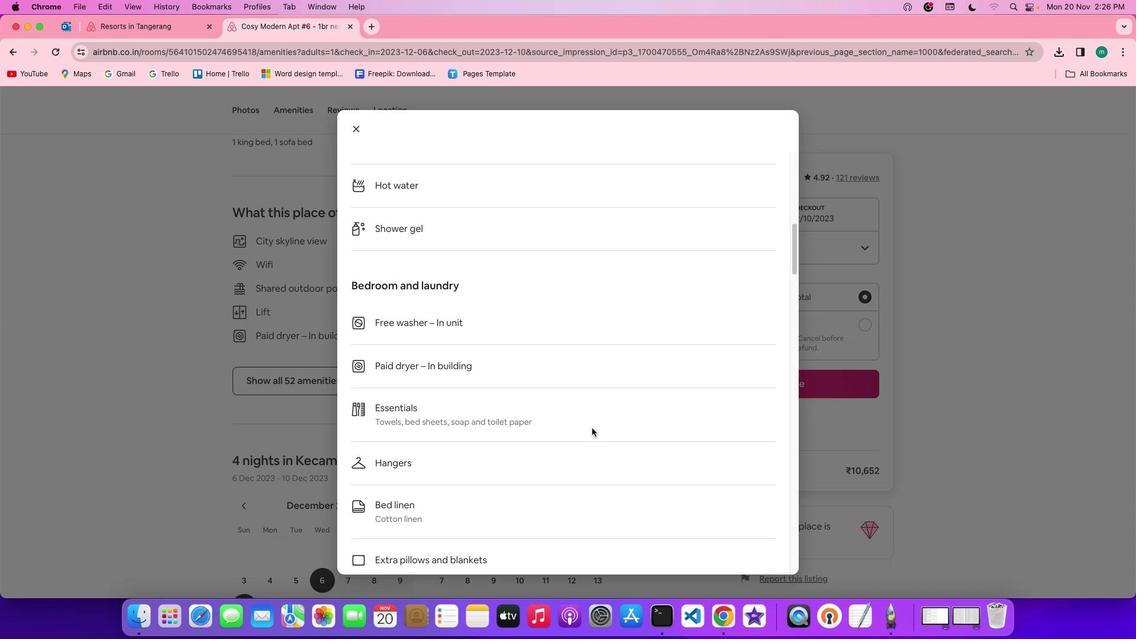 
Action: Mouse scrolled (600, 436) with delta (8, 4)
Screenshot: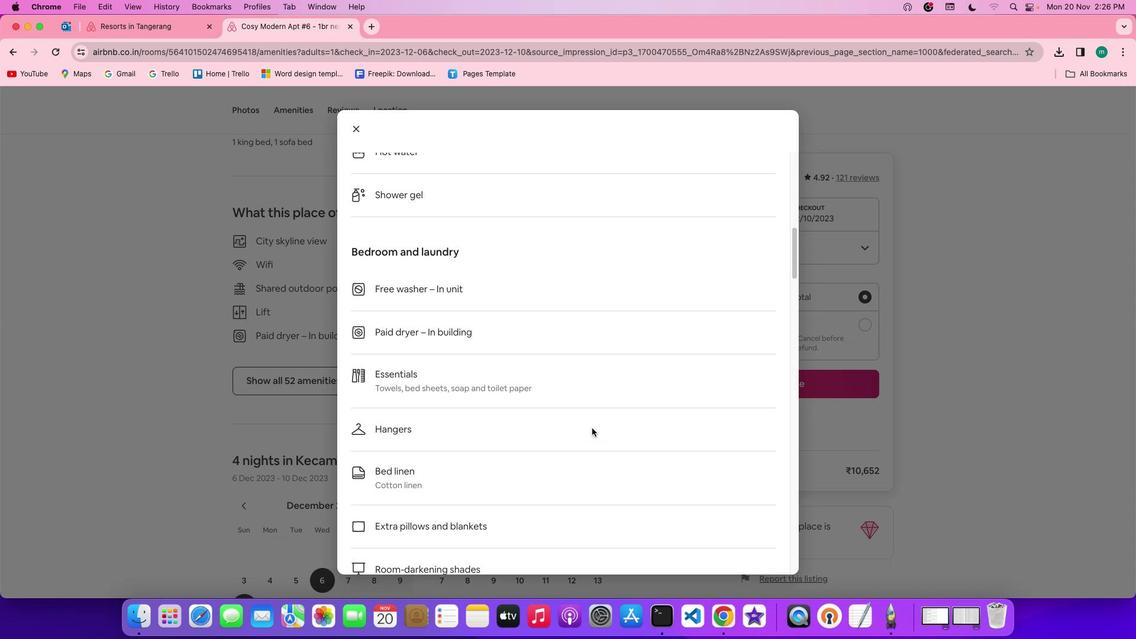 
Action: Mouse scrolled (600, 436) with delta (8, 7)
Screenshot: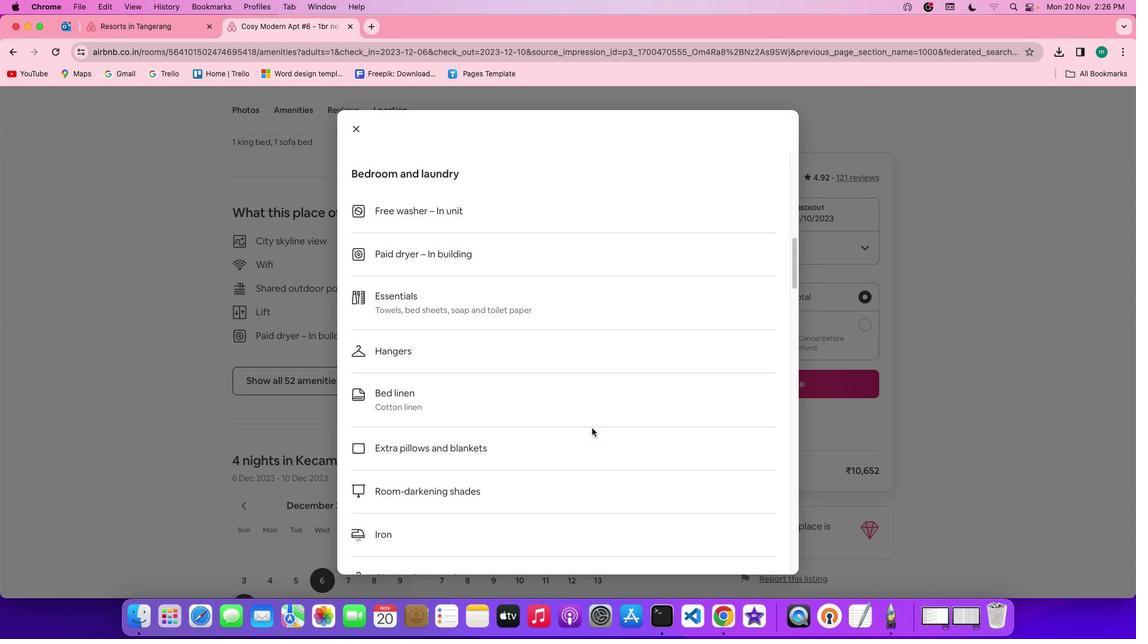 
Action: Mouse scrolled (600, 436) with delta (8, 7)
Screenshot: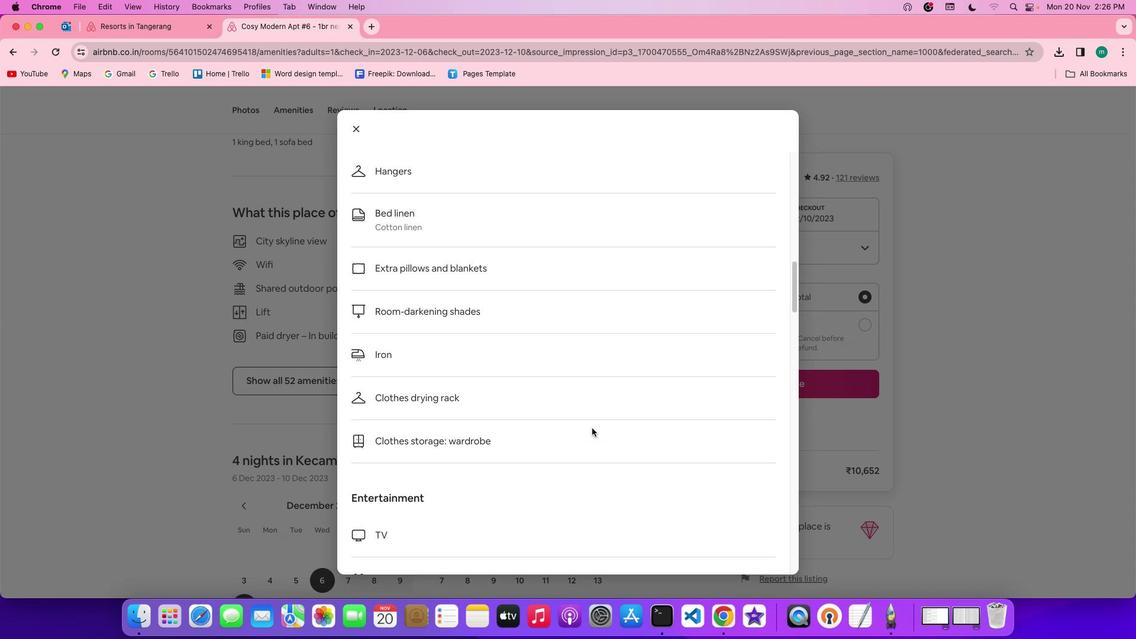 
Action: Mouse scrolled (600, 436) with delta (8, 6)
Screenshot: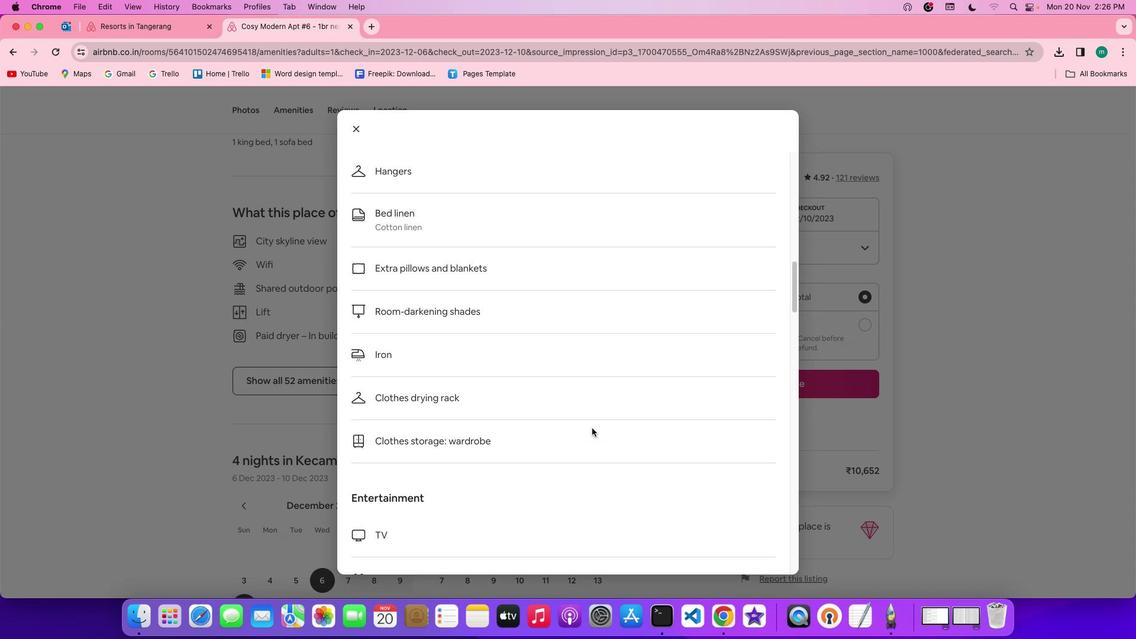 
Action: Mouse scrolled (600, 436) with delta (8, 5)
Screenshot: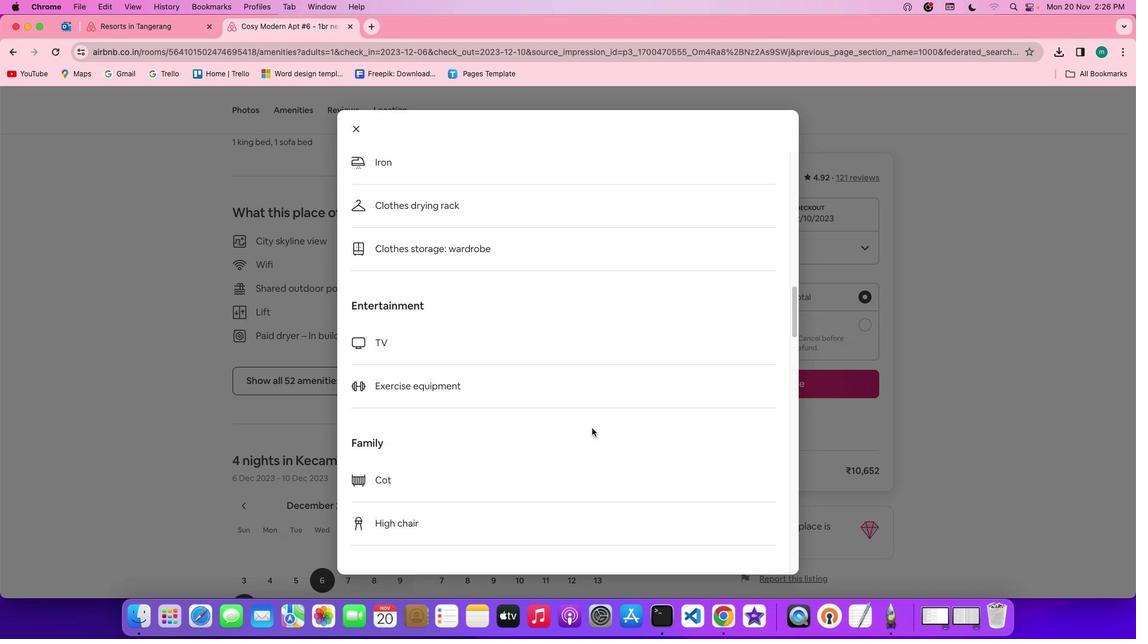 
Action: Mouse scrolled (600, 436) with delta (8, 4)
Screenshot: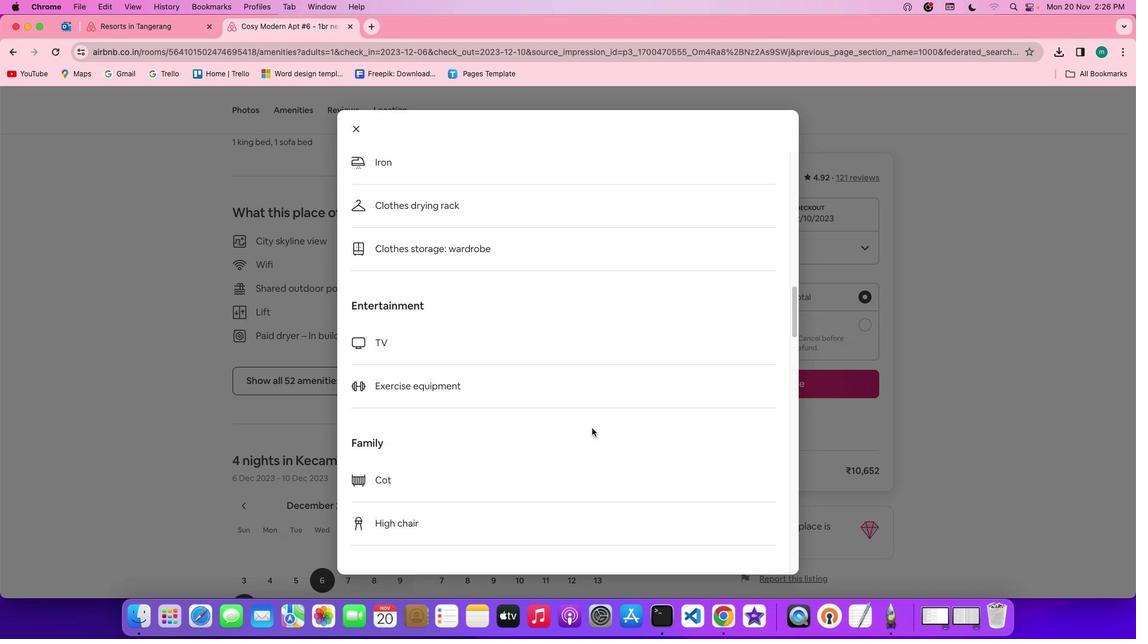 
Action: Mouse scrolled (600, 436) with delta (8, 4)
Screenshot: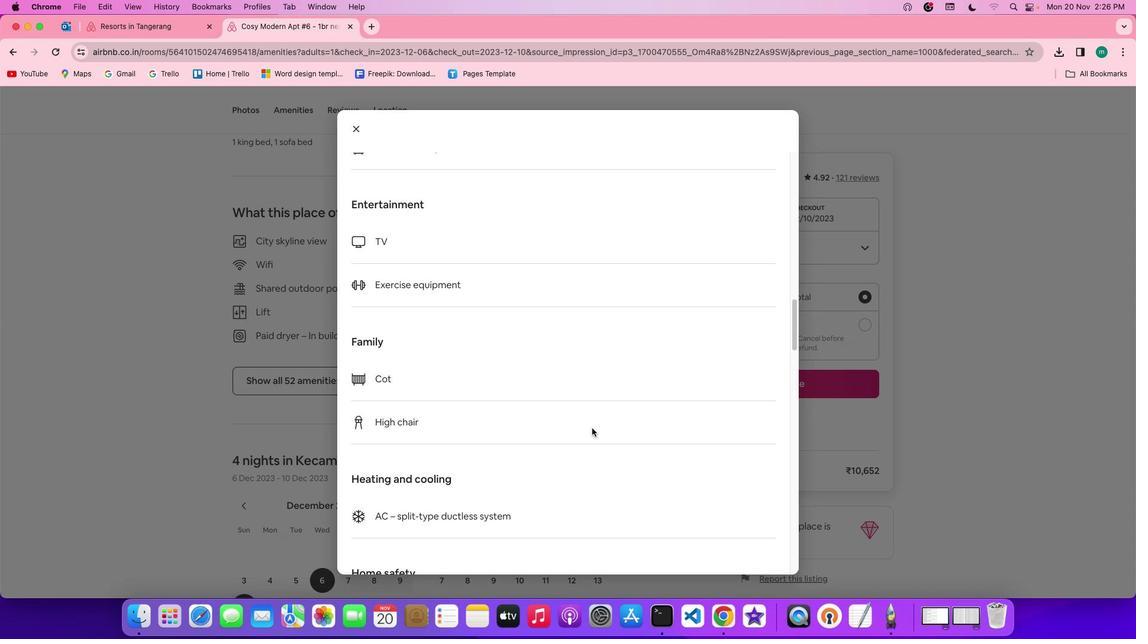 
Action: Mouse scrolled (600, 436) with delta (8, 7)
Screenshot: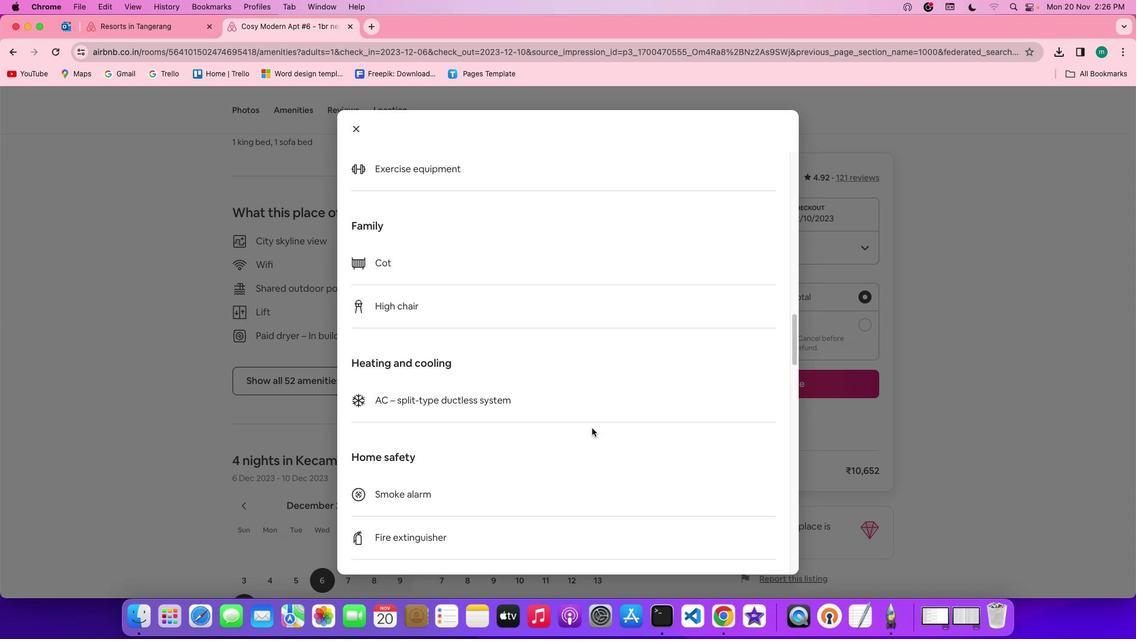 
Action: Mouse scrolled (600, 436) with delta (8, 7)
Screenshot: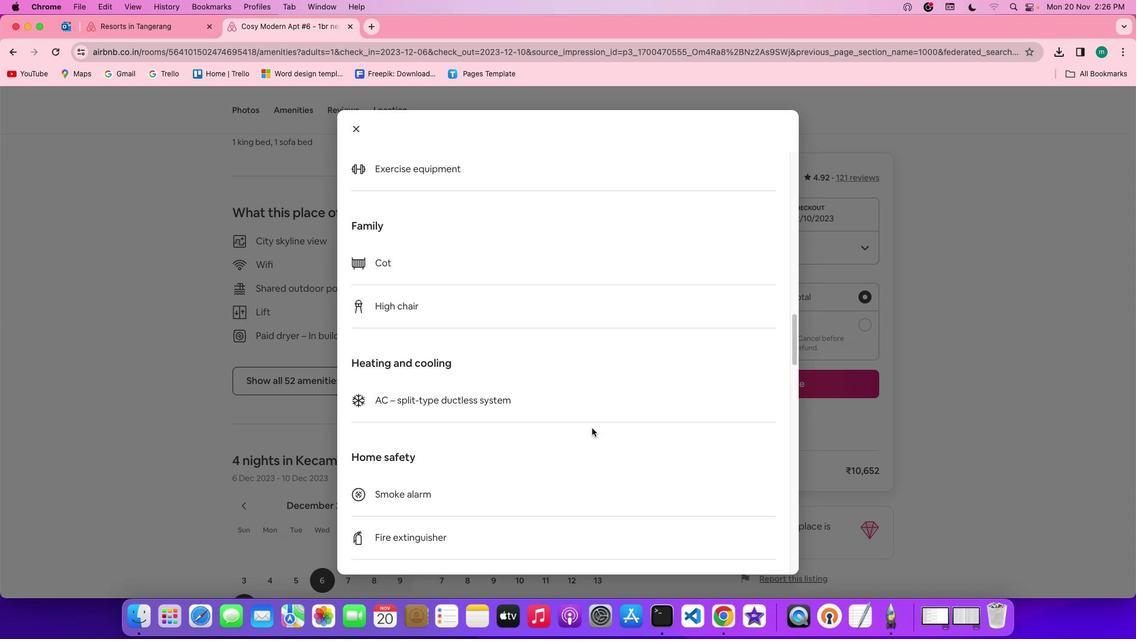 
Action: Mouse scrolled (600, 436) with delta (8, 6)
Screenshot: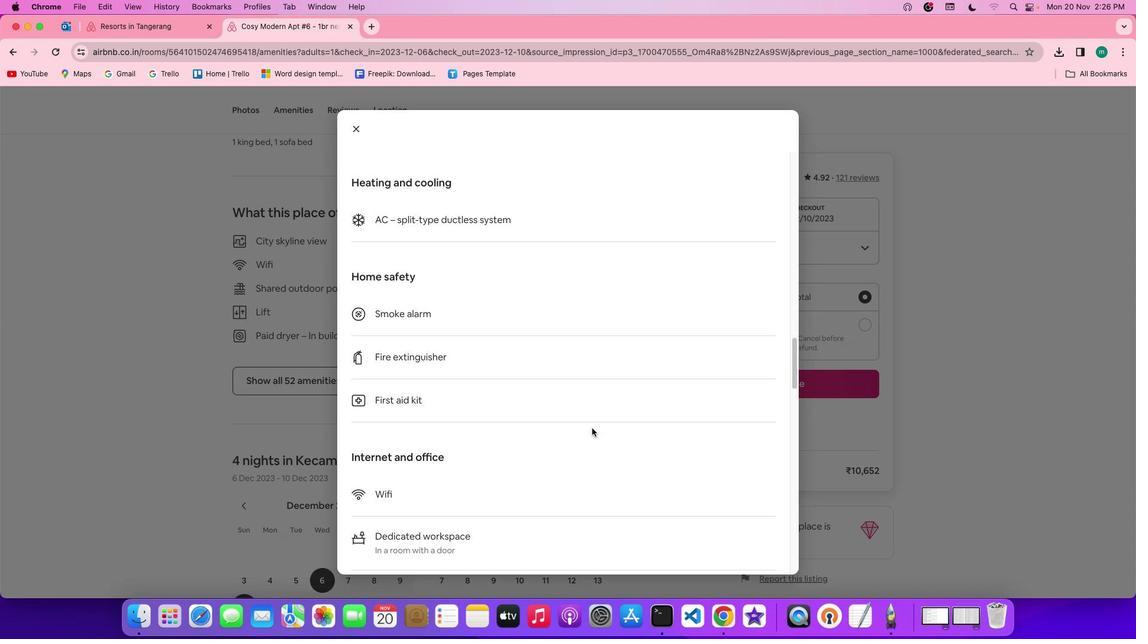 
Action: Mouse scrolled (600, 436) with delta (8, 5)
Screenshot: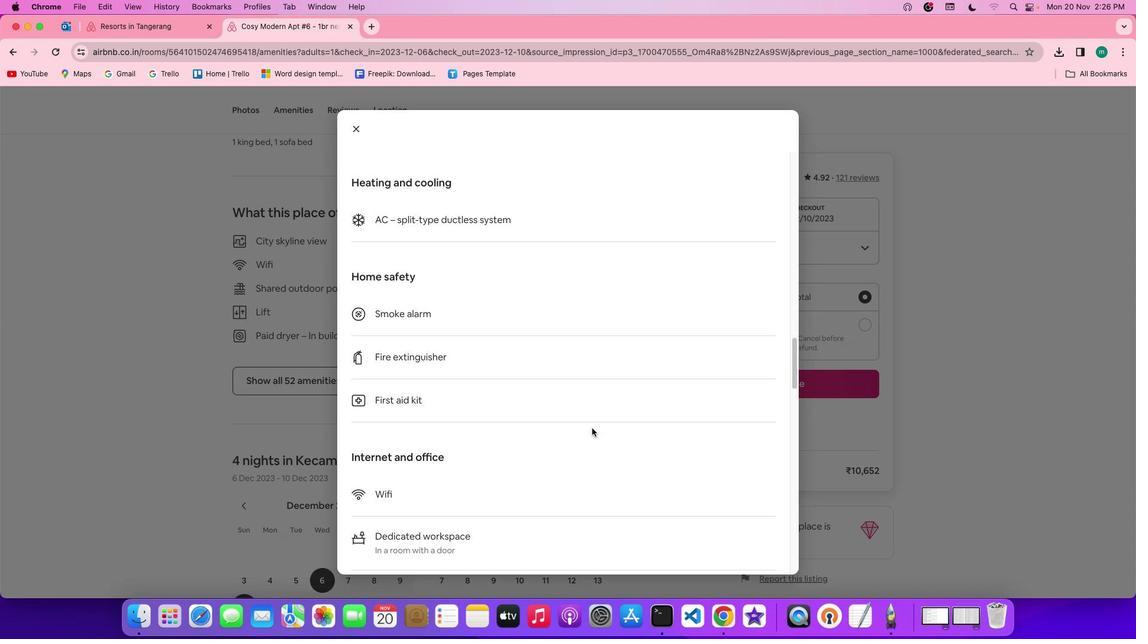 
Action: Mouse scrolled (600, 436) with delta (8, 4)
Screenshot: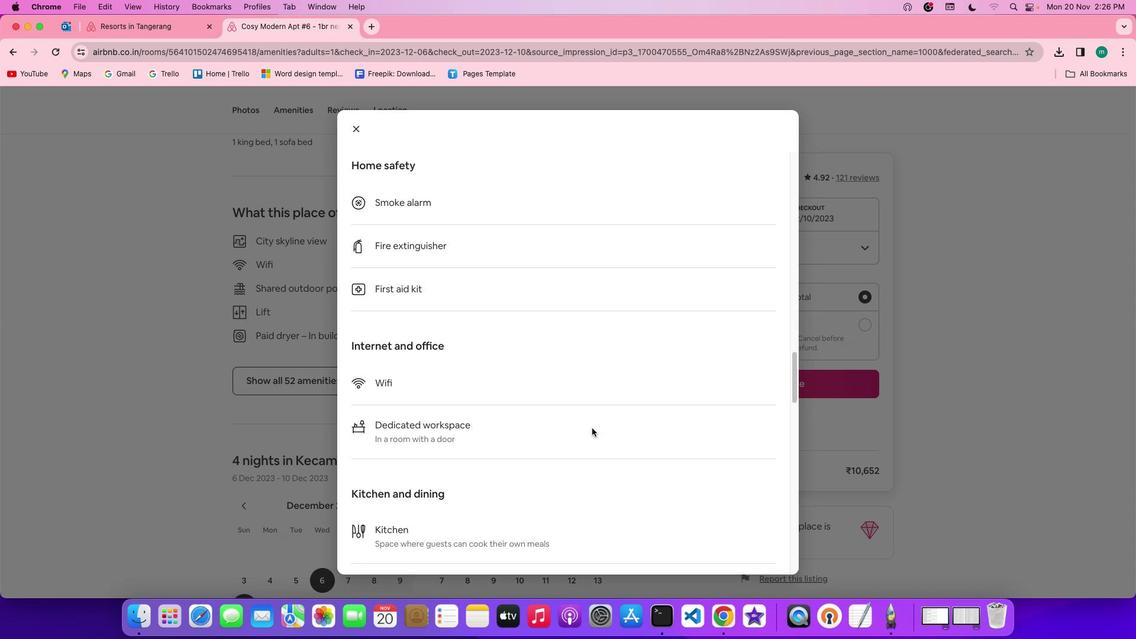 
Action: Mouse scrolled (600, 436) with delta (8, 7)
Screenshot: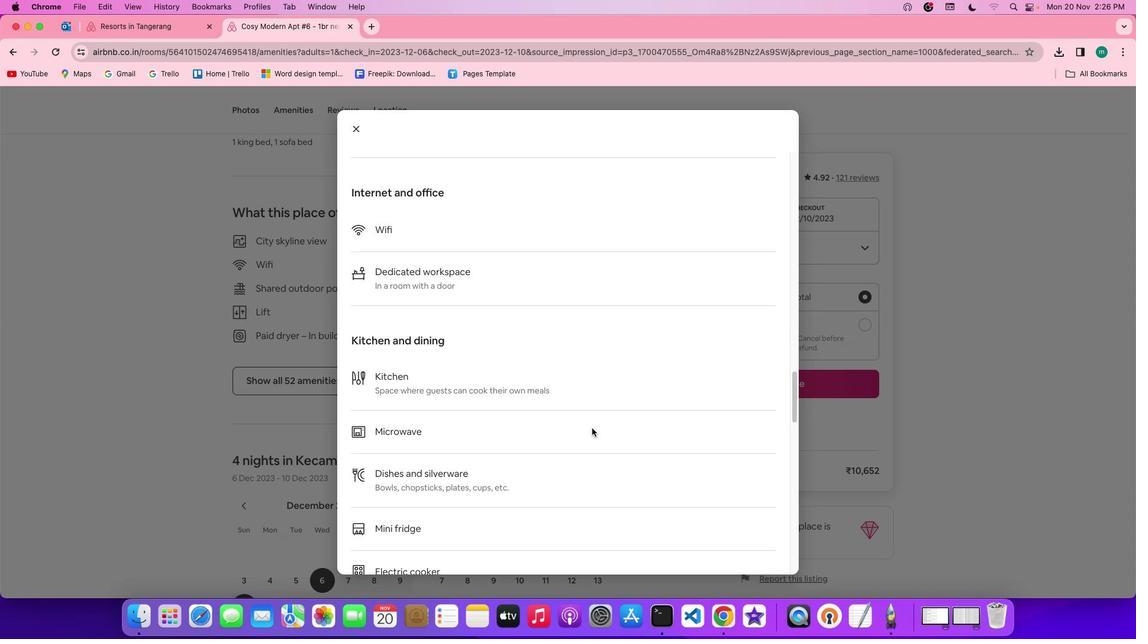 
Action: Mouse scrolled (600, 436) with delta (8, 7)
Screenshot: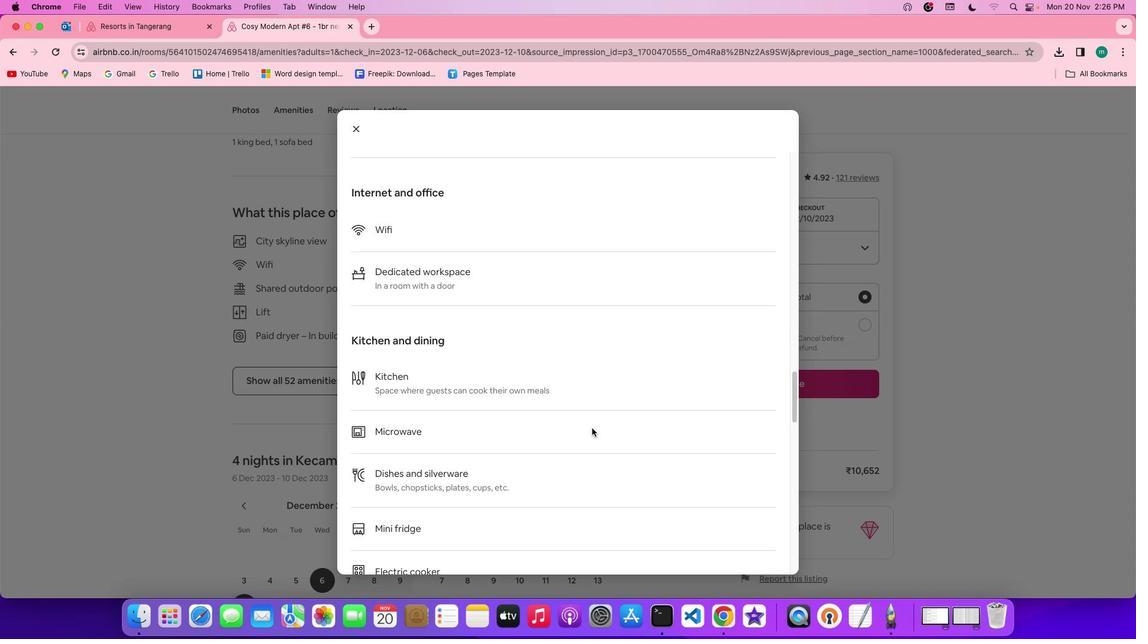 
Action: Mouse scrolled (600, 436) with delta (8, 6)
Screenshot: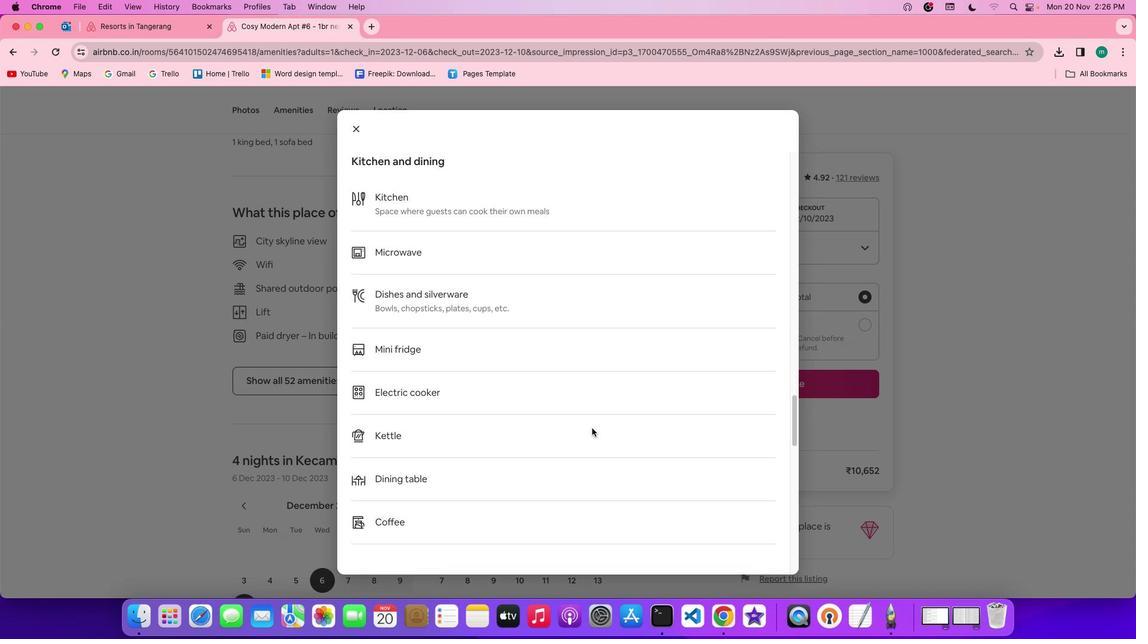
Action: Mouse scrolled (600, 436) with delta (8, 5)
Screenshot: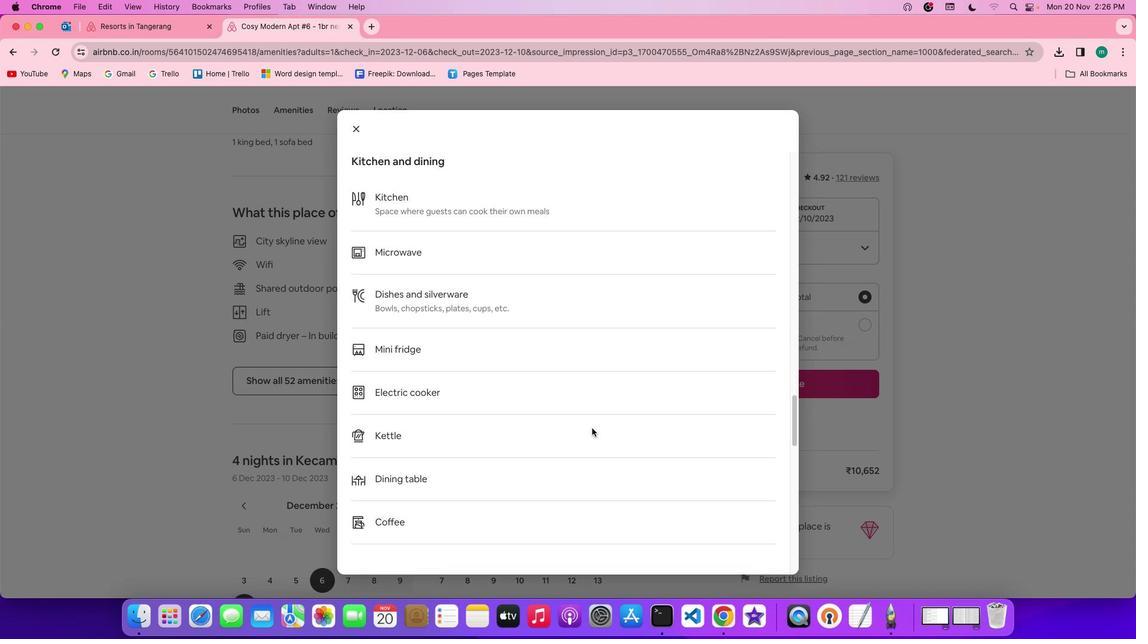
Action: Mouse scrolled (600, 436) with delta (8, 4)
Screenshot: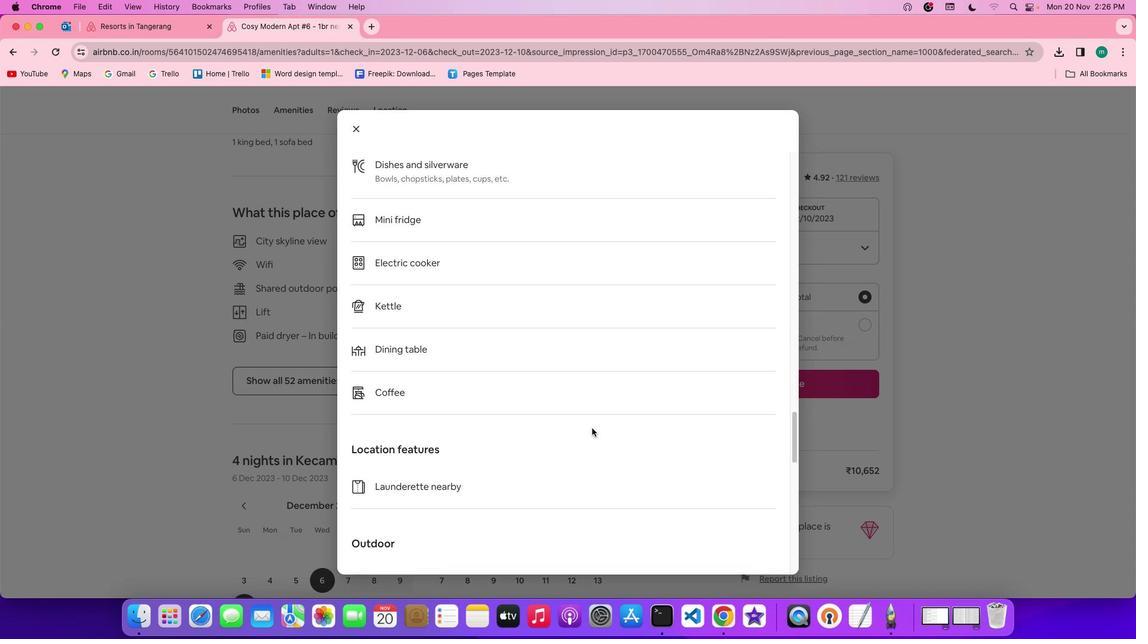 
Action: Mouse scrolled (600, 436) with delta (8, 4)
Screenshot: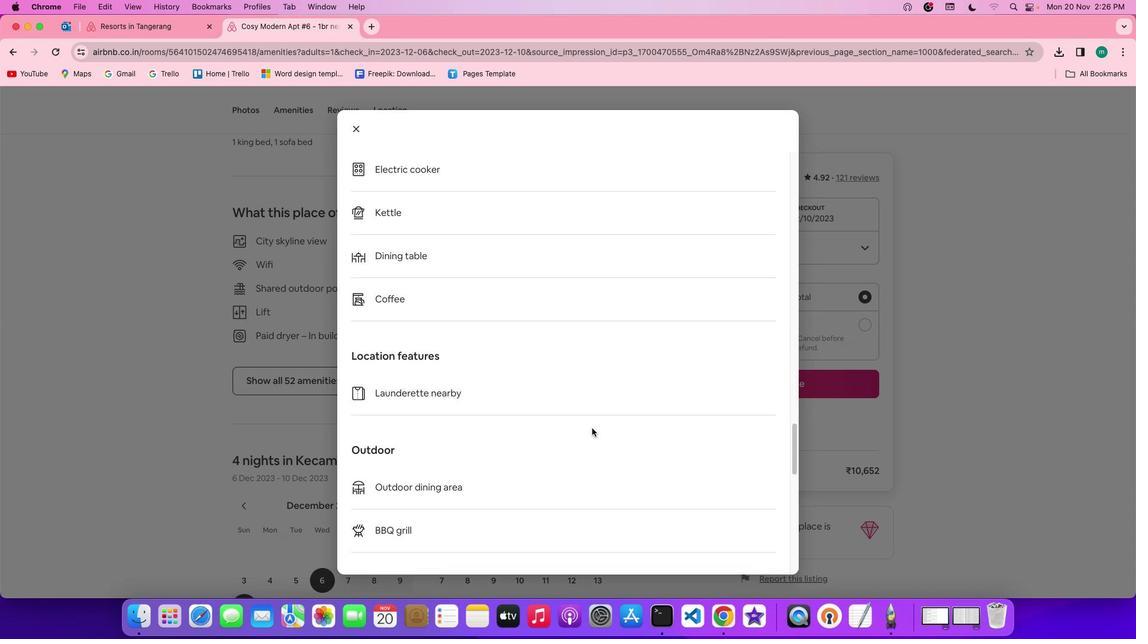 
Action: Mouse moved to (600, 436)
Screenshot: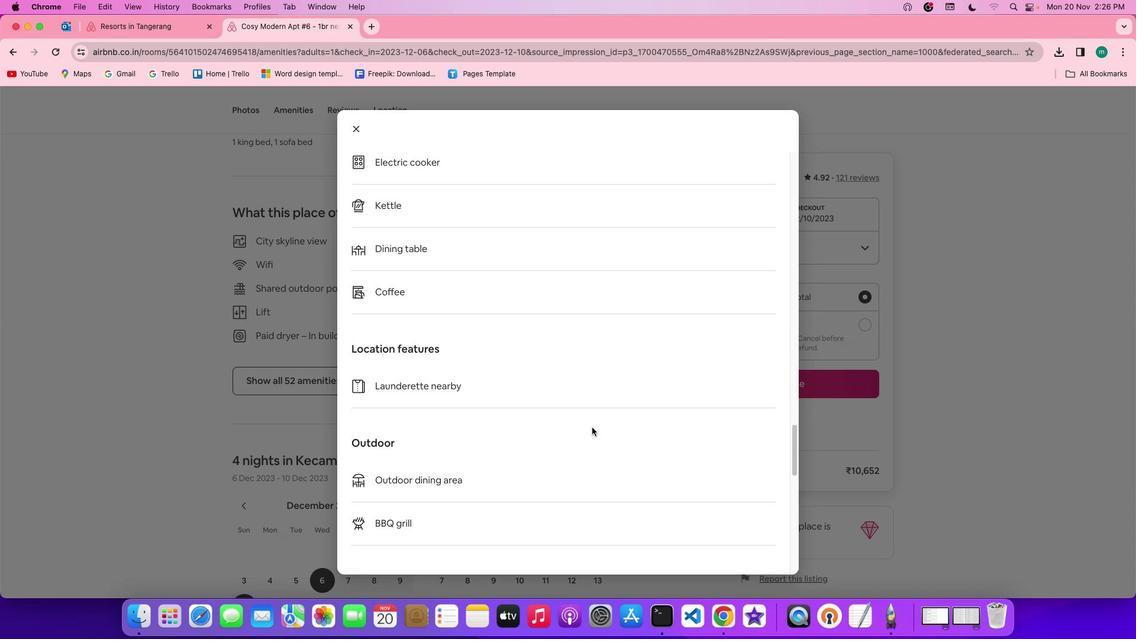 
Action: Mouse scrolled (600, 436) with delta (8, 7)
Screenshot: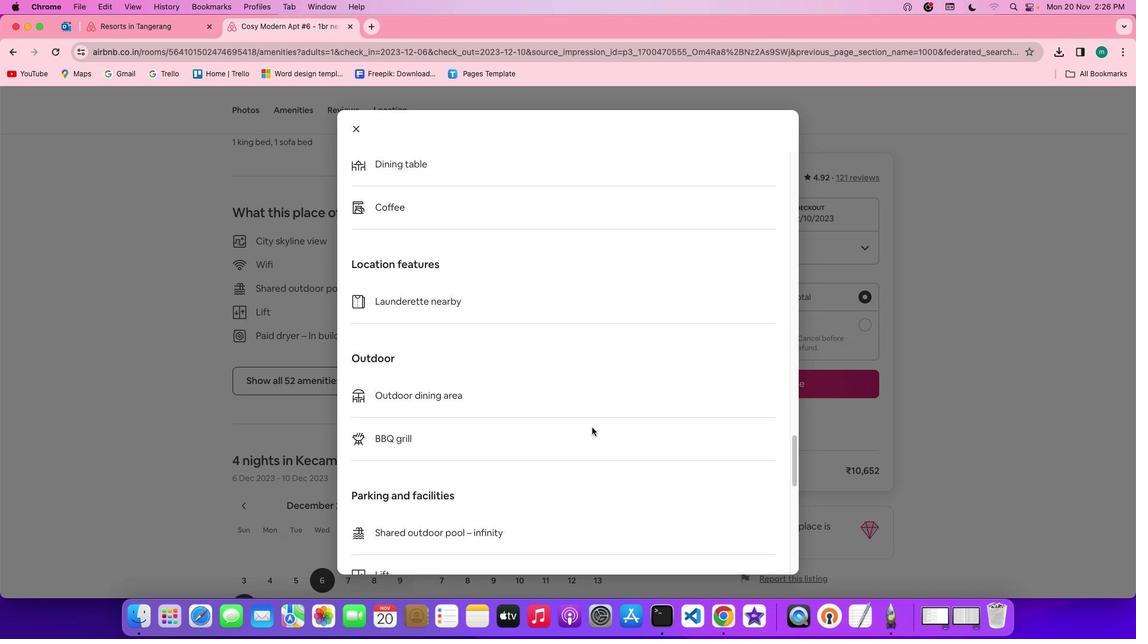 
Action: Mouse scrolled (600, 436) with delta (8, 7)
Screenshot: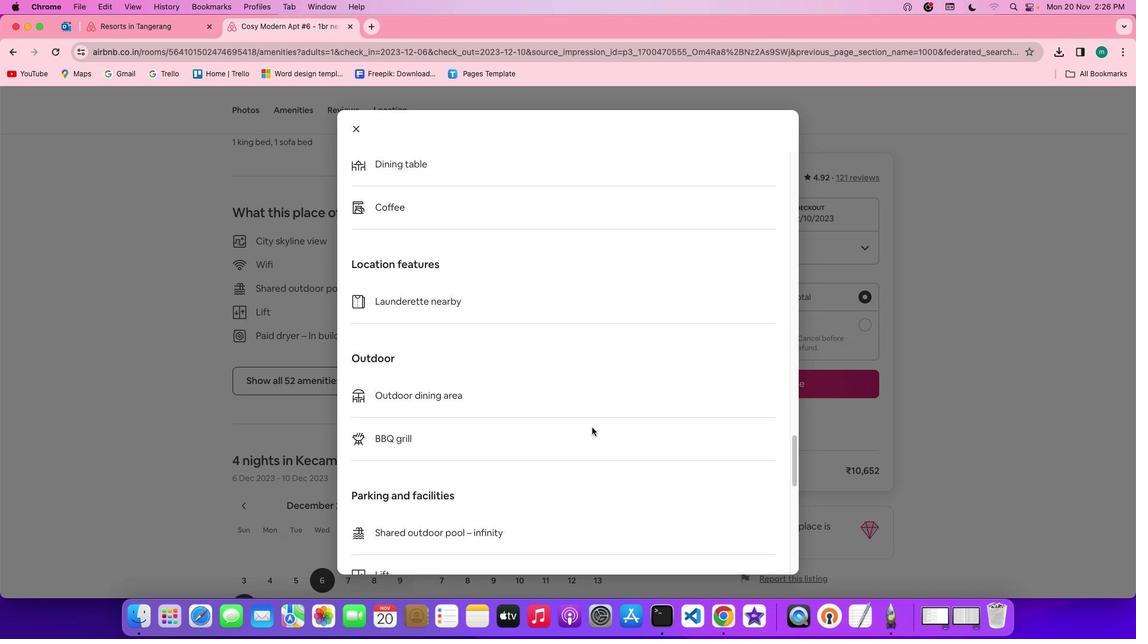 
Action: Mouse scrolled (600, 436) with delta (8, 6)
Screenshot: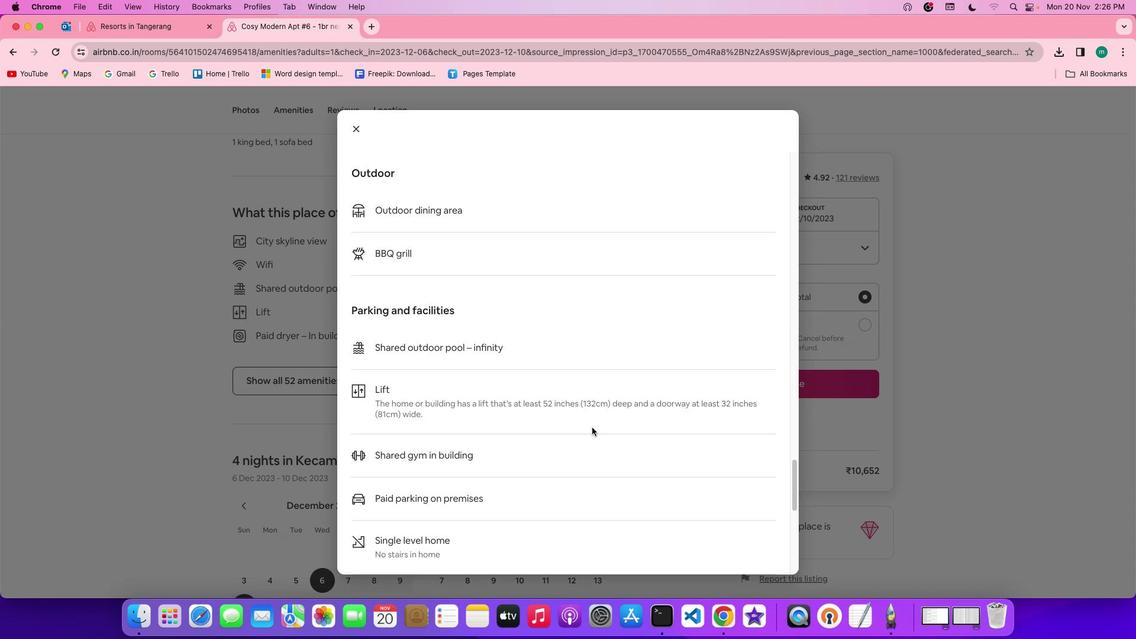 
Action: Mouse scrolled (600, 436) with delta (8, 5)
Screenshot: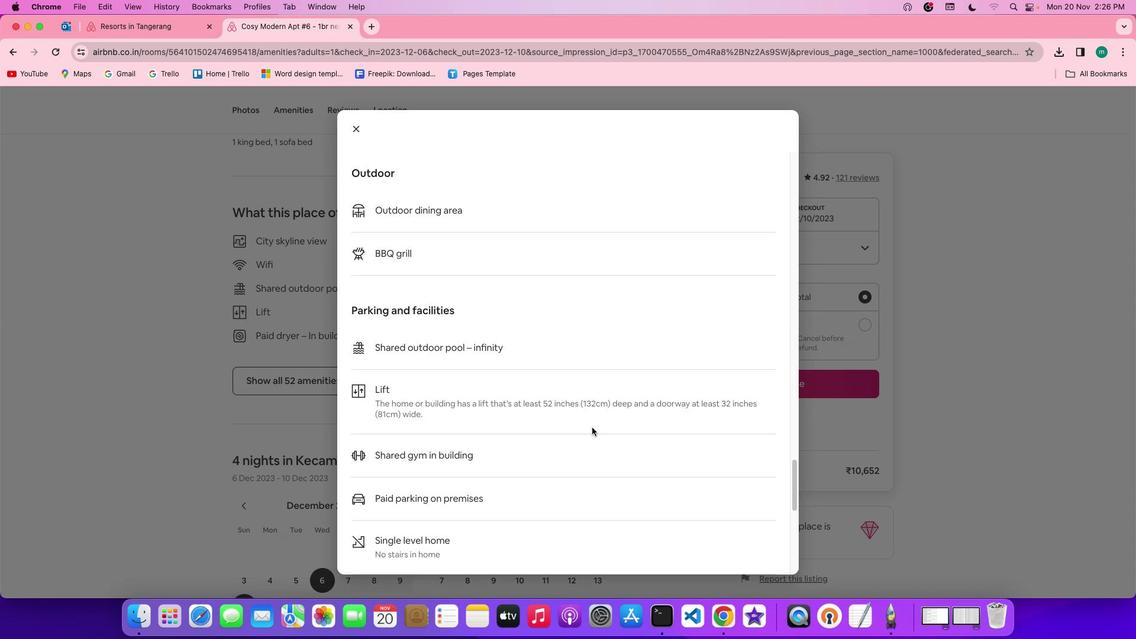 
Action: Mouse scrolled (600, 436) with delta (8, 4)
Screenshot: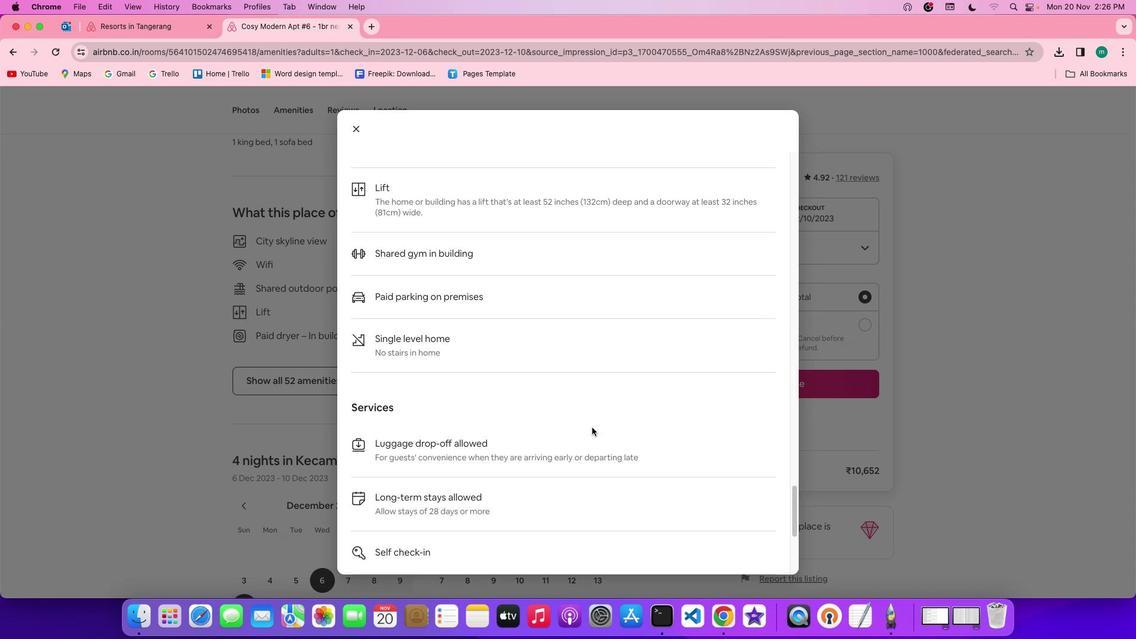 
Action: Mouse scrolled (600, 436) with delta (8, 4)
Screenshot: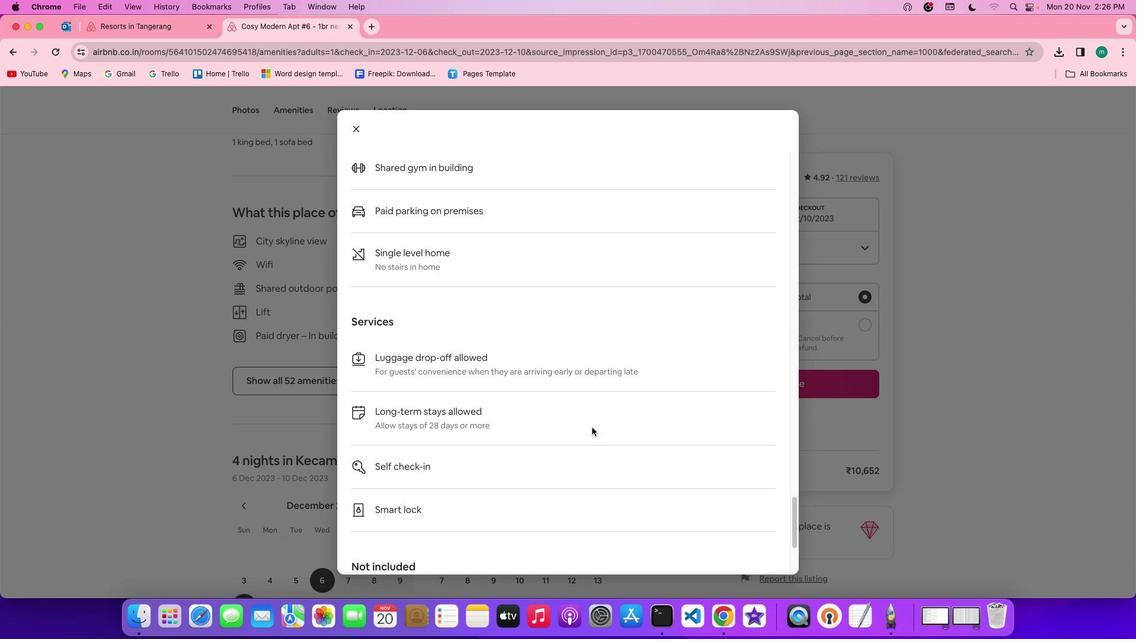 
Action: Mouse scrolled (600, 436) with delta (8, 7)
Screenshot: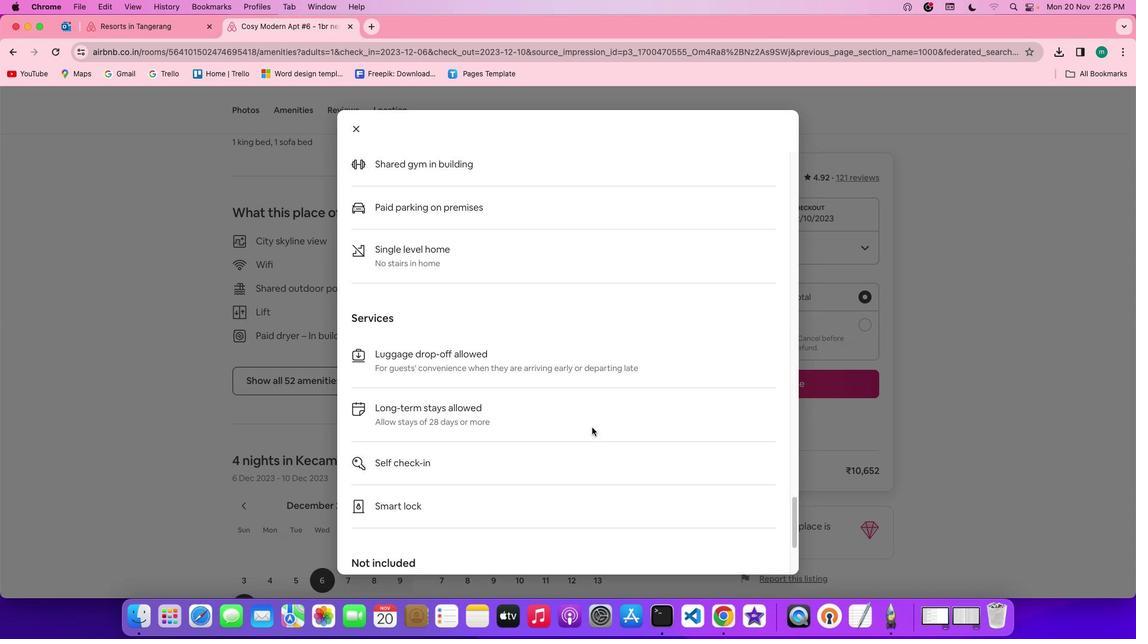 
Action: Mouse scrolled (600, 436) with delta (8, 7)
Screenshot: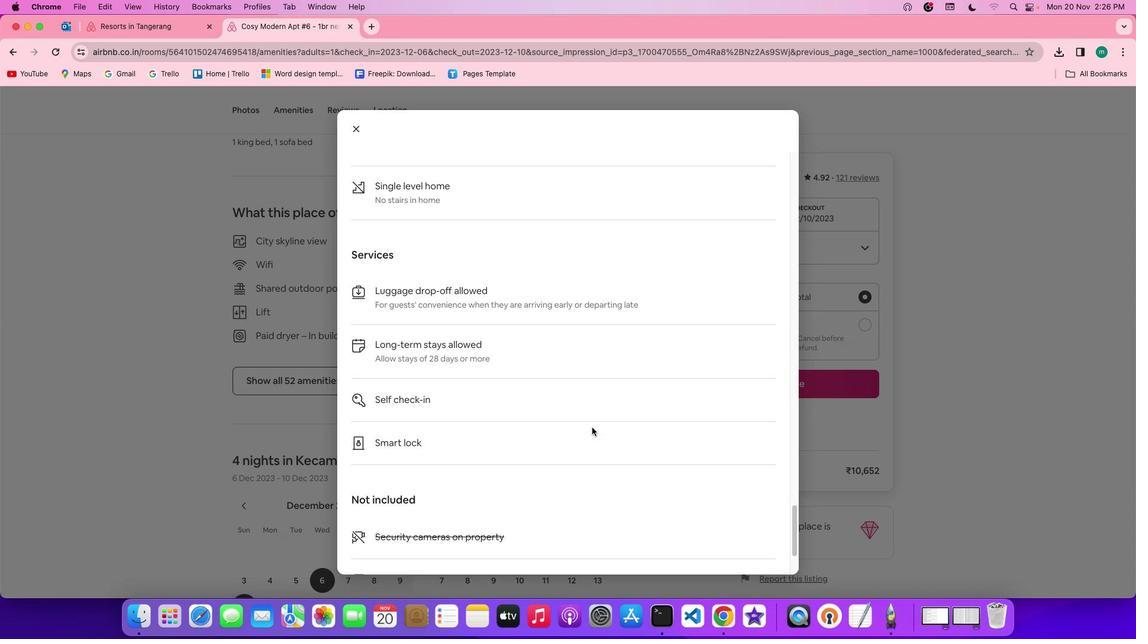 
Action: Mouse scrolled (600, 436) with delta (8, 7)
Screenshot: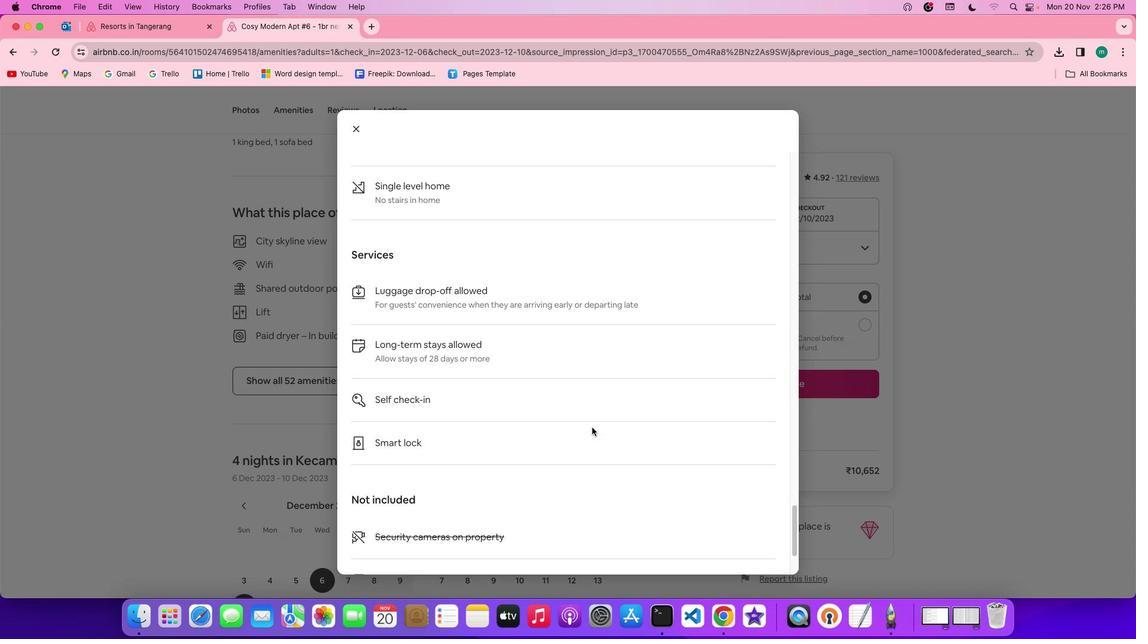 
Action: Mouse scrolled (600, 436) with delta (8, 6)
Screenshot: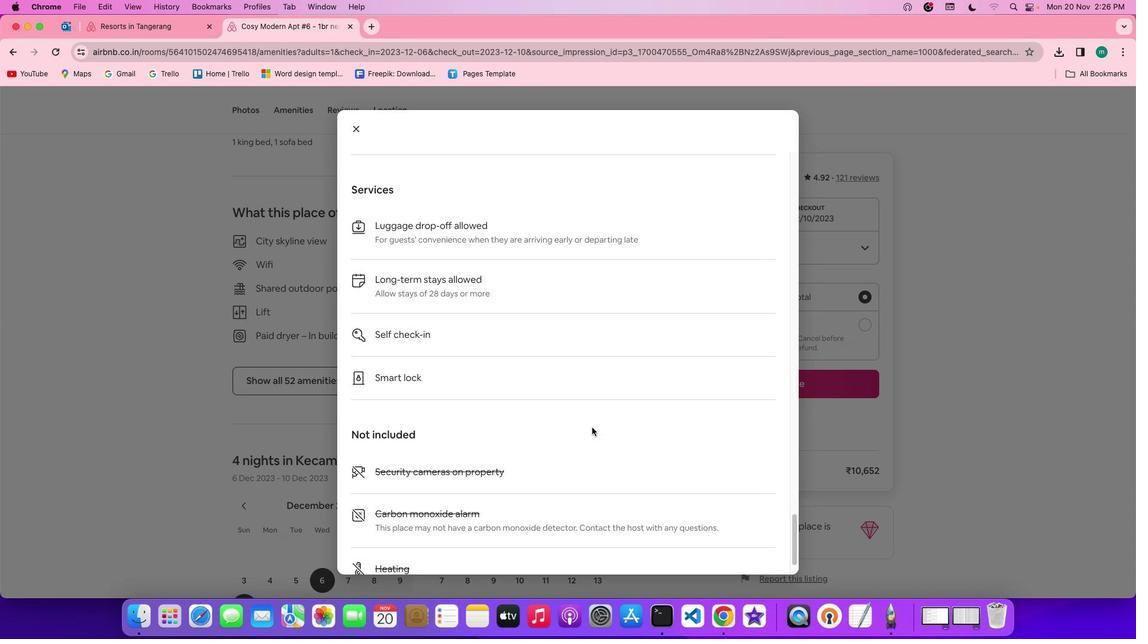 
Action: Mouse scrolled (600, 436) with delta (8, 5)
Screenshot: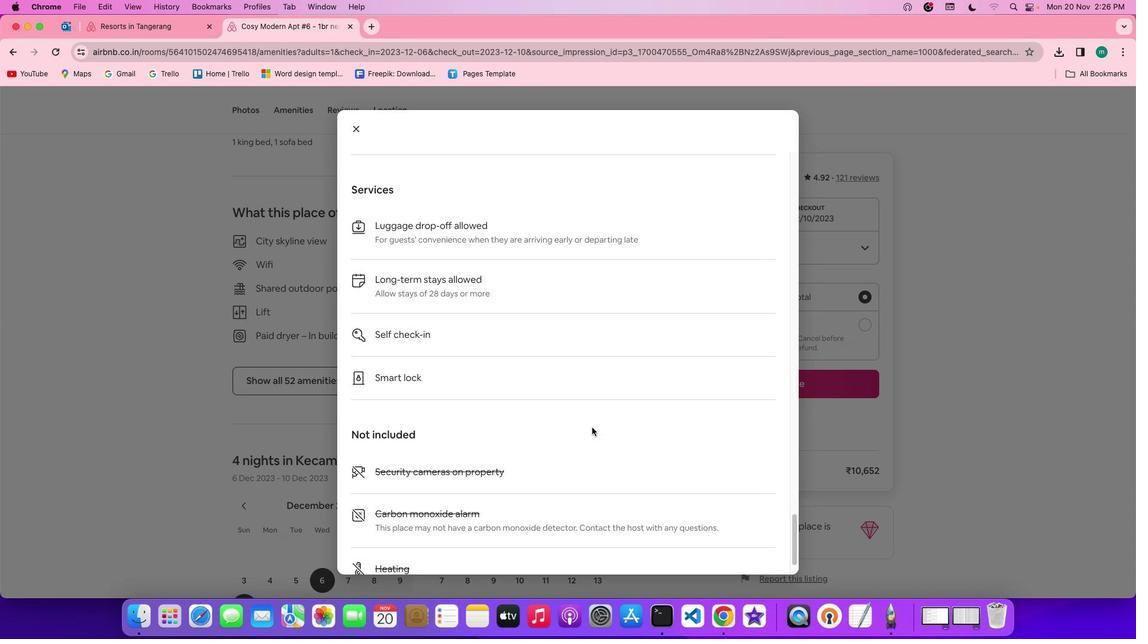 
Action: Mouse scrolled (600, 436) with delta (8, 4)
Screenshot: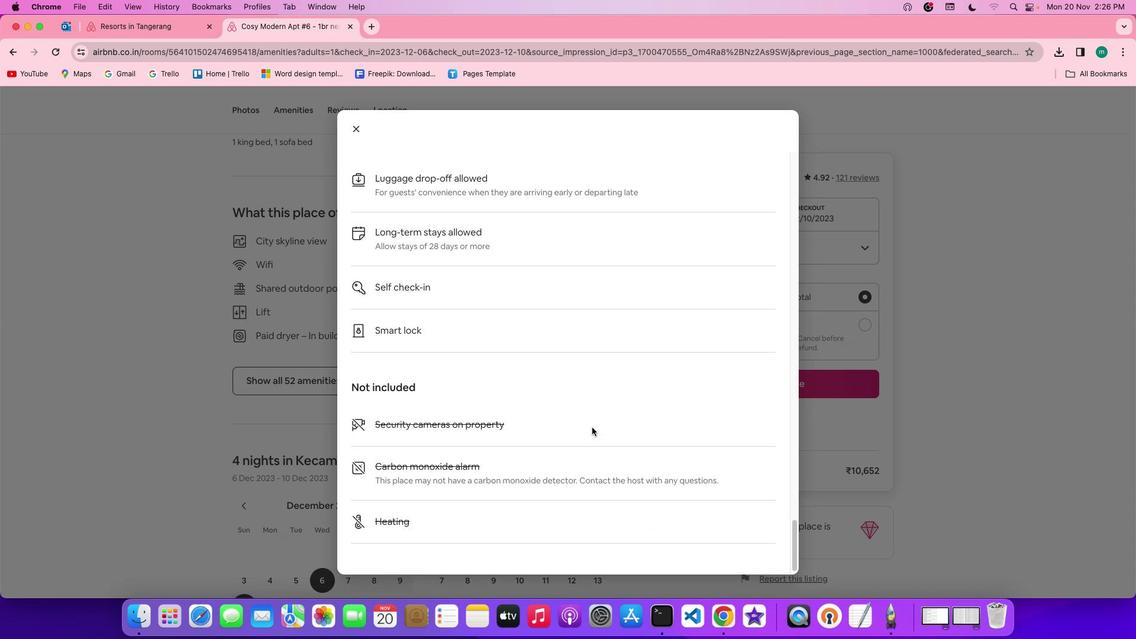 
Action: Mouse scrolled (600, 436) with delta (8, 4)
Screenshot: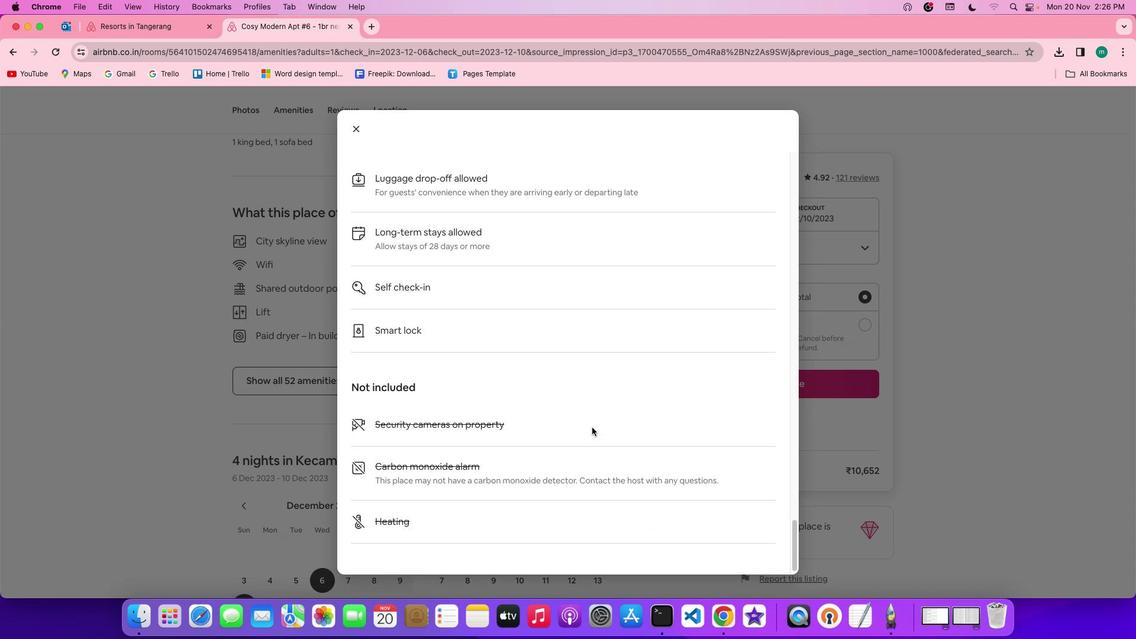 
Action: Mouse scrolled (600, 436) with delta (8, 4)
Screenshot: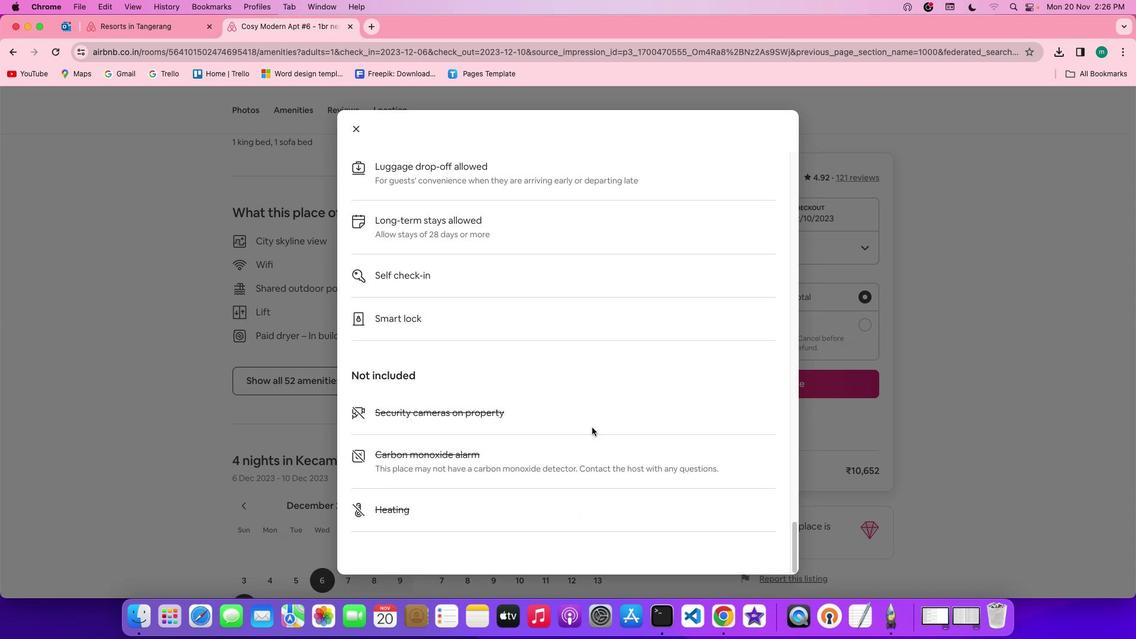 
Action: Mouse scrolled (600, 436) with delta (8, 7)
Screenshot: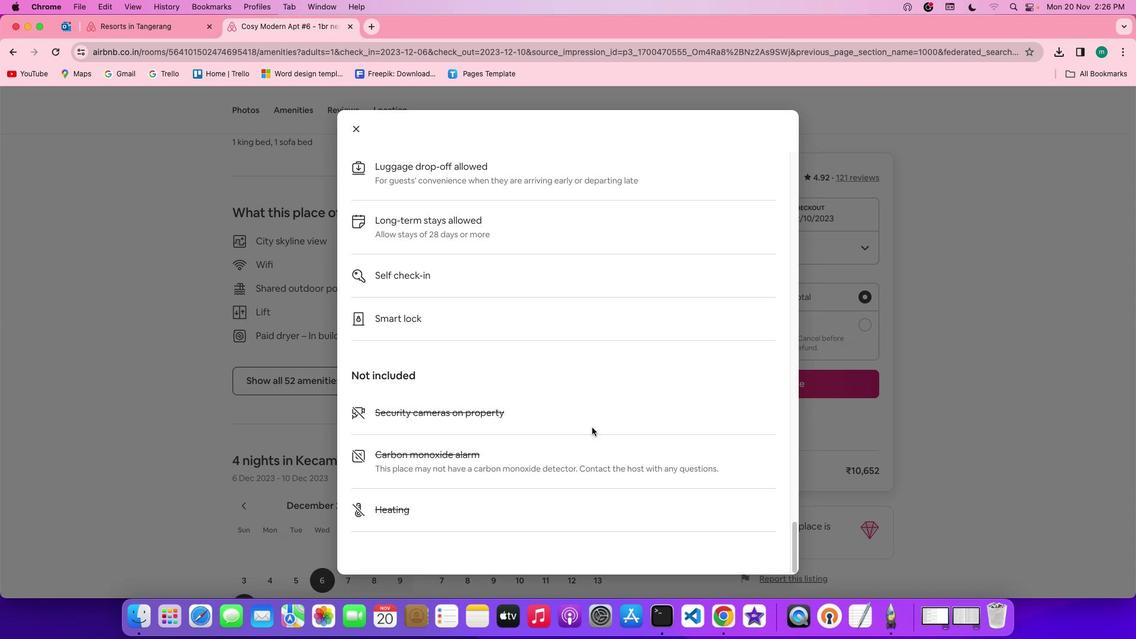 
Action: Mouse scrolled (600, 436) with delta (8, 7)
Screenshot: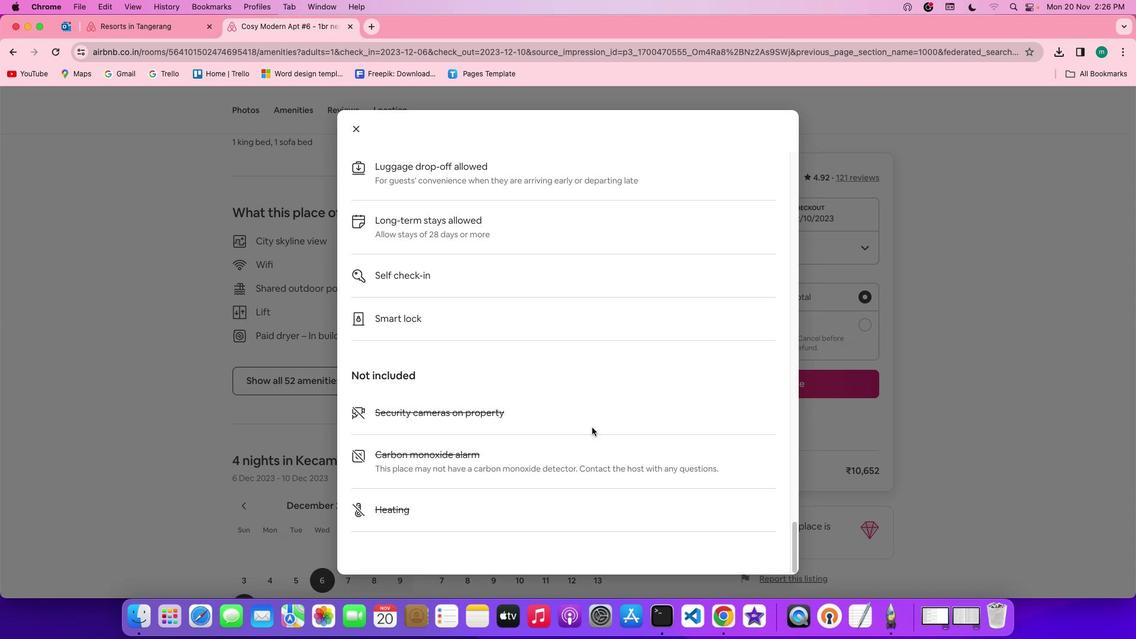 
Action: Mouse scrolled (600, 436) with delta (8, 5)
Screenshot: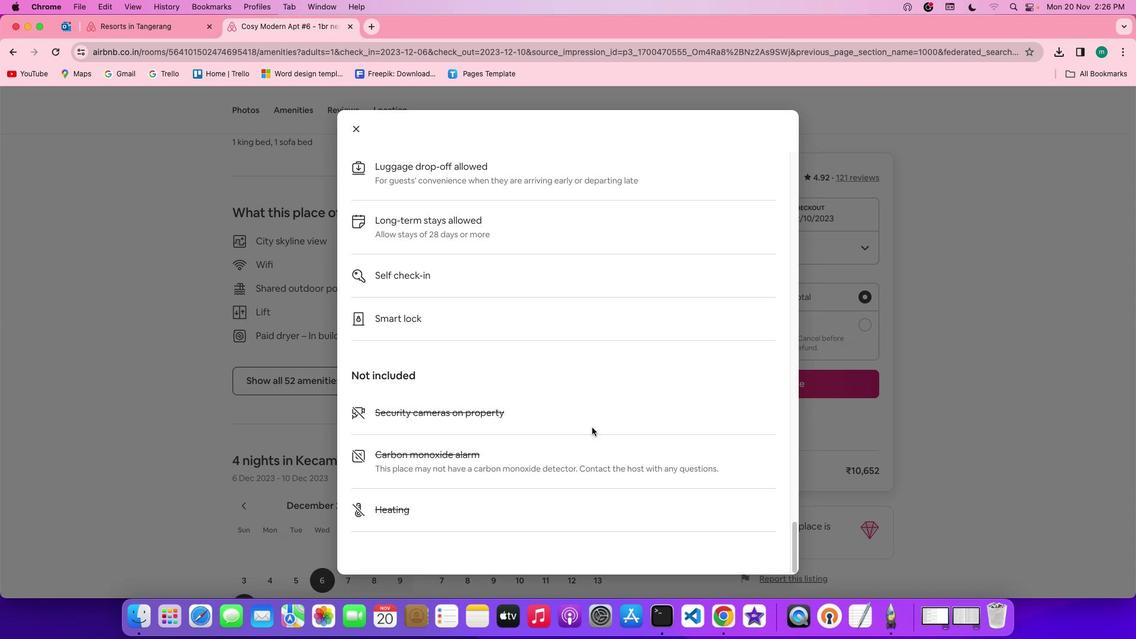 
Action: Mouse scrolled (600, 436) with delta (8, 5)
Screenshot: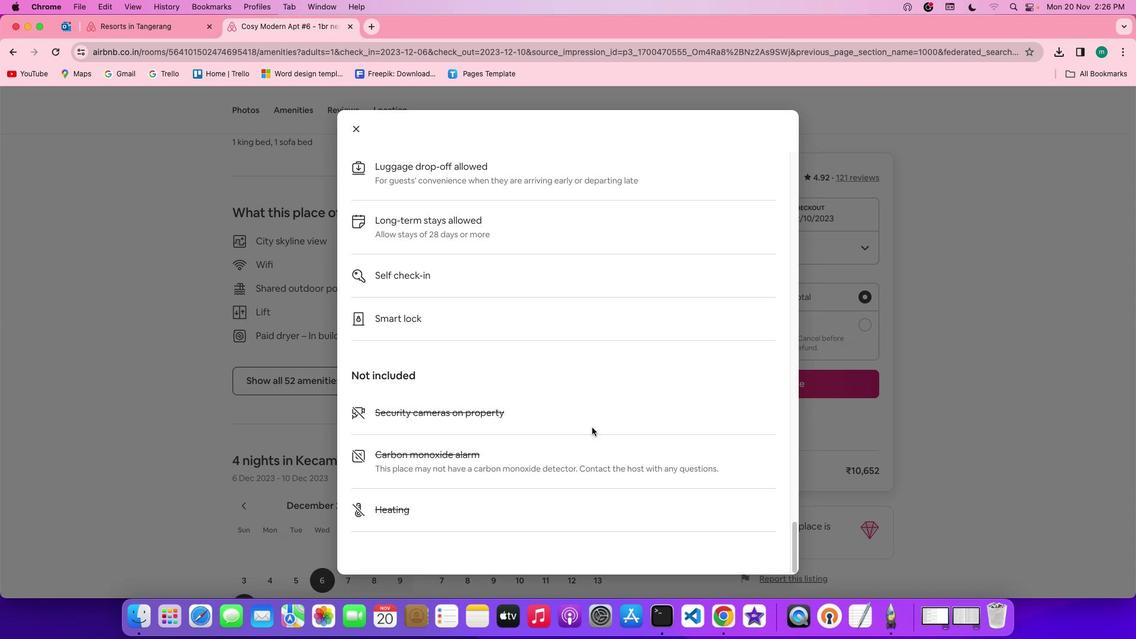 
Action: Mouse scrolled (600, 436) with delta (8, 4)
Screenshot: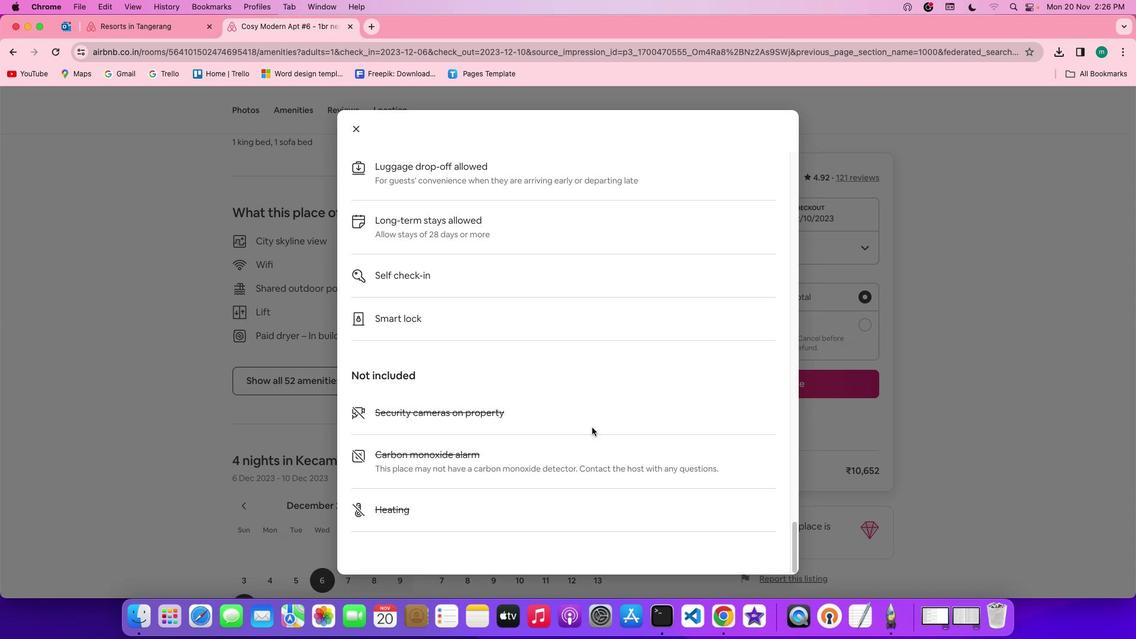 
Action: Mouse scrolled (600, 436) with delta (8, 4)
Screenshot: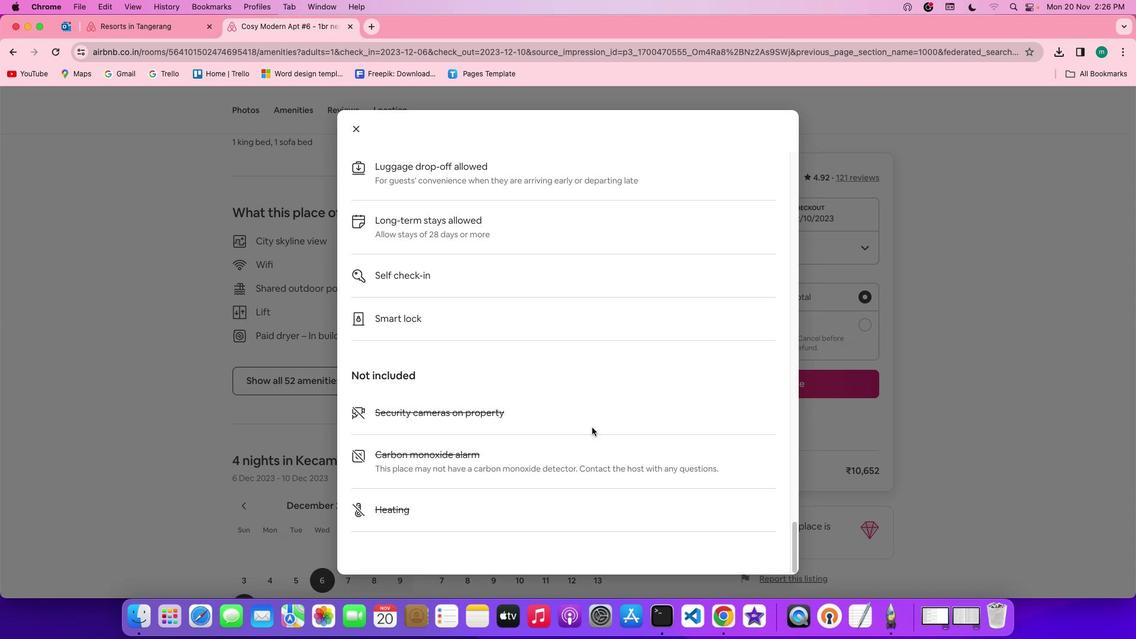 
Action: Mouse moved to (371, 137)
Screenshot: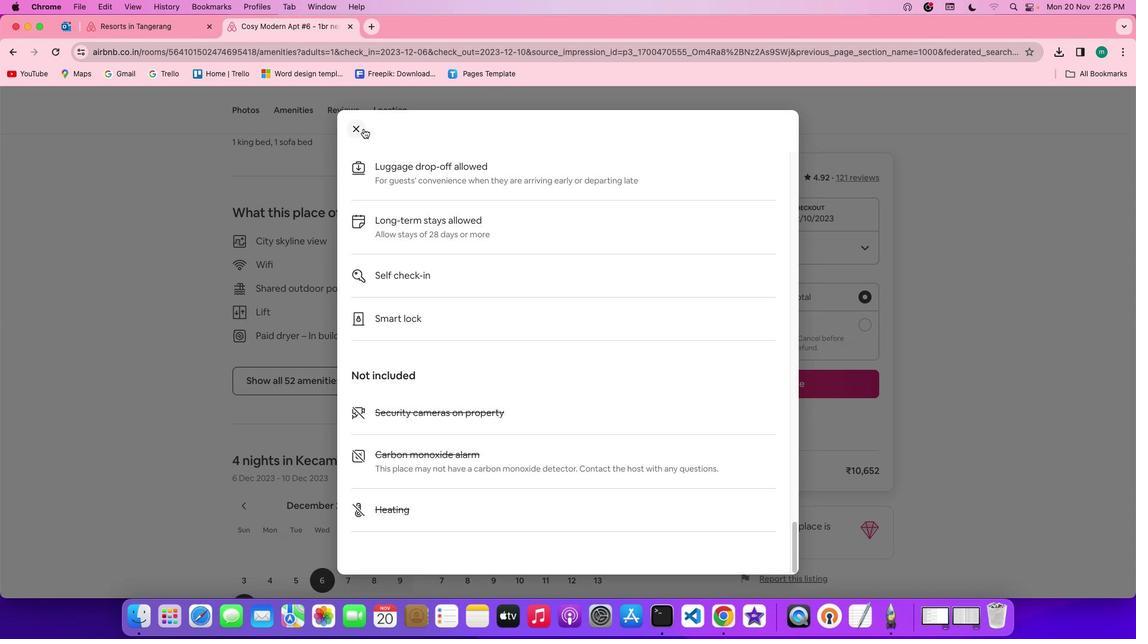 
Action: Mouse pressed left at (371, 137)
Screenshot: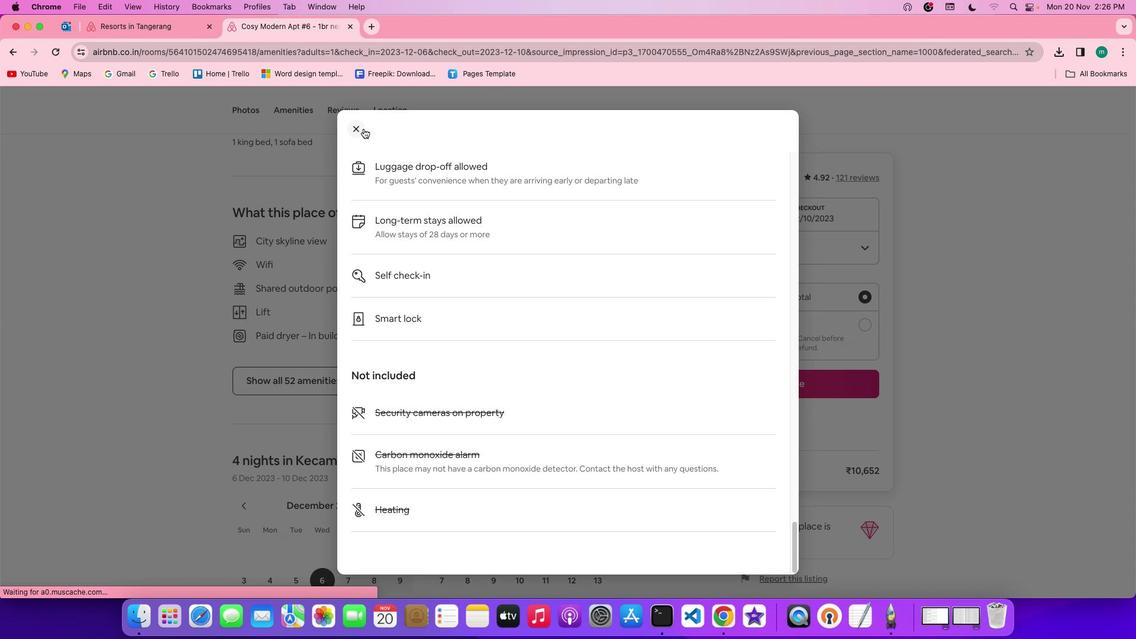 
Action: Mouse moved to (421, 327)
Screenshot: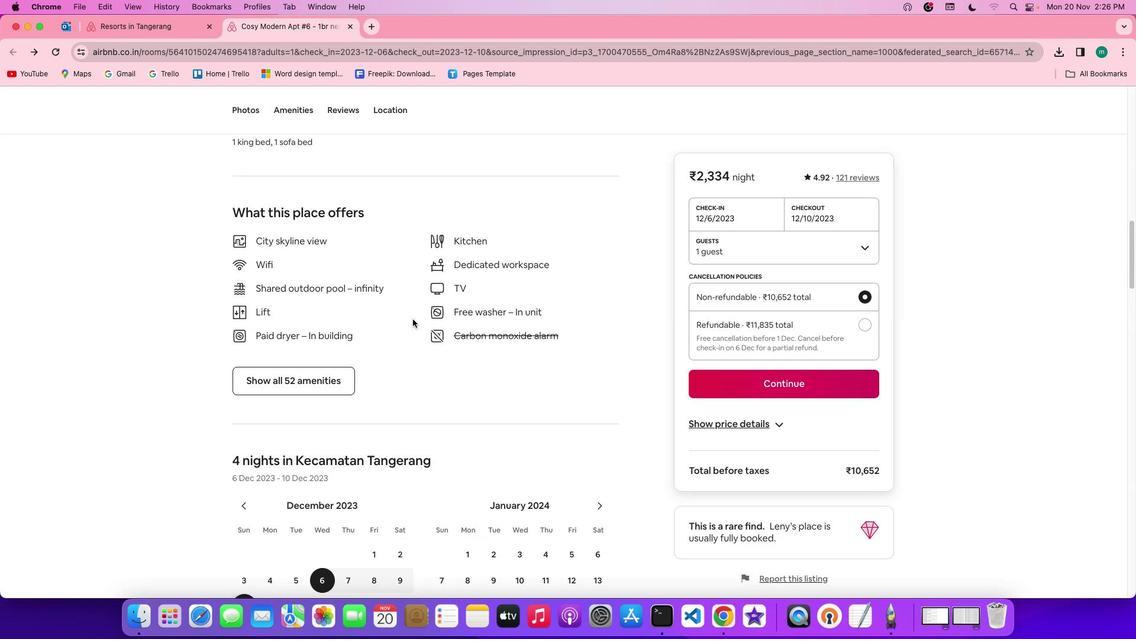 
Action: Mouse scrolled (421, 327) with delta (8, 7)
Screenshot: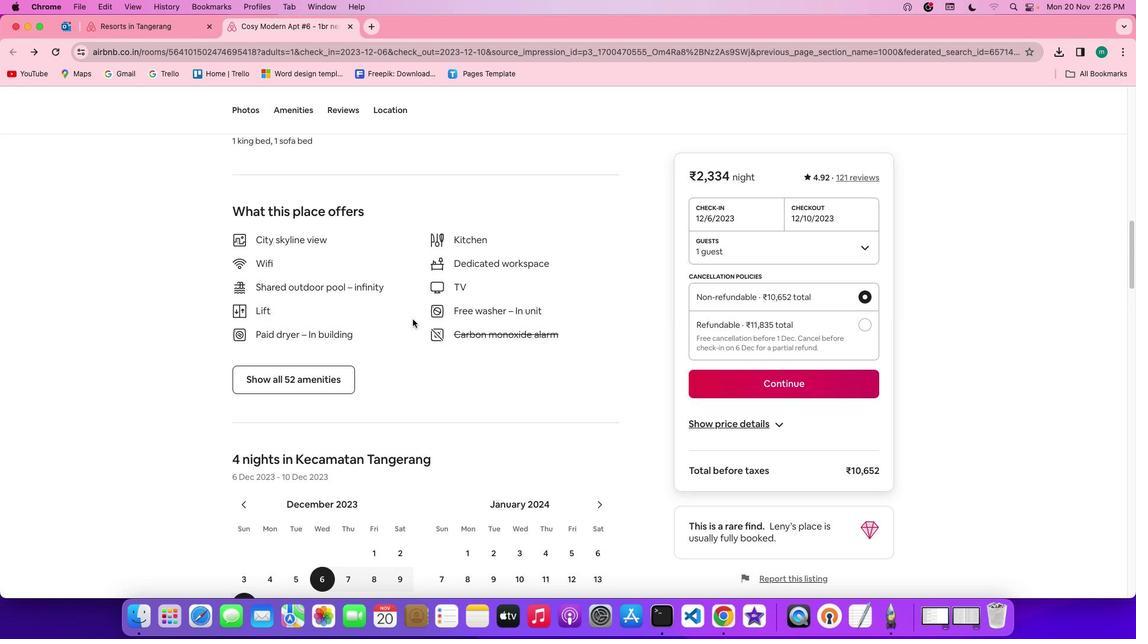 
Action: Mouse scrolled (421, 327) with delta (8, 7)
Screenshot: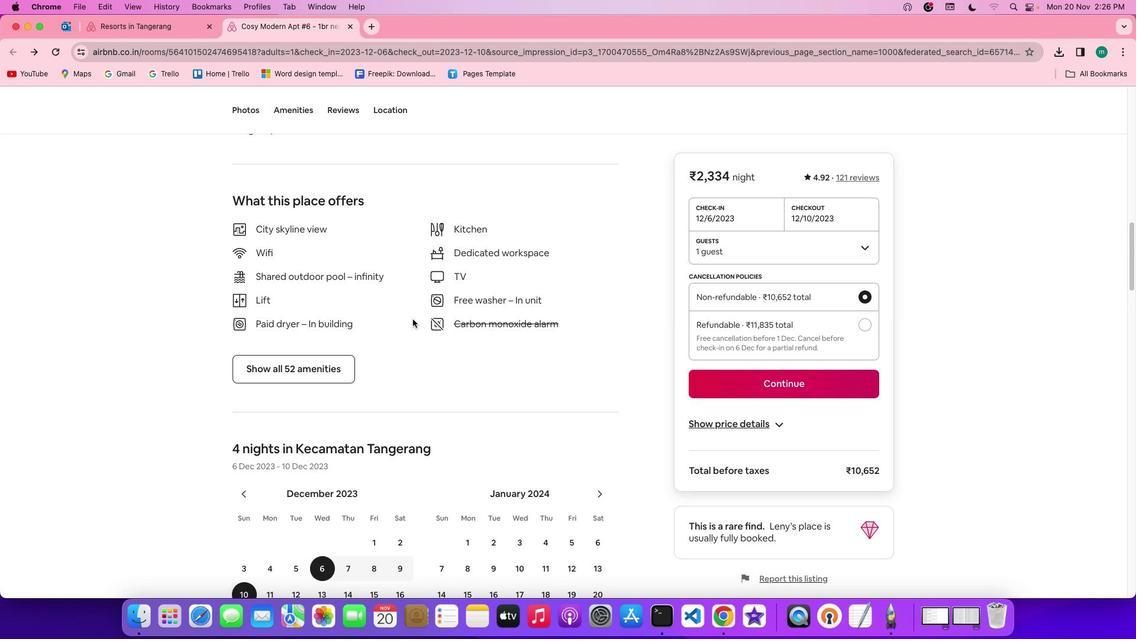 
Action: Mouse scrolled (421, 327) with delta (8, 7)
Screenshot: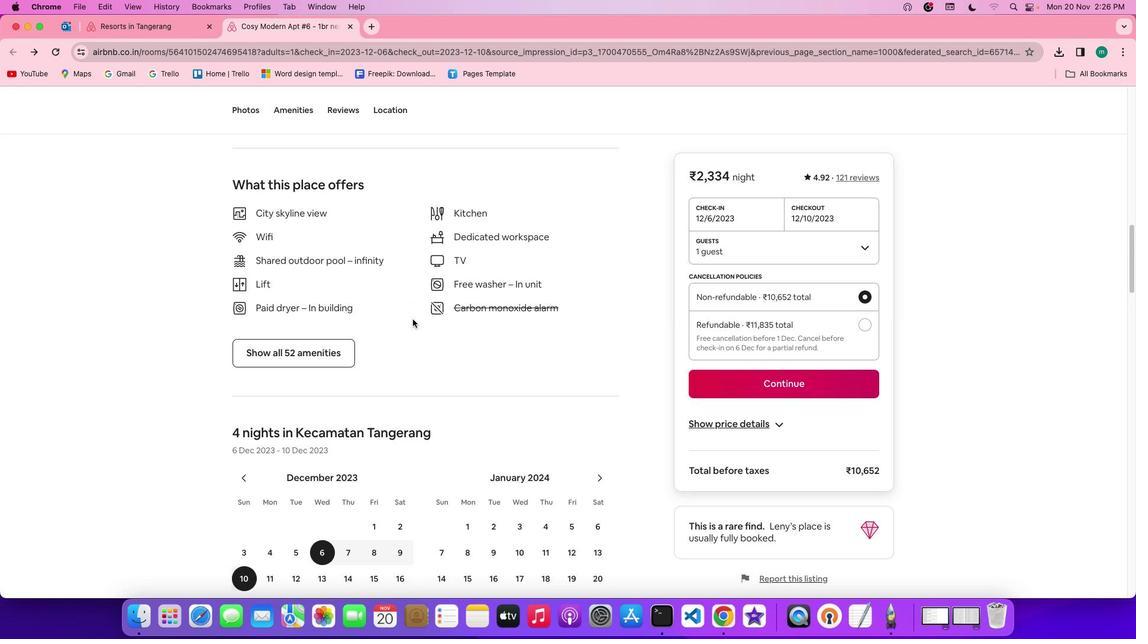 
Action: Mouse scrolled (421, 327) with delta (8, 6)
Screenshot: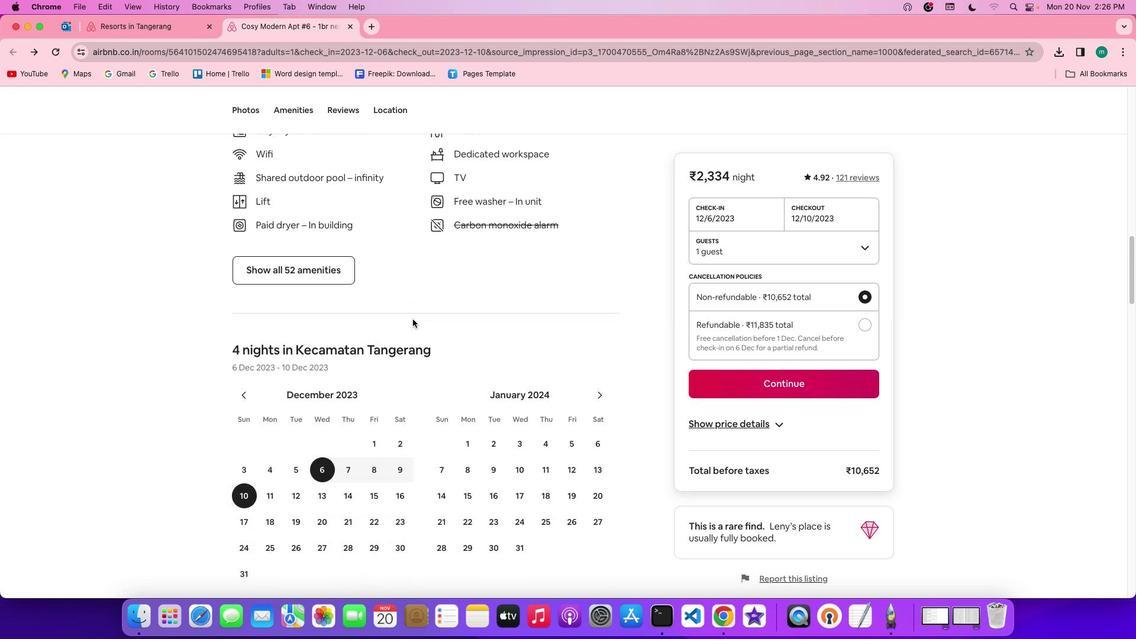 
Action: Mouse scrolled (421, 327) with delta (8, 7)
Screenshot: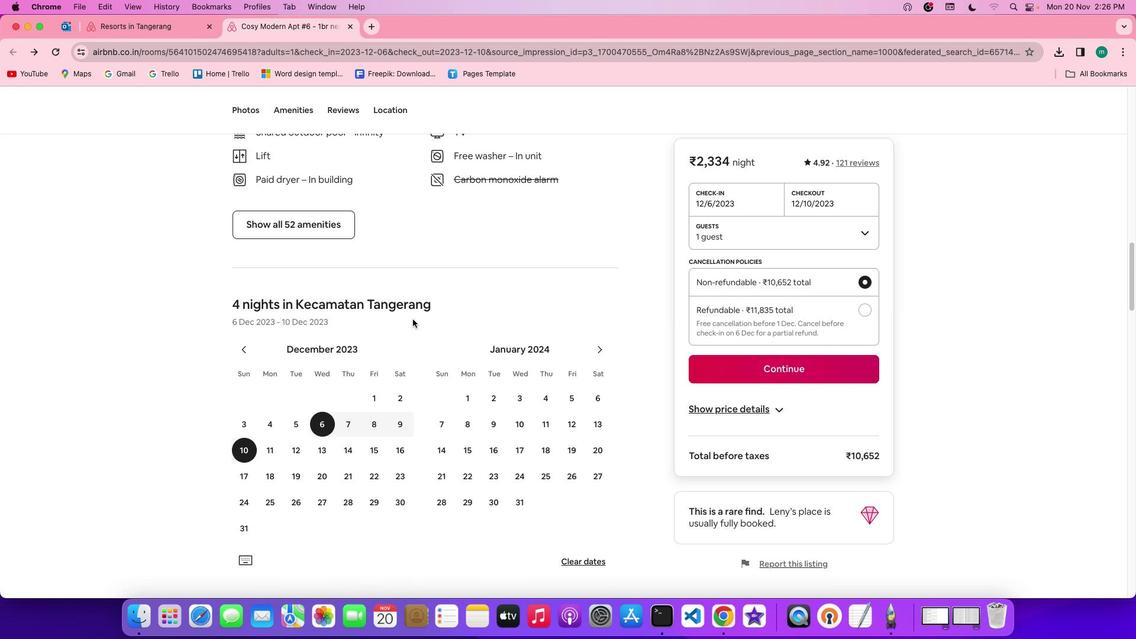 
Action: Mouse scrolled (421, 327) with delta (8, 7)
Screenshot: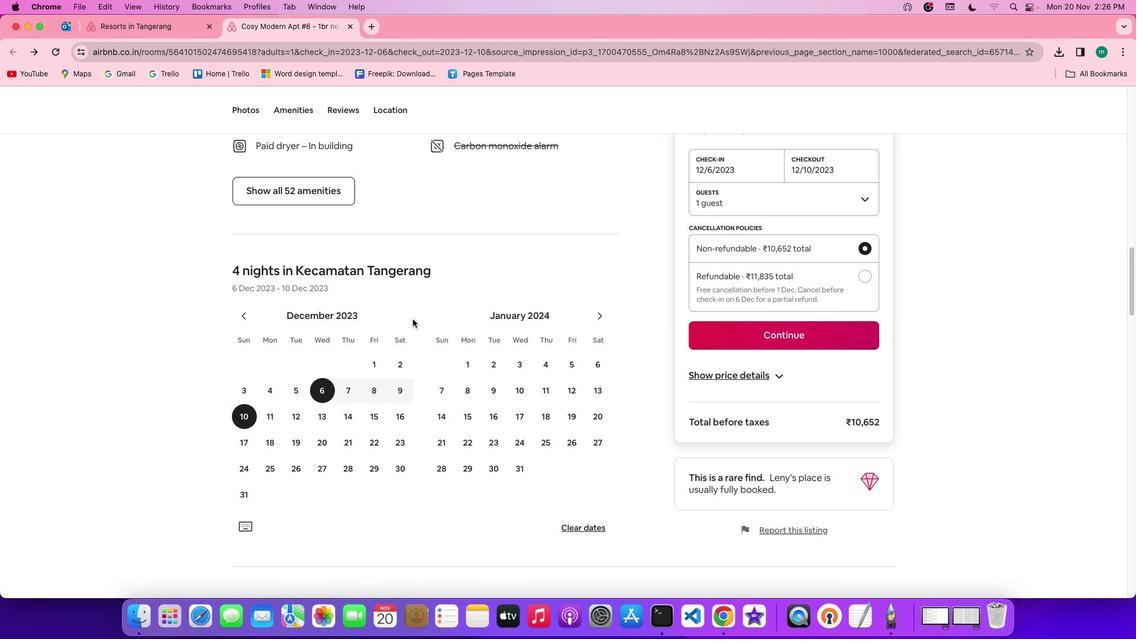 
Action: Mouse scrolled (421, 327) with delta (8, 6)
Screenshot: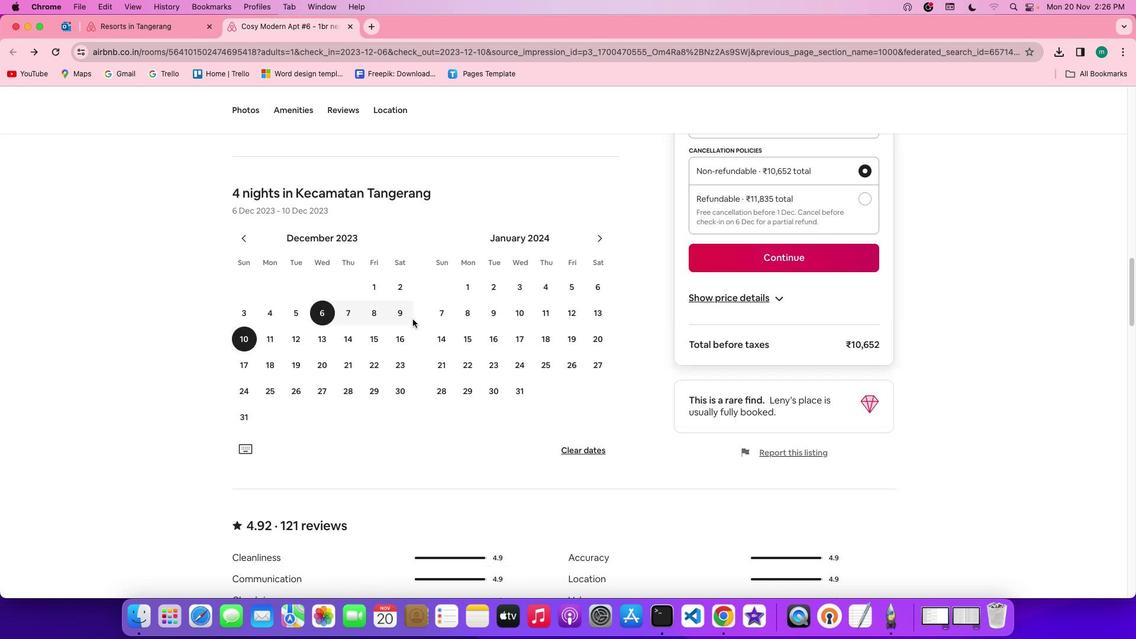 
Action: Mouse scrolled (421, 327) with delta (8, 5)
Screenshot: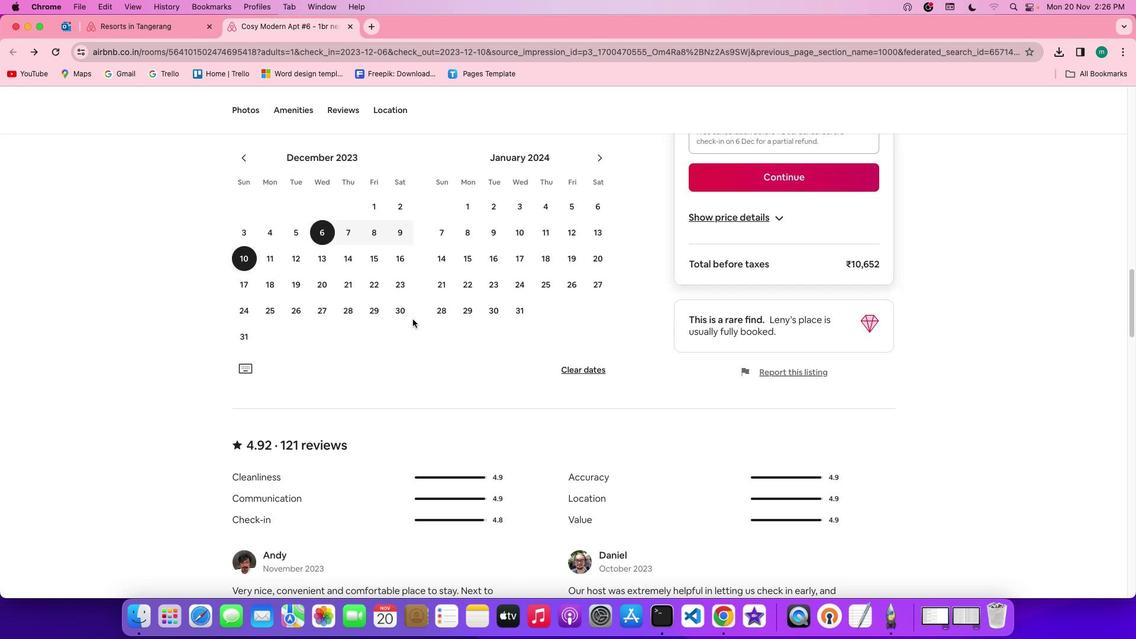
Action: Mouse scrolled (421, 327) with delta (8, 7)
Screenshot: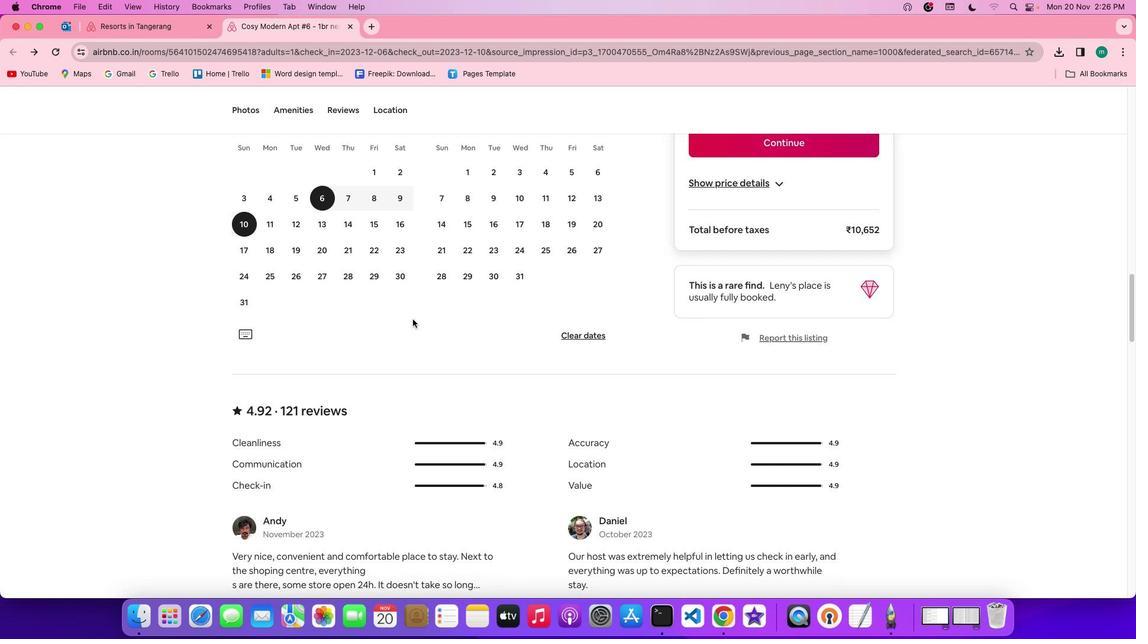 
Action: Mouse moved to (421, 326)
Screenshot: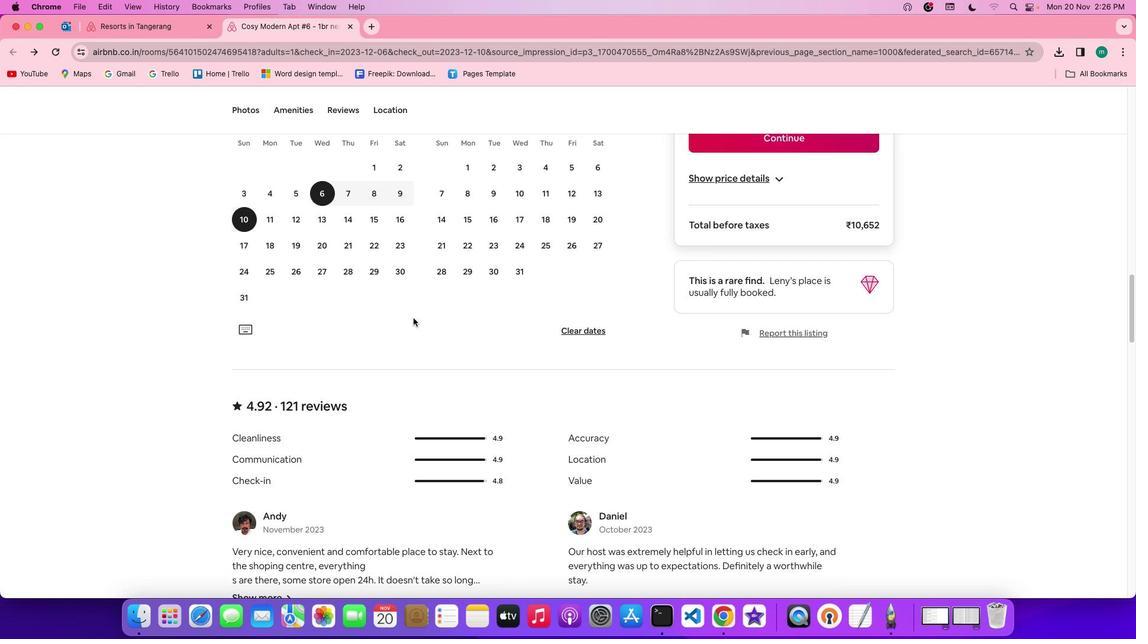 
Action: Mouse scrolled (421, 326) with delta (8, 7)
Screenshot: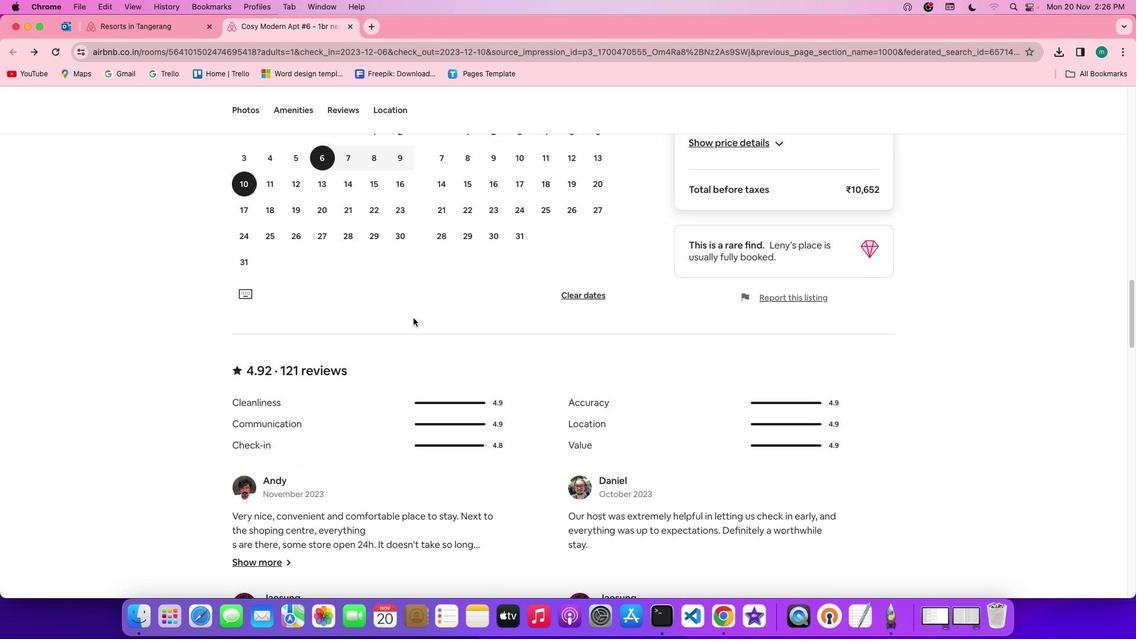 
Action: Mouse scrolled (421, 326) with delta (8, 7)
Screenshot: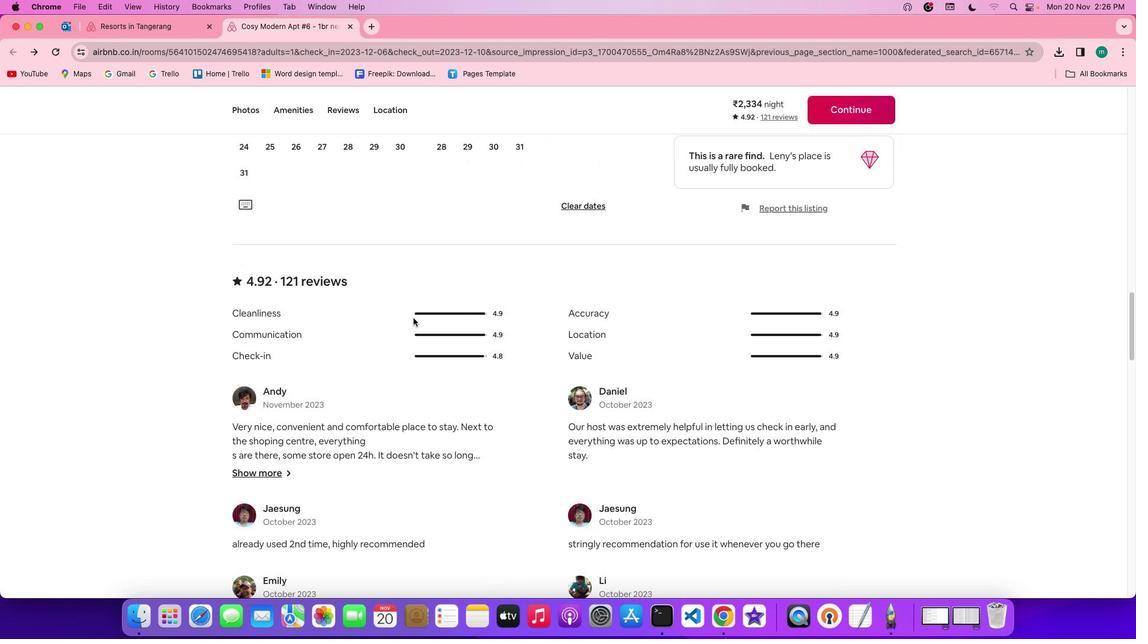 
Action: Mouse scrolled (421, 326) with delta (8, 6)
Screenshot: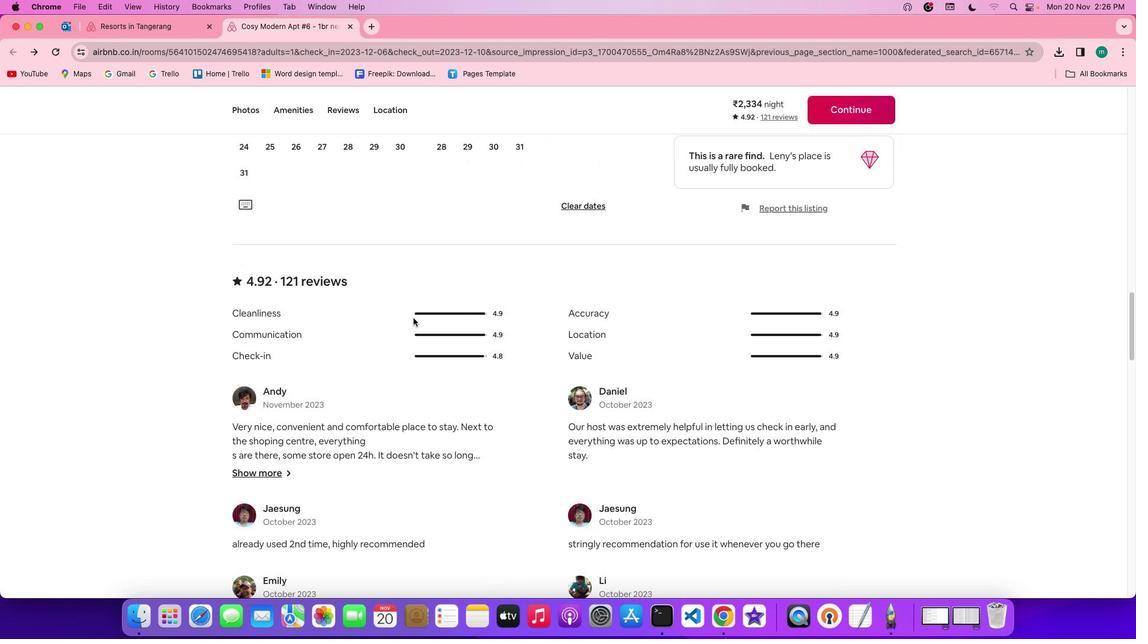 
Action: Mouse scrolled (421, 326) with delta (8, 5)
